 Task: Create a loan comparison table in Excel with columns for Loan Provider, Interest rate, Loan term, Amount, Monthly Payment, and Total amount. Input the data and format it as a table.
Action: Mouse moved to (500, 125)
Screenshot: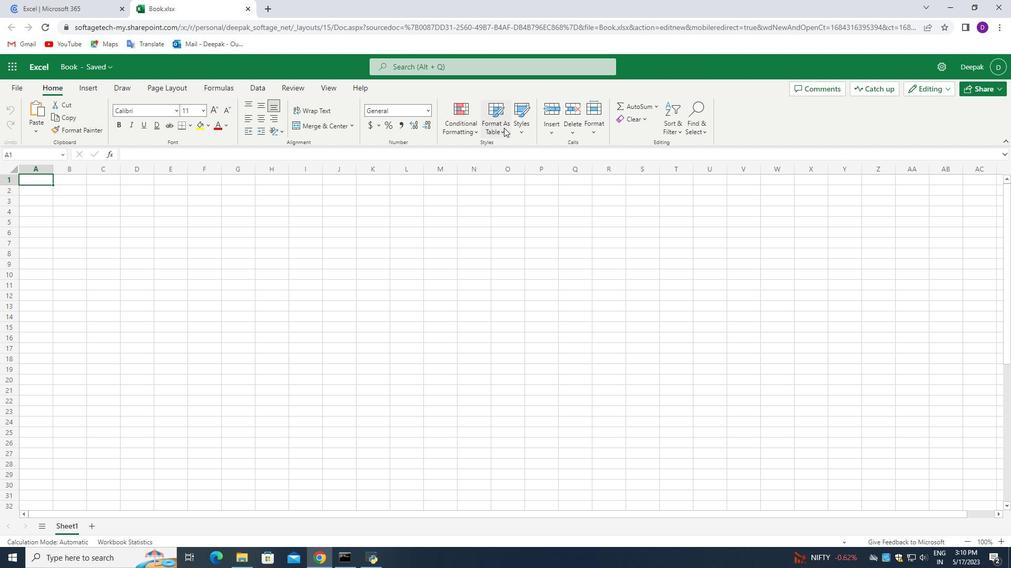 
Action: Mouse pressed left at (500, 125)
Screenshot: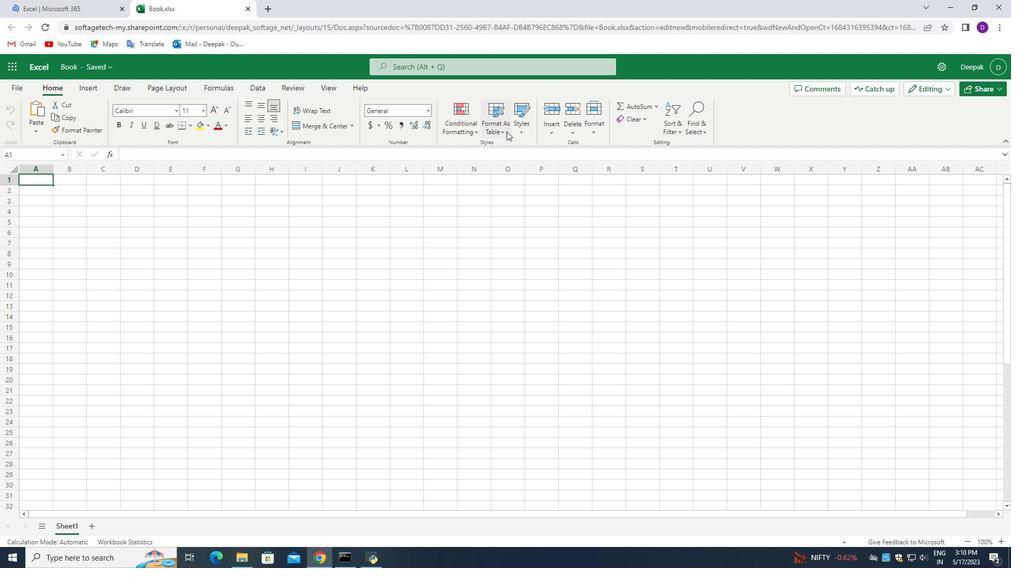 
Action: Mouse moved to (709, 279)
Screenshot: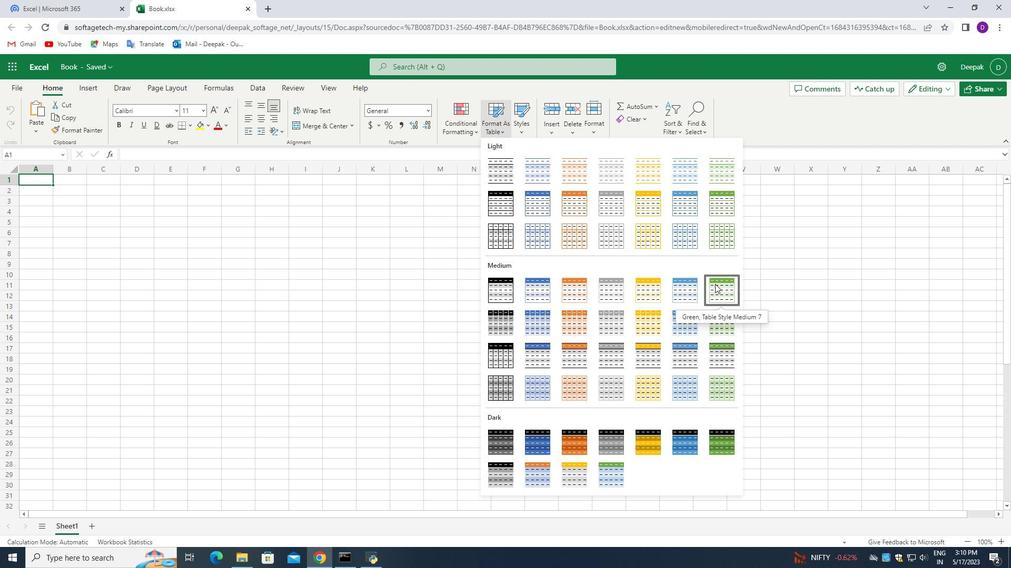 
Action: Mouse pressed left at (709, 279)
Screenshot: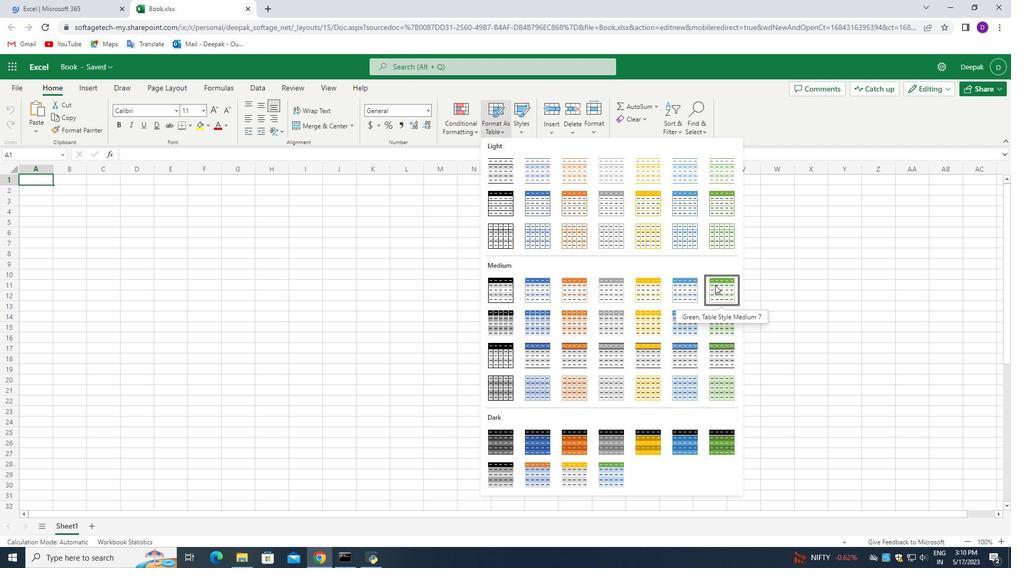 
Action: Mouse moved to (397, 299)
Screenshot: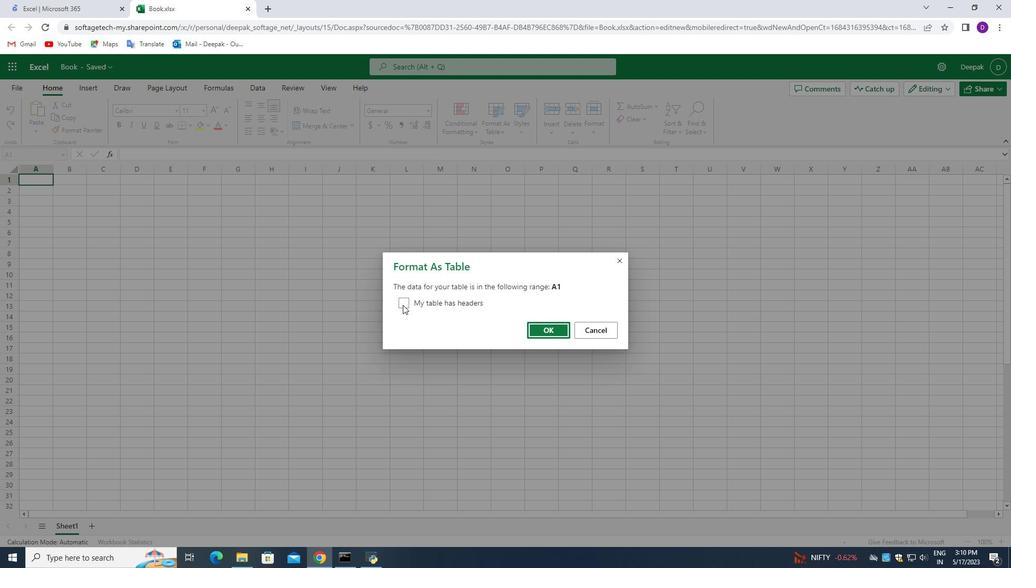
Action: Mouse pressed left at (397, 299)
Screenshot: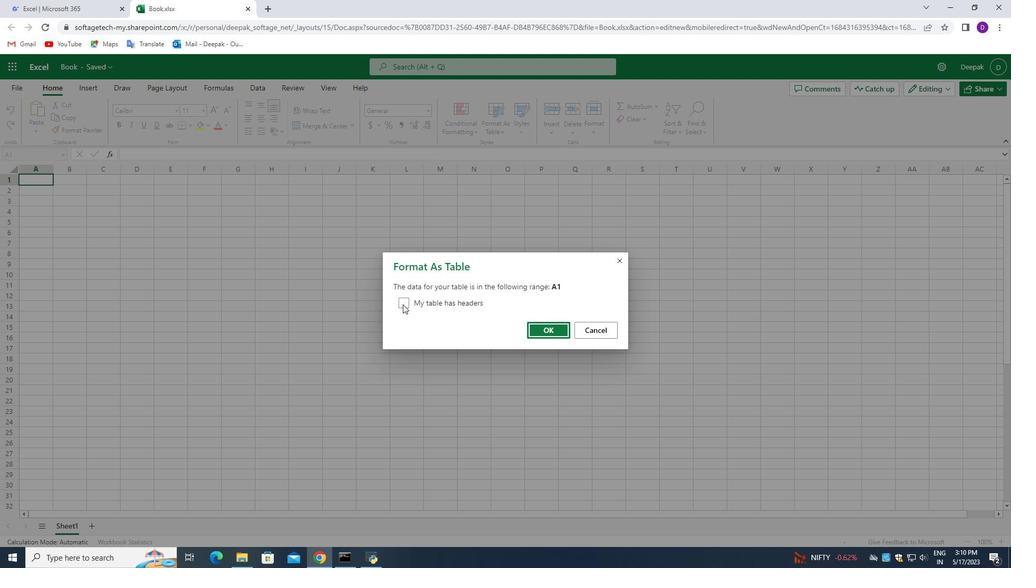 
Action: Mouse moved to (543, 325)
Screenshot: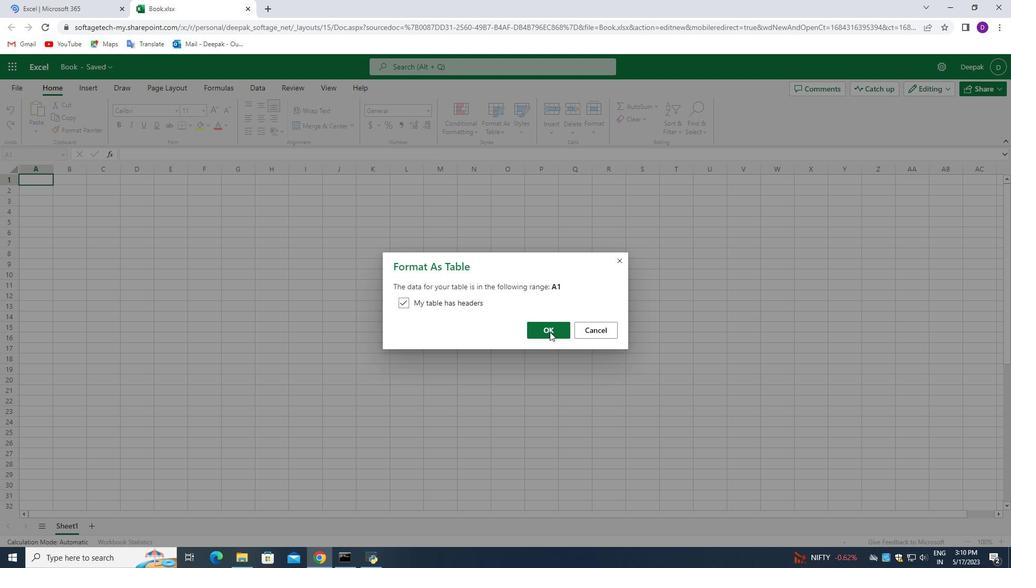 
Action: Mouse pressed left at (543, 325)
Screenshot: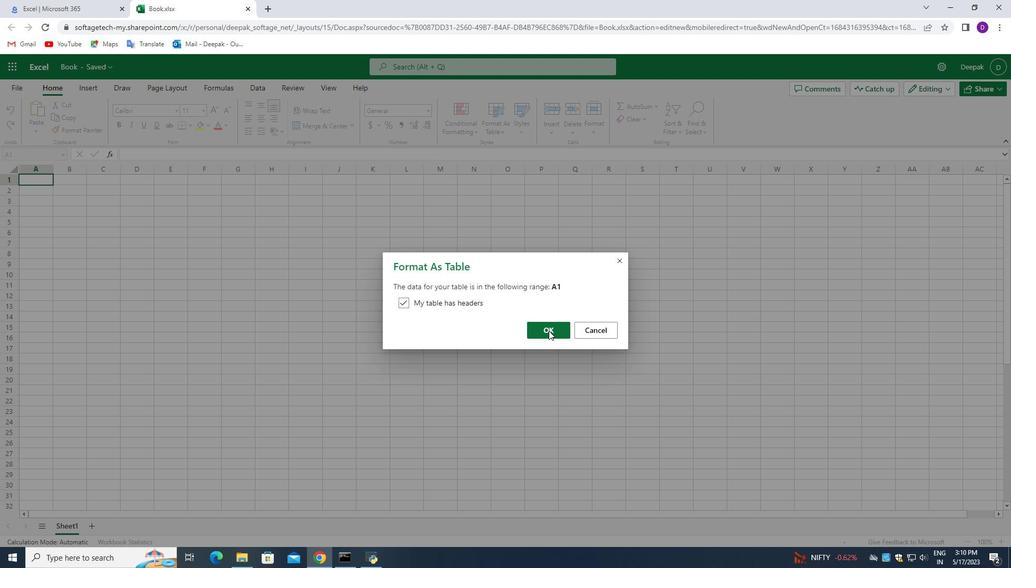 
Action: Mouse moved to (33, 182)
Screenshot: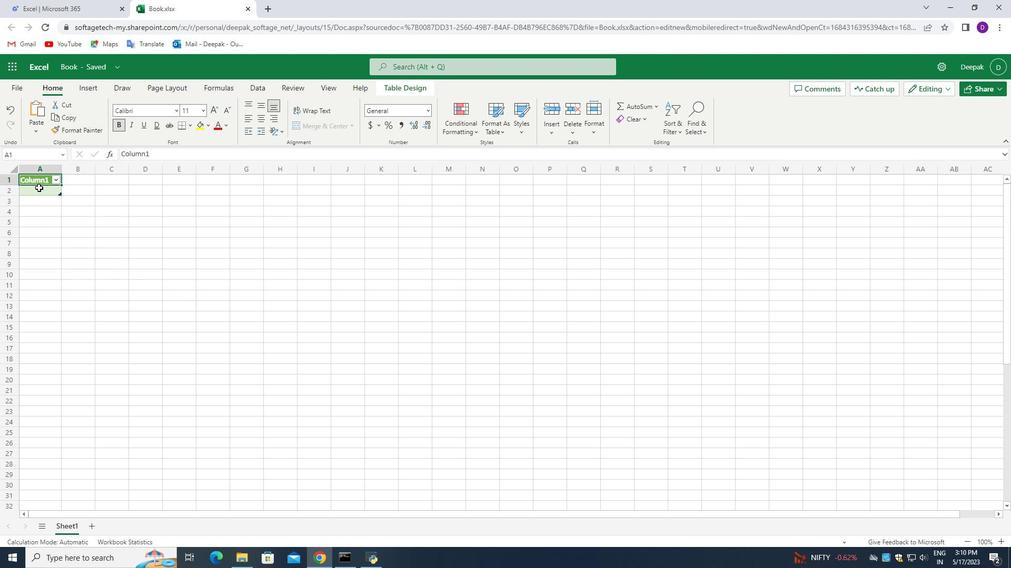
Action: Mouse pressed left at (33, 182)
Screenshot: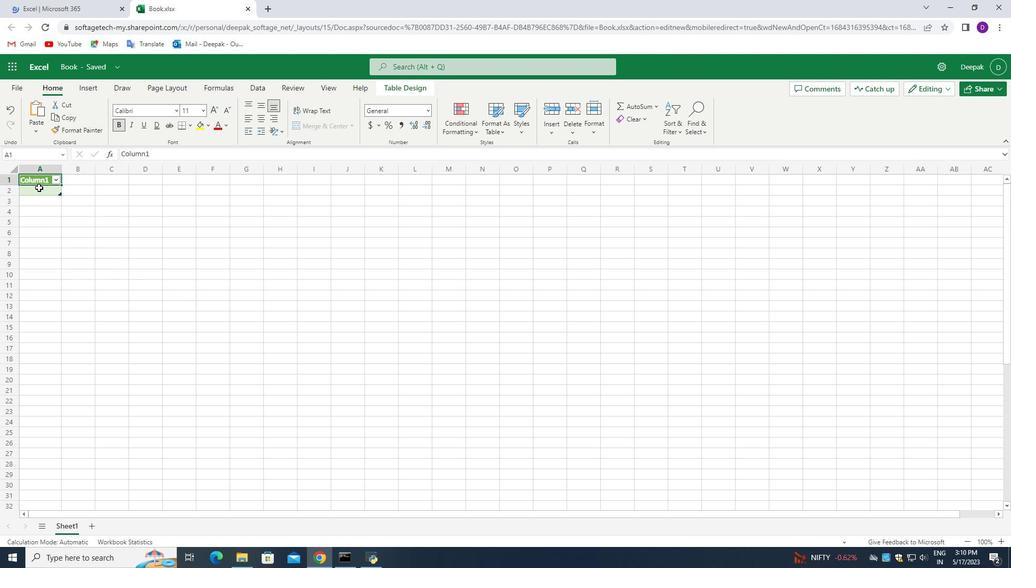 
Action: Mouse moved to (43, 174)
Screenshot: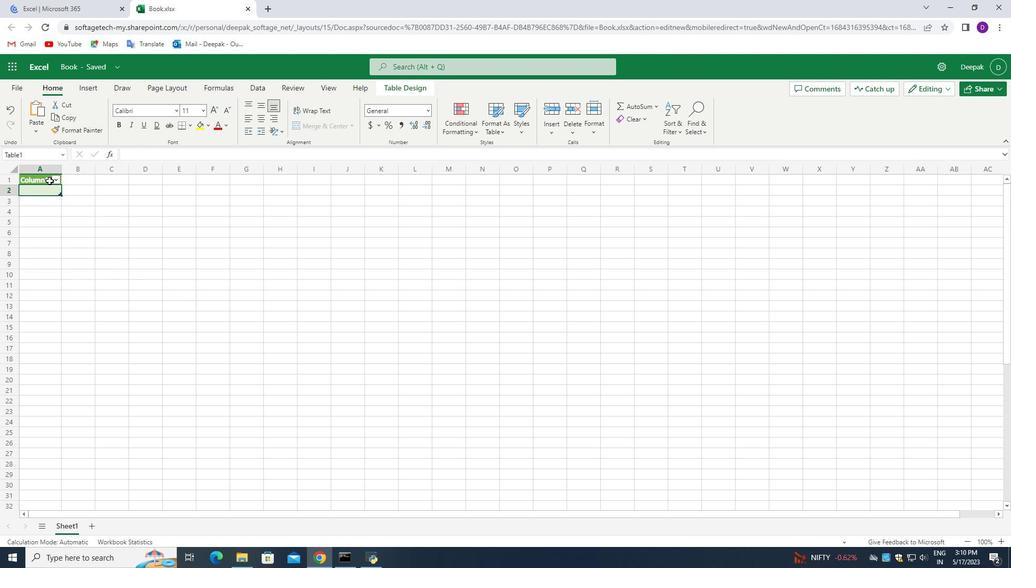 
Action: Mouse pressed left at (43, 174)
Screenshot: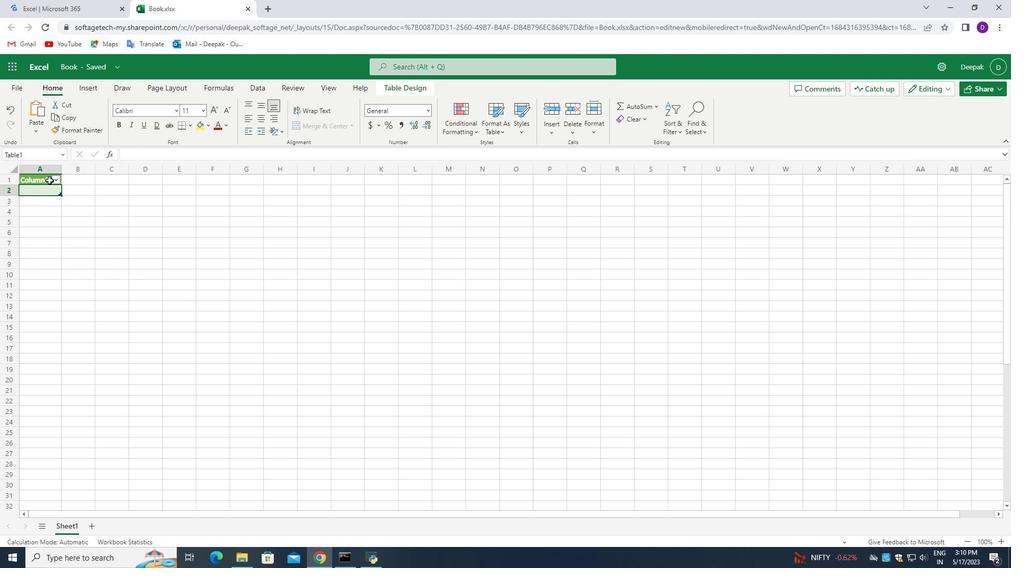 
Action: Mouse moved to (48, 199)
Screenshot: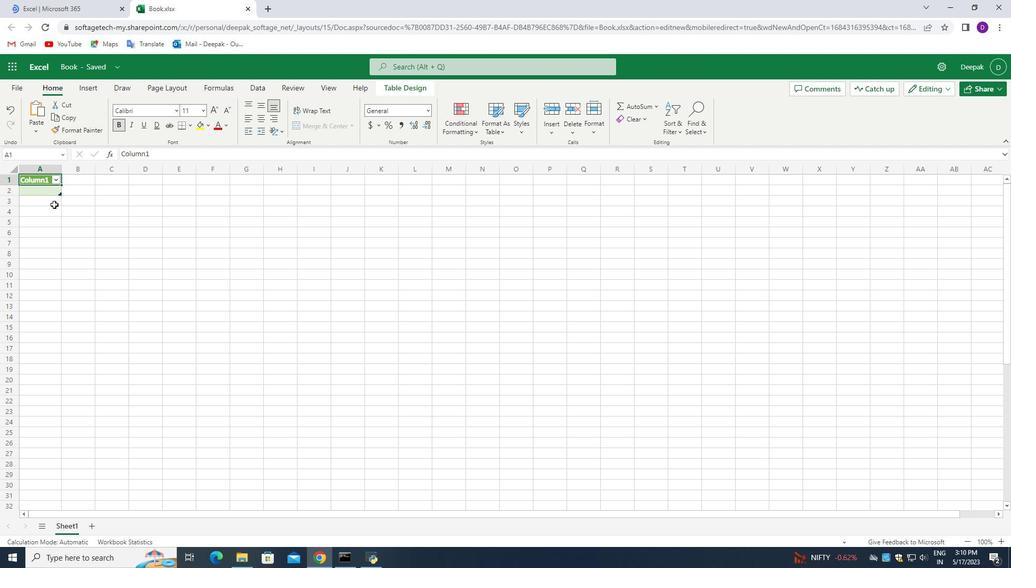 
Action: Key pressed f<Key.backspace><Key.shift>Loa
Screenshot: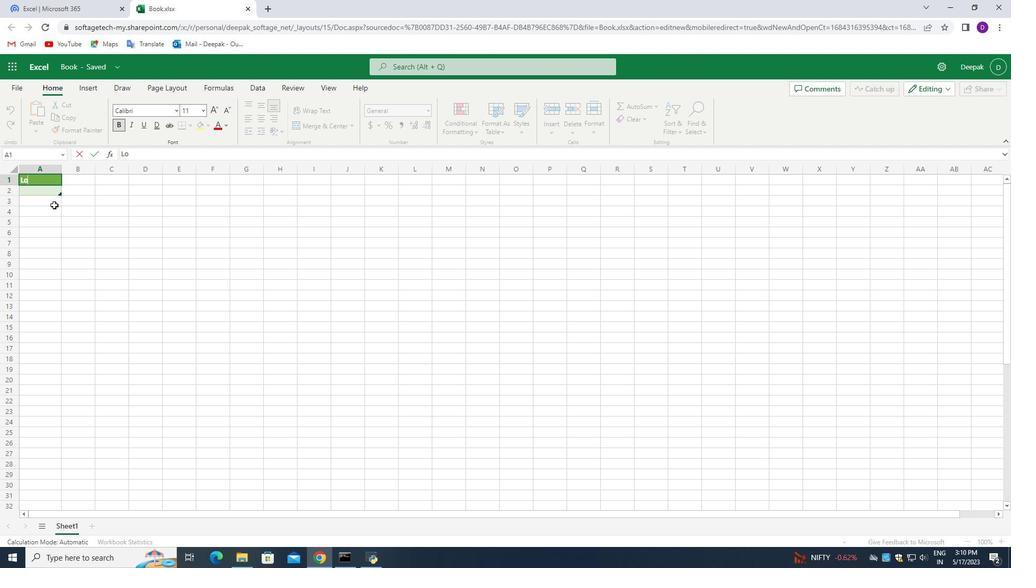 
Action: Mouse moved to (47, 200)
Screenshot: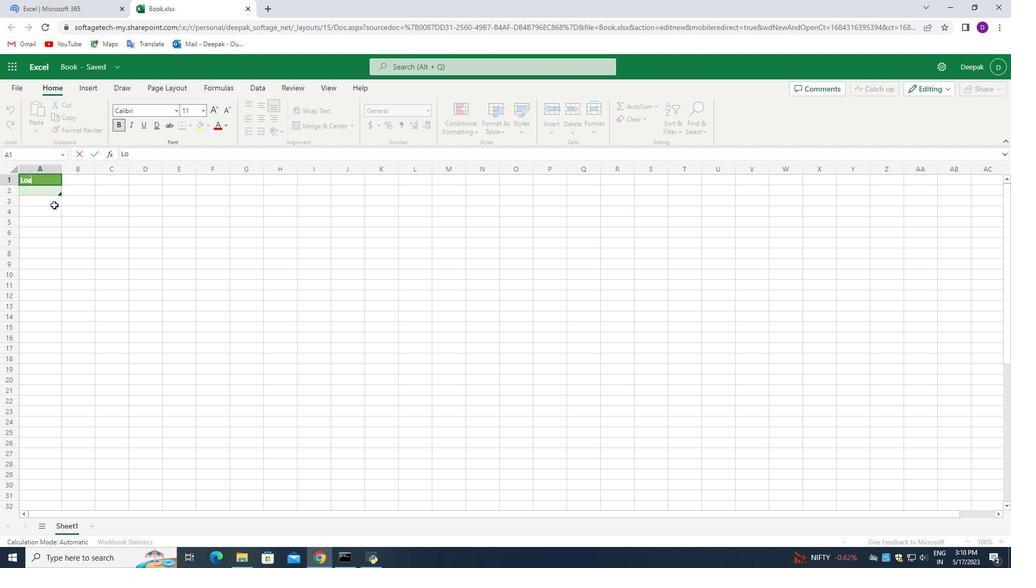 
Action: Key pressed n<Key.space>pr<Key.backspace><Key.backspace><Key.shift>Provider<Key.enter>
Screenshot: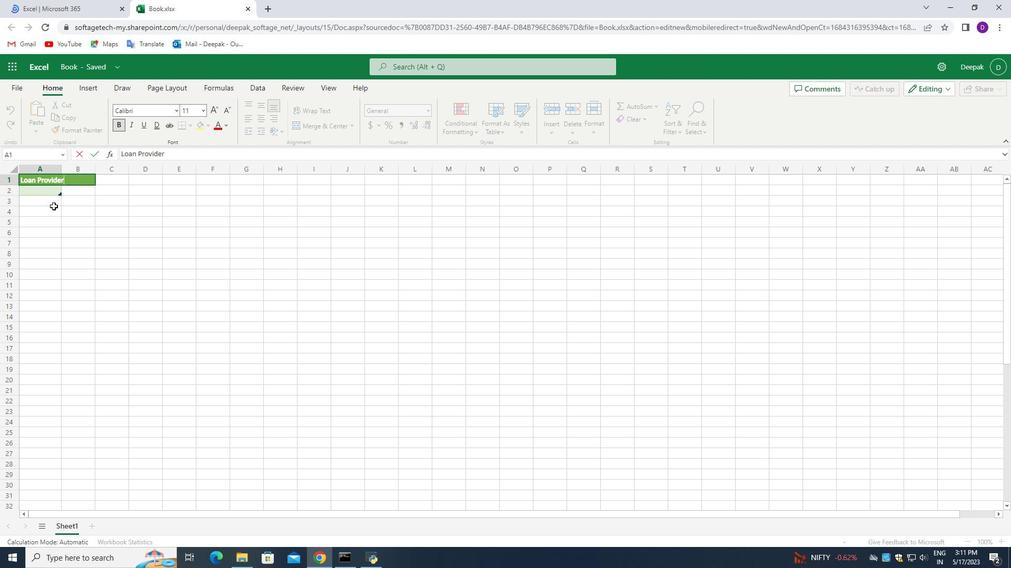 
Action: Mouse moved to (75, 176)
Screenshot: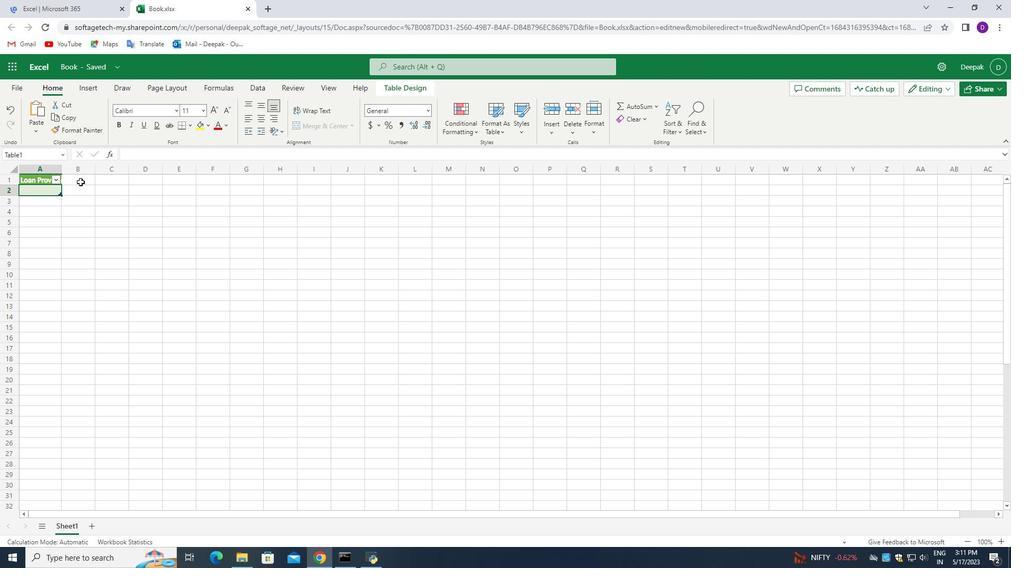 
Action: Mouse pressed left at (75, 176)
Screenshot: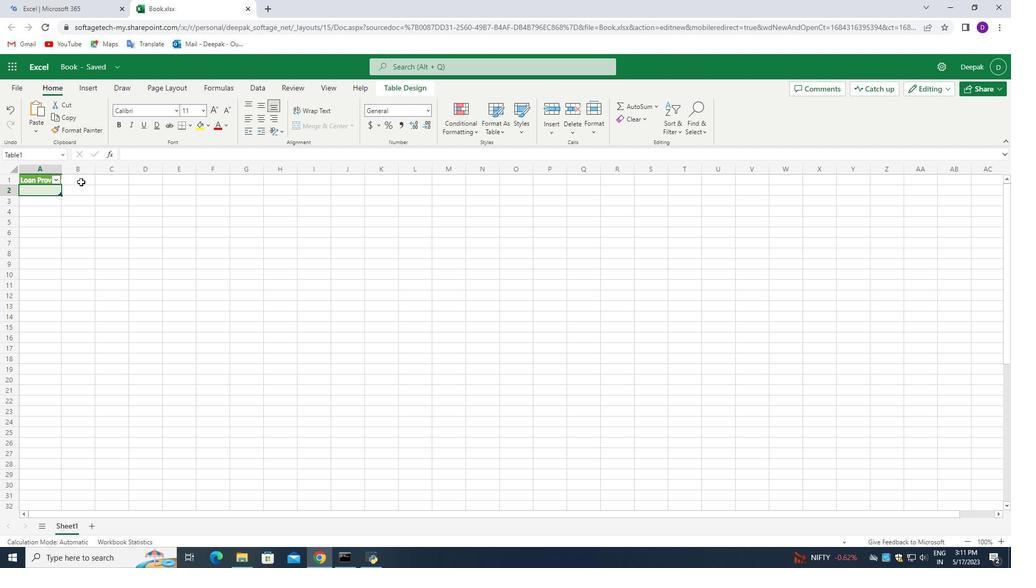 
Action: Mouse moved to (77, 177)
Screenshot: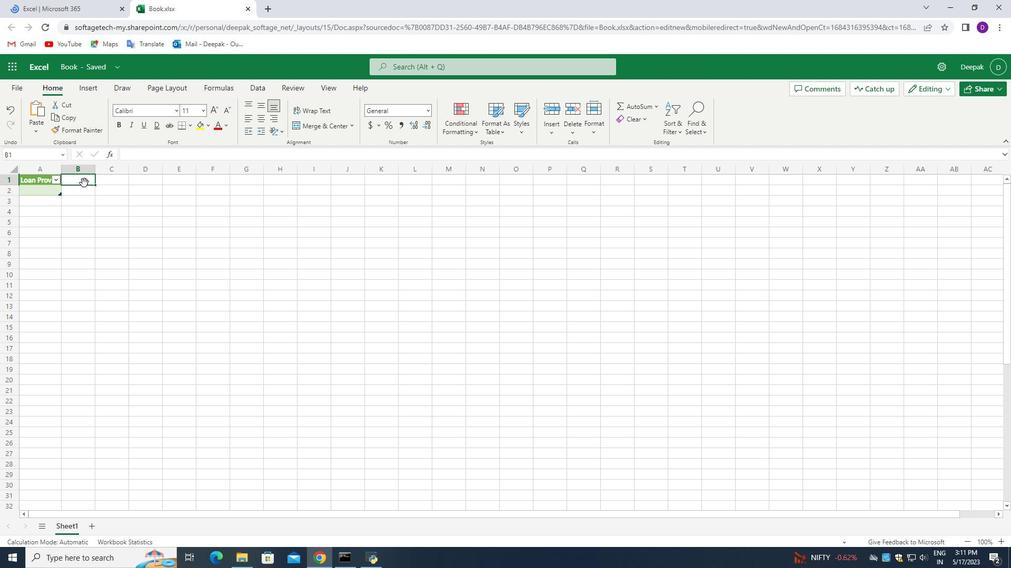 
Action: Mouse pressed left at (77, 177)
Screenshot: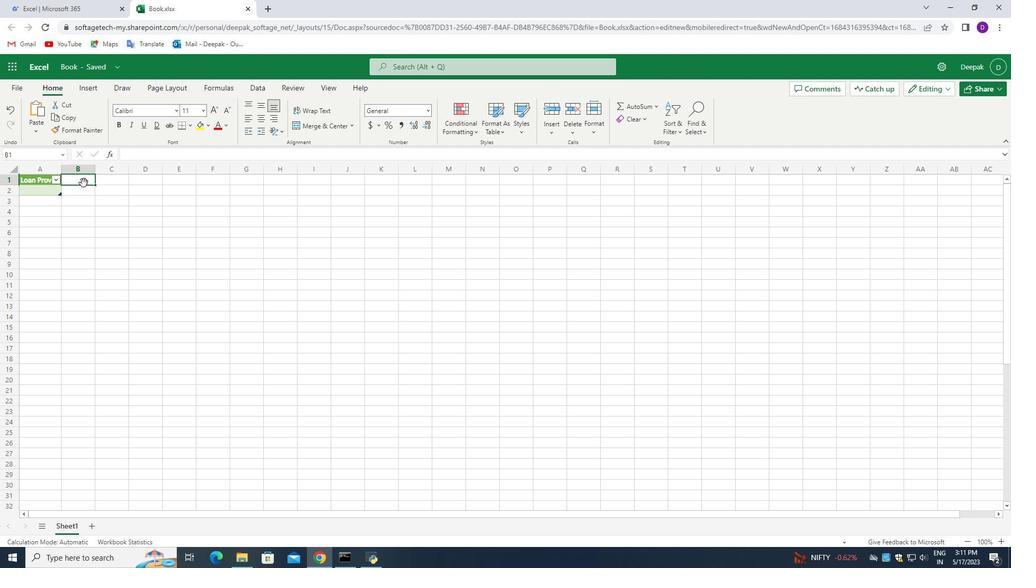 
Action: Key pressed k<Key.backspace>
Screenshot: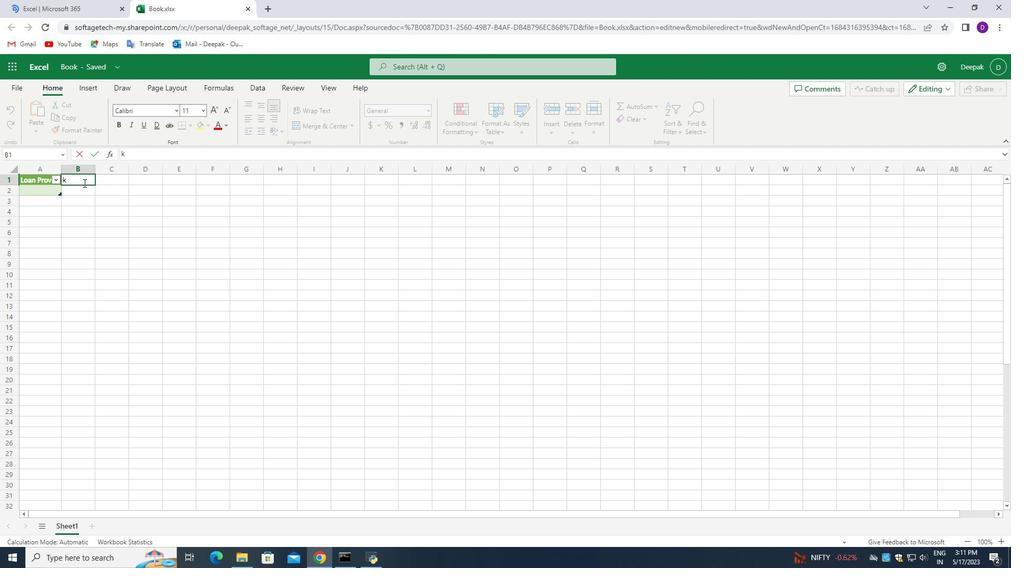 
Action: Mouse moved to (43, 187)
Screenshot: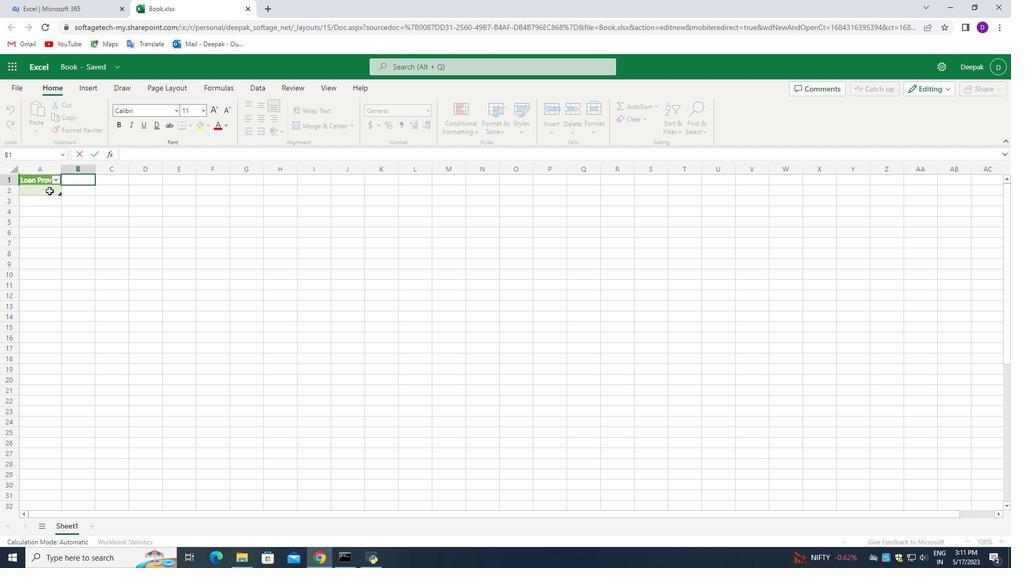 
Action: Mouse pressed left at (43, 187)
Screenshot: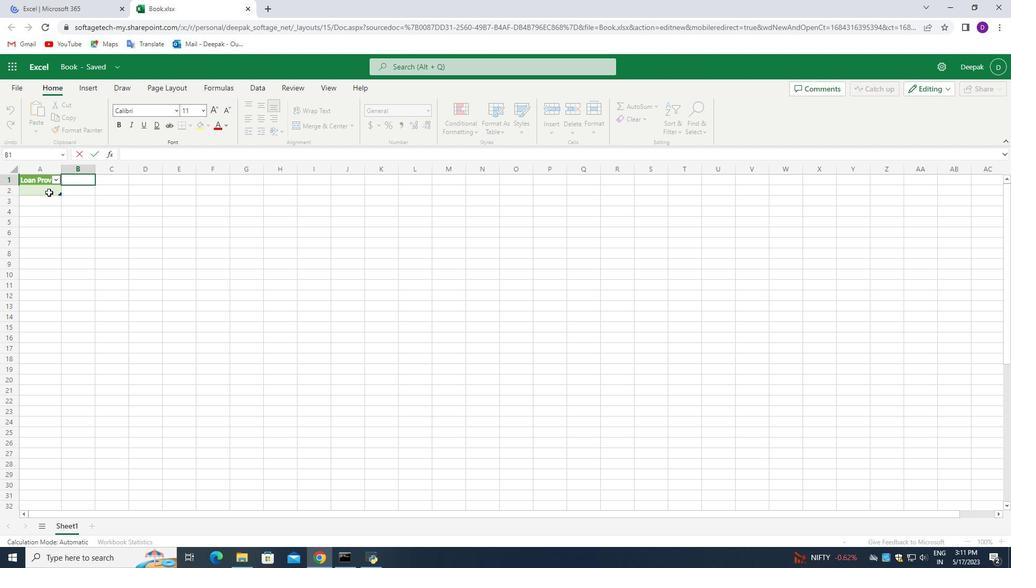 
Action: Mouse moved to (42, 188)
Screenshot: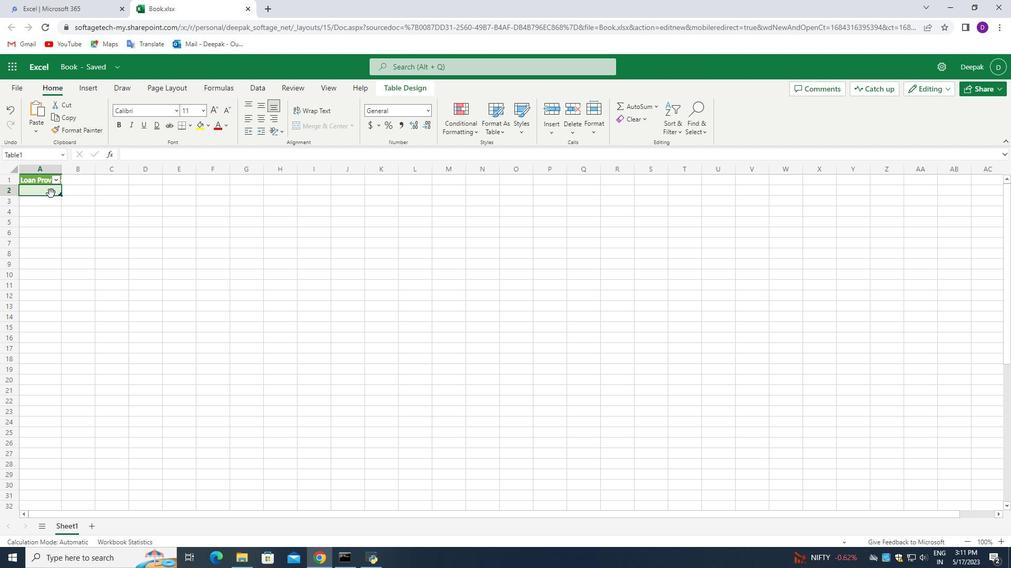 
Action: Mouse pressed left at (42, 188)
Screenshot: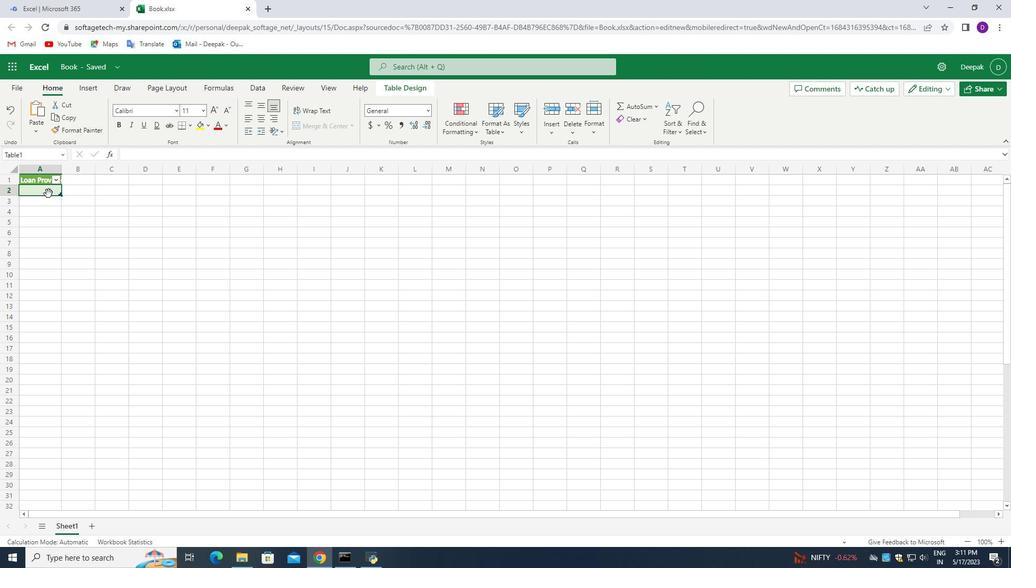 
Action: Mouse moved to (76, 176)
Screenshot: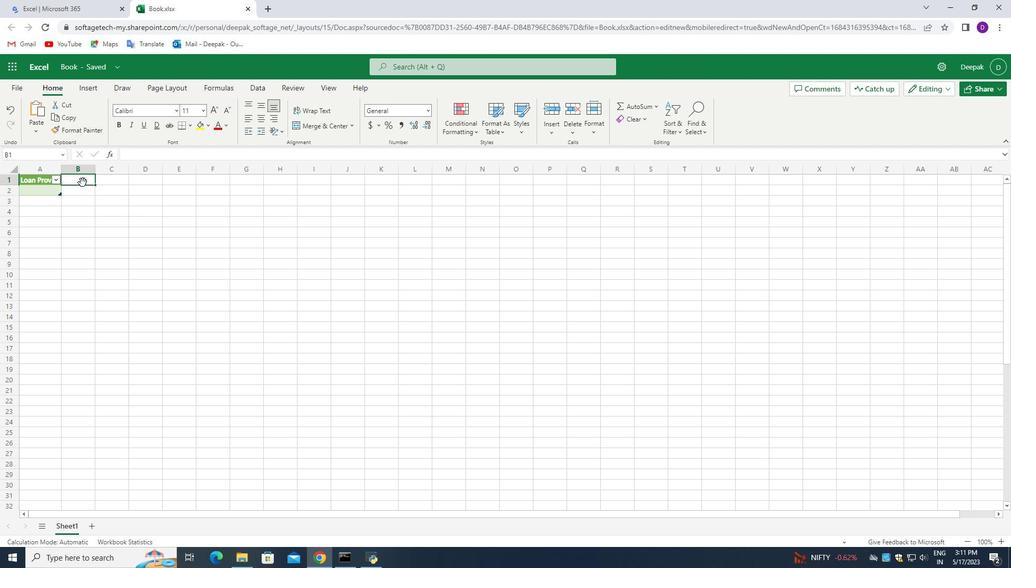 
Action: Mouse pressed left at (76, 176)
Screenshot: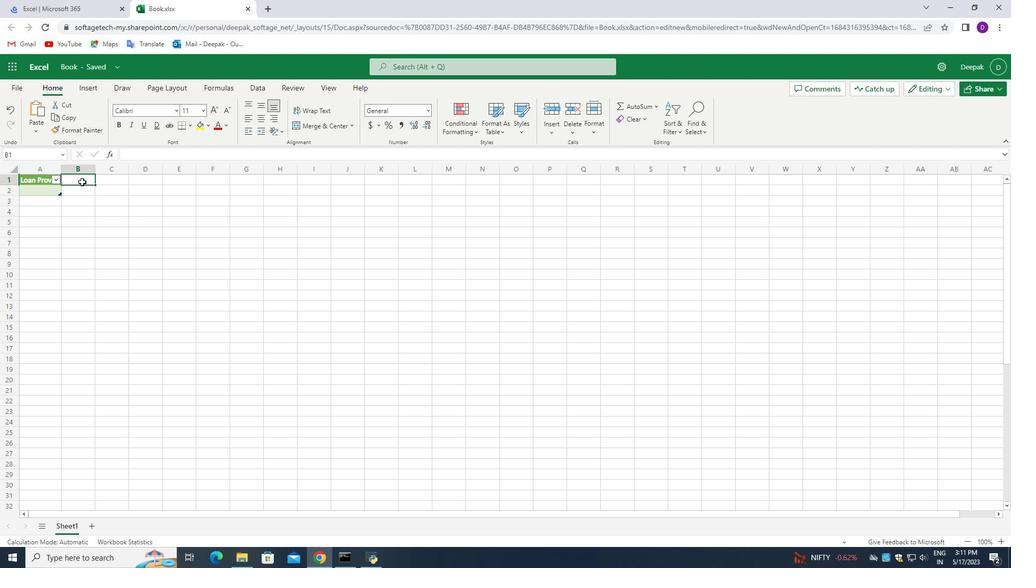 
Action: Mouse moved to (71, 175)
Screenshot: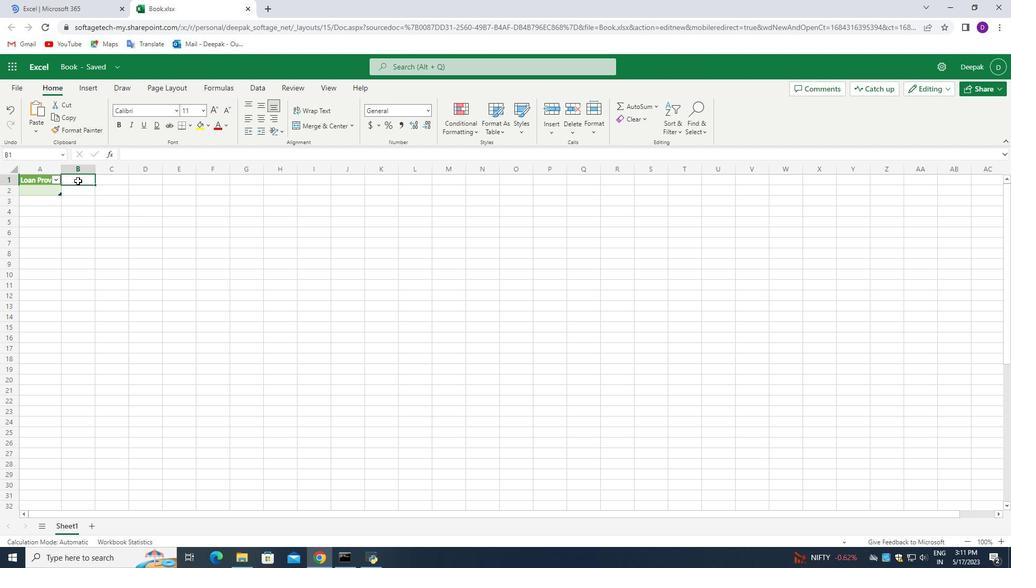 
Action: Mouse pressed left at (71, 175)
Screenshot: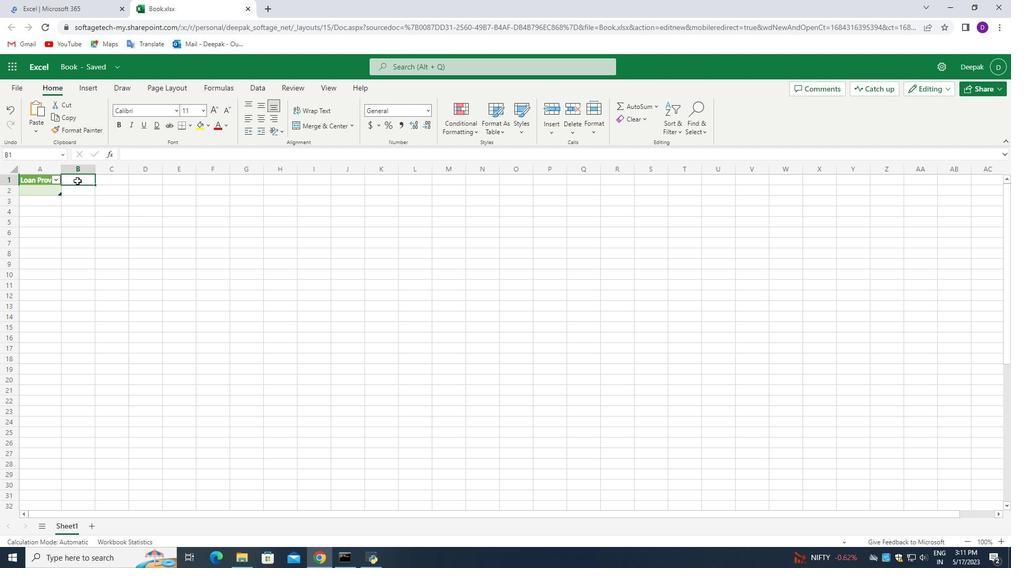
Action: Mouse pressed left at (71, 175)
Screenshot: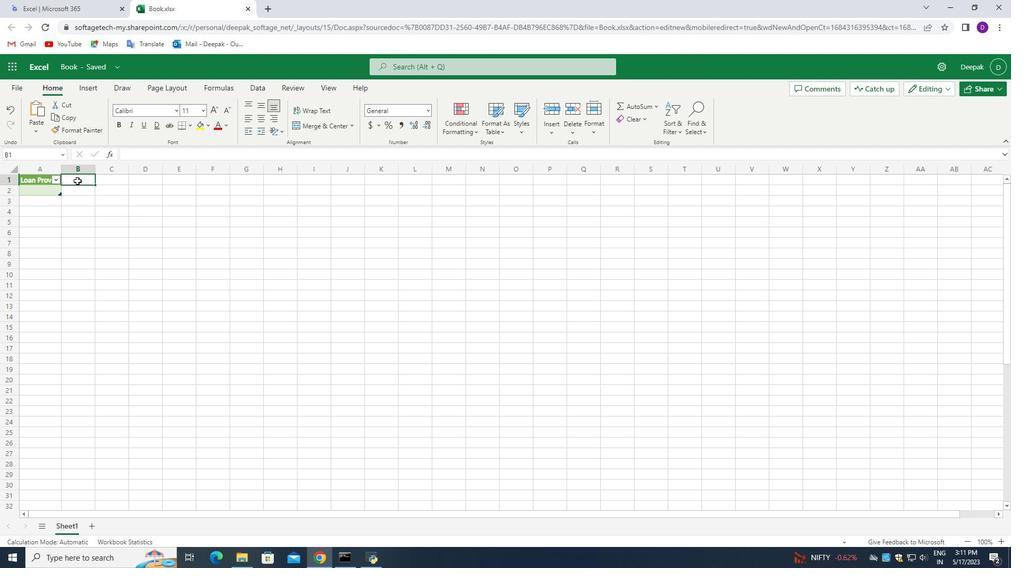 
Action: Mouse moved to (183, 179)
Screenshot: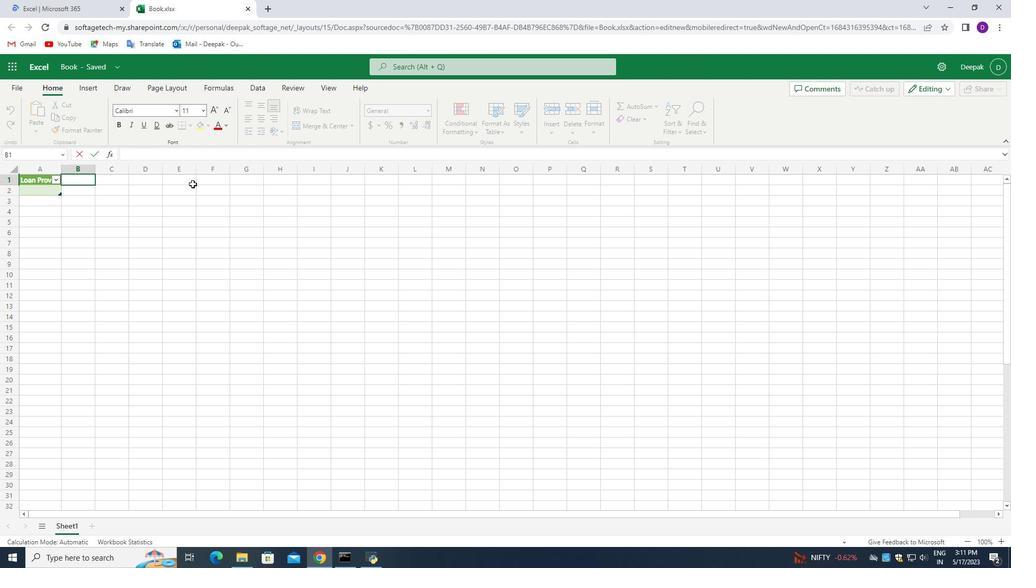 
Action: Key pressed <Key.shift>Interst<Key.backspace><Key.backspace>est<Key.space>provider<Key.space>
Screenshot: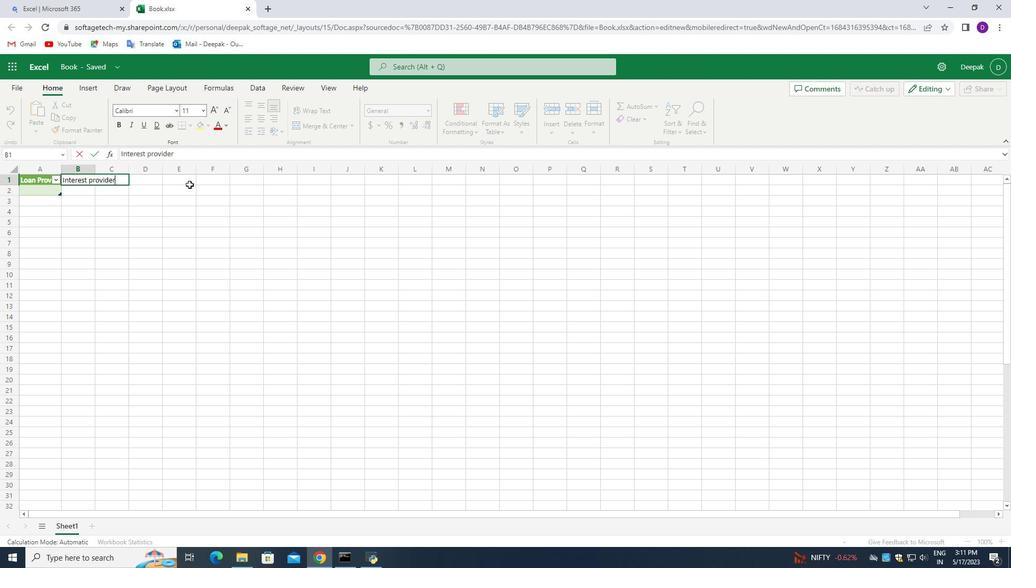 
Action: Mouse moved to (140, 178)
Screenshot: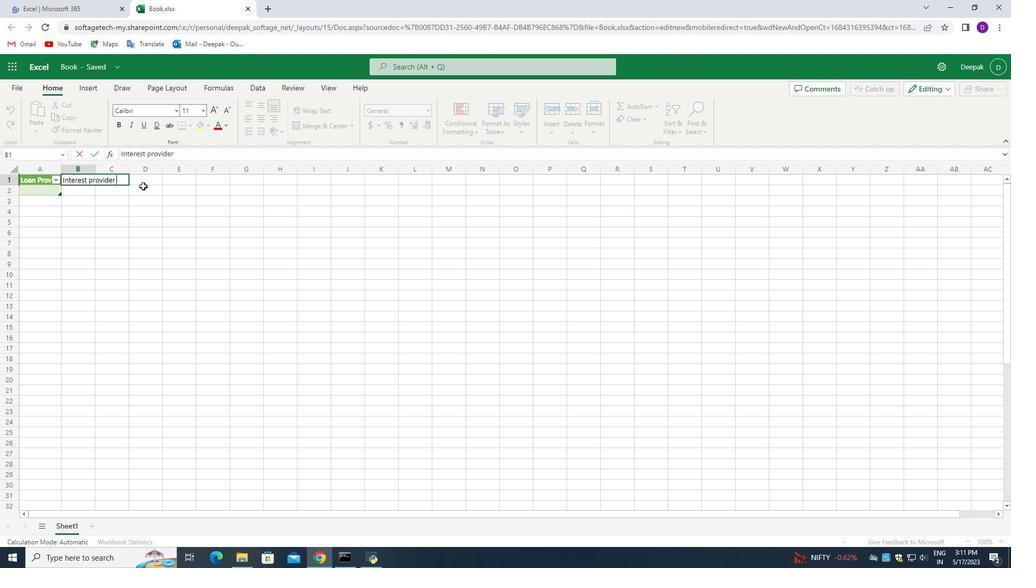 
Action: Mouse pressed left at (140, 178)
Screenshot: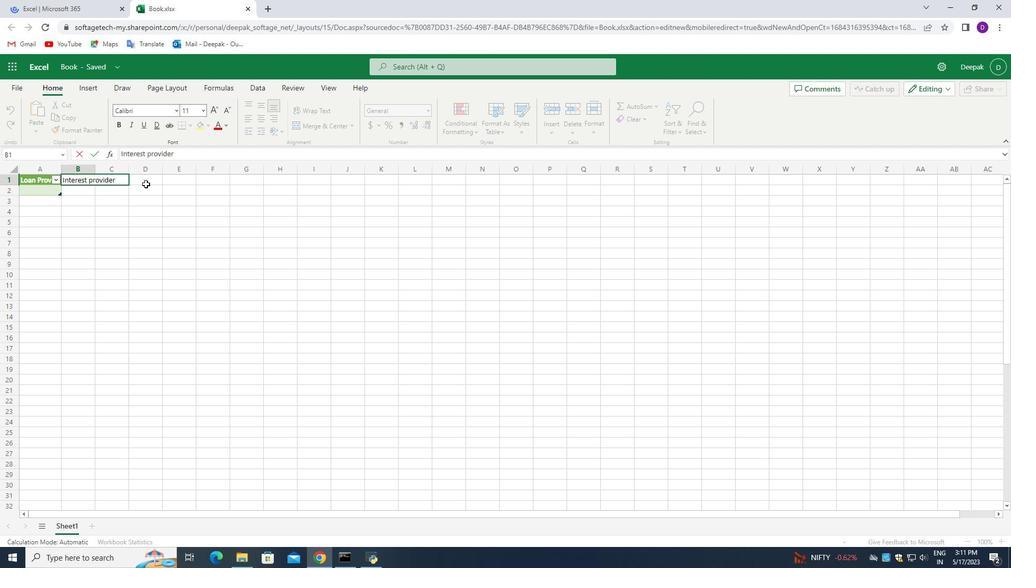 
Action: Mouse moved to (108, 174)
Screenshot: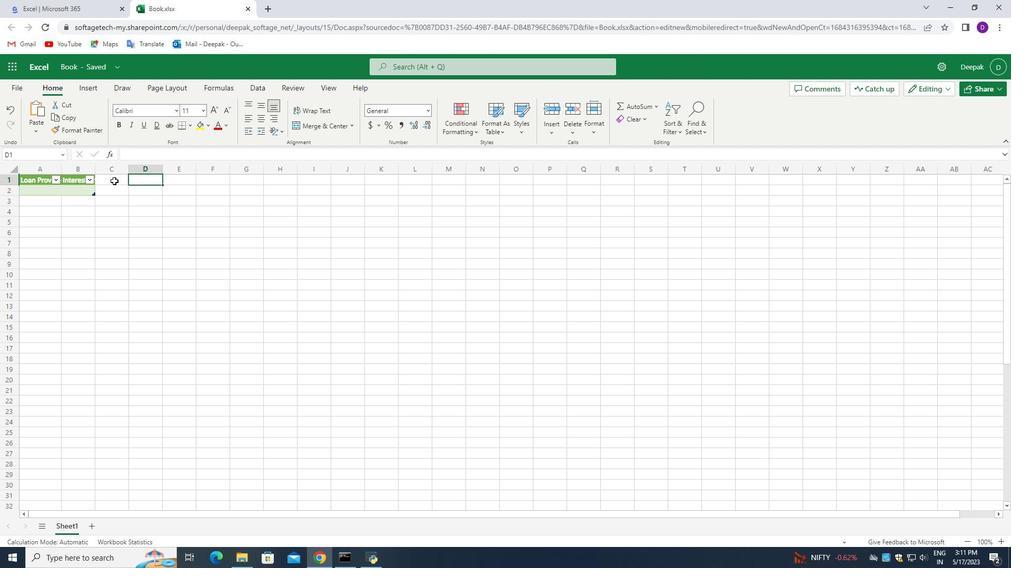 
Action: Mouse pressed left at (108, 174)
Screenshot: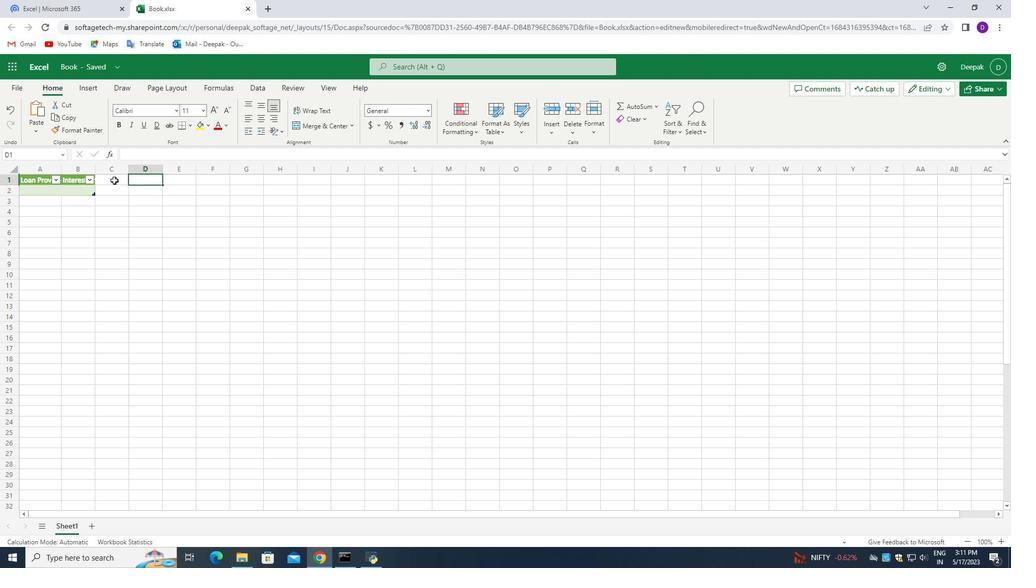 
Action: Mouse pressed left at (108, 174)
Screenshot: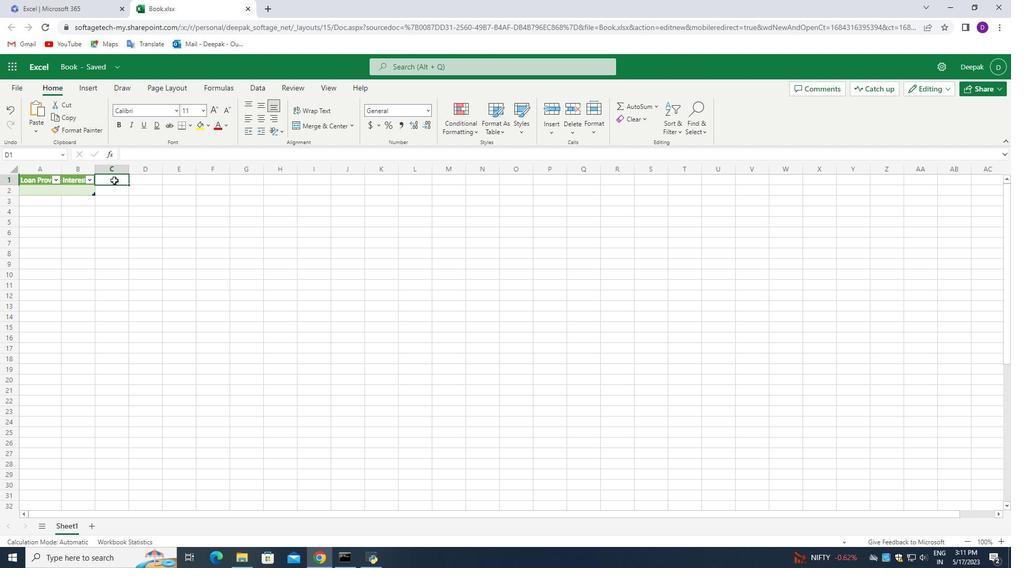 
Action: Mouse moved to (72, 173)
Screenshot: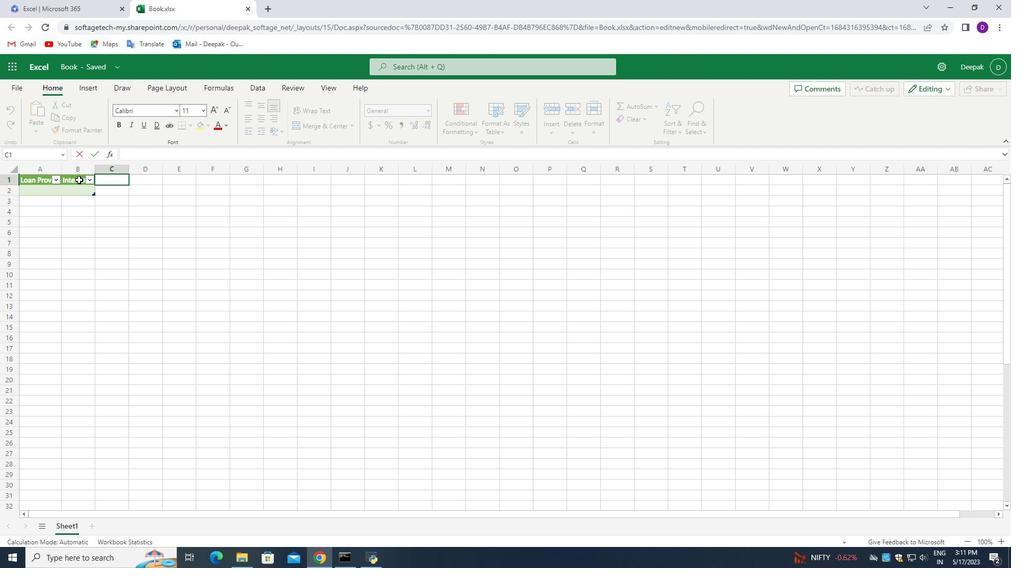 
Action: Mouse pressed left at (72, 173)
Screenshot: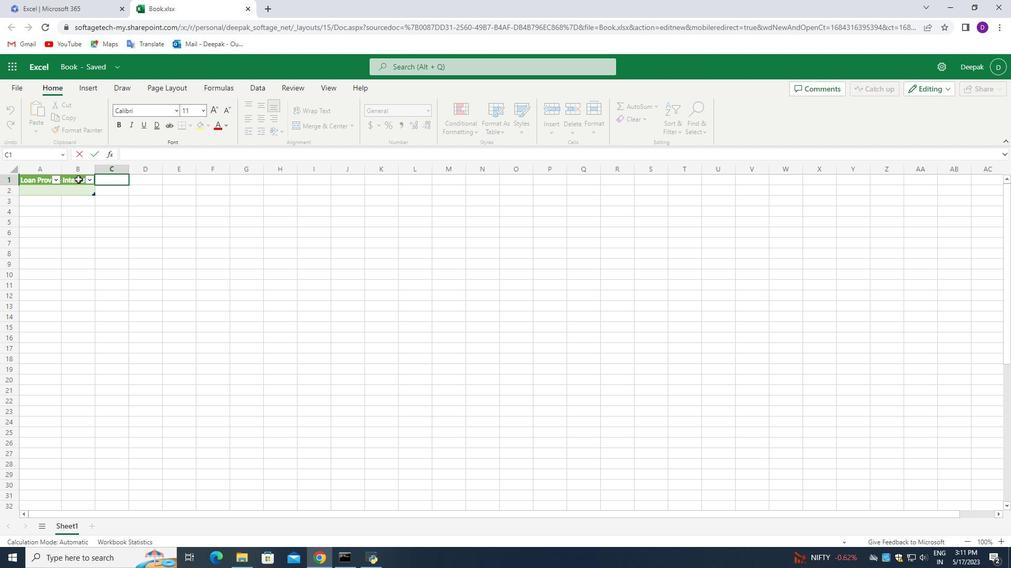 
Action: Mouse pressed left at (72, 173)
Screenshot: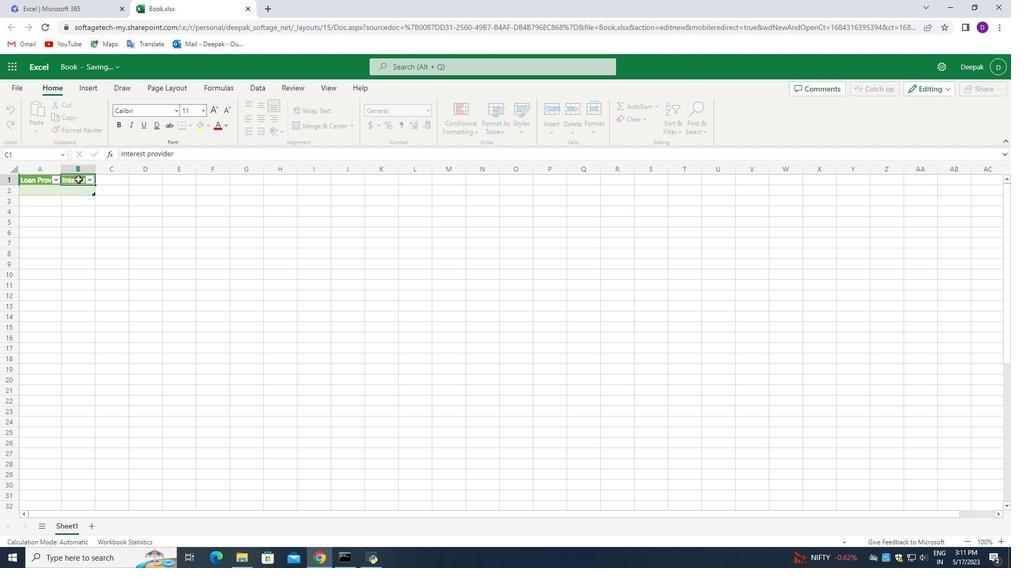 
Action: Mouse moved to (115, 175)
Screenshot: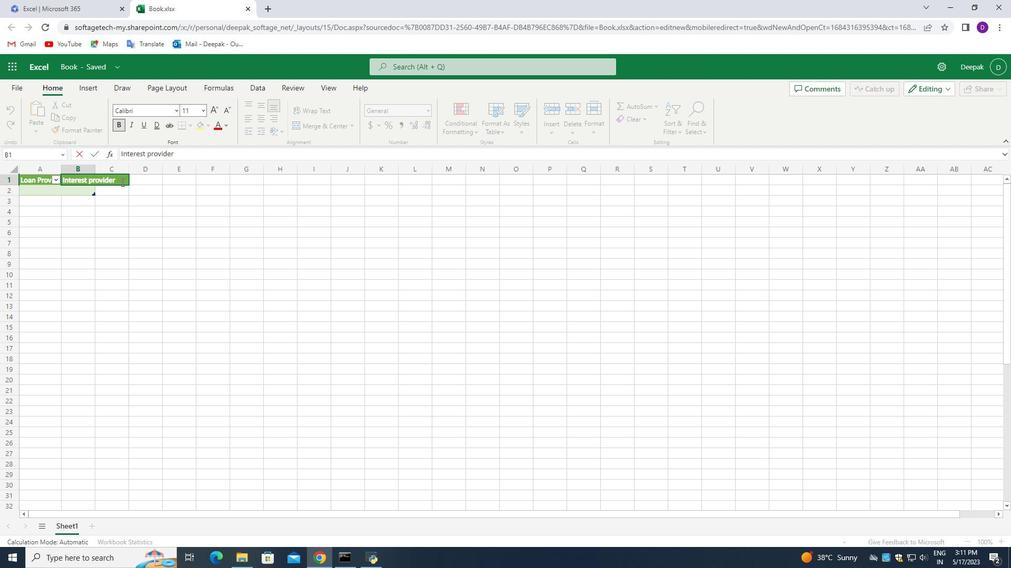 
Action: Key pressed <Key.backspace><Key.backspace><Key.backspace><Key.backspace><Key.backspace><Key.backspace><Key.backspace><Key.backspace><Key.backspace>rate
Screenshot: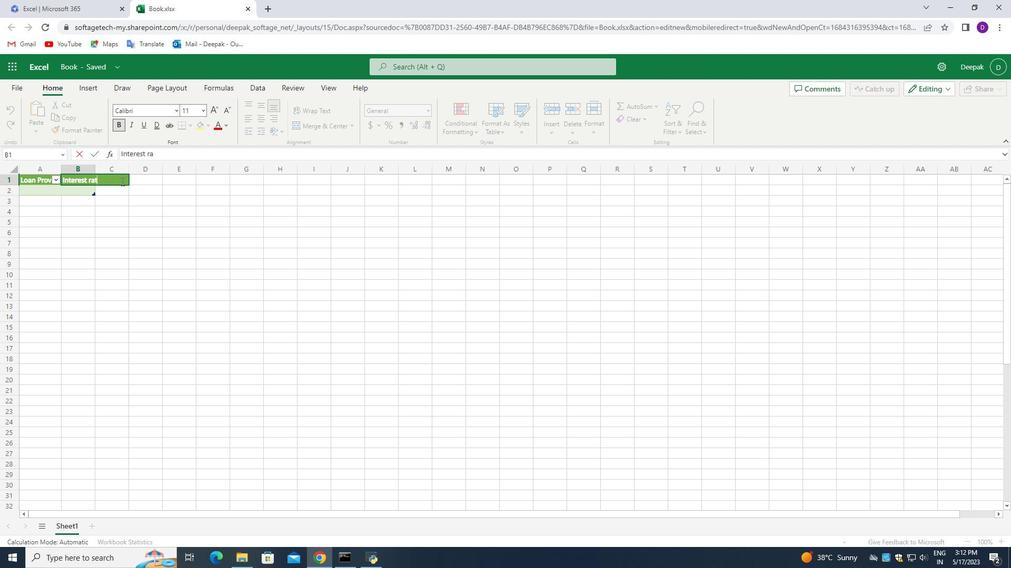 
Action: Mouse moved to (96, 187)
Screenshot: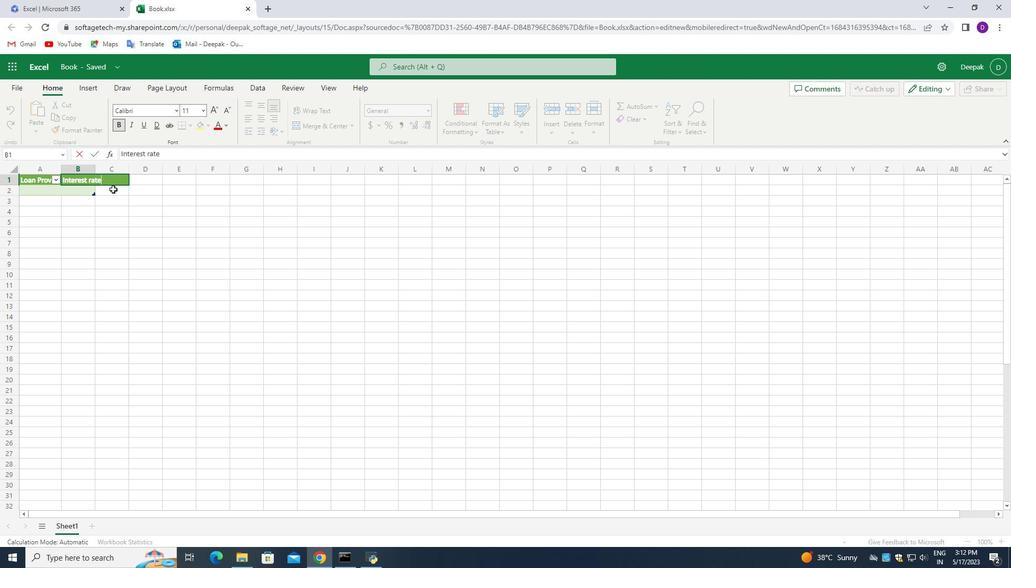 
Action: Mouse pressed left at (96, 187)
Screenshot: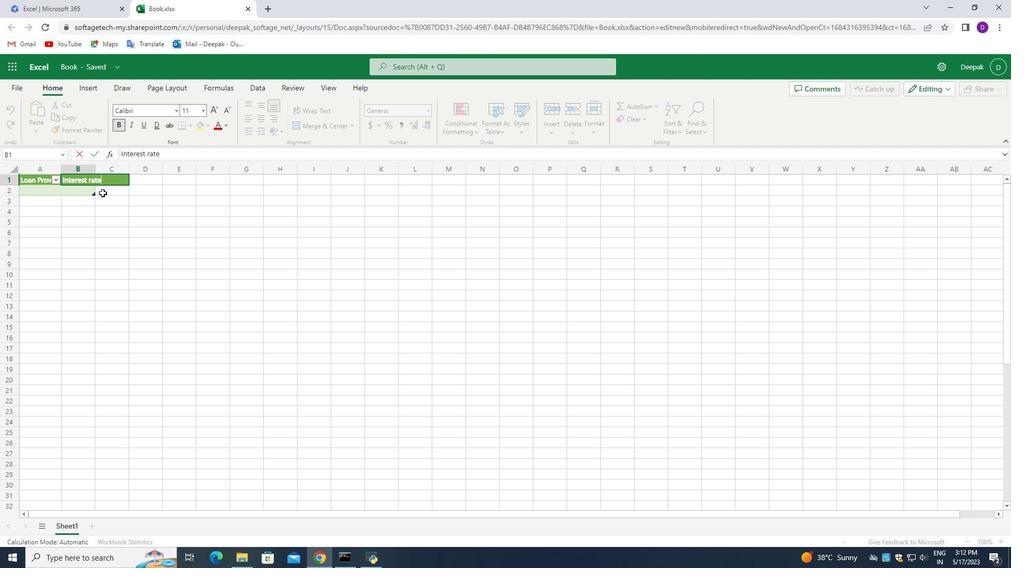 
Action: Mouse moved to (110, 175)
Screenshot: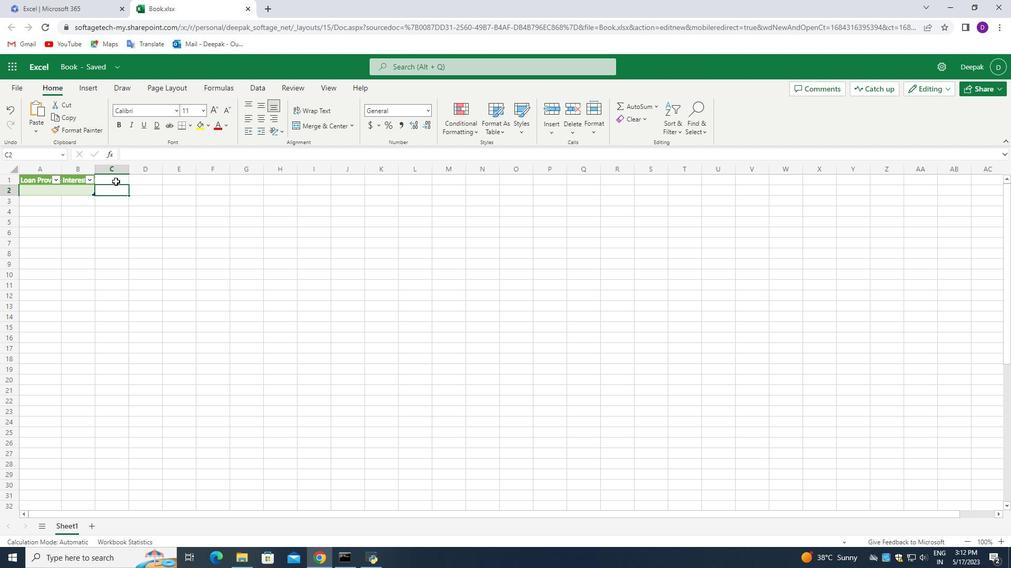 
Action: Mouse pressed left at (110, 175)
Screenshot: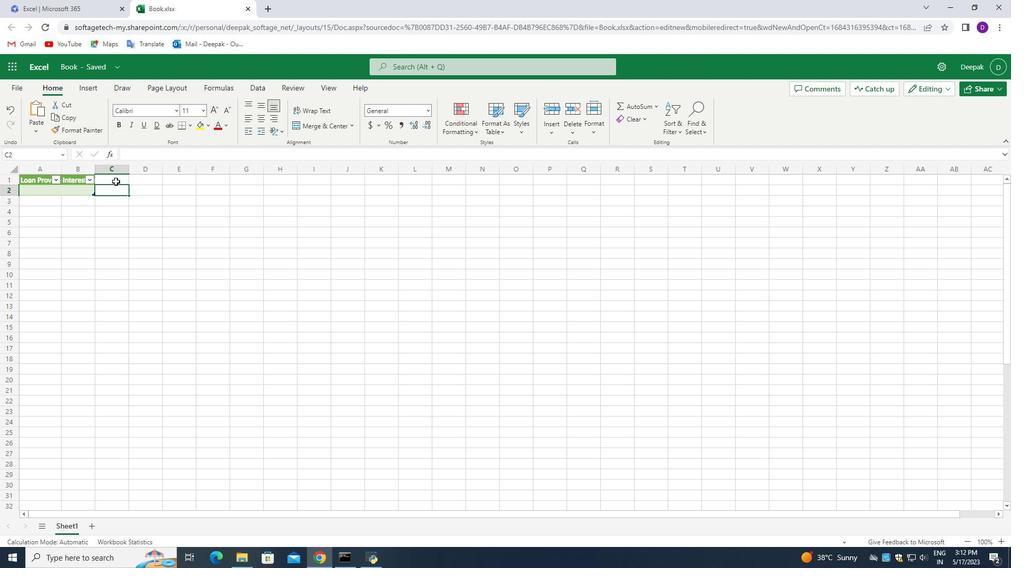
Action: Mouse pressed left at (110, 175)
Screenshot: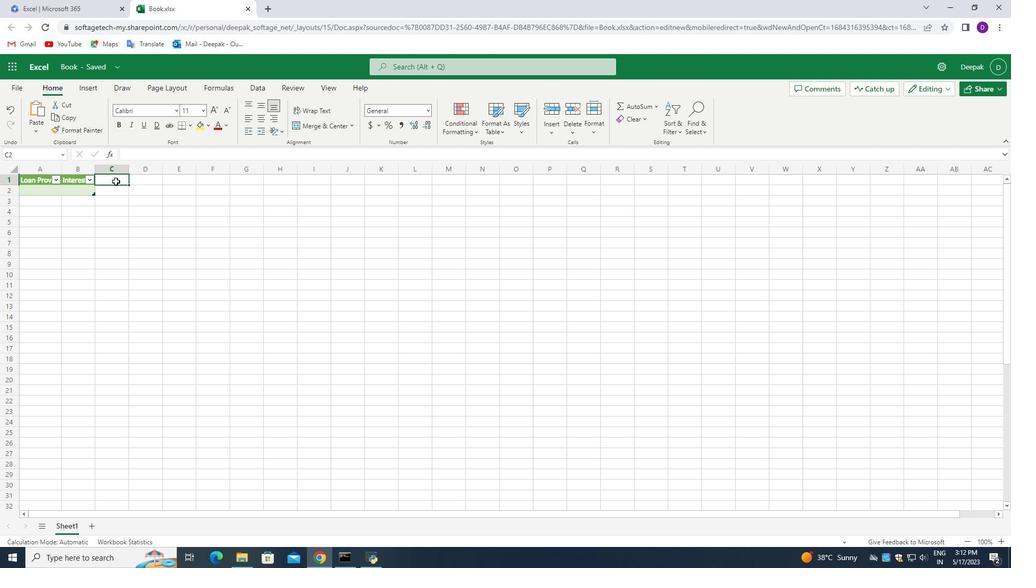 
Action: Mouse moved to (124, 176)
Screenshot: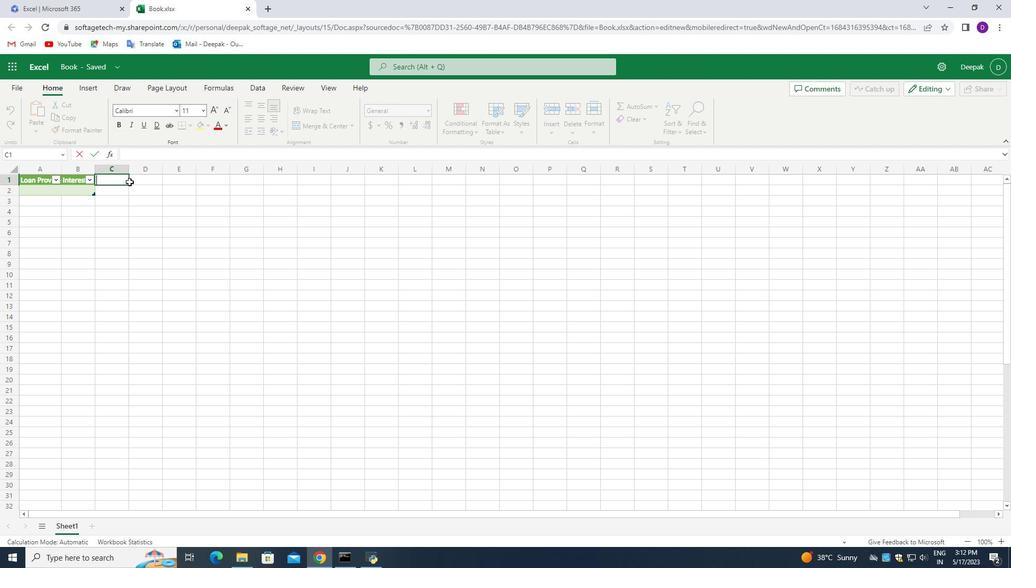 
Action: Key pressed <Key.shift>Loan<Key.space>term
Screenshot: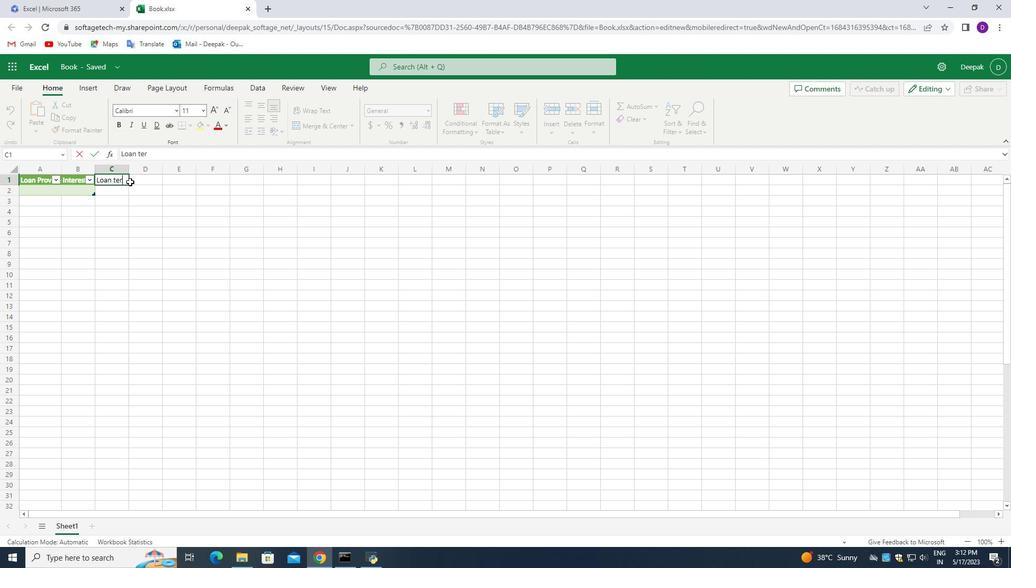 
Action: Mouse moved to (113, 184)
Screenshot: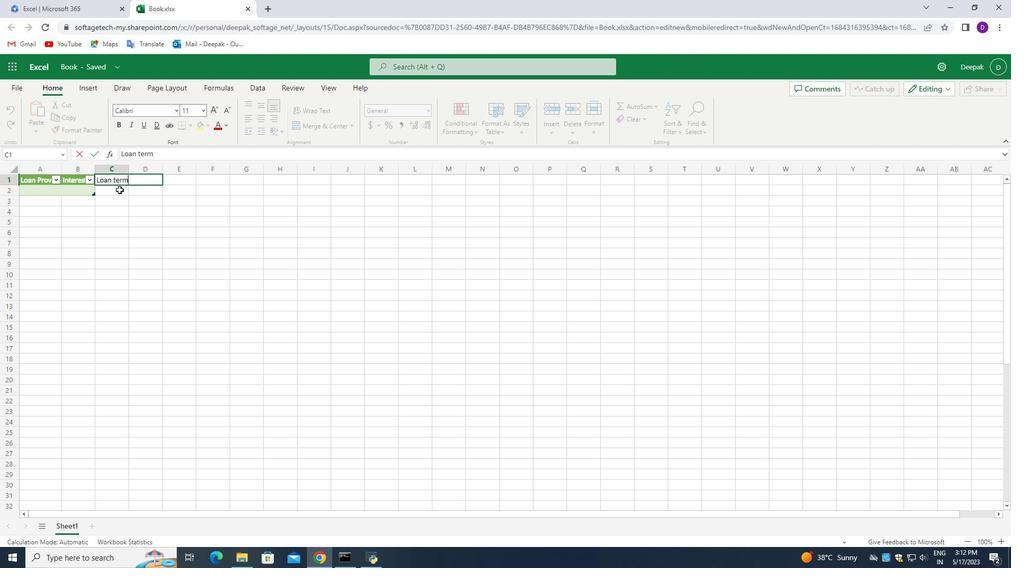 
Action: Mouse pressed left at (113, 184)
Screenshot: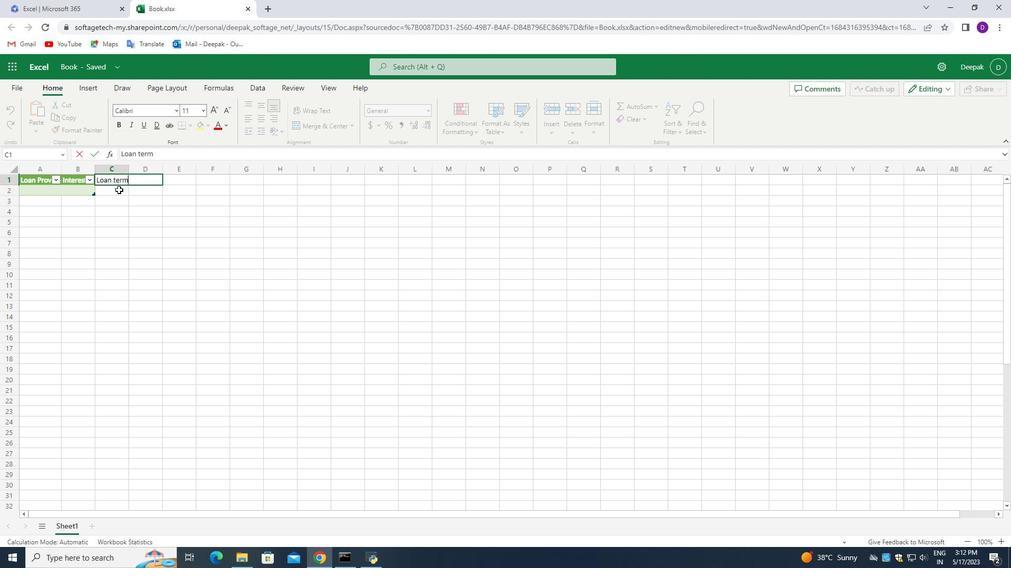 
Action: Mouse moved to (132, 175)
Screenshot: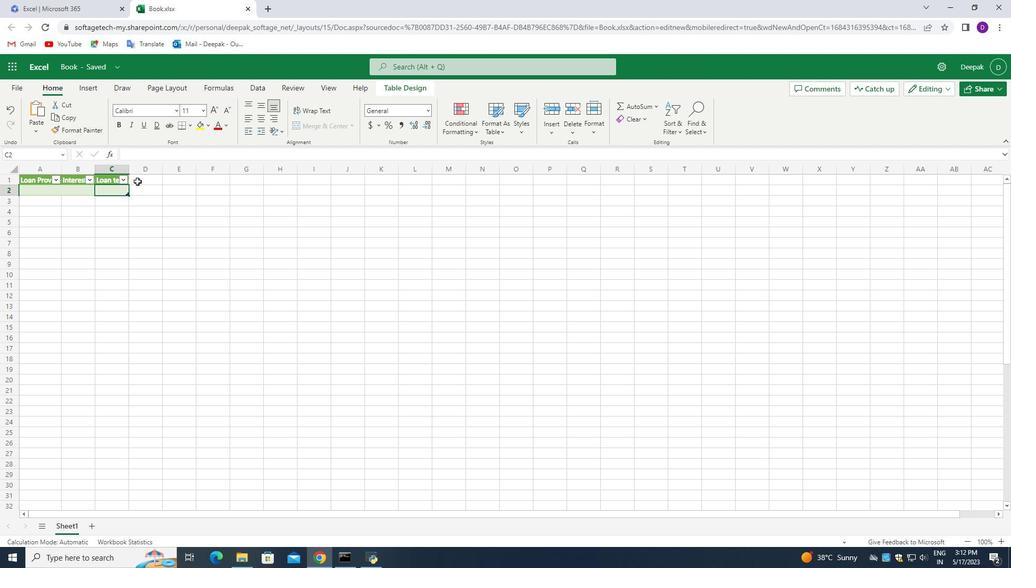 
Action: Mouse pressed left at (132, 175)
Screenshot: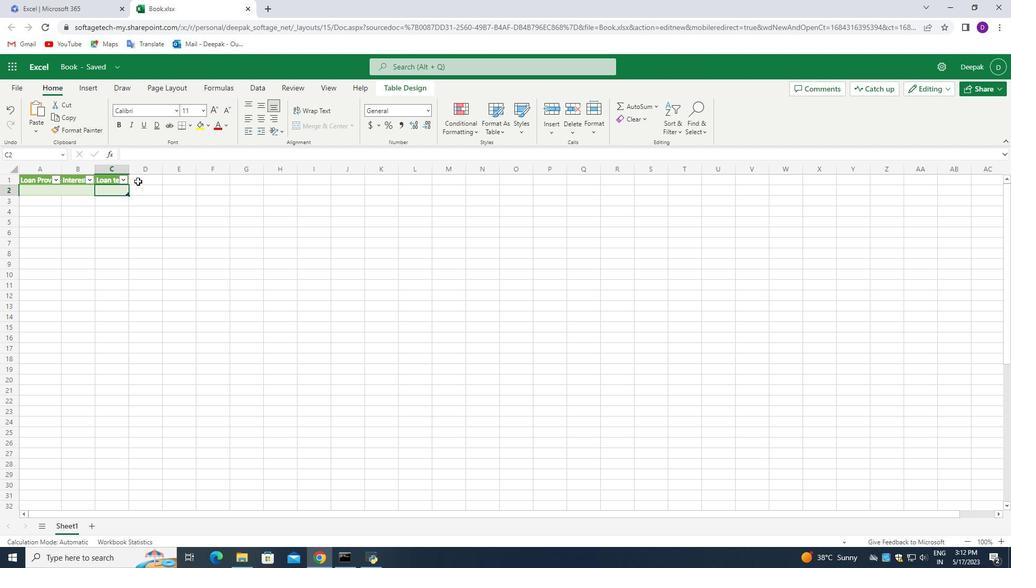 
Action: Mouse pressed left at (132, 175)
Screenshot: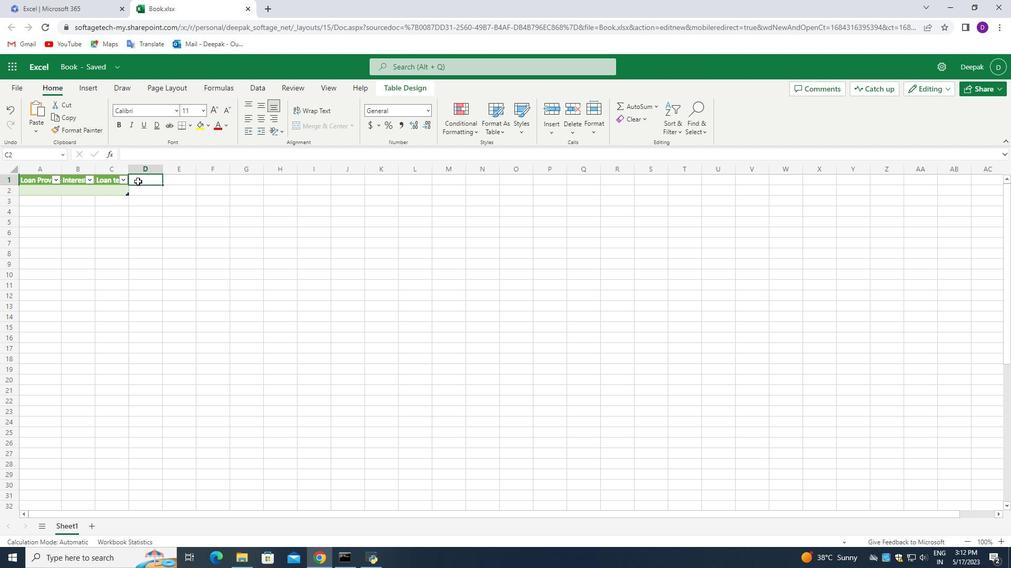 
Action: Mouse moved to (141, 175)
Screenshot: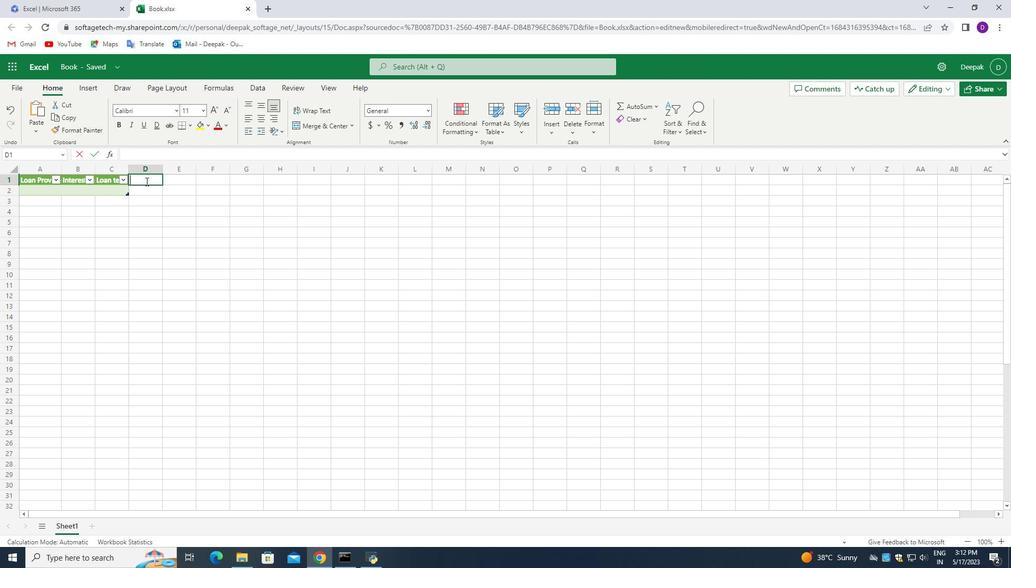 
Action: Key pressed <Key.shift_r>Amount
Screenshot: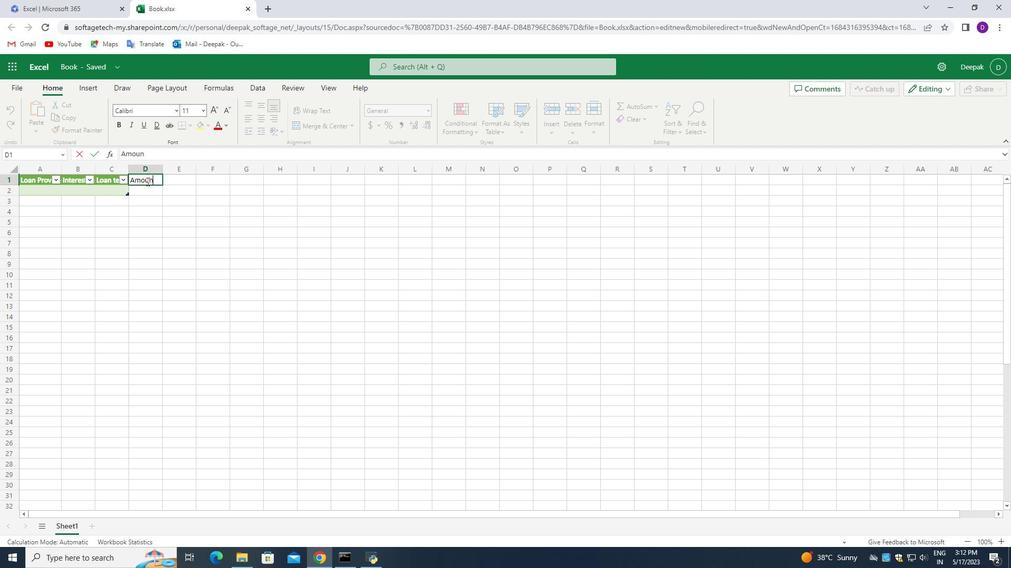 
Action: Mouse moved to (174, 176)
Screenshot: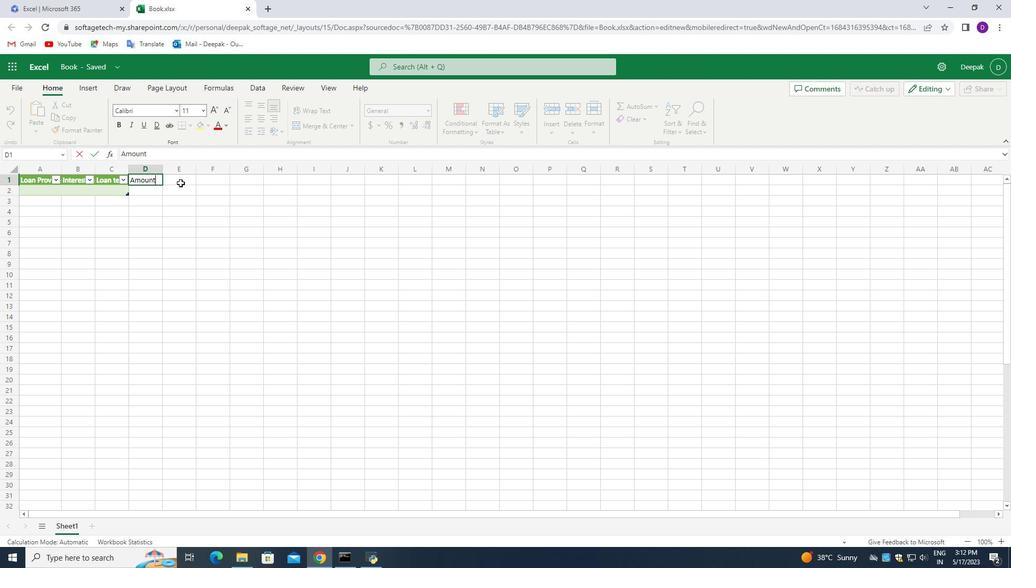 
Action: Mouse pressed left at (174, 176)
Screenshot: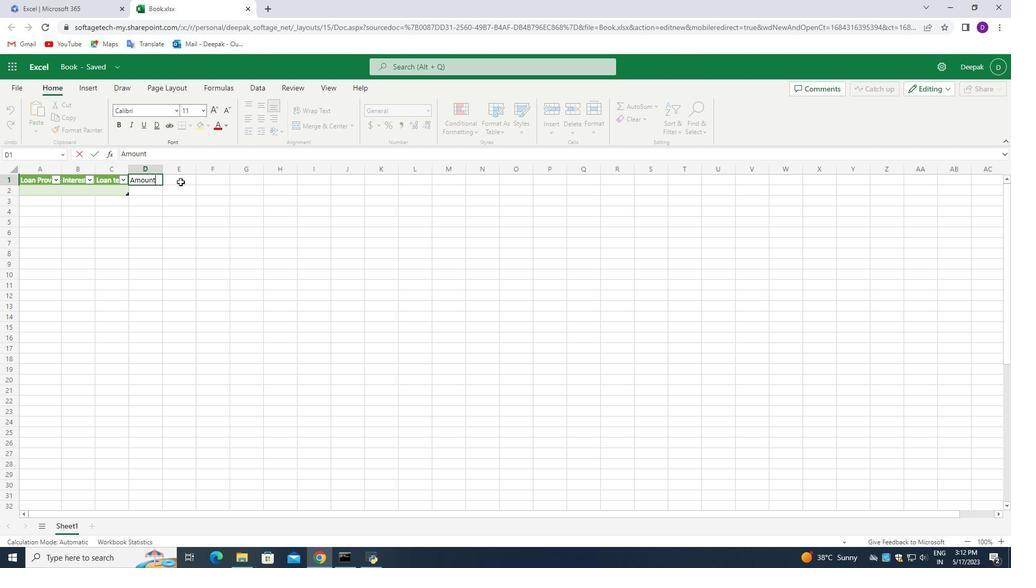 
Action: Mouse pressed left at (174, 176)
Screenshot: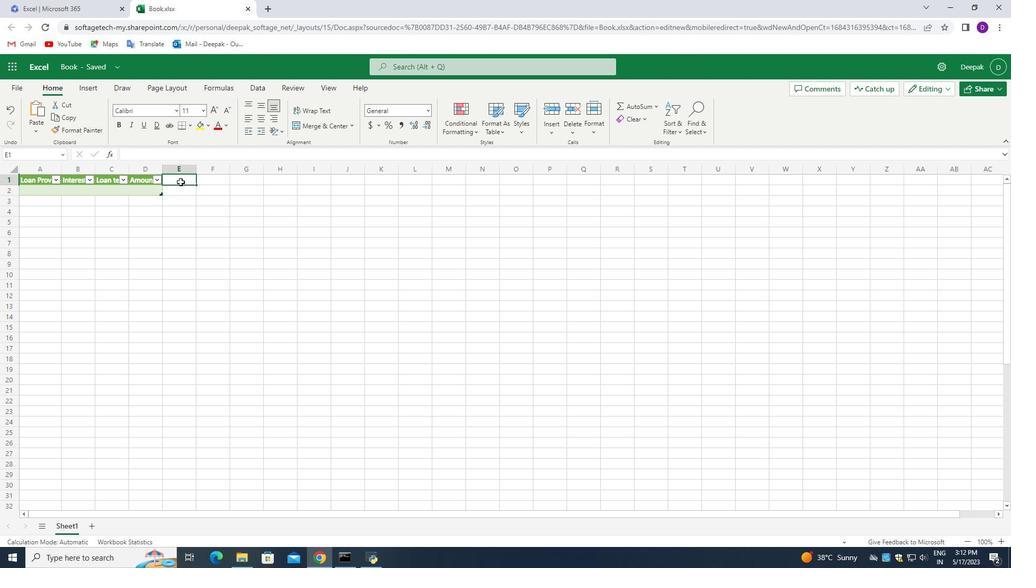 
Action: Mouse pressed left at (174, 176)
Screenshot: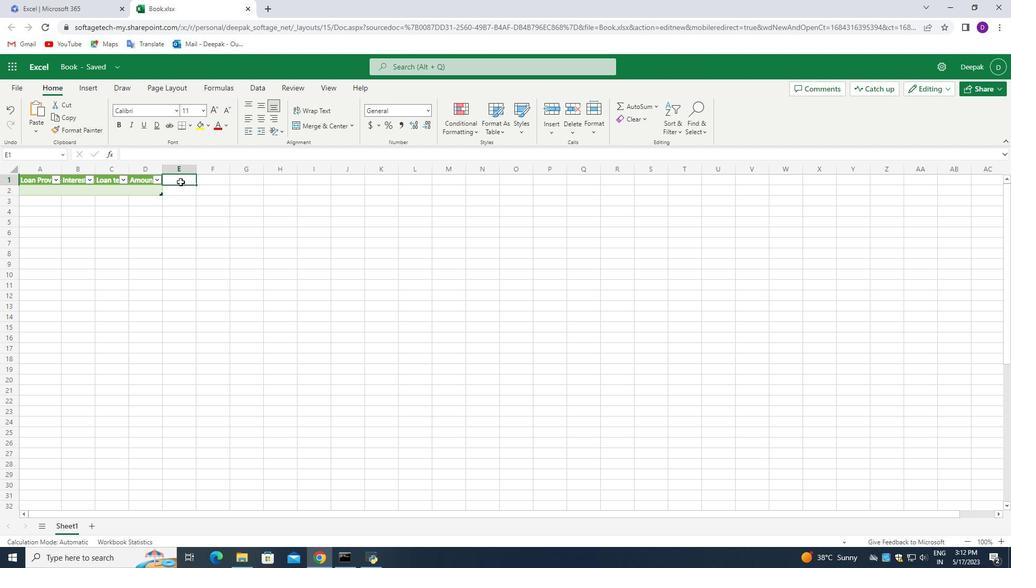 
Action: Mouse moved to (169, 211)
Screenshot: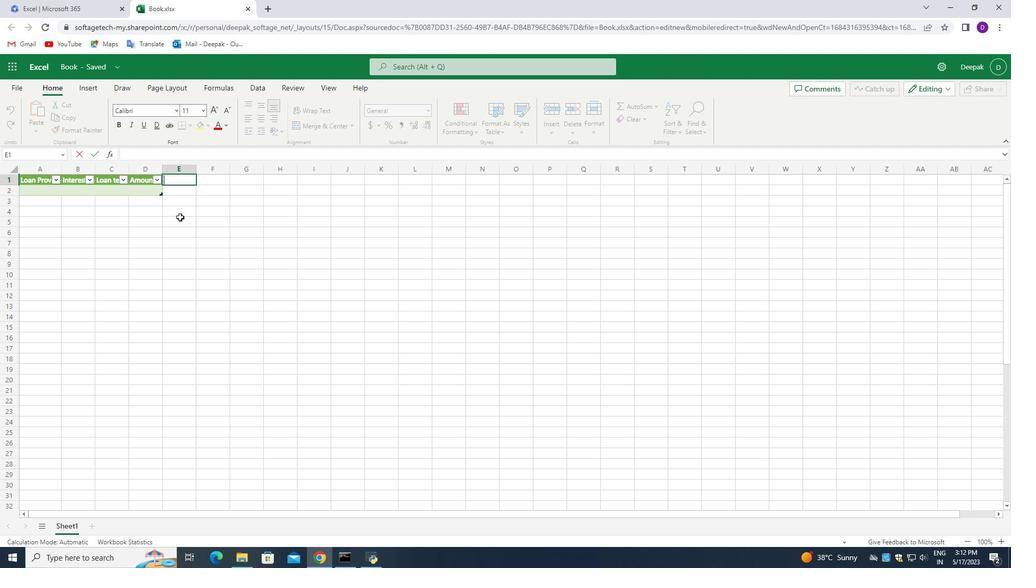 
Action: Key pressed <Key.shift>Monthly<Key.space><Key.shift>Payment
Screenshot: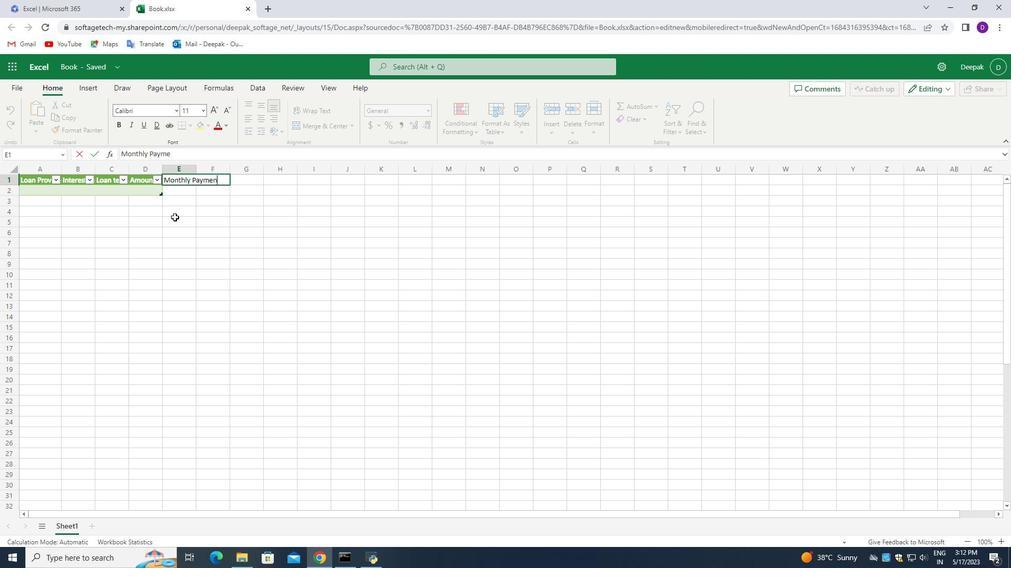 
Action: Mouse moved to (249, 179)
Screenshot: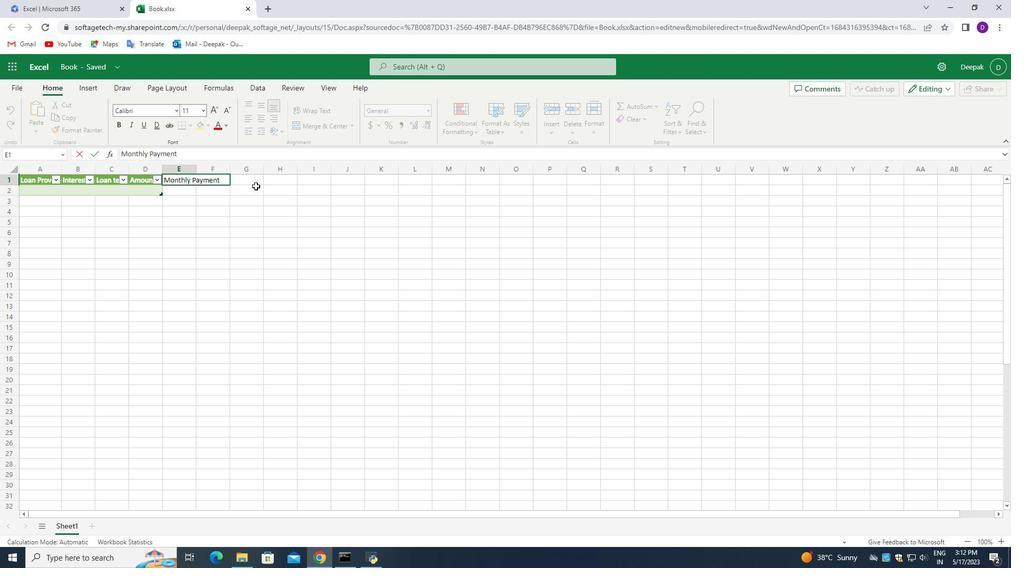 
Action: Mouse pressed left at (249, 179)
Screenshot: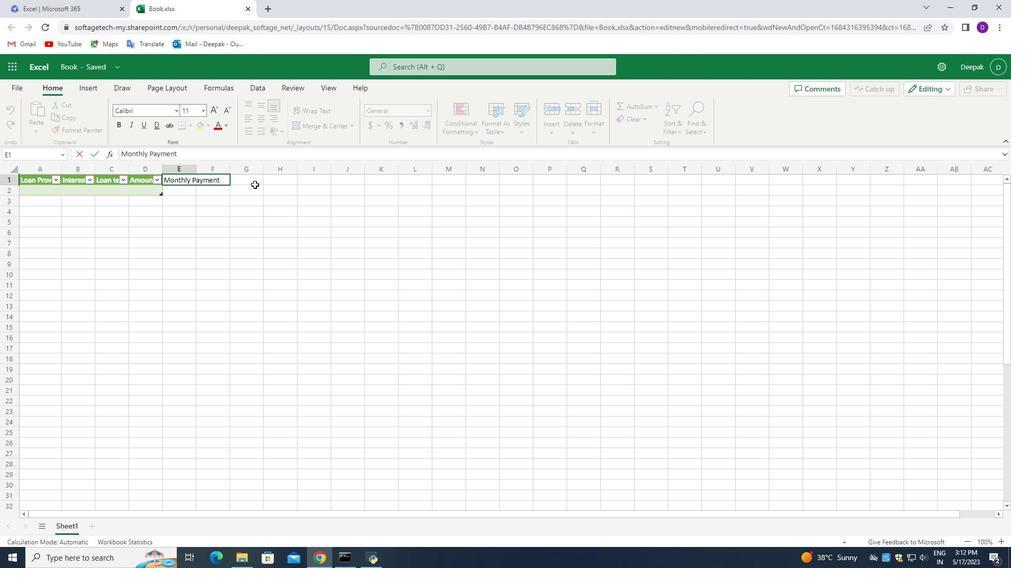 
Action: Mouse moved to (205, 174)
Screenshot: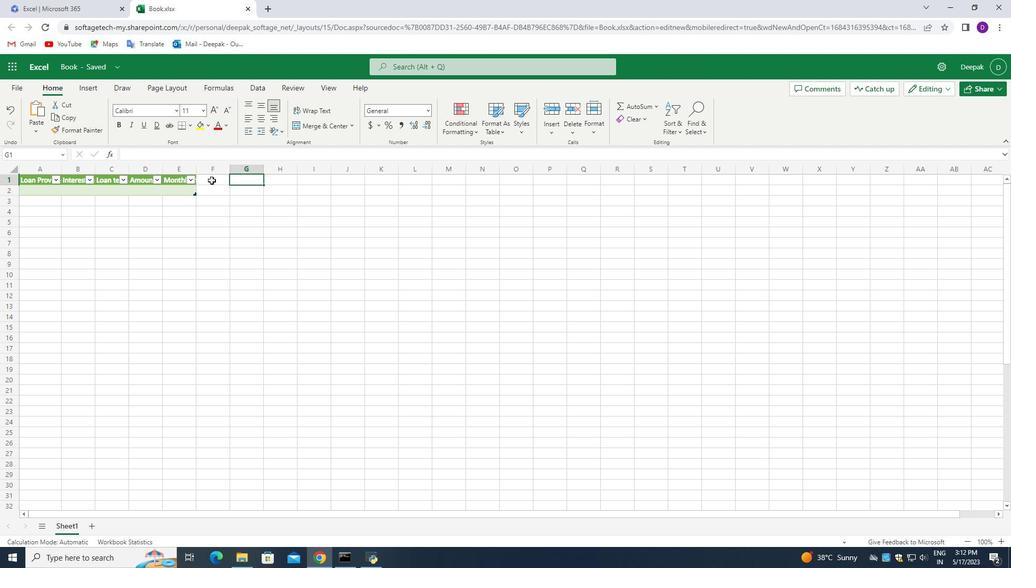 
Action: Mouse pressed left at (205, 174)
Screenshot: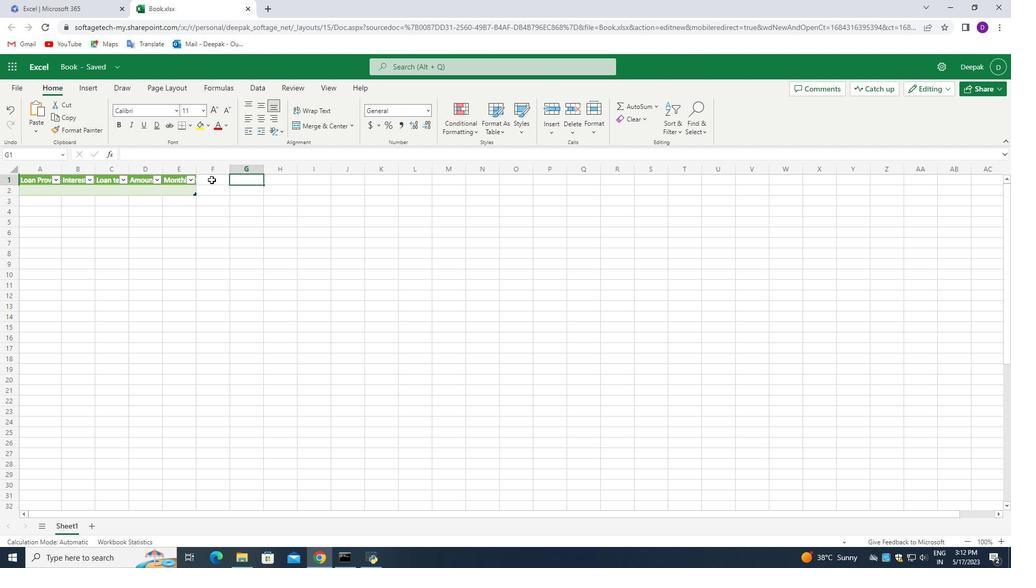 
Action: Mouse pressed left at (205, 174)
Screenshot: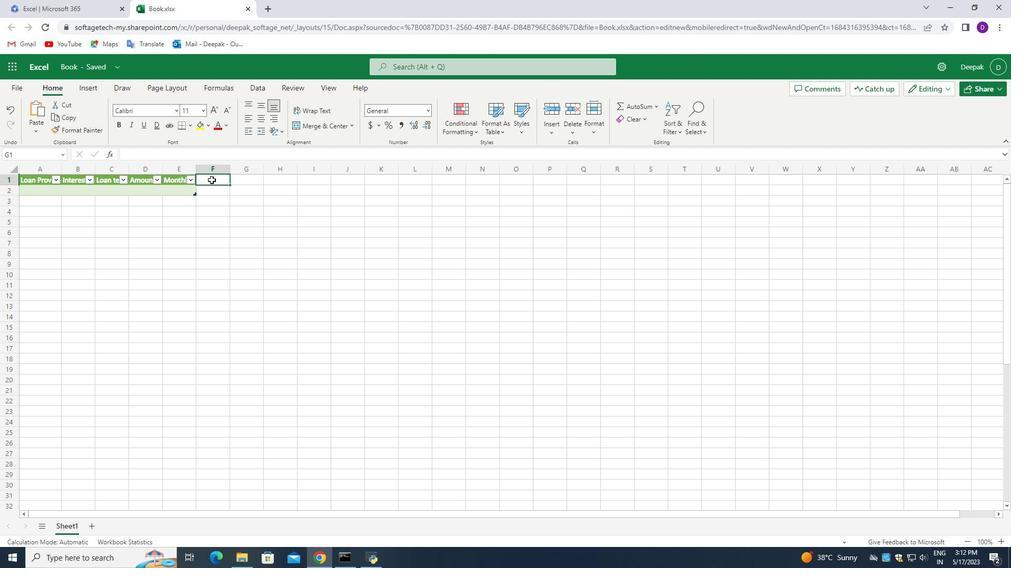 
Action: Mouse moved to (219, 207)
Screenshot: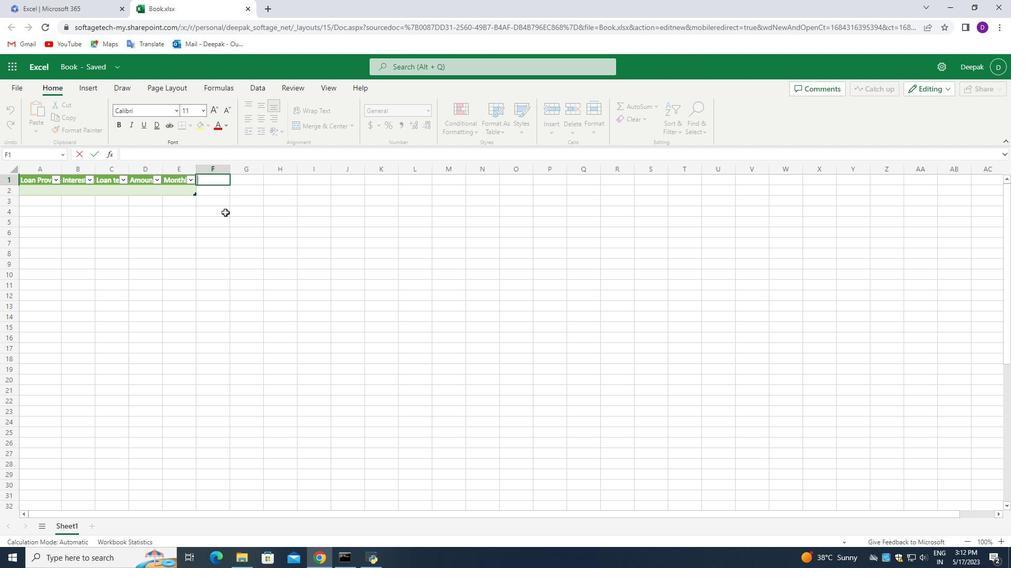 
Action: Key pressed <Key.shift_r>Total<Key.space><Key.shift>amount
Screenshot: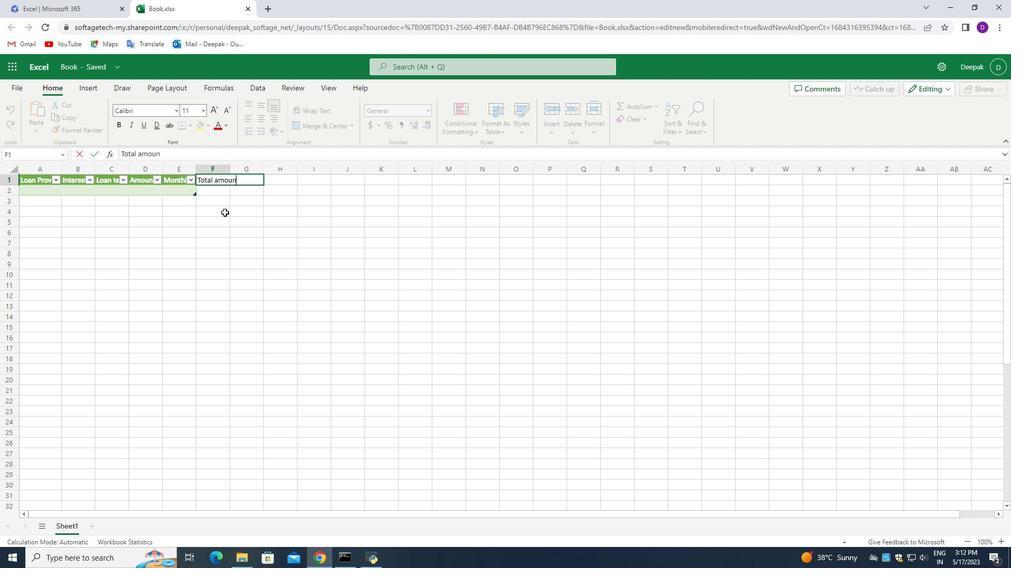 
Action: Mouse moved to (271, 175)
Screenshot: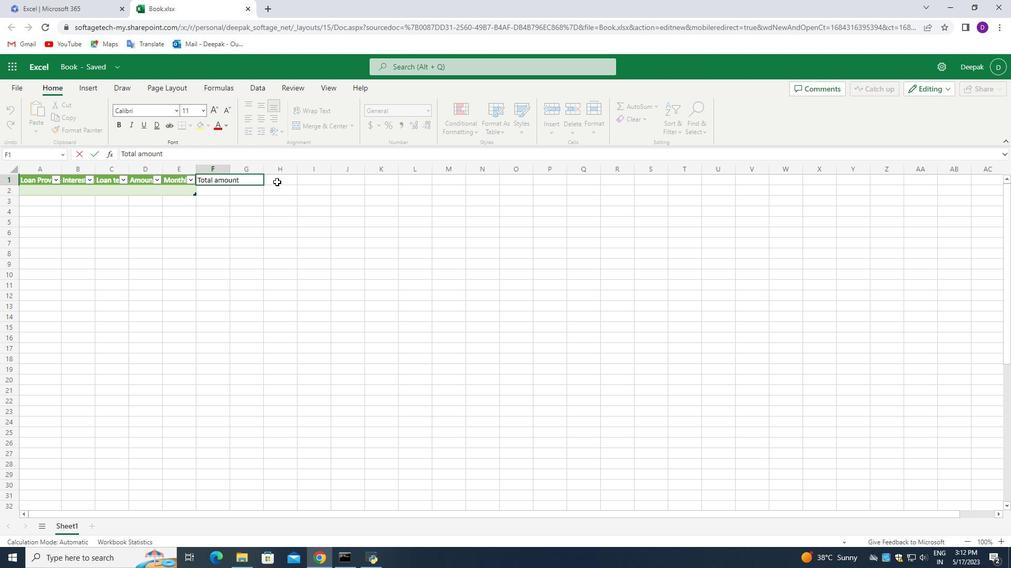 
Action: Mouse pressed left at (271, 175)
Screenshot: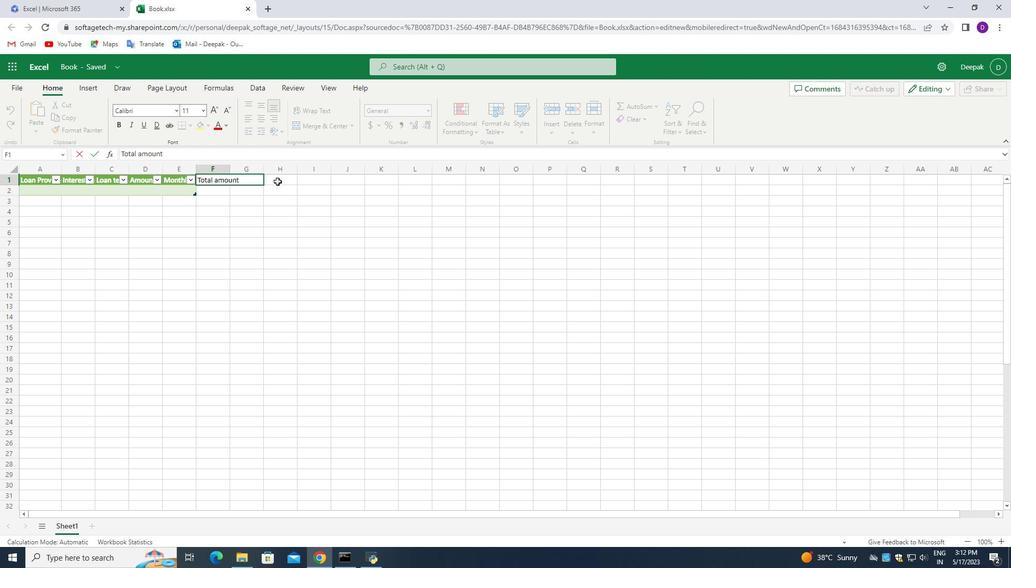 
Action: Mouse moved to (55, 164)
Screenshot: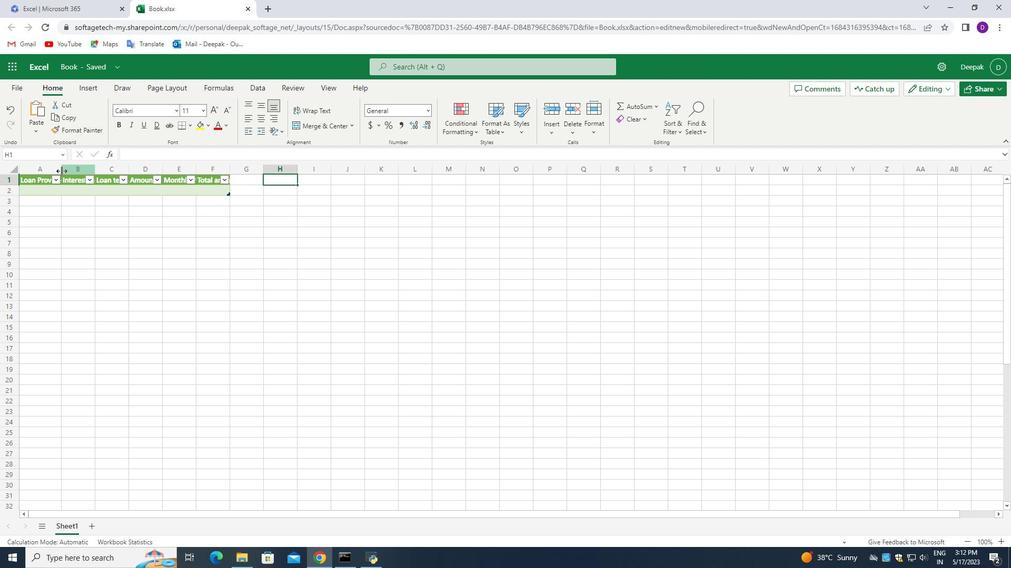 
Action: Mouse pressed left at (55, 164)
Screenshot: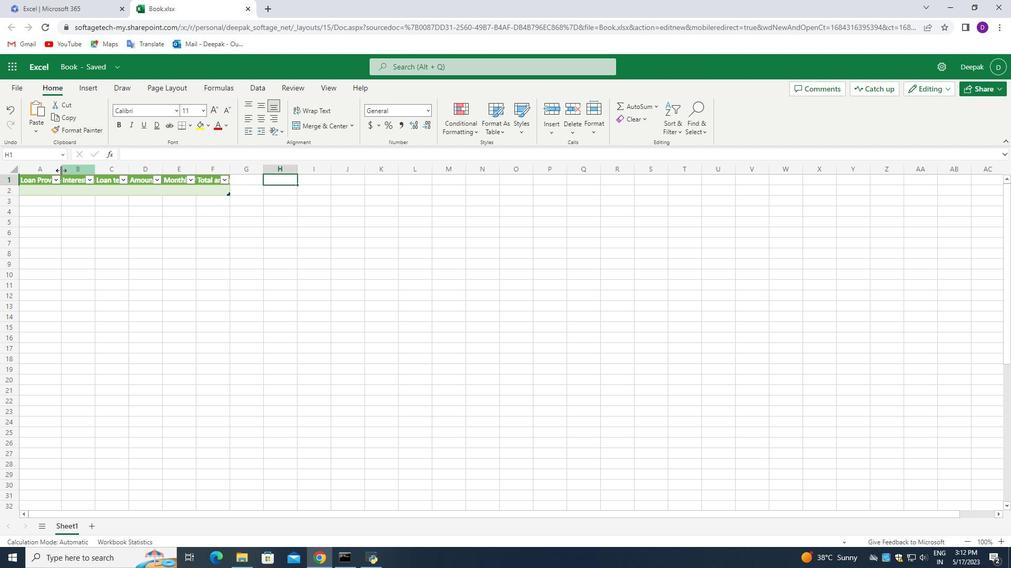 
Action: Mouse pressed left at (55, 164)
Screenshot: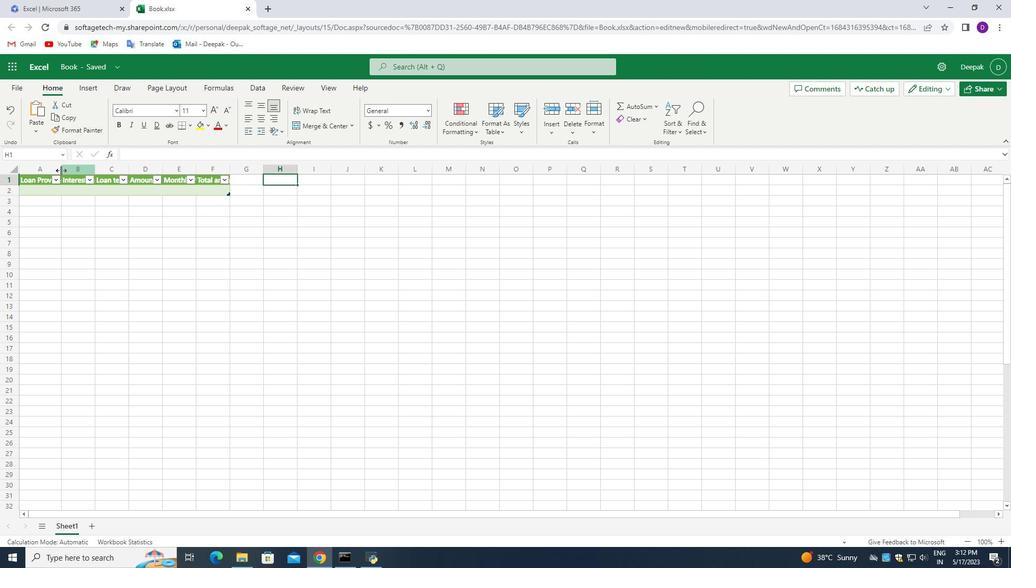 
Action: Mouse moved to (107, 163)
Screenshot: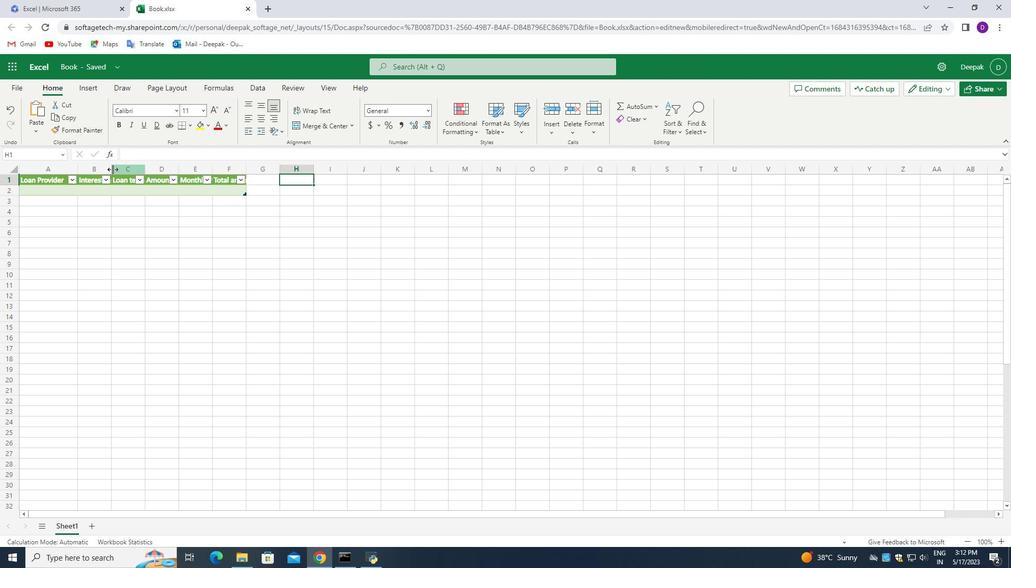 
Action: Mouse pressed left at (107, 163)
Screenshot: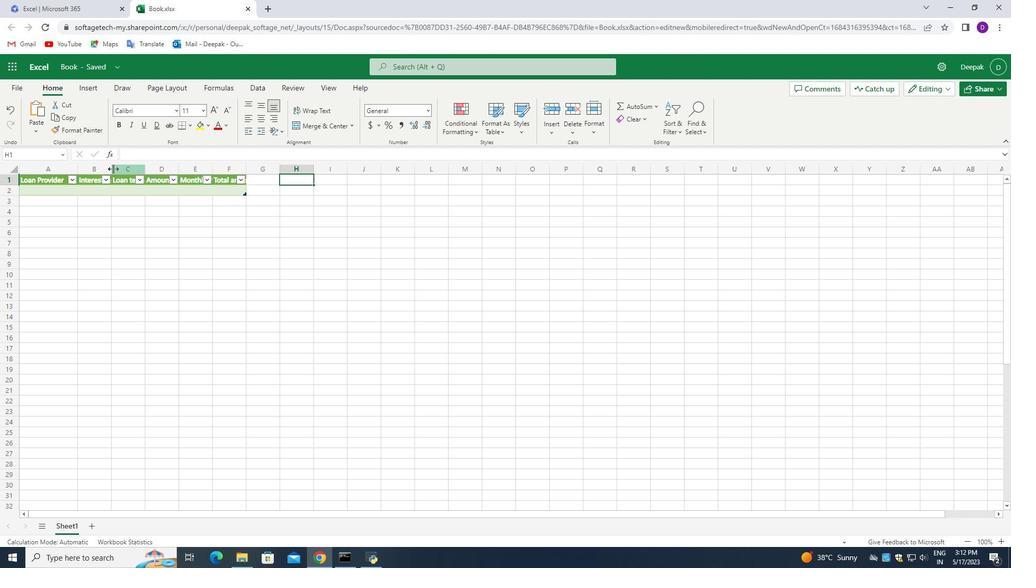 
Action: Mouse pressed left at (107, 163)
Screenshot: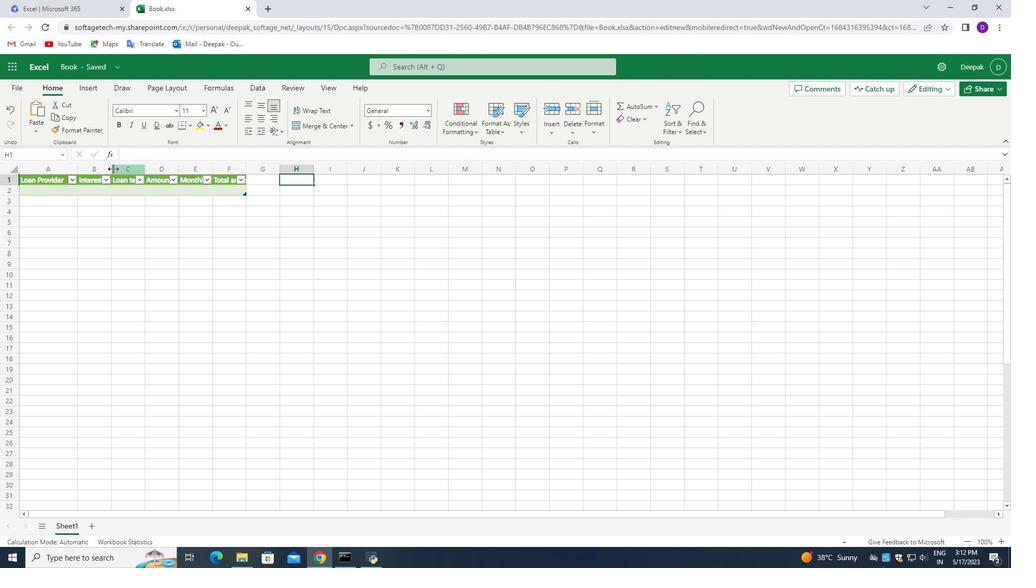 
Action: Mouse moved to (160, 160)
Screenshot: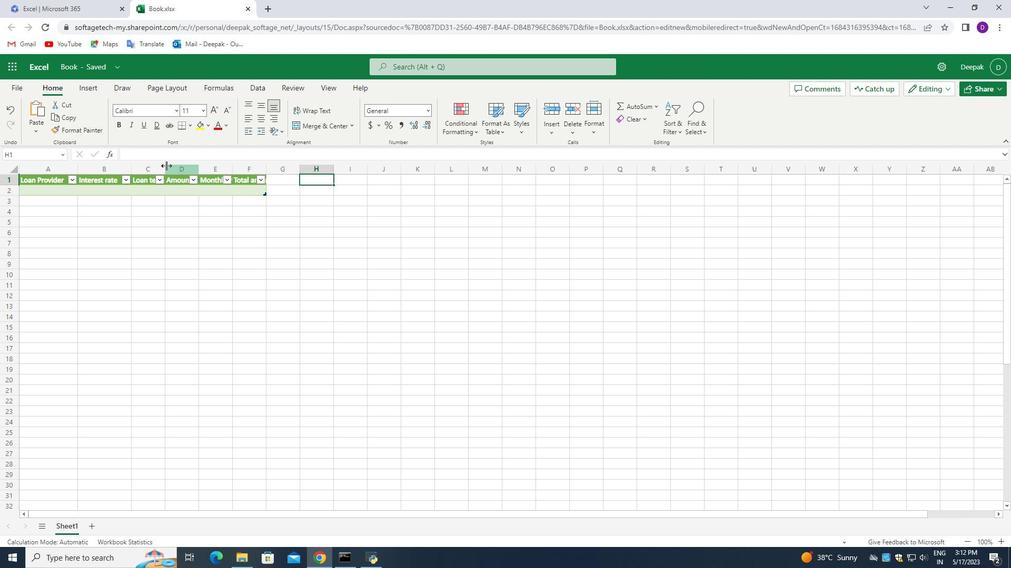 
Action: Mouse pressed left at (160, 160)
Screenshot: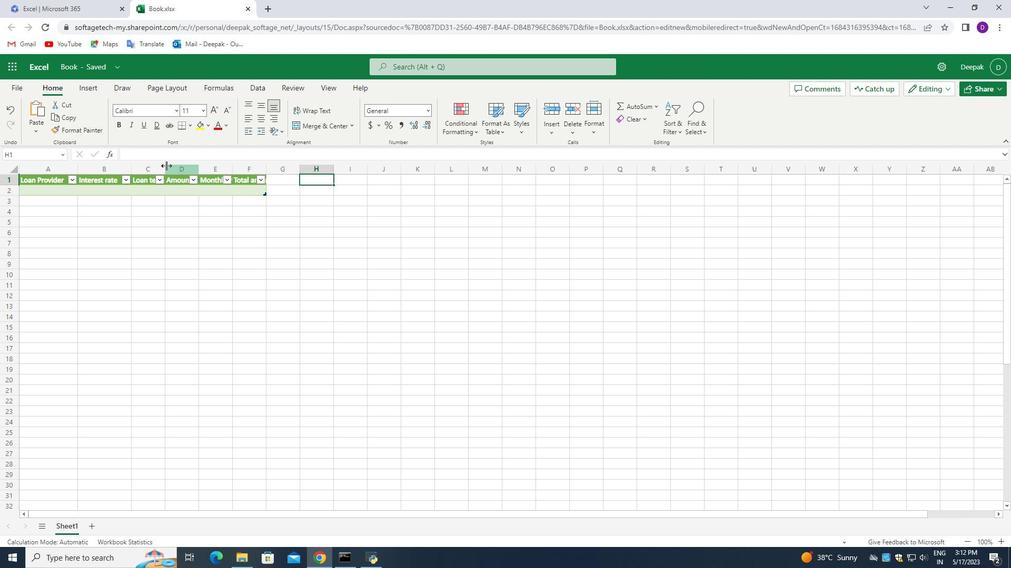
Action: Mouse pressed left at (160, 160)
Screenshot: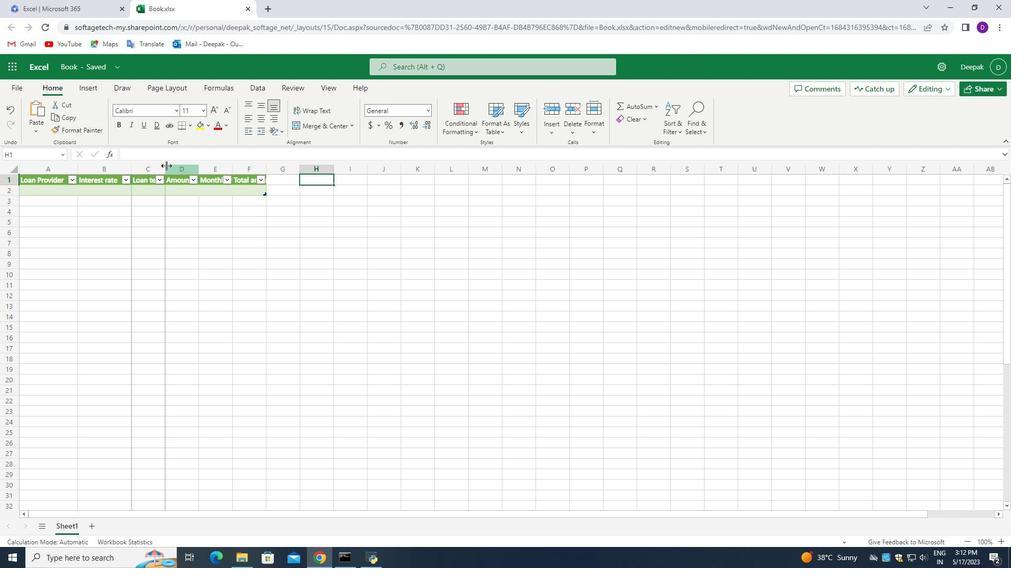 
Action: Mouse moved to (205, 163)
Screenshot: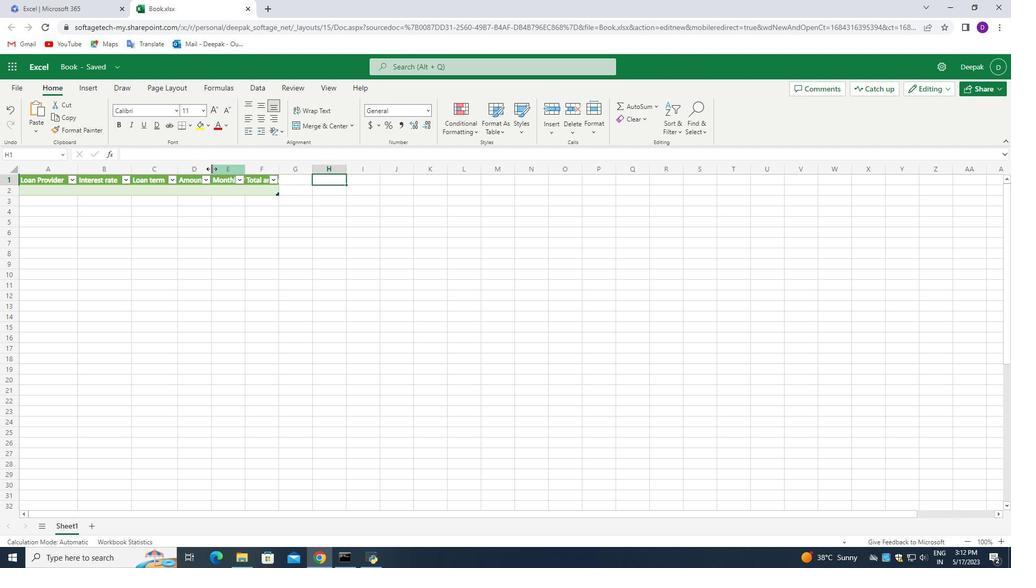 
Action: Mouse pressed left at (205, 163)
Screenshot: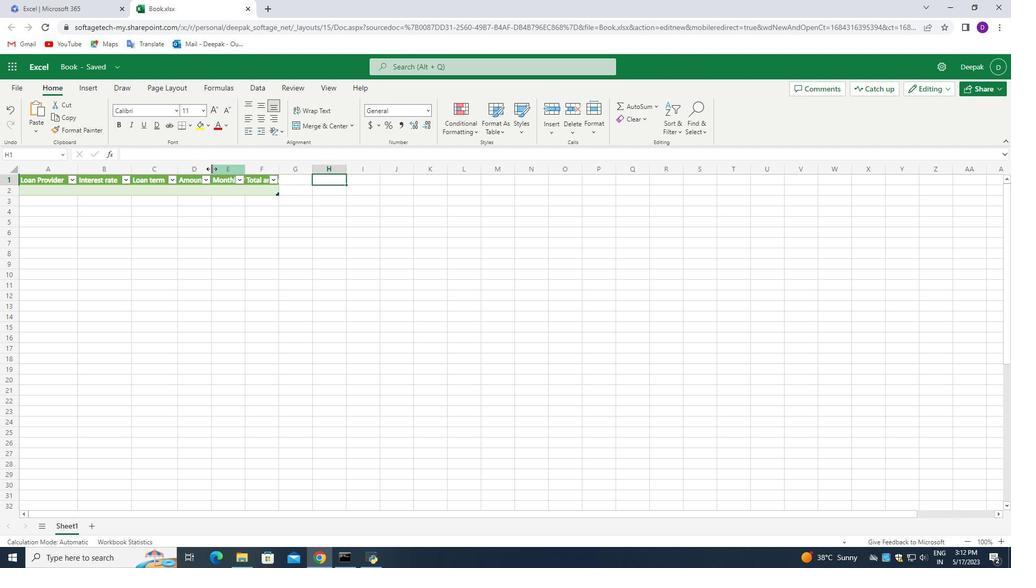 
Action: Mouse pressed left at (205, 163)
Screenshot: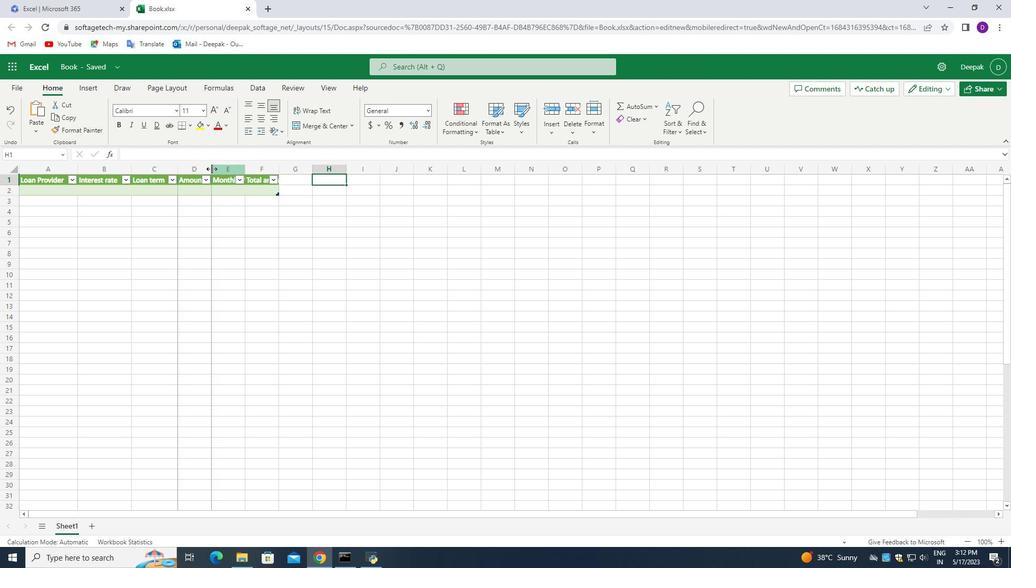 
Action: Mouse moved to (243, 162)
Screenshot: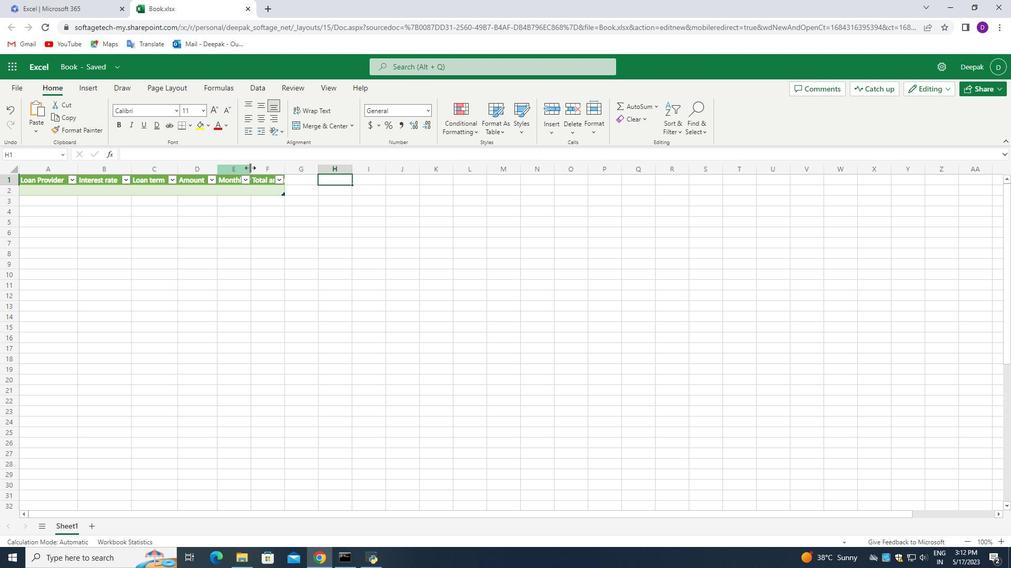 
Action: Mouse pressed left at (243, 162)
Screenshot: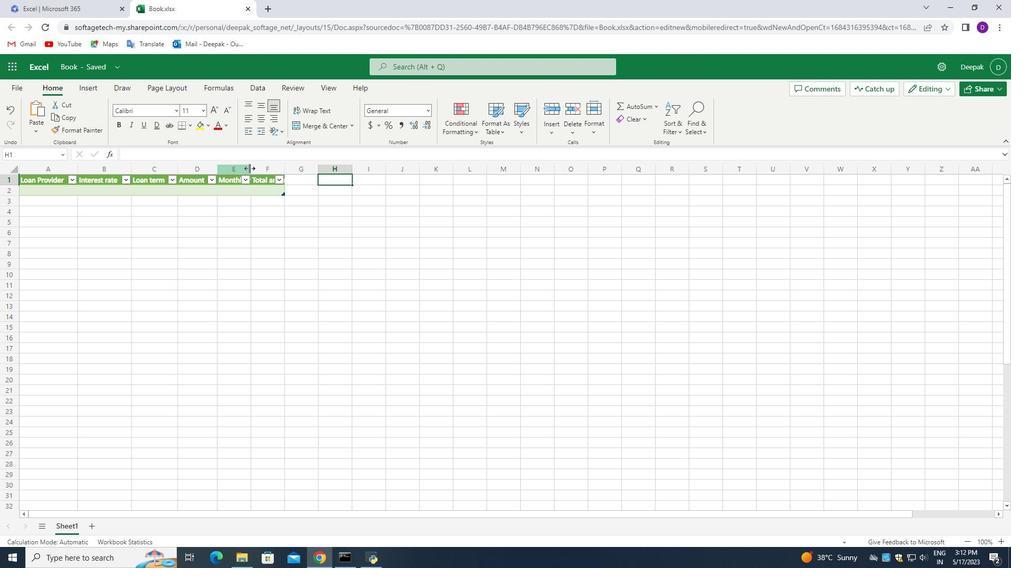 
Action: Mouse pressed left at (243, 162)
Screenshot: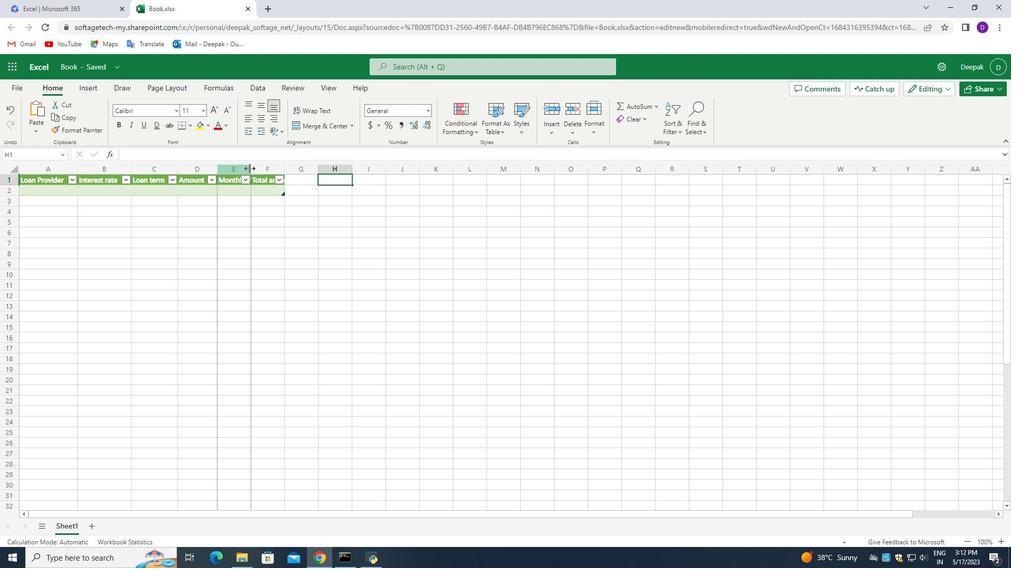 
Action: Mouse moved to (318, 163)
Screenshot: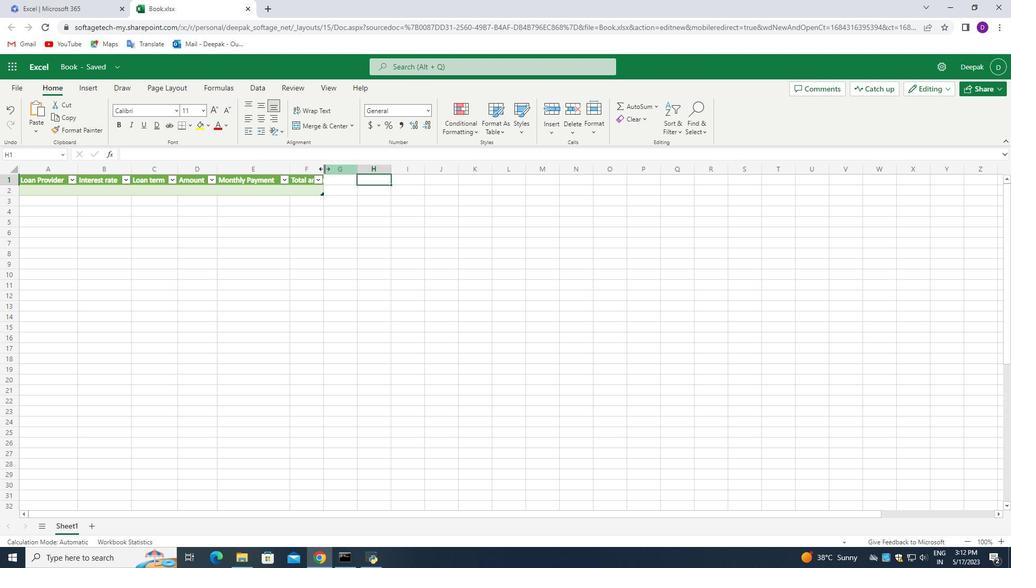 
Action: Mouse pressed left at (318, 163)
Screenshot: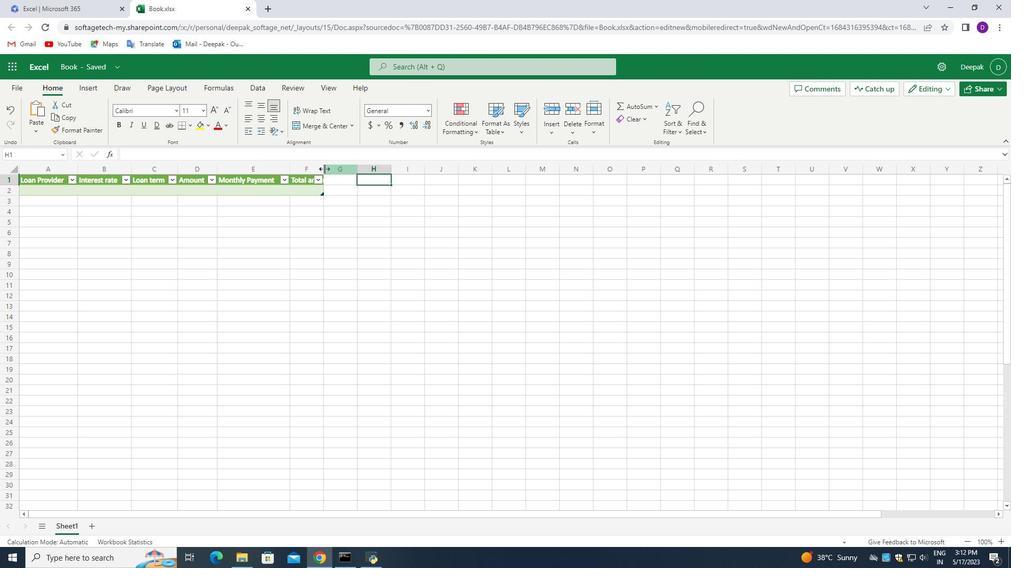 
Action: Mouse pressed left at (318, 163)
Screenshot: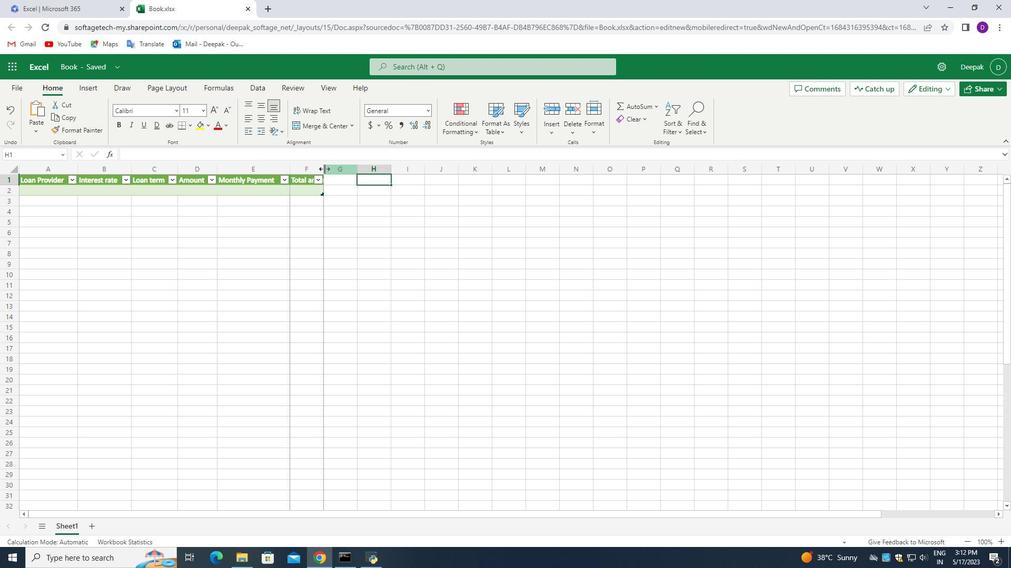
Action: Mouse moved to (34, 188)
Screenshot: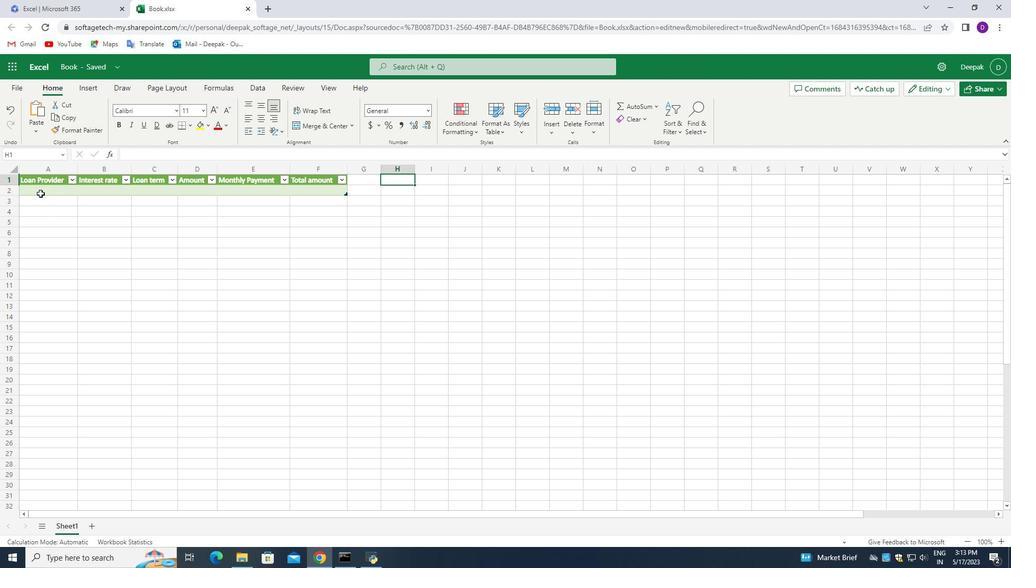 
Action: Mouse pressed left at (34, 188)
Screenshot: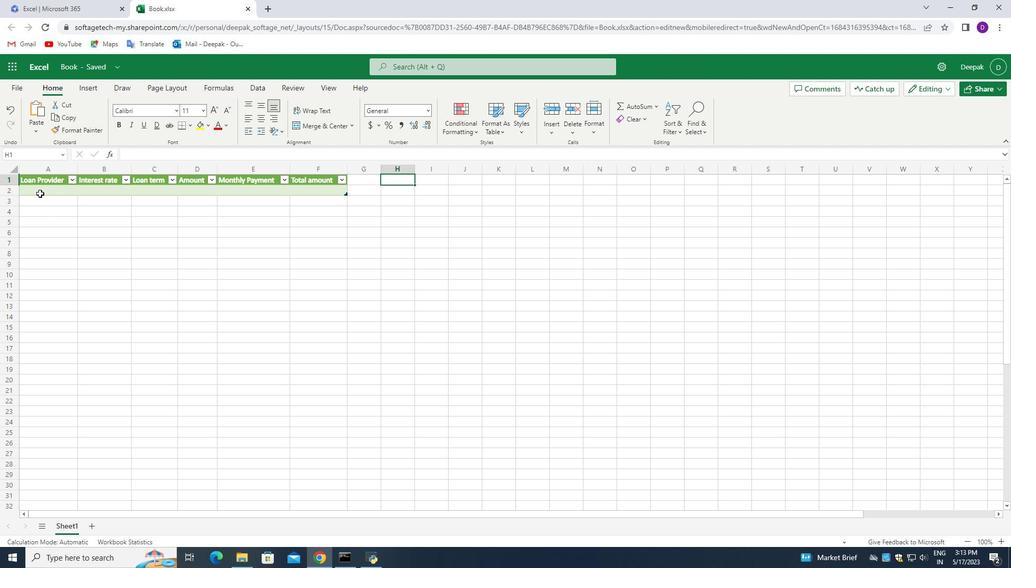 
Action: Mouse pressed left at (34, 188)
Screenshot: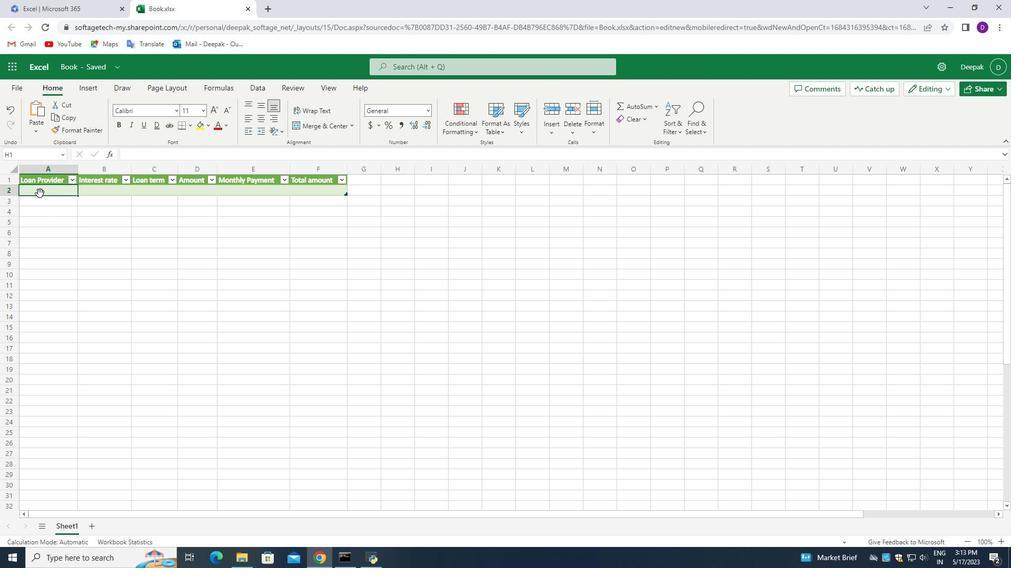 
Action: Mouse moved to (50, 233)
Screenshot: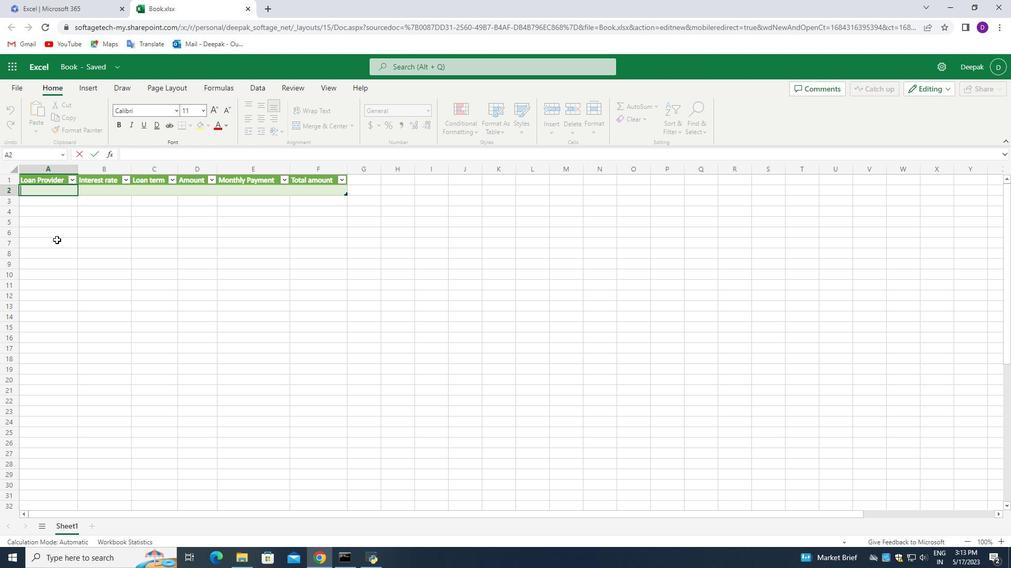
Action: Key pressed <Key.shift>Hd<Key.backspace><Key.shift_r>DFC<Key.space><Key.shift>Bank
Screenshot: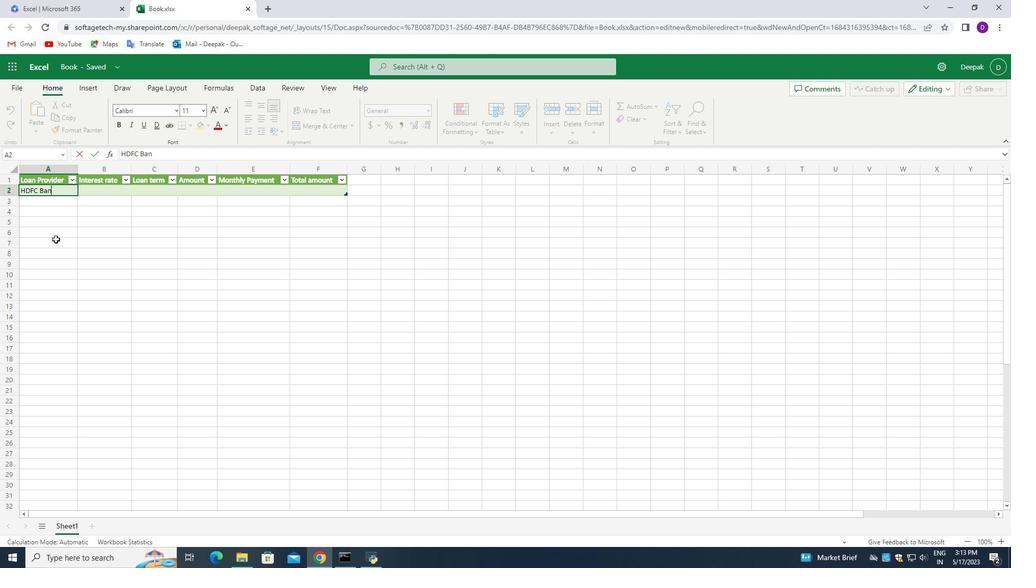 
Action: Mouse moved to (37, 198)
Screenshot: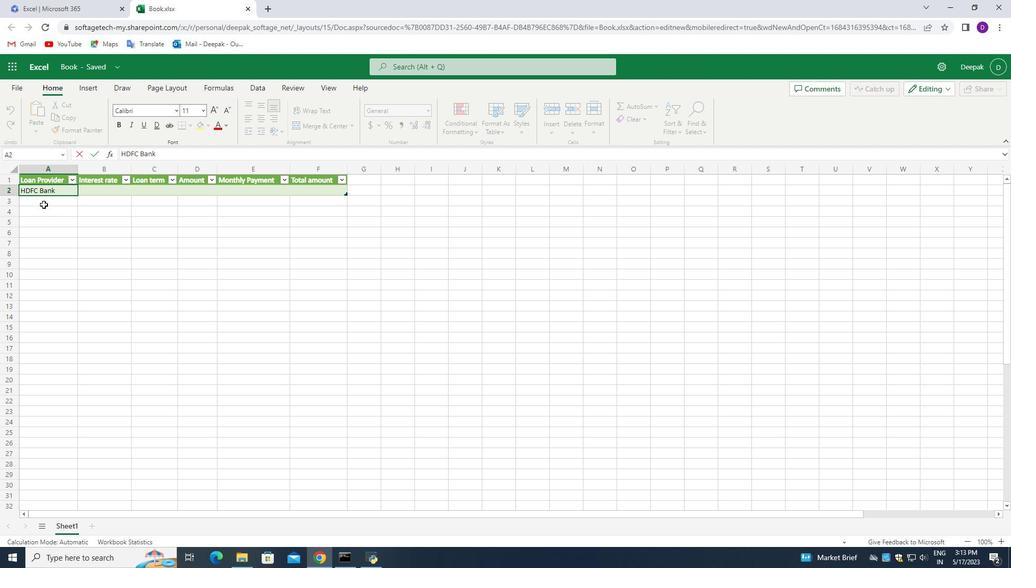 
Action: Mouse pressed left at (37, 198)
Screenshot: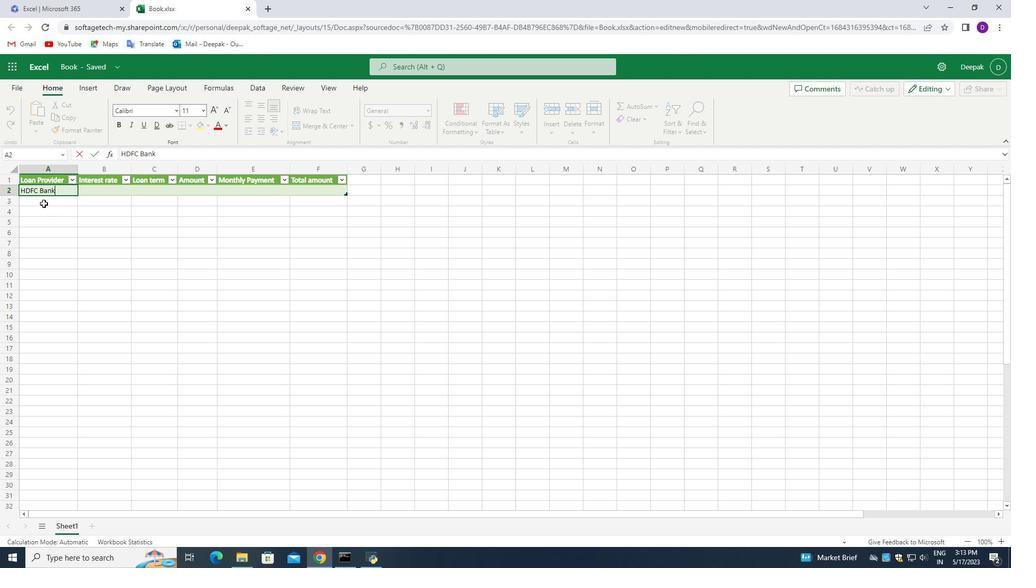 
Action: Mouse moved to (49, 203)
Screenshot: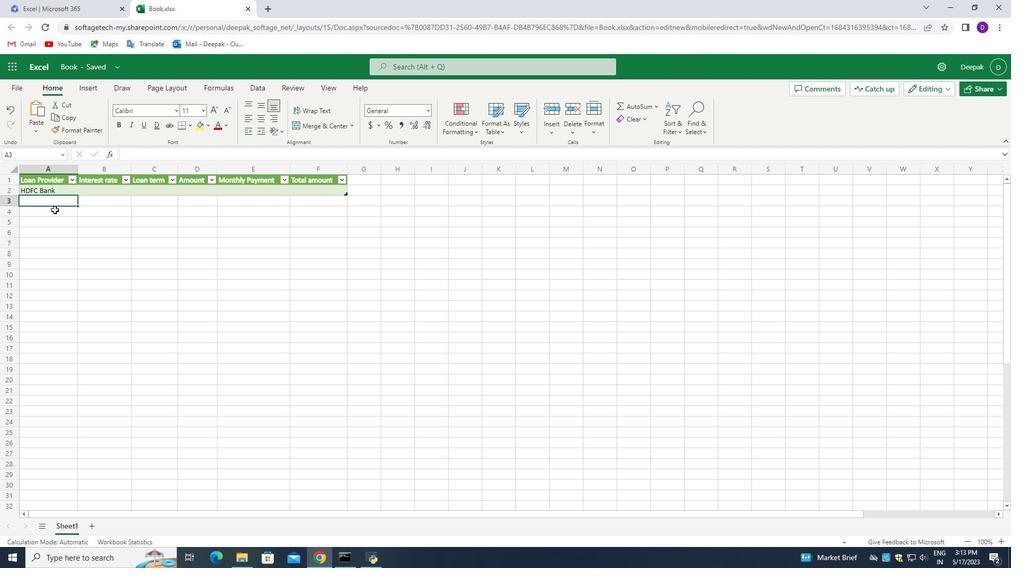 
Action: Key pressed <Key.shift>IDFC<Key.space><Key.shift>Bank<Key.space><Key.enter><Key.shift>axis<Key.space><Key.backspace><Key.backspace><Key.backspace><Key.backspace><Key.backspace><Key.shift><Key.shift><Key.shift>Azis<Key.backspace><Key.backspace><Key.backspace><Key.shift><Key.shift><Key.shift><Key.shift><Key.shift><Key.shift><Key.shift><Key.shift>xis<Key.space><Key.shift>Bank<Key.space><Key.enter>
Screenshot: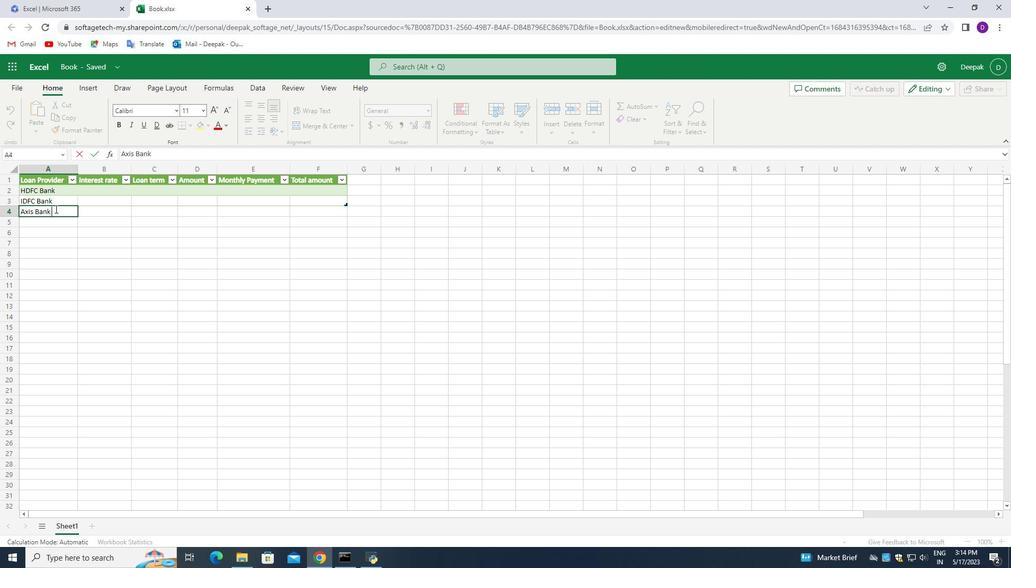 
Action: Mouse moved to (53, 221)
Screenshot: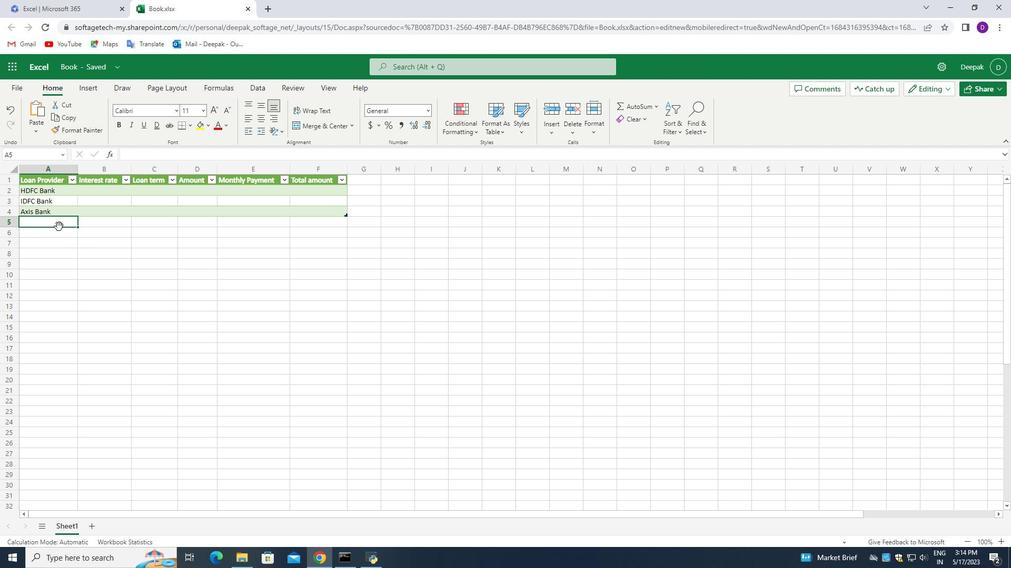 
Action: Key pressed <Key.shift>IIFL<Key.space><Key.enter><Key.shift>Cred<Key.backspace><Key.backspace><Key.backspace><Key.backspace><Key.shift>Kreditbee<Key.enter><Key.shift>Cashe<Key.enter>
Screenshot: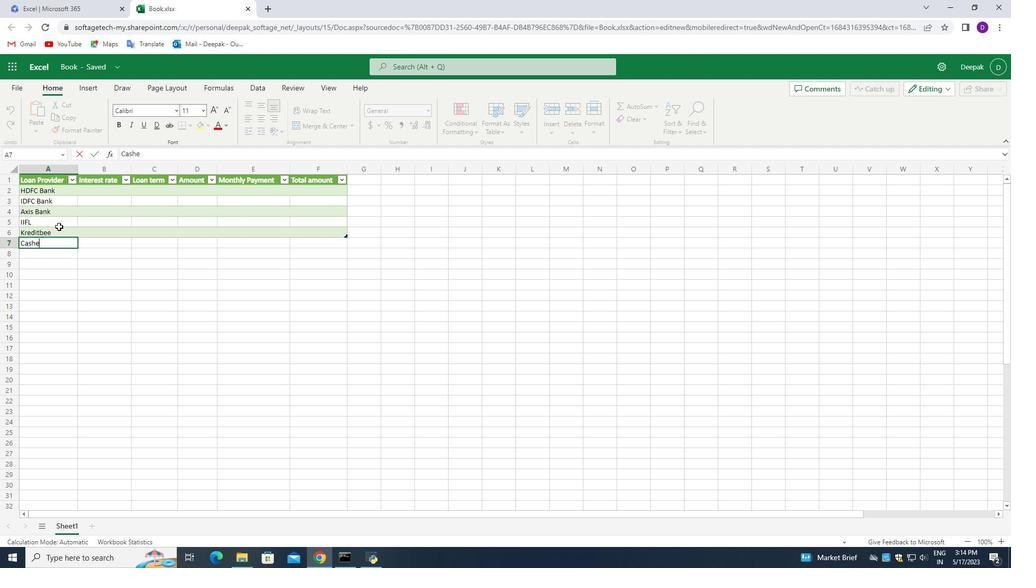 
Action: Mouse moved to (92, 184)
Screenshot: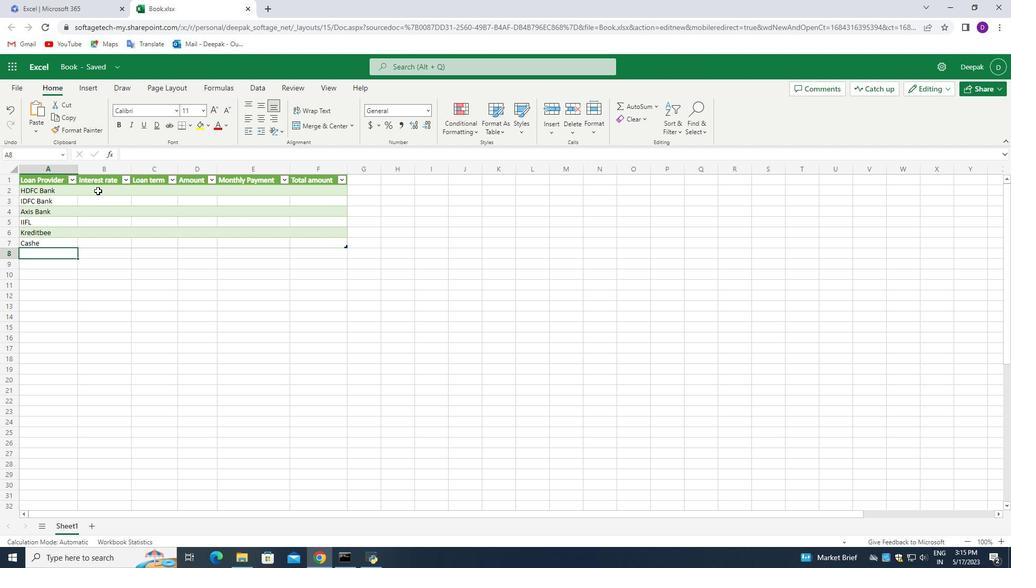 
Action: Mouse pressed left at (92, 184)
Screenshot: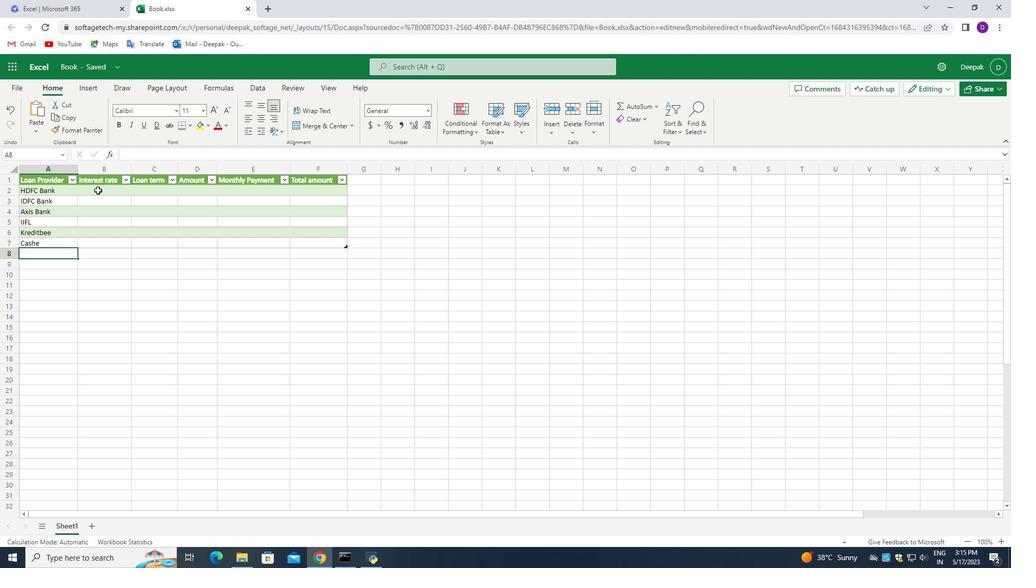 
Action: Mouse pressed left at (92, 184)
Screenshot: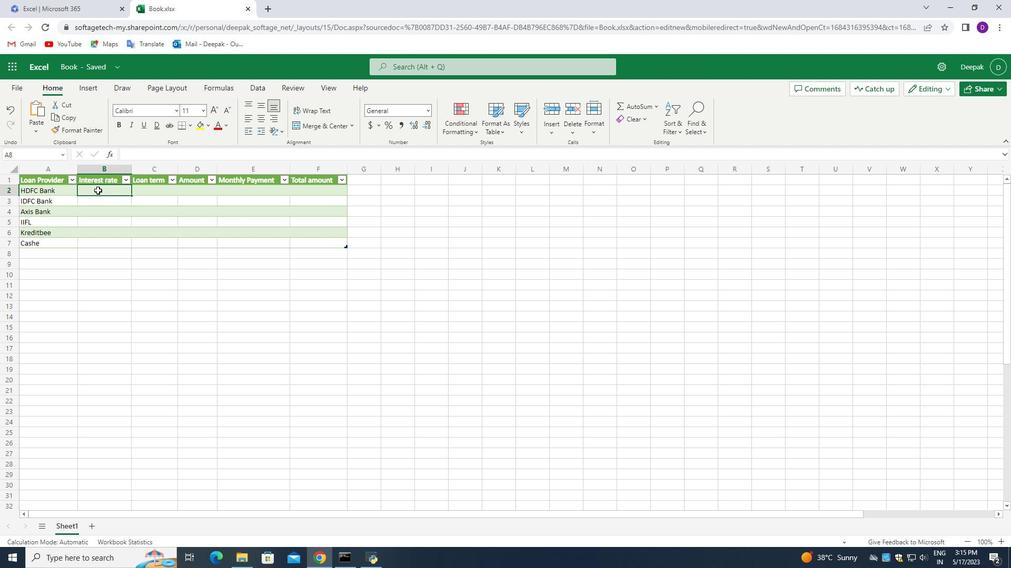 
Action: Mouse moved to (92, 190)
Screenshot: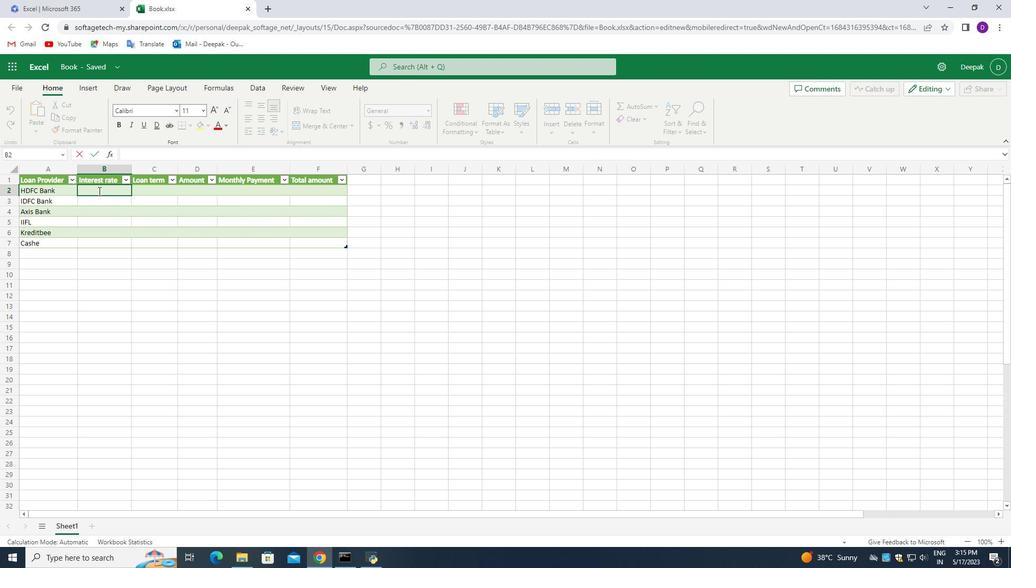 
Action: Key pressed 10.25
Screenshot: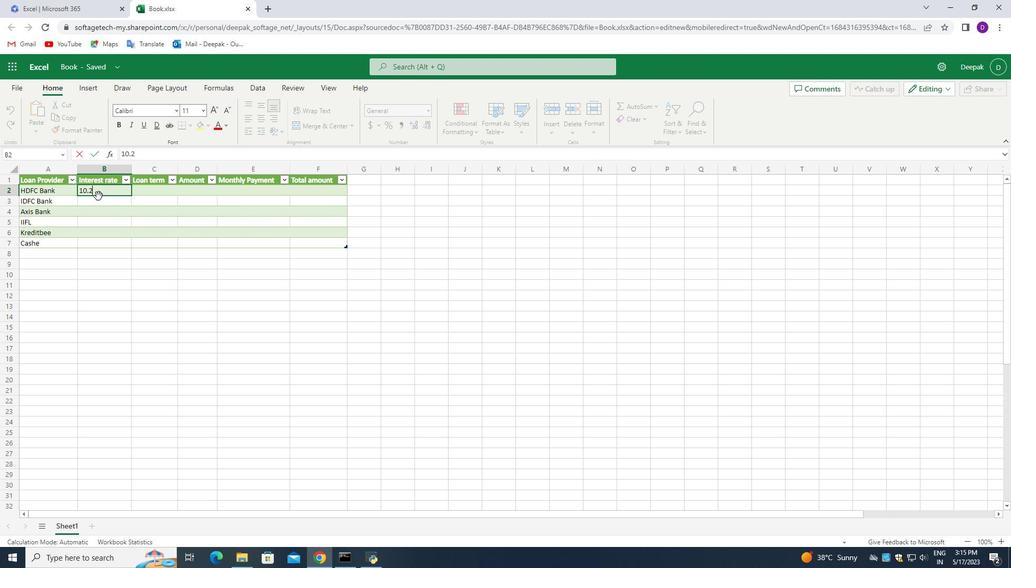
Action: Mouse moved to (92, 191)
Screenshot: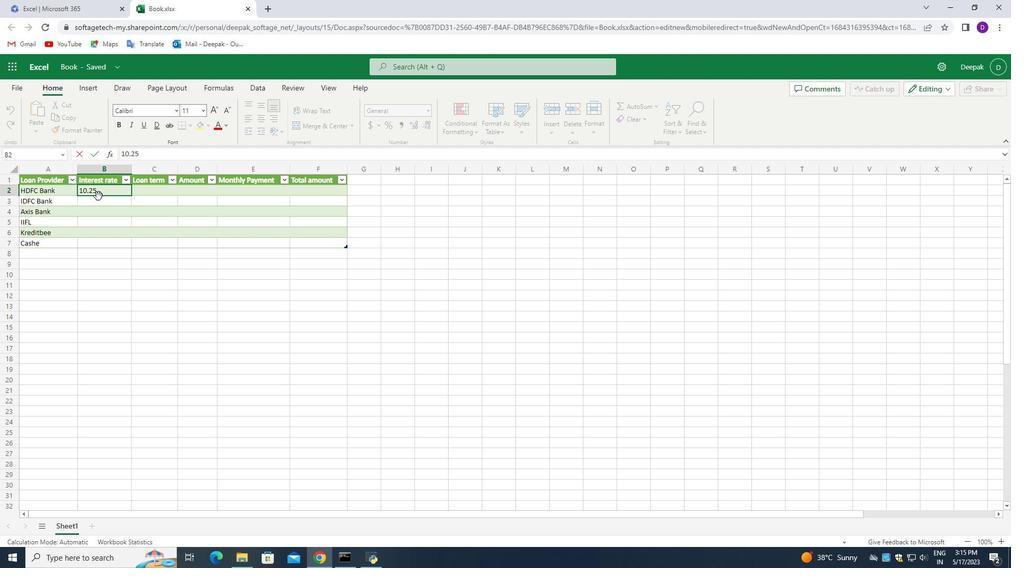 
Action: Key pressed <Key.shift>%
Screenshot: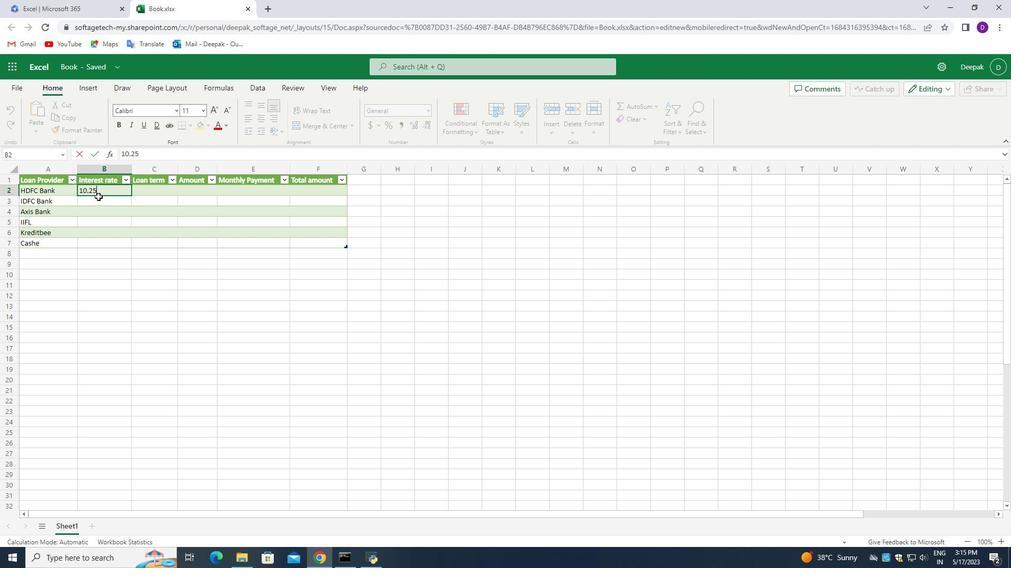 
Action: Mouse moved to (96, 195)
Screenshot: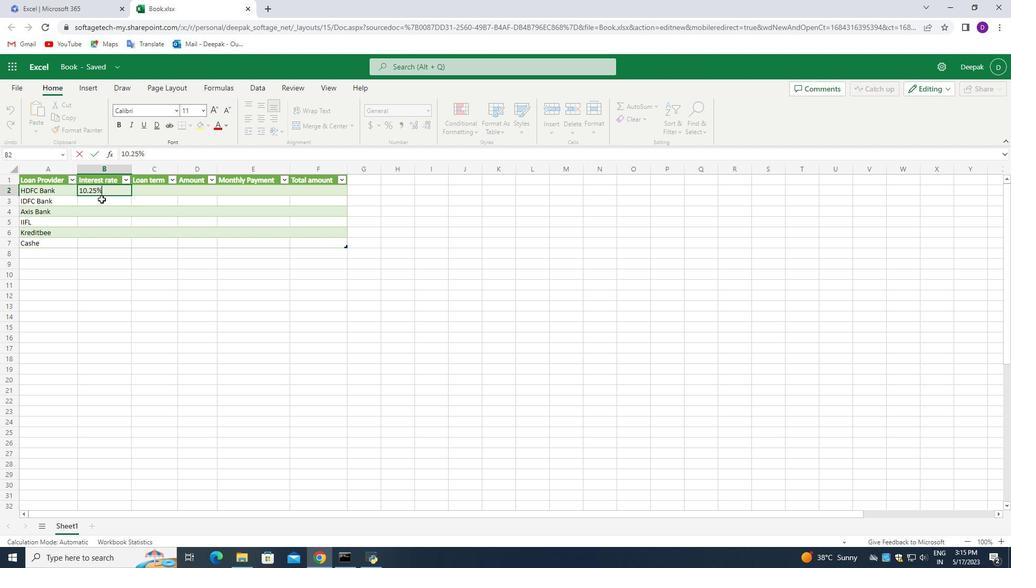 
Action: Mouse pressed left at (96, 195)
Screenshot: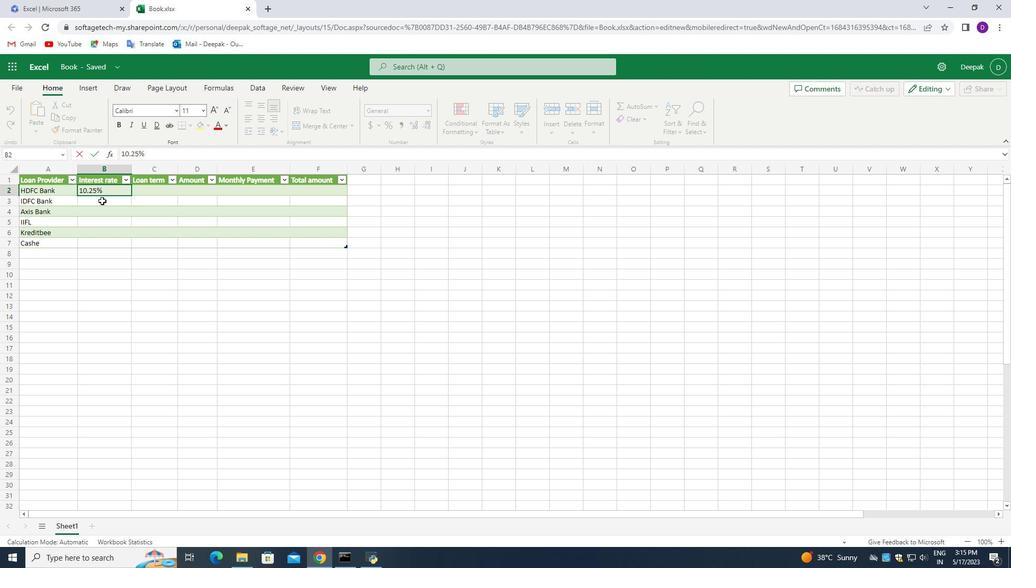 
Action: Mouse moved to (102, 185)
Screenshot: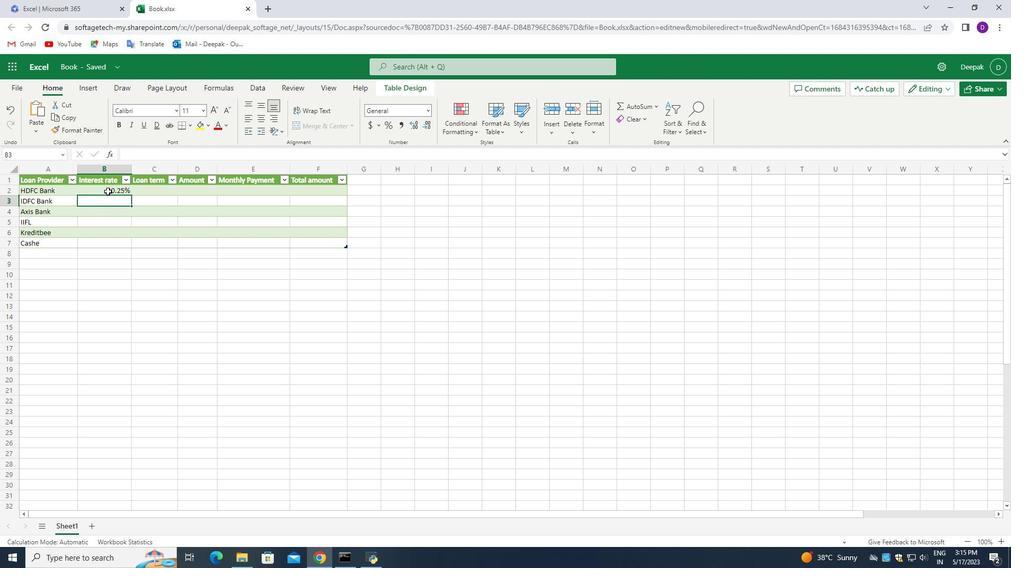 
Action: Mouse pressed left at (102, 185)
Screenshot: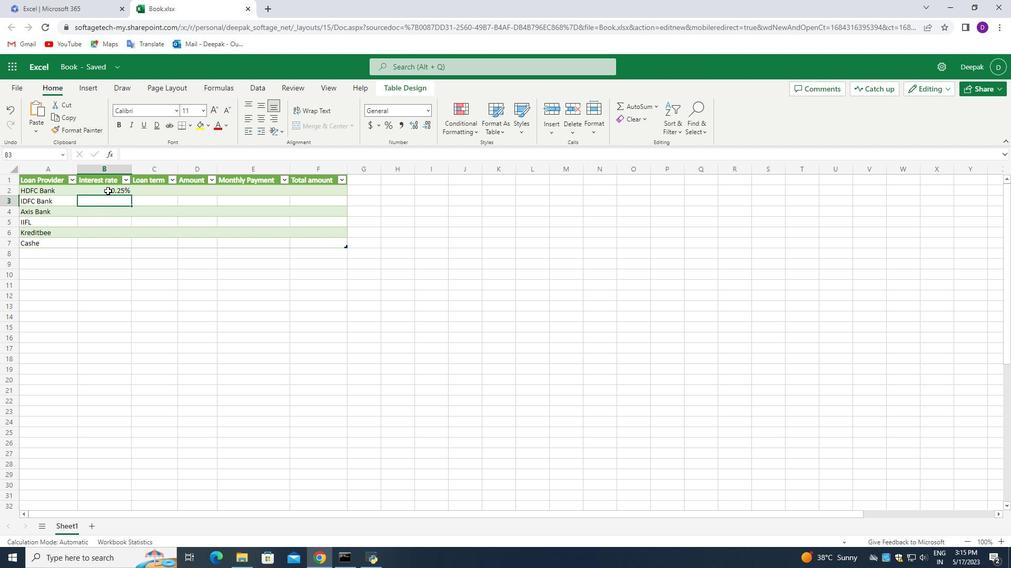 
Action: Mouse moved to (124, 190)
Screenshot: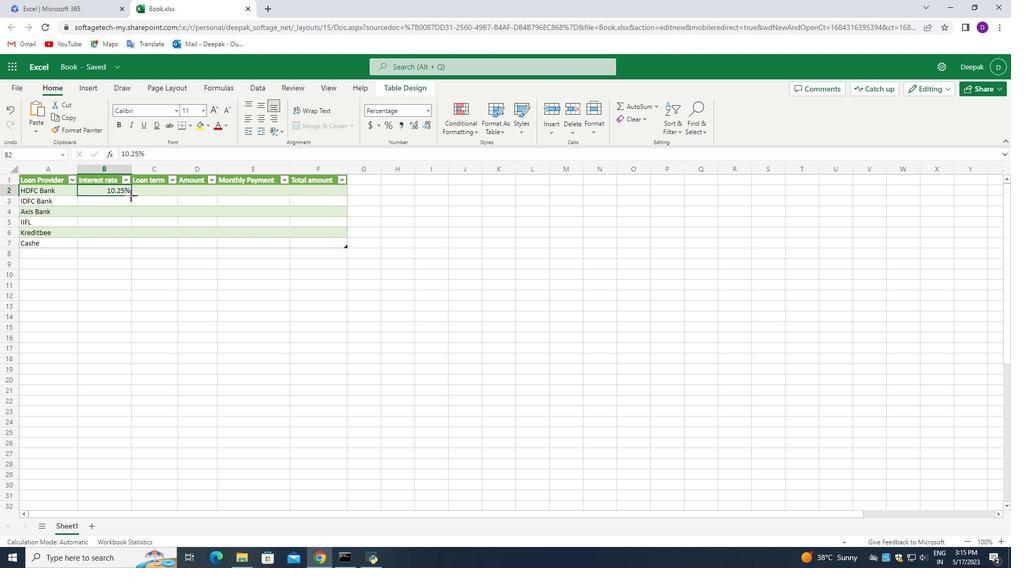 
Action: Mouse pressed left at (124, 190)
Screenshot: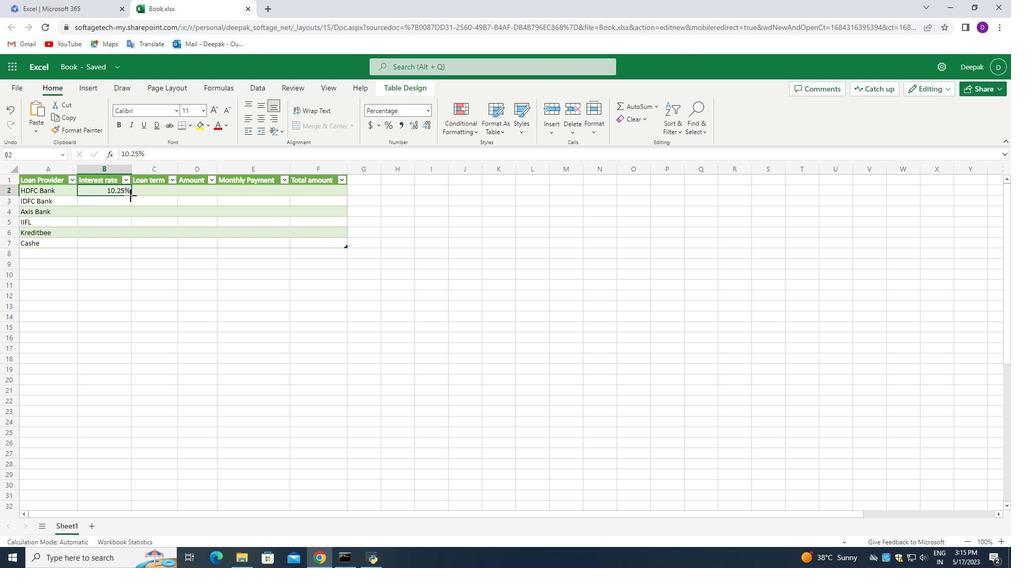 
Action: Mouse moved to (105, 217)
Screenshot: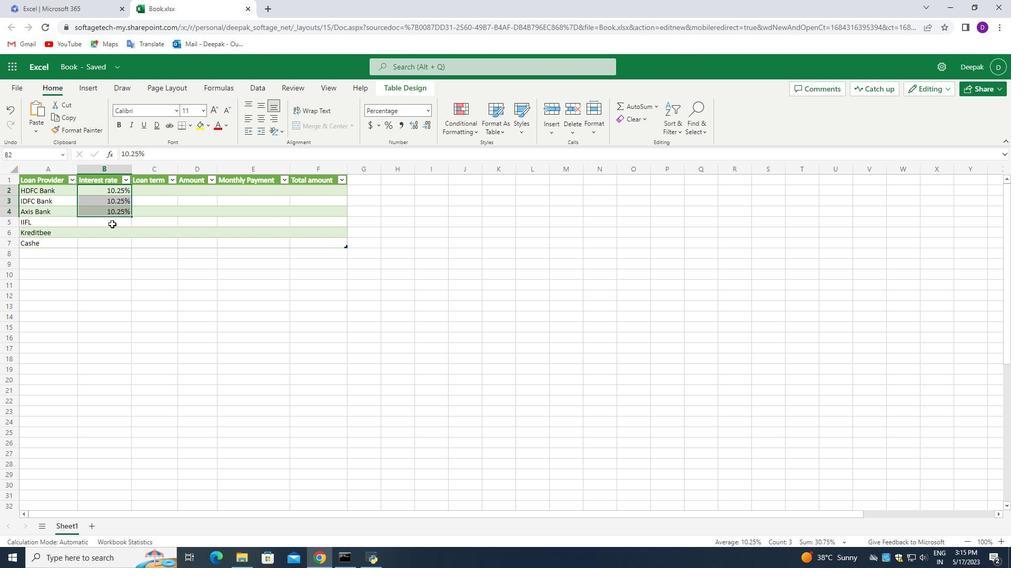 
Action: Mouse pressed left at (105, 217)
Screenshot: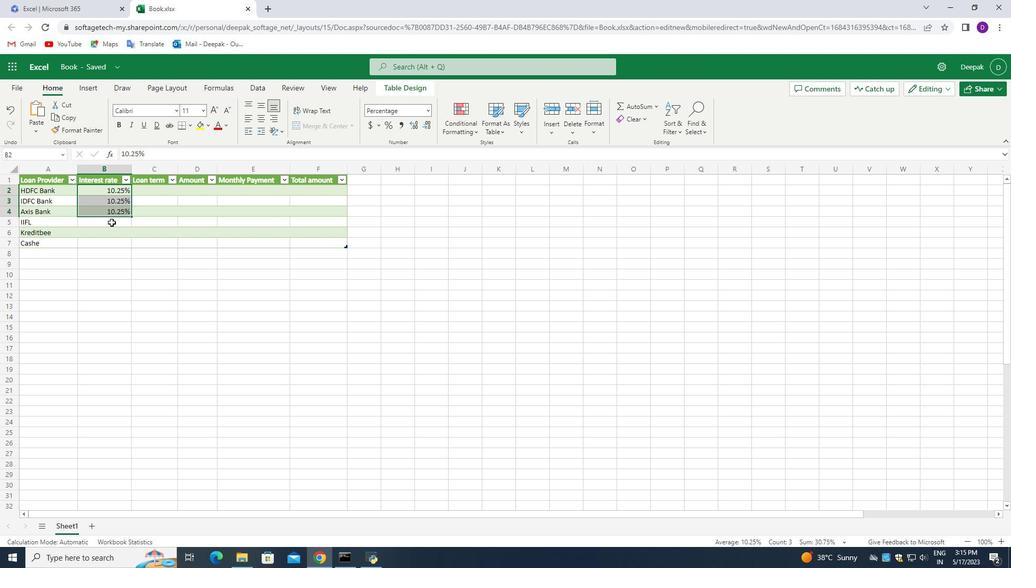 
Action: Mouse pressed left at (105, 217)
Screenshot: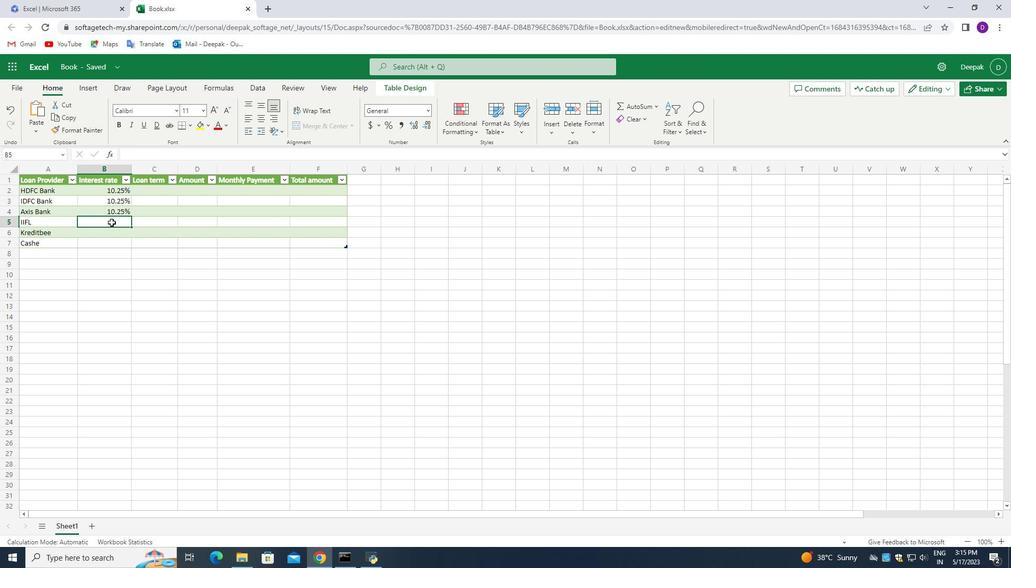 
Action: Mouse pressed left at (105, 217)
Screenshot: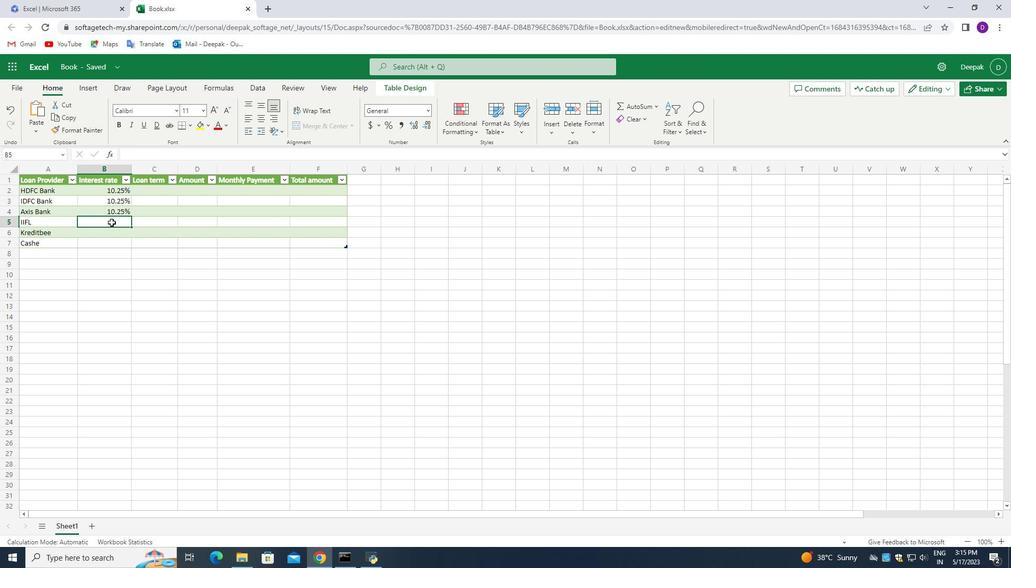 
Action: Mouse moved to (105, 216)
Screenshot: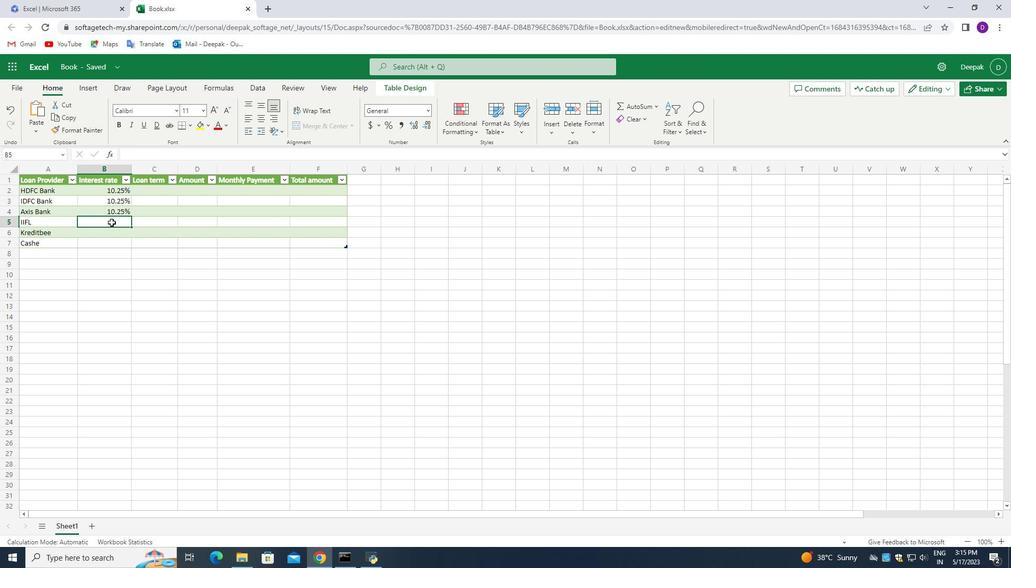
Action: Key pressed 12.75<Key.shift>%
Screenshot: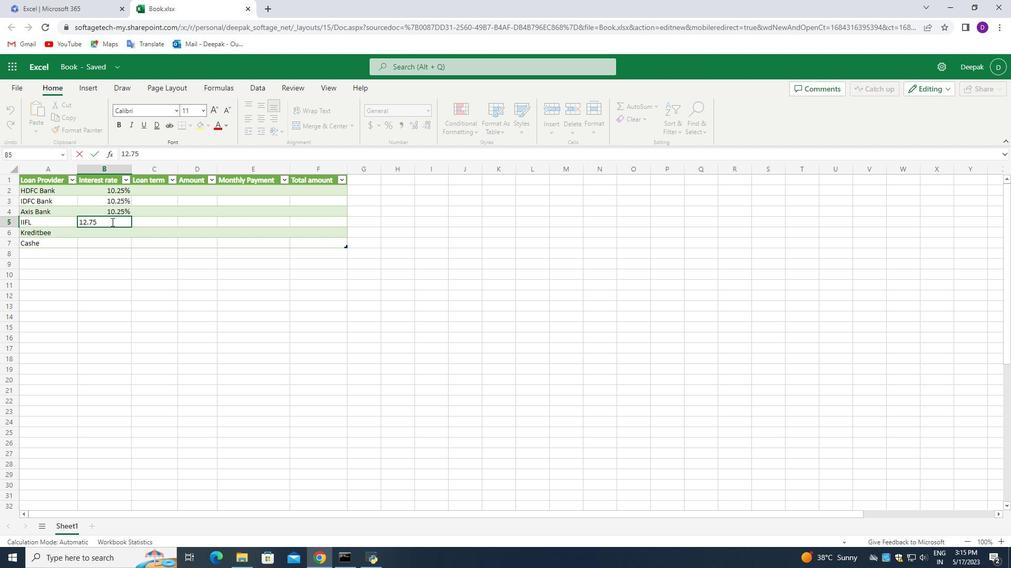 
Action: Mouse moved to (100, 226)
Screenshot: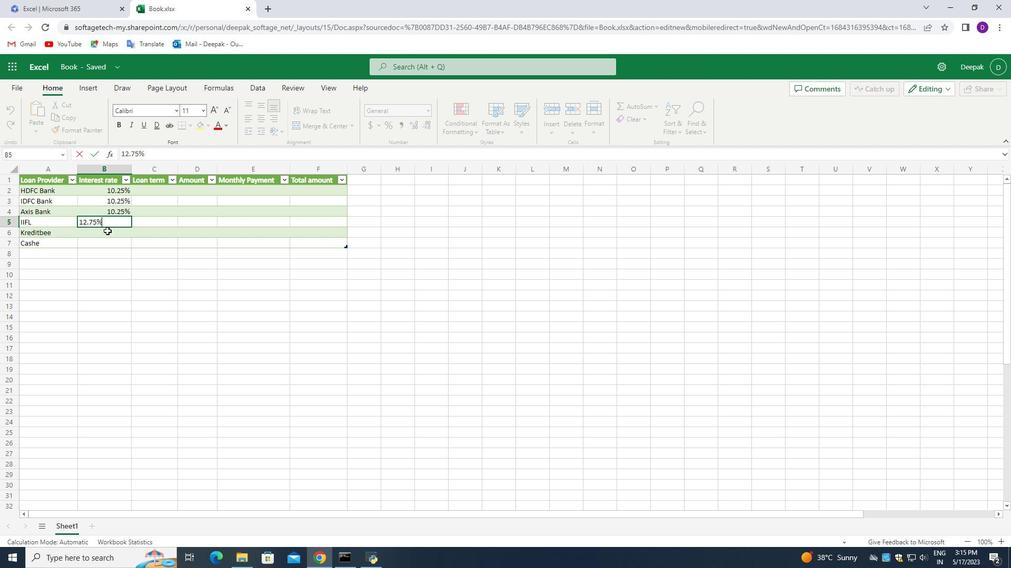 
Action: Mouse pressed left at (100, 226)
Screenshot: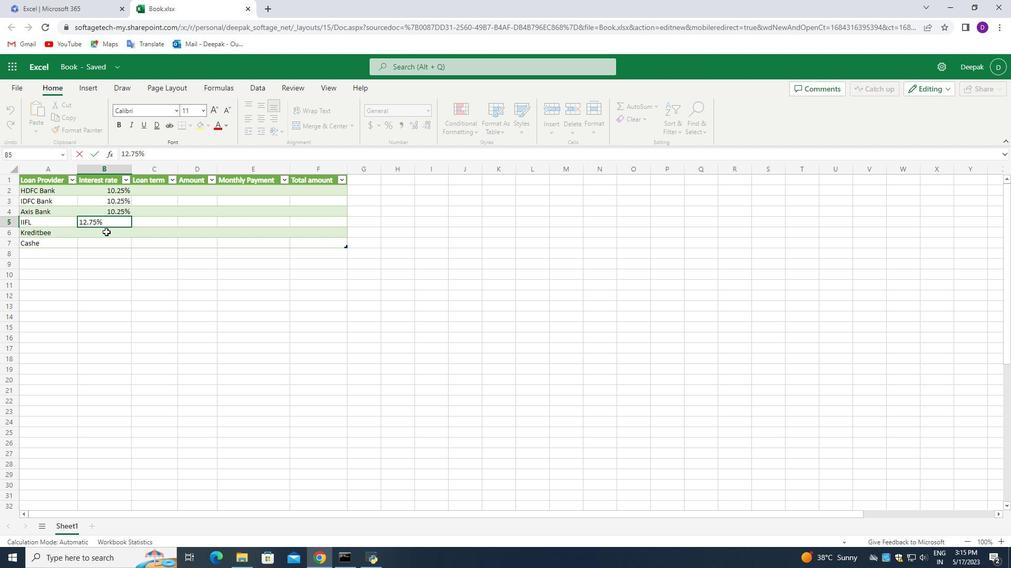 
Action: Mouse moved to (97, 228)
Screenshot: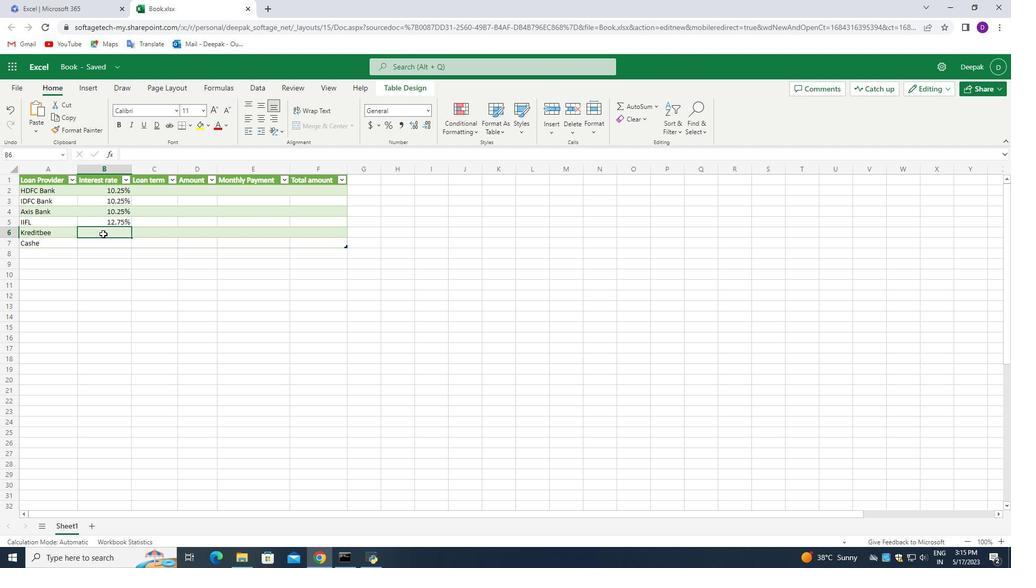 
Action: Mouse pressed left at (97, 228)
Screenshot: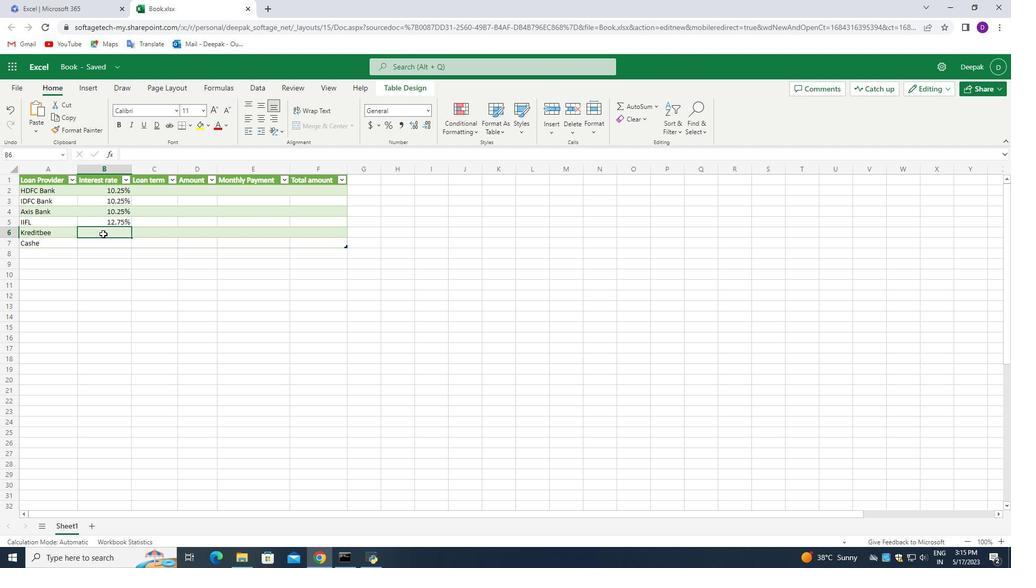 
Action: Mouse pressed left at (97, 228)
Screenshot: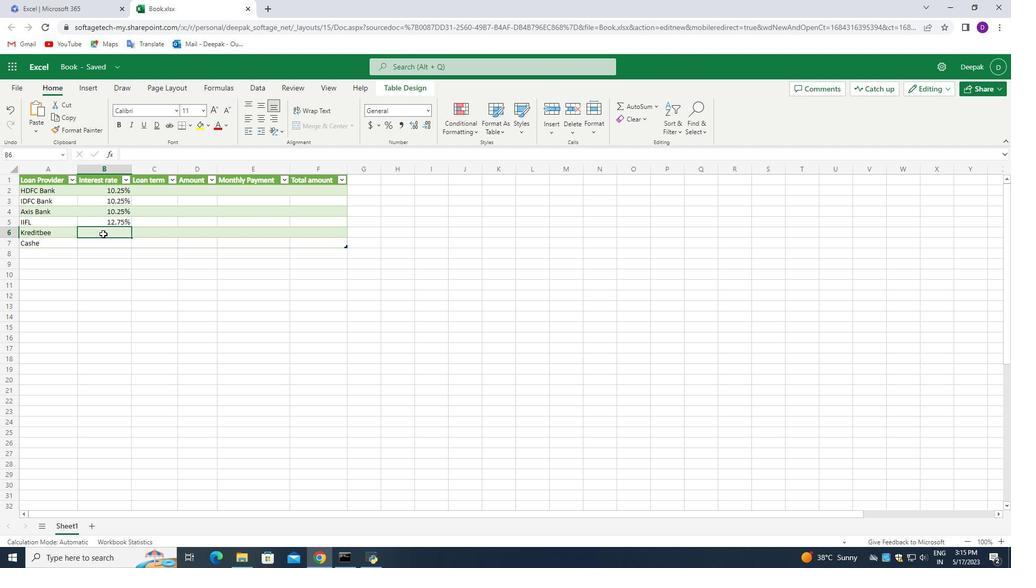 
Action: Key pressed 24.<Key.backspace><Key.shift>$
Screenshot: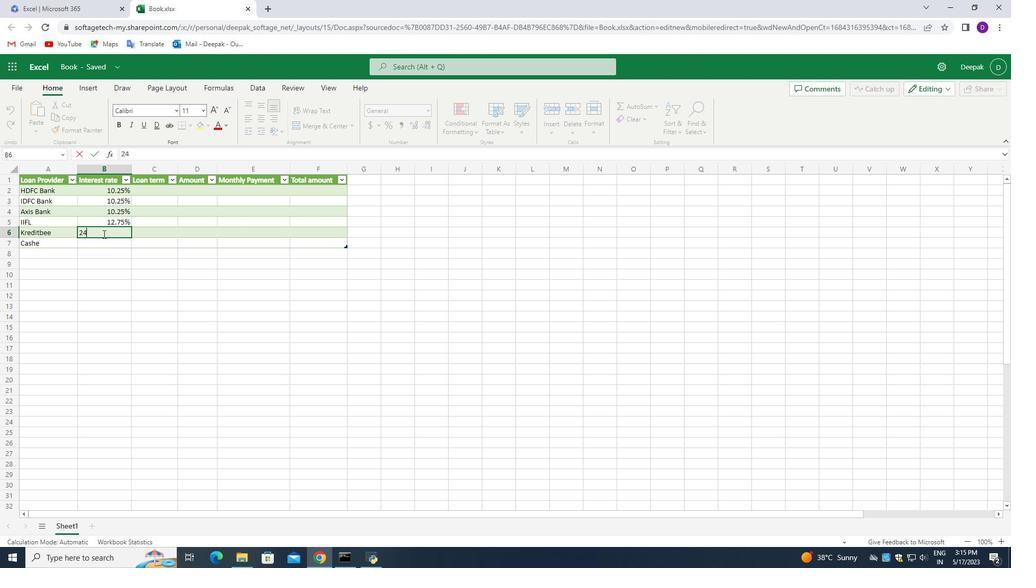 
Action: Mouse moved to (97, 228)
Screenshot: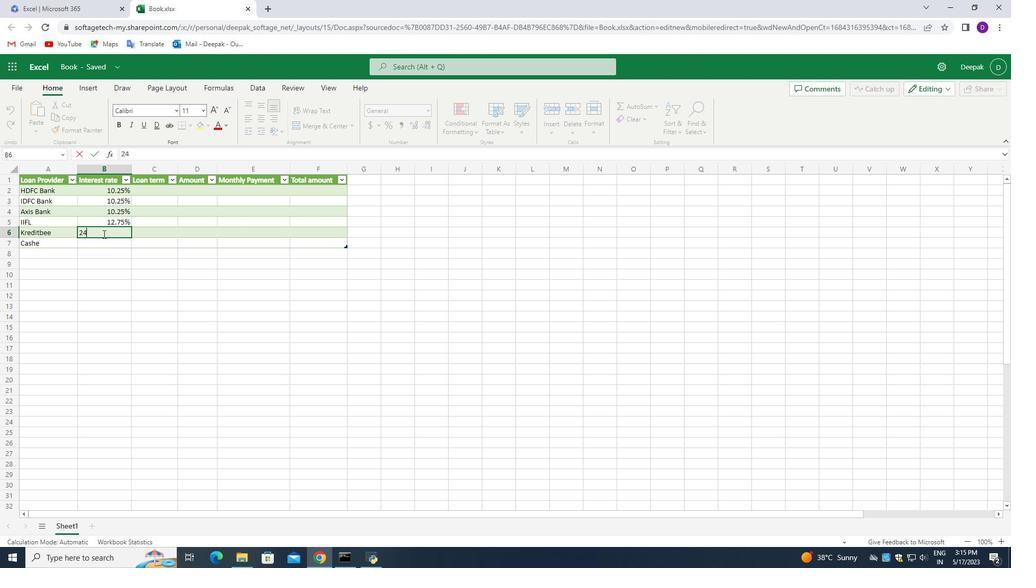 
Action: Key pressed <Key.backspace><Key.shift>%
Screenshot: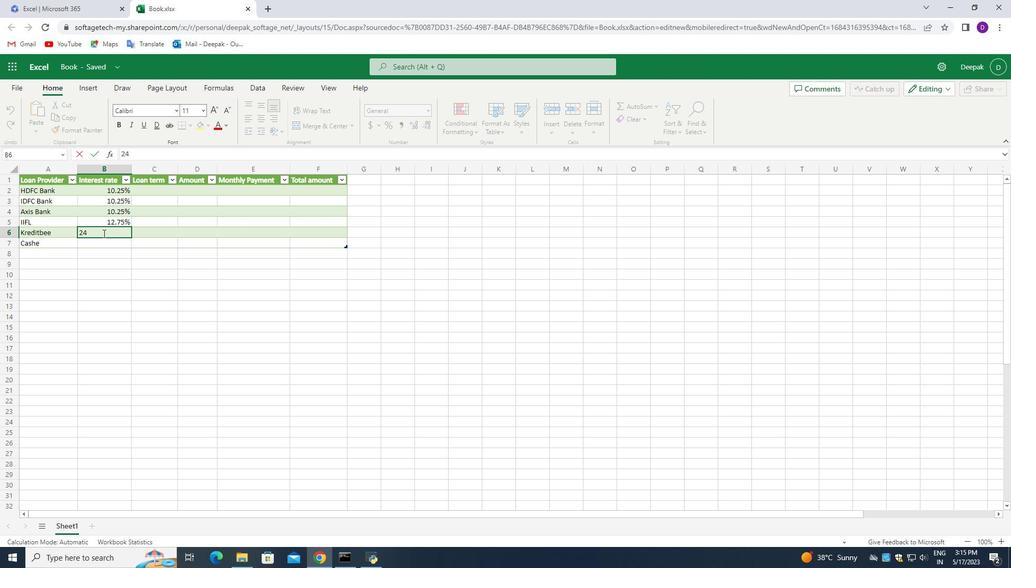 
Action: Mouse moved to (91, 239)
Screenshot: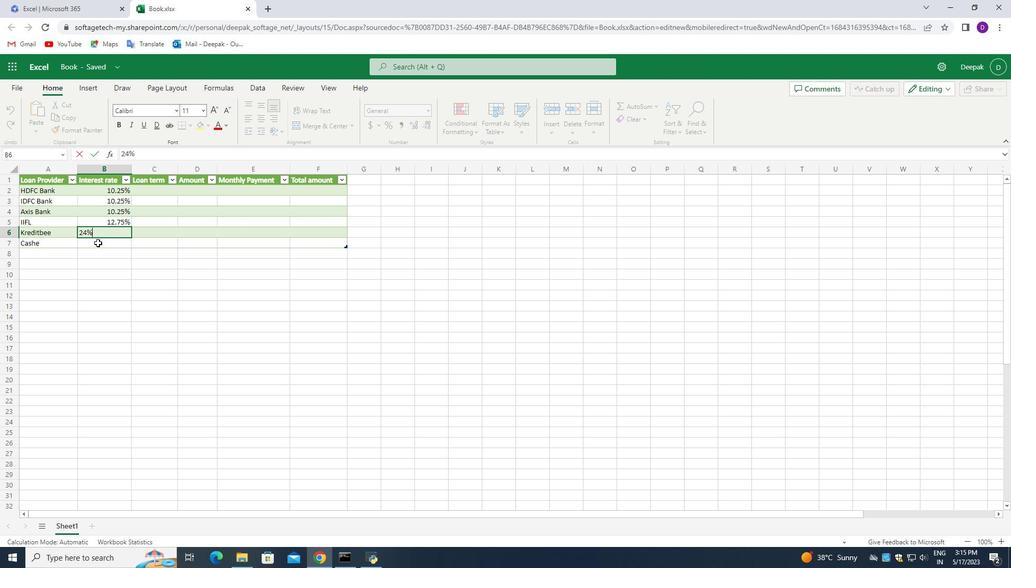 
Action: Mouse pressed left at (91, 239)
Screenshot: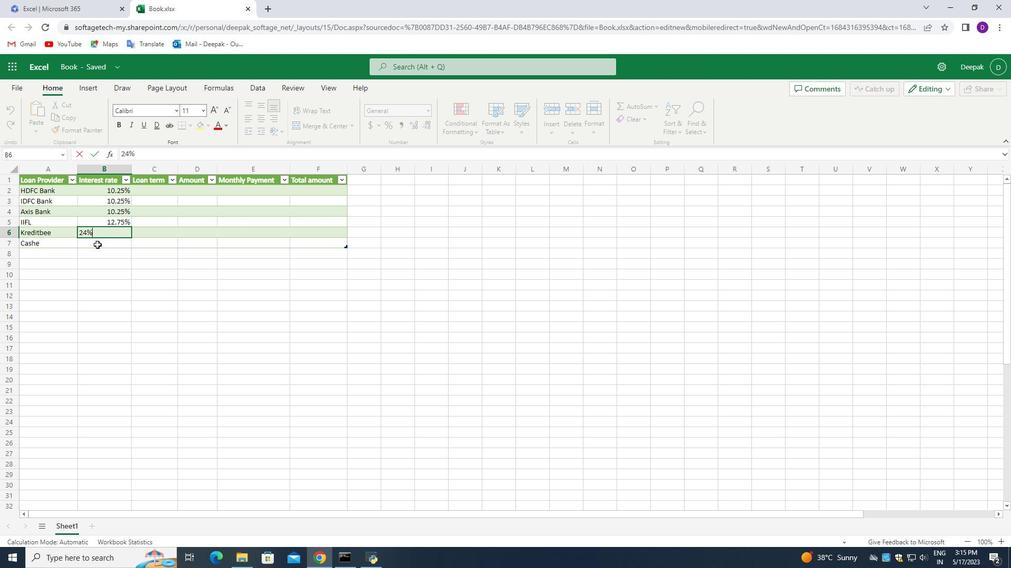 
Action: Mouse moved to (110, 228)
Screenshot: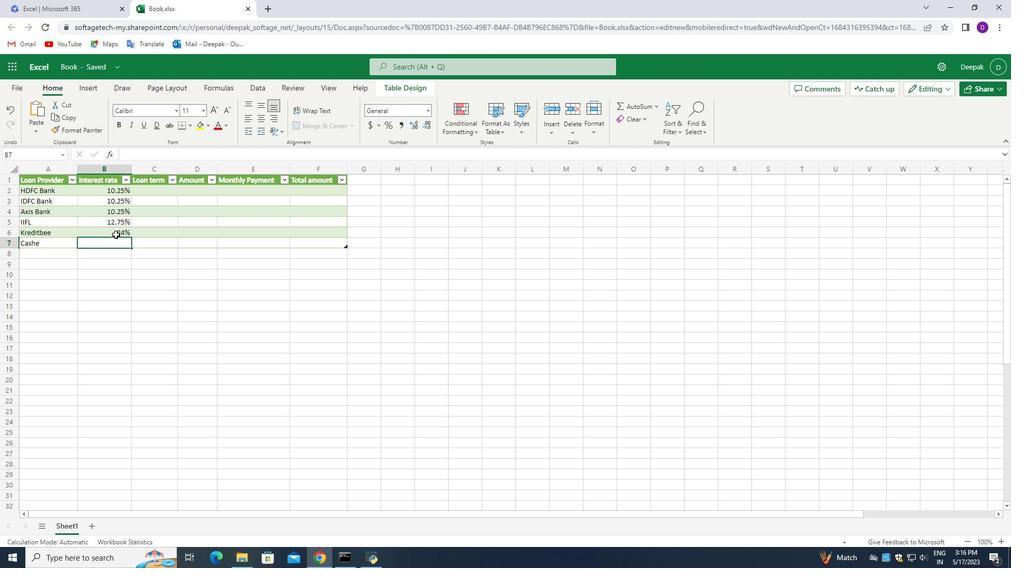 
Action: Mouse pressed left at (110, 228)
Screenshot: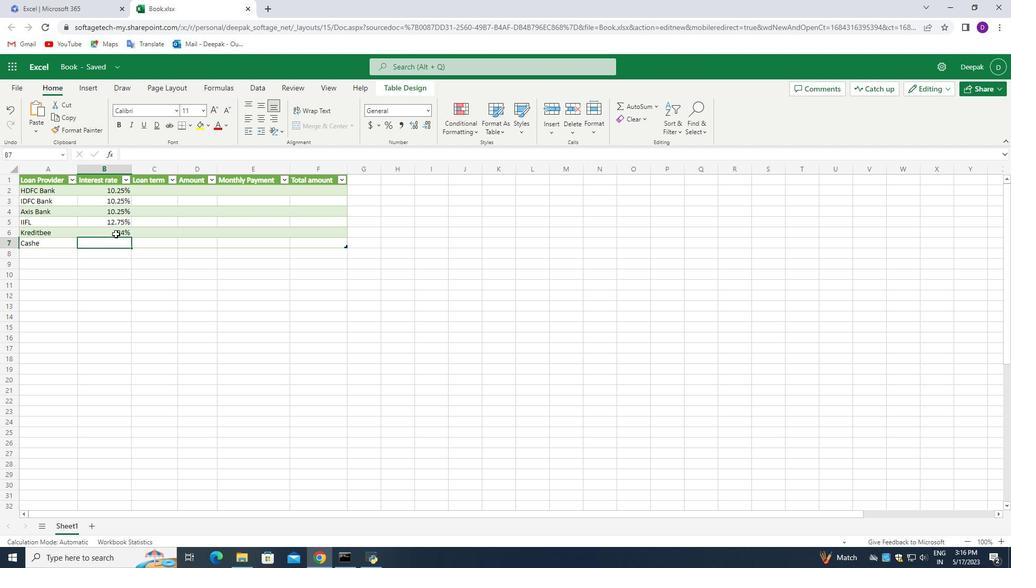 
Action: Mouse pressed left at (110, 228)
Screenshot: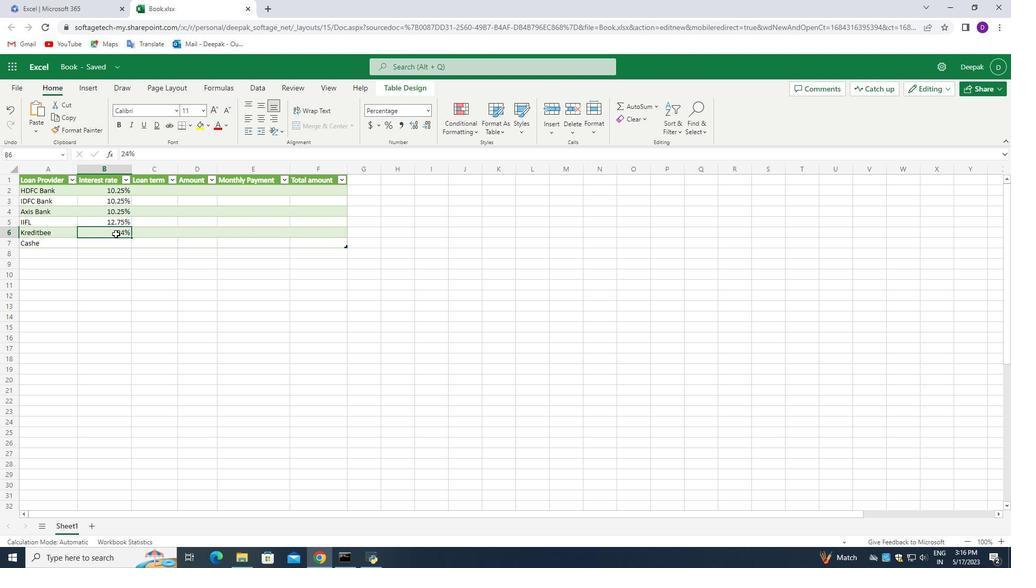 
Action: Mouse moved to (110, 229)
Screenshot: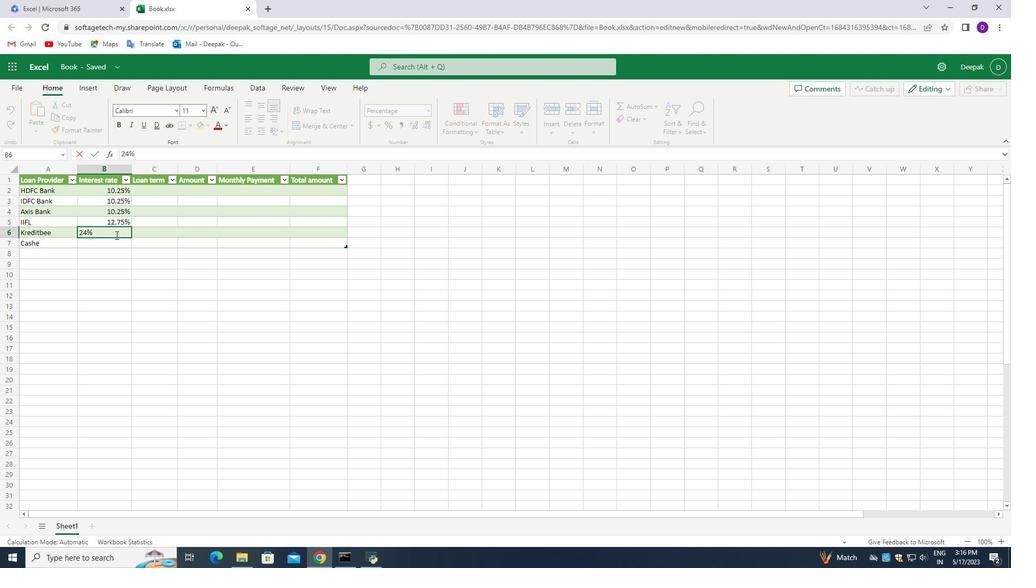 
Action: Key pressed <Key.backspace><Key.backspace><Key.backspace>14<Key.shift>%
Screenshot: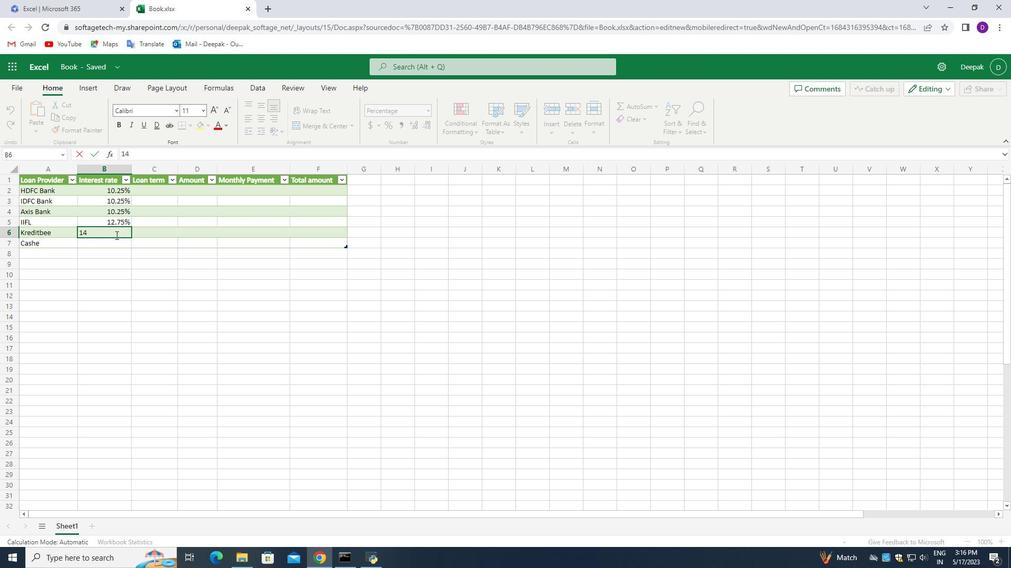 
Action: Mouse moved to (109, 240)
Screenshot: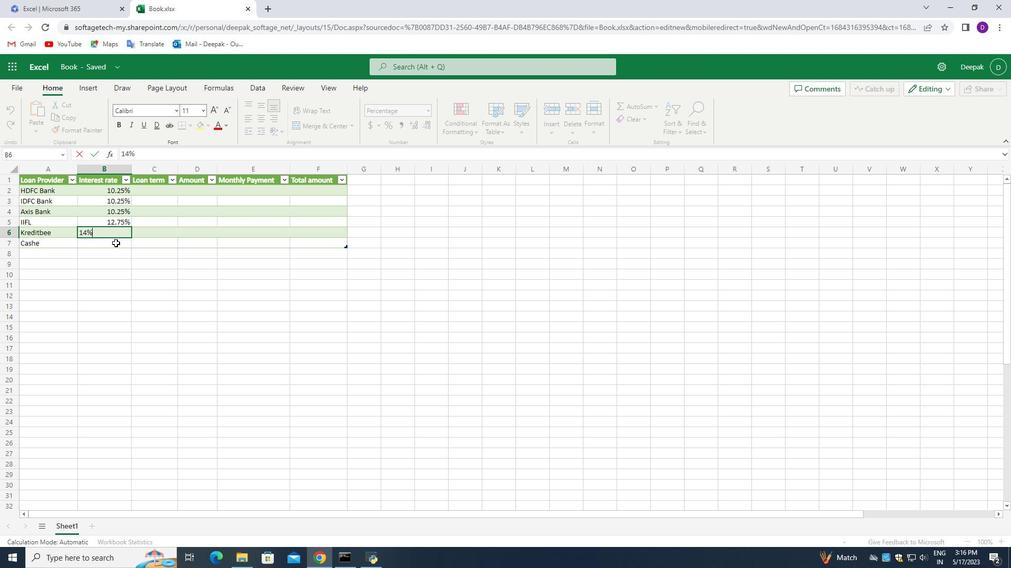
Action: Mouse pressed left at (109, 240)
Screenshot: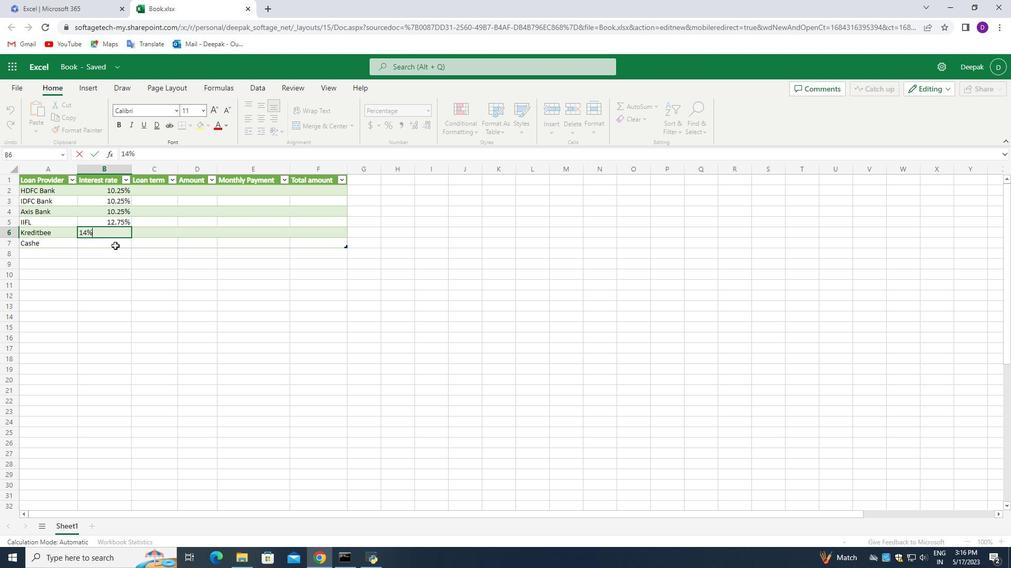 
Action: Mouse moved to (110, 238)
Screenshot: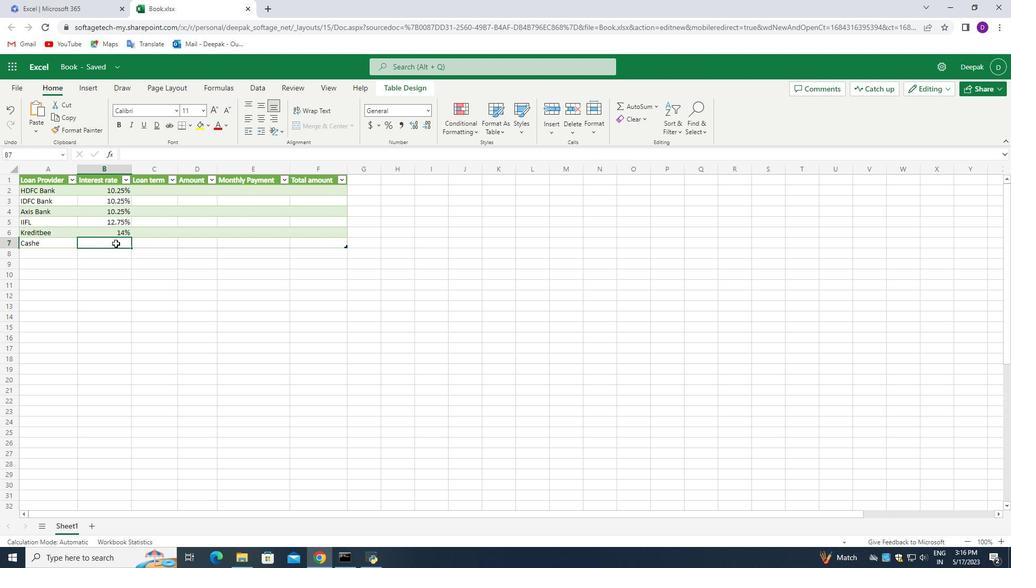 
Action: Mouse pressed left at (110, 238)
Screenshot: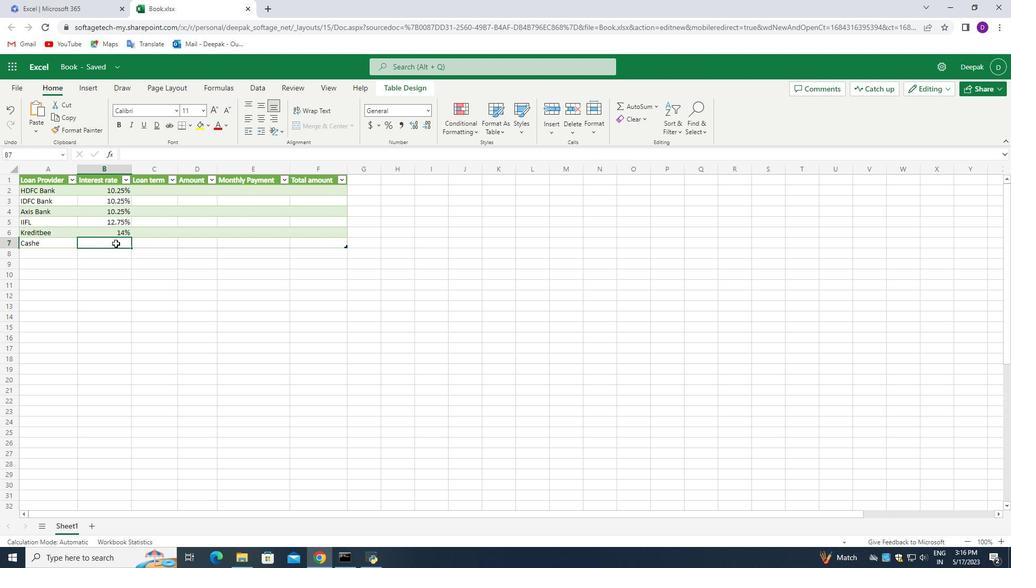 
Action: Mouse pressed left at (110, 238)
Screenshot: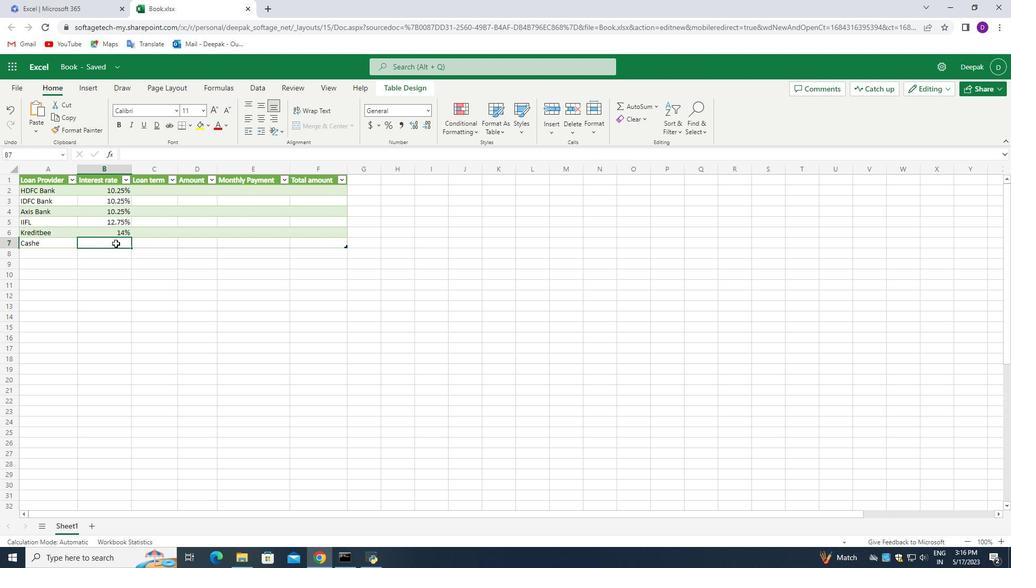 
Action: Mouse moved to (110, 237)
Screenshot: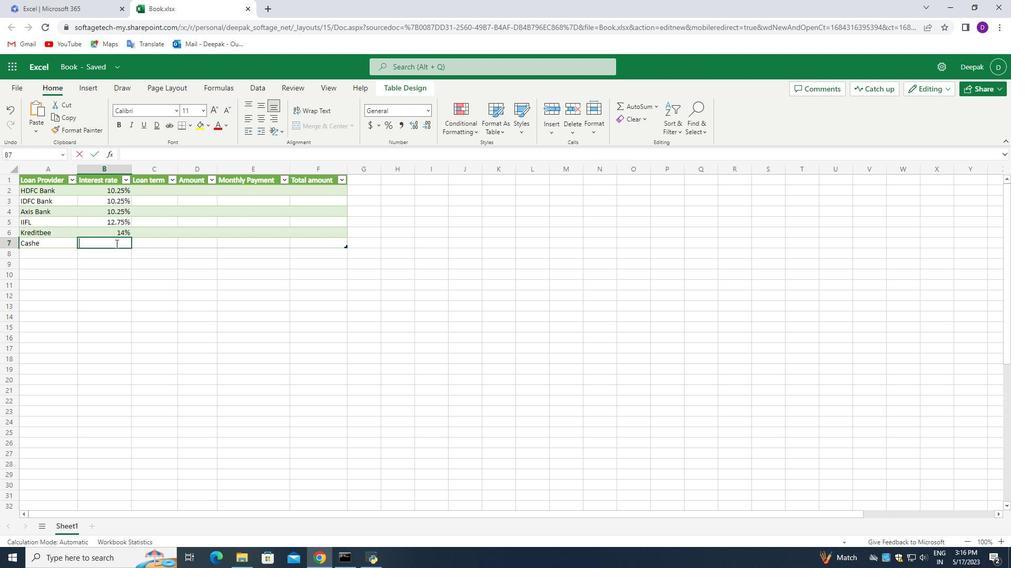 
Action: Key pressed 13.255<Key.backspace><Key.shift>%
Screenshot: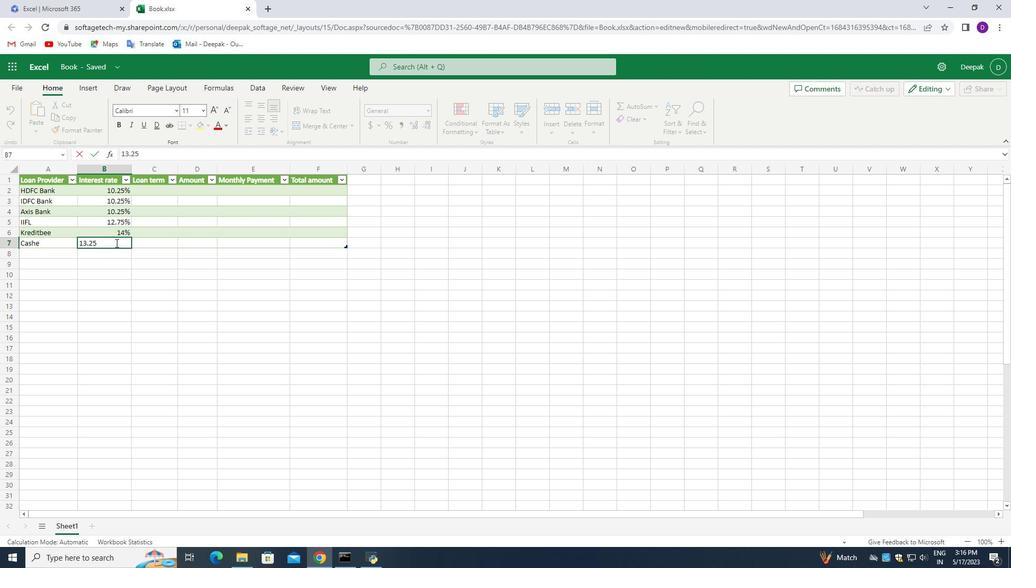
Action: Mouse moved to (101, 245)
Screenshot: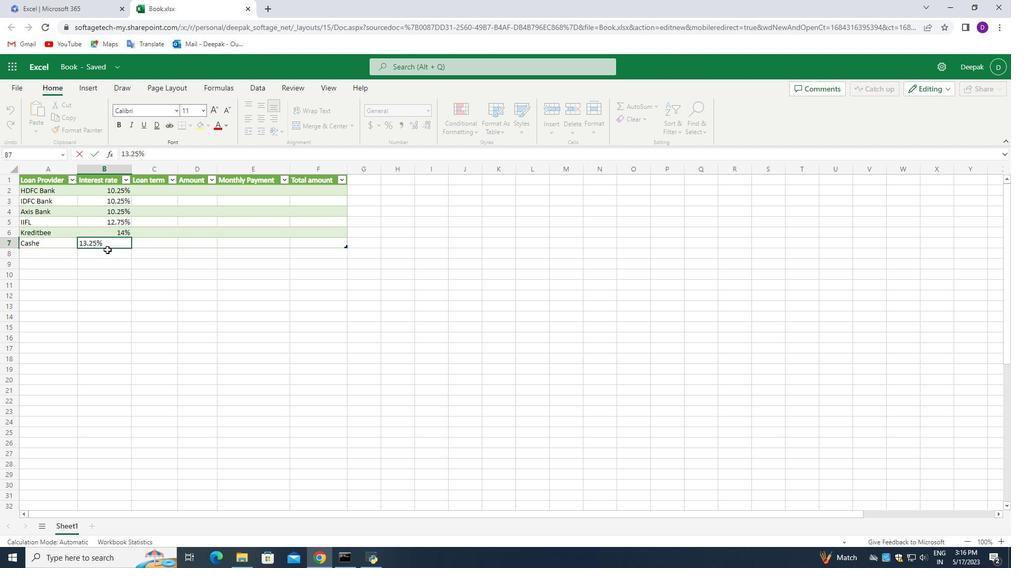 
Action: Mouse pressed left at (101, 245)
Screenshot: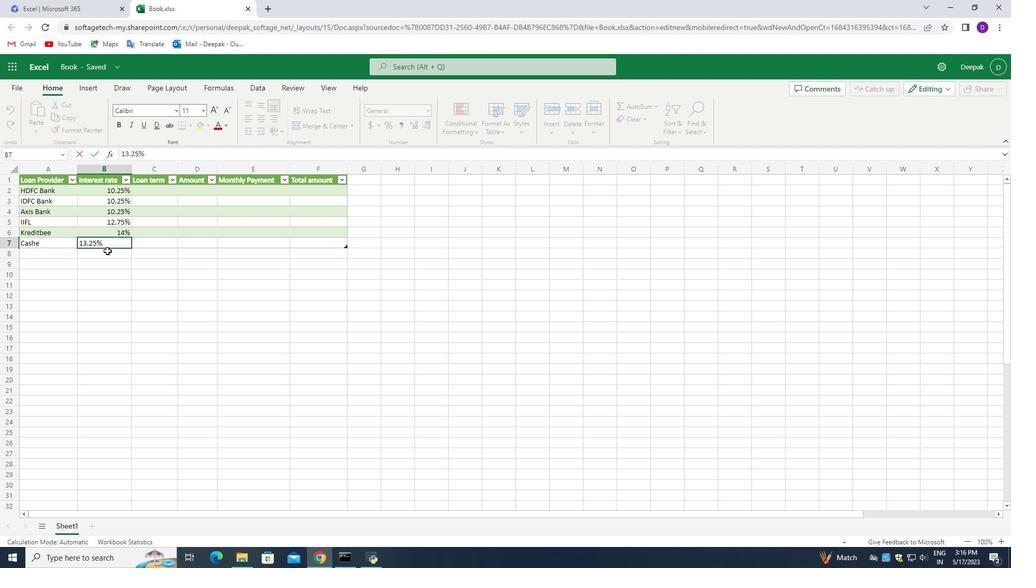 
Action: Mouse moved to (164, 257)
Screenshot: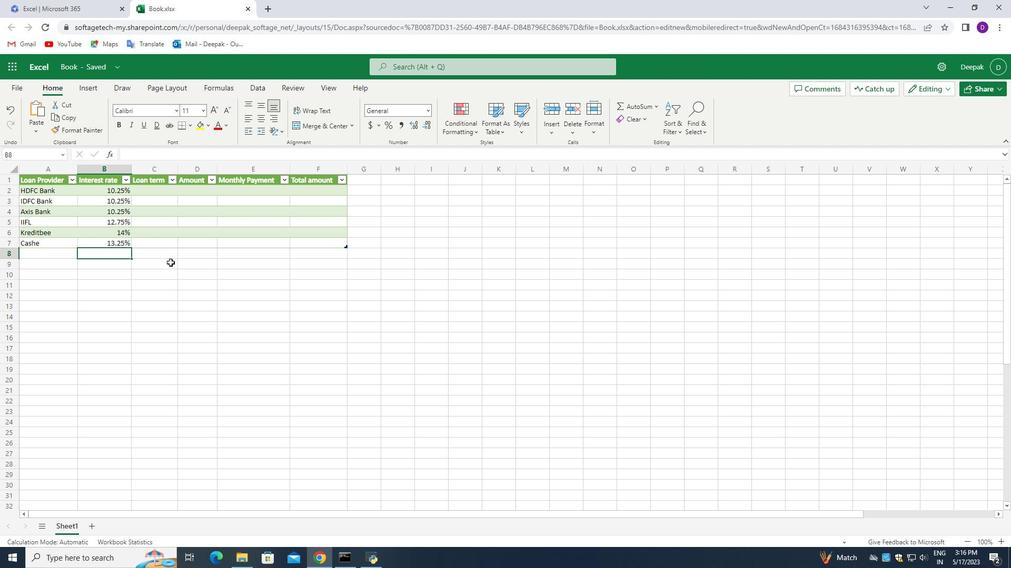 
Action: Mouse scrolled (164, 256) with delta (0, 0)
Screenshot: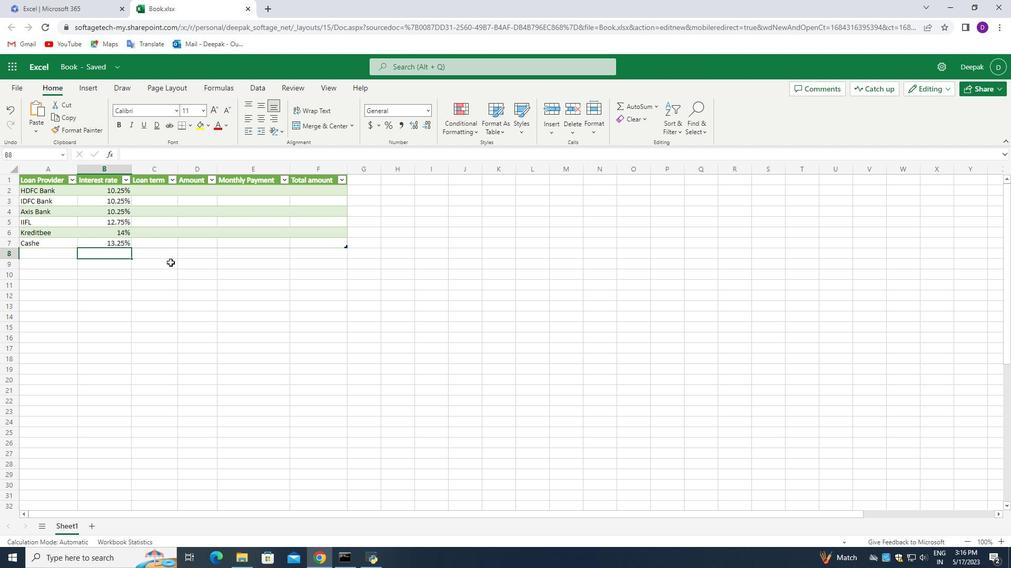
Action: Mouse moved to (146, 176)
Screenshot: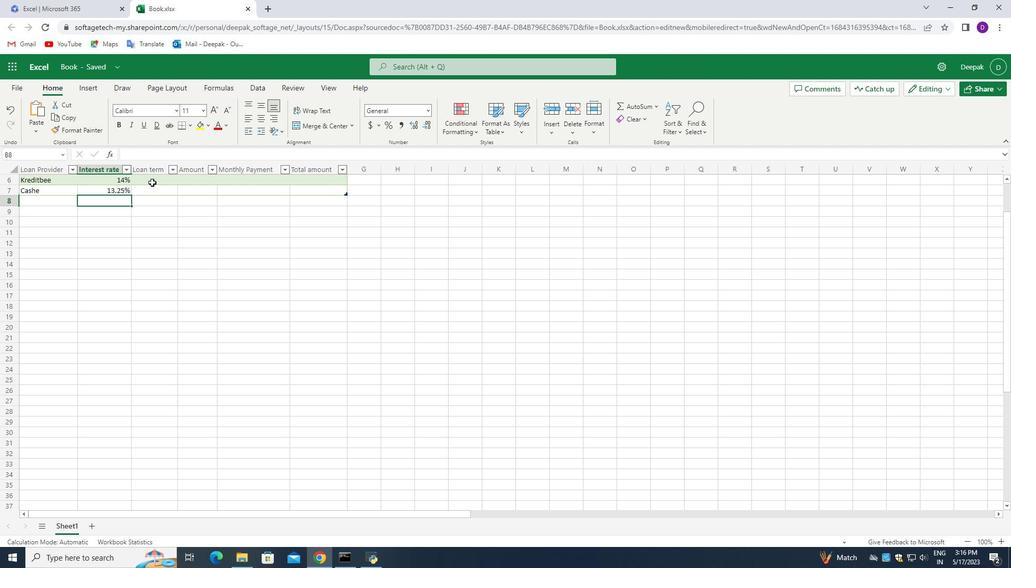 
Action: Mouse pressed left at (146, 176)
Screenshot: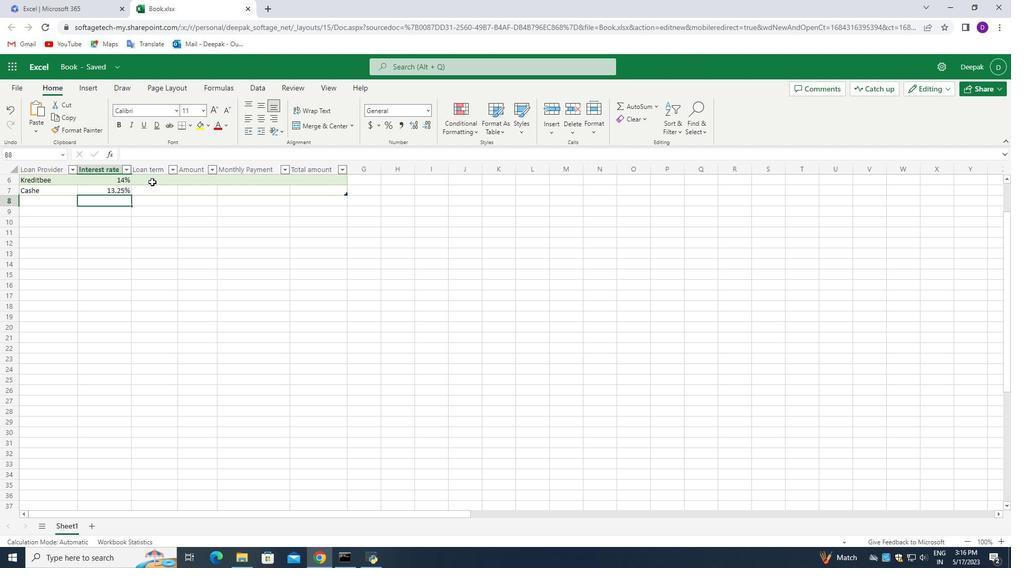 
Action: Mouse moved to (155, 222)
Screenshot: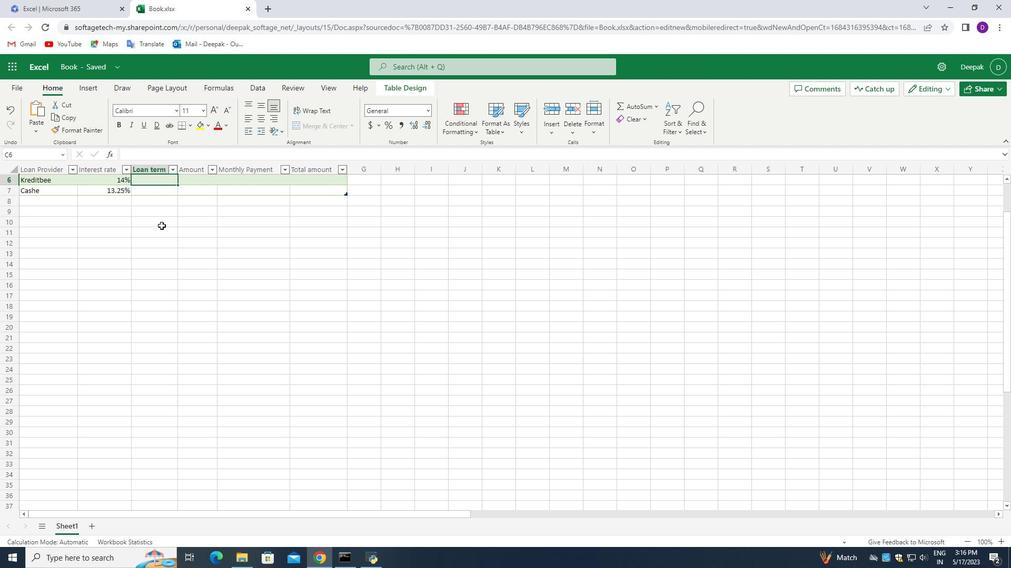 
Action: Mouse scrolled (155, 222) with delta (0, 0)
Screenshot: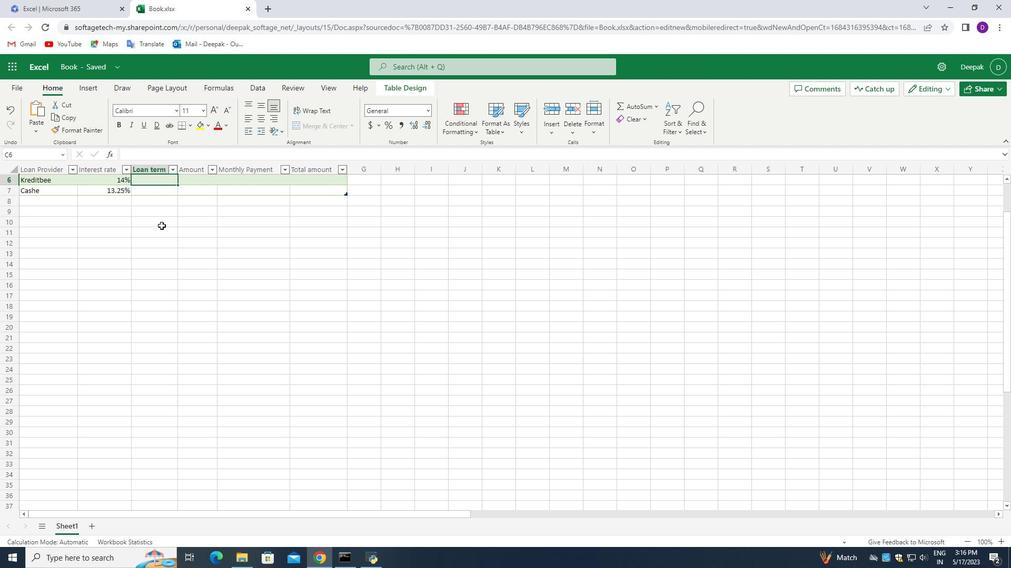 
Action: Mouse moved to (156, 225)
Screenshot: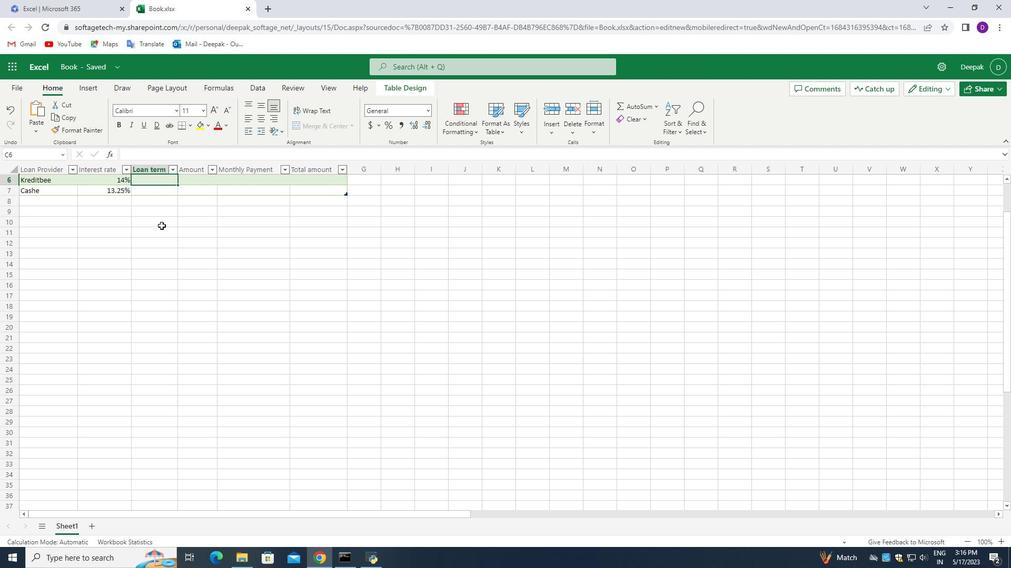 
Action: Mouse scrolled (156, 226) with delta (0, 0)
Screenshot: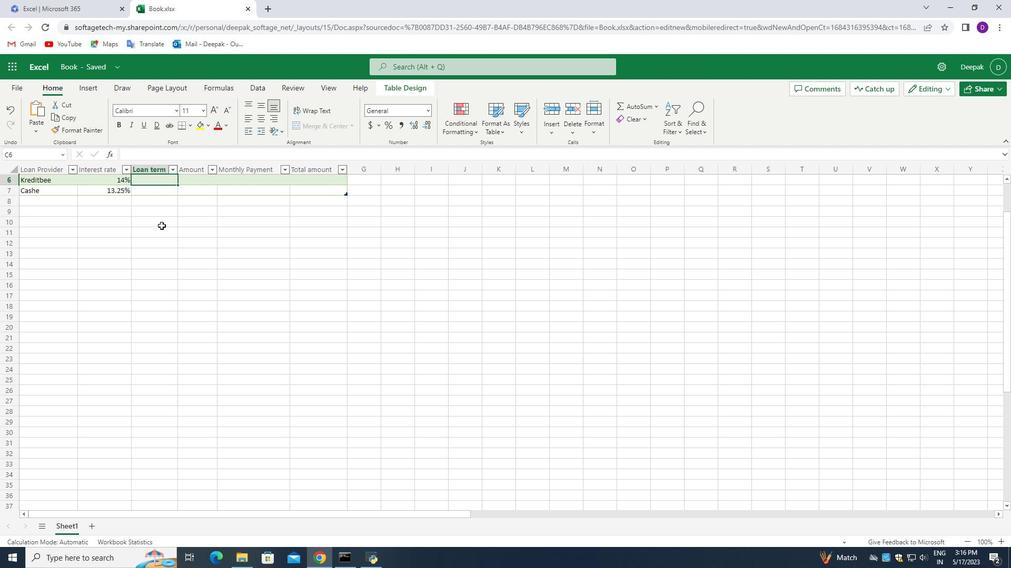 
Action: Mouse moved to (157, 228)
Screenshot: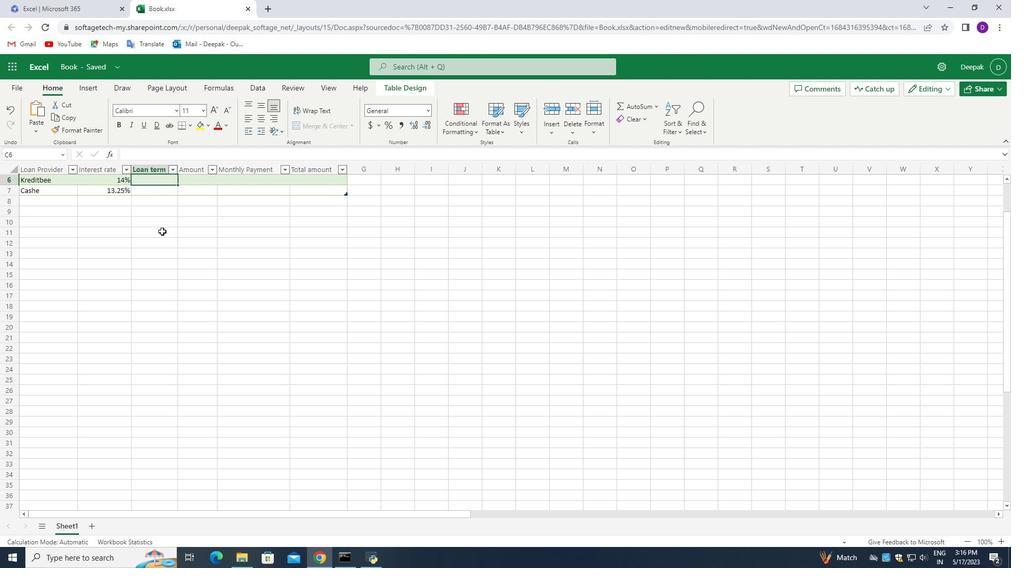 
Action: Mouse scrolled (157, 228) with delta (0, 0)
Screenshot: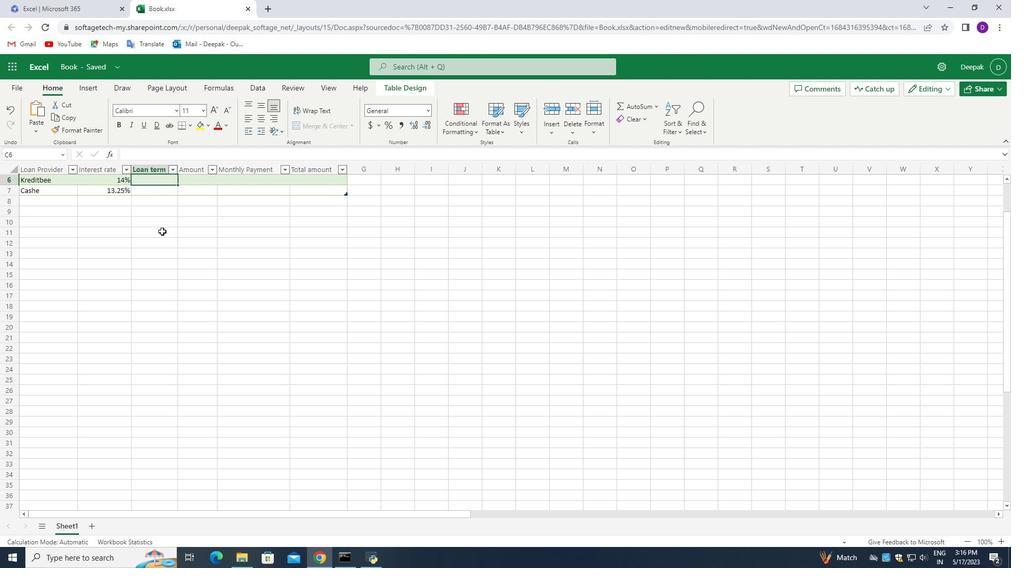 
Action: Mouse moved to (157, 228)
Screenshot: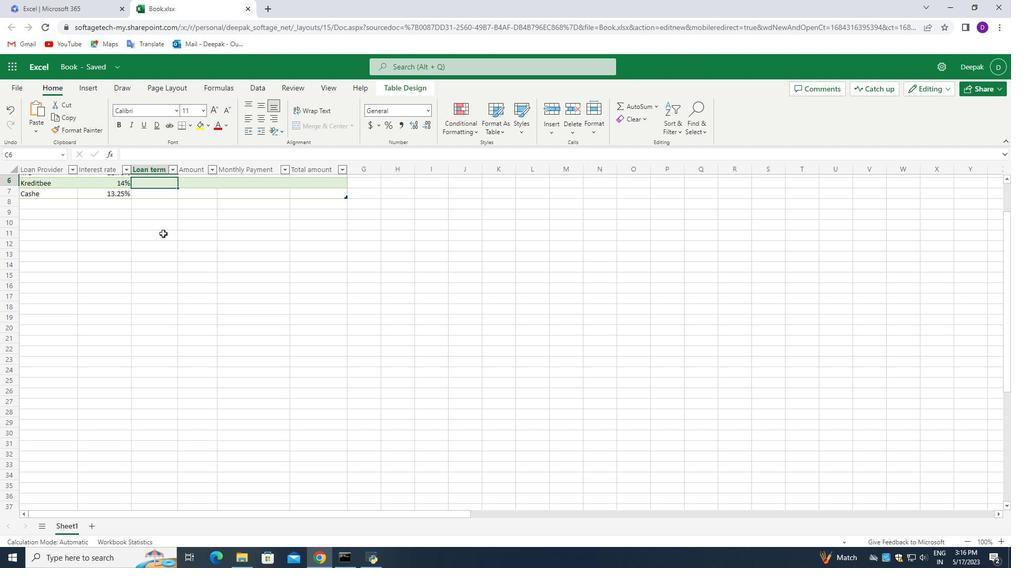 
Action: Mouse scrolled (157, 228) with delta (0, 0)
Screenshot: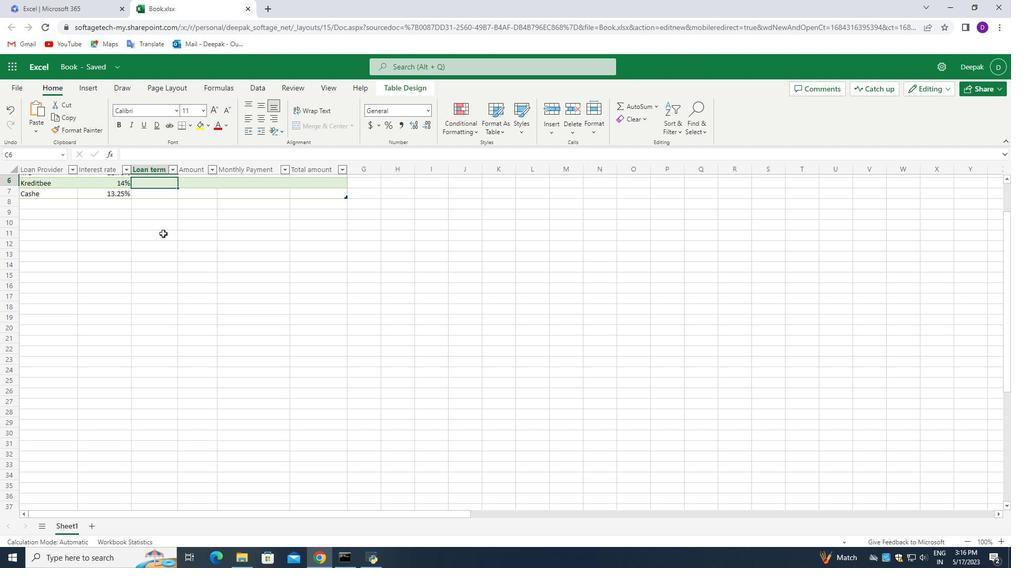 
Action: Mouse moved to (141, 185)
Screenshot: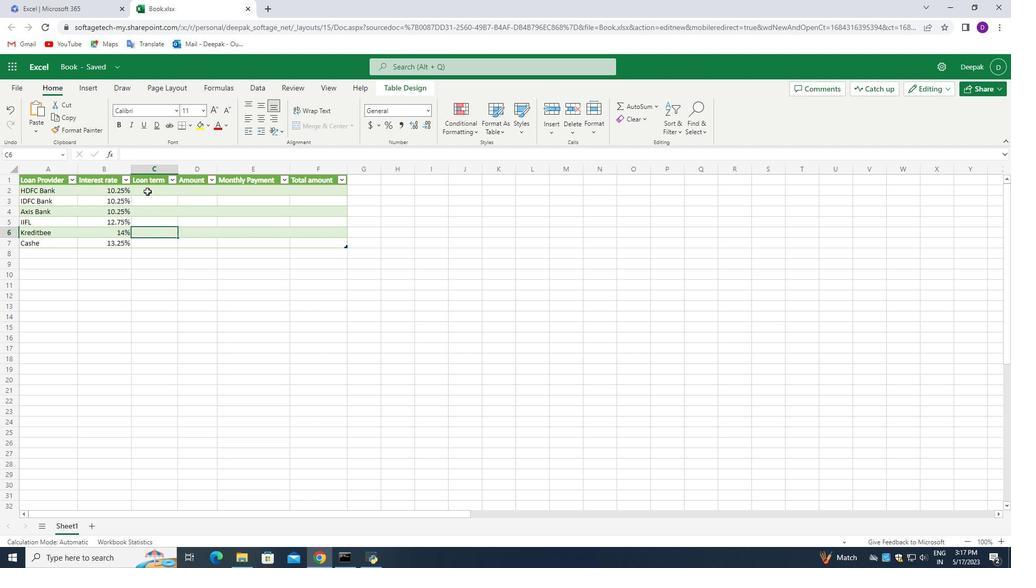 
Action: Mouse pressed left at (141, 185)
Screenshot: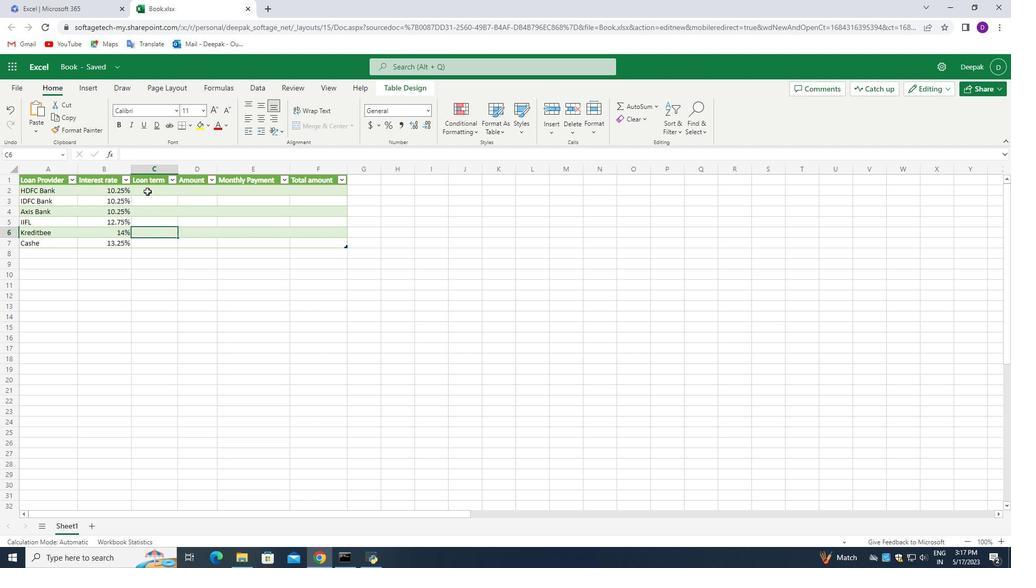 
Action: Mouse pressed left at (141, 185)
Screenshot: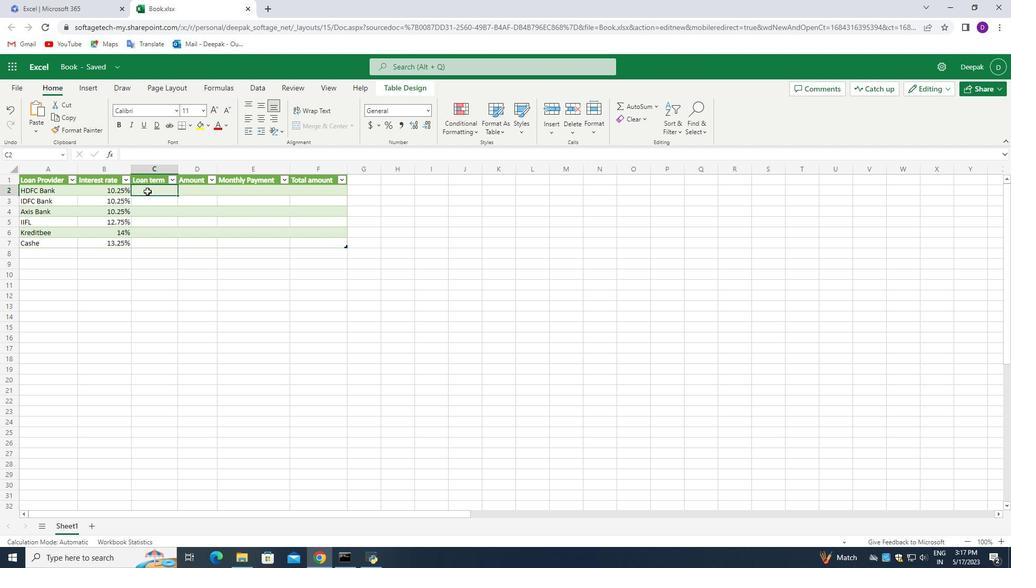 
Action: Mouse pressed left at (141, 185)
Screenshot: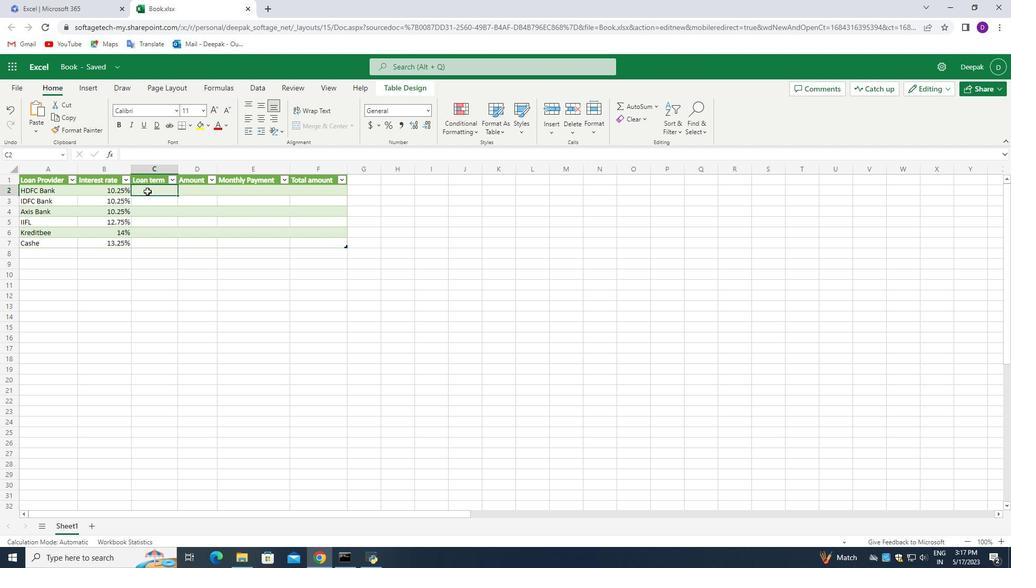 
Action: Mouse moved to (148, 184)
Screenshot: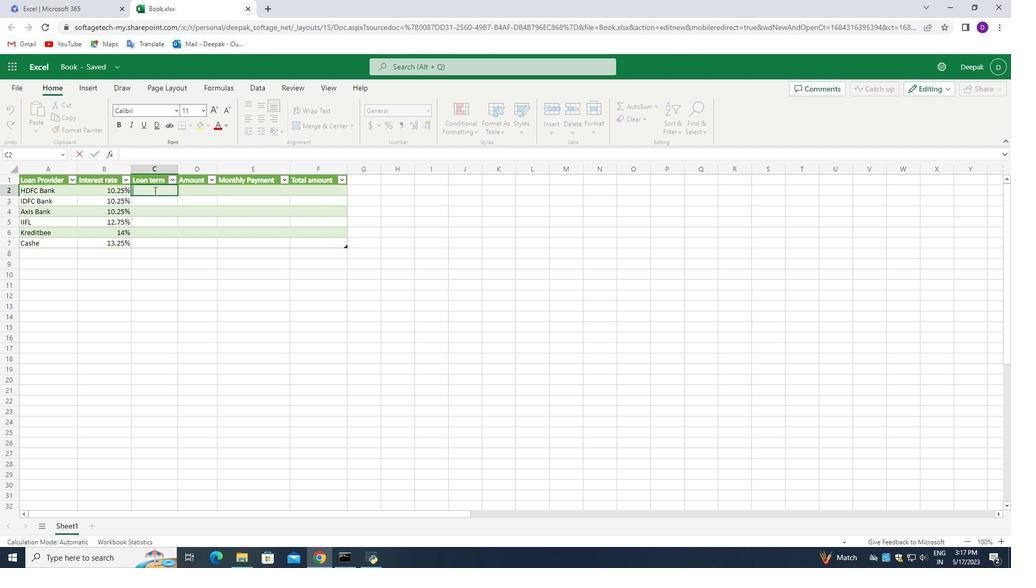 
Action: Key pressed 1<Key.space><Key.shift>Moi<Key.backspace>nth
Screenshot: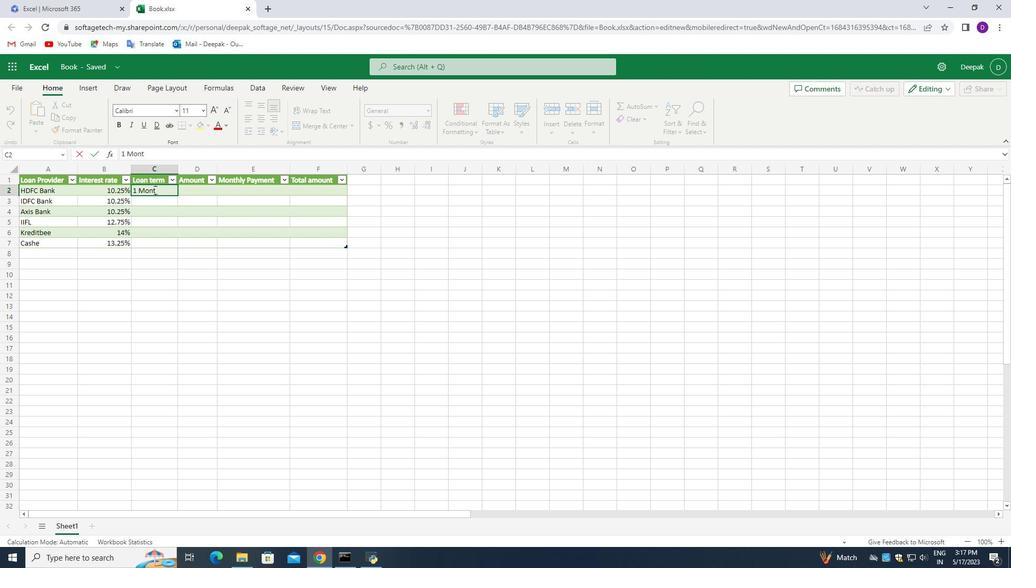 
Action: Mouse moved to (166, 193)
Screenshot: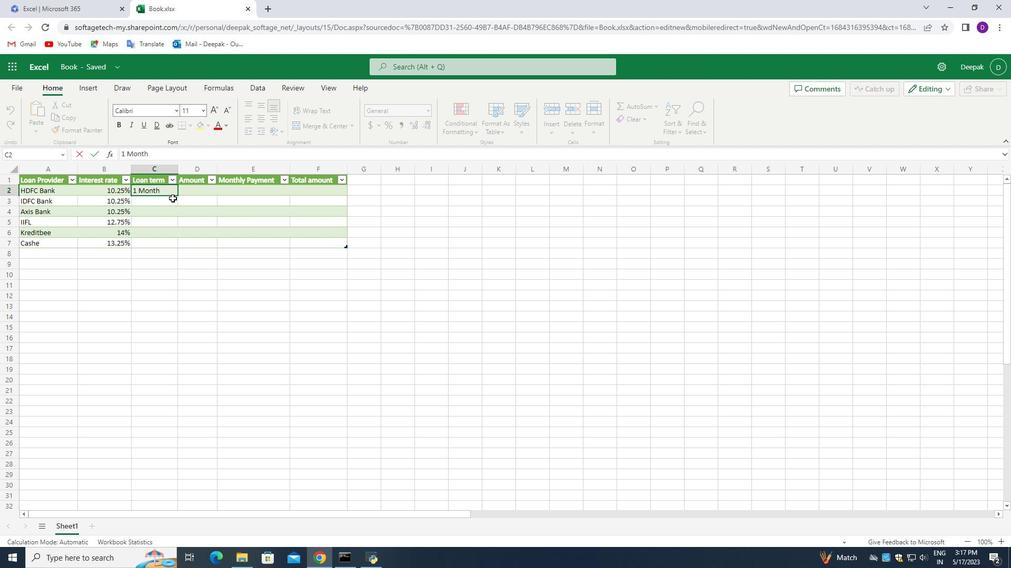 
Action: Mouse pressed left at (166, 193)
Screenshot: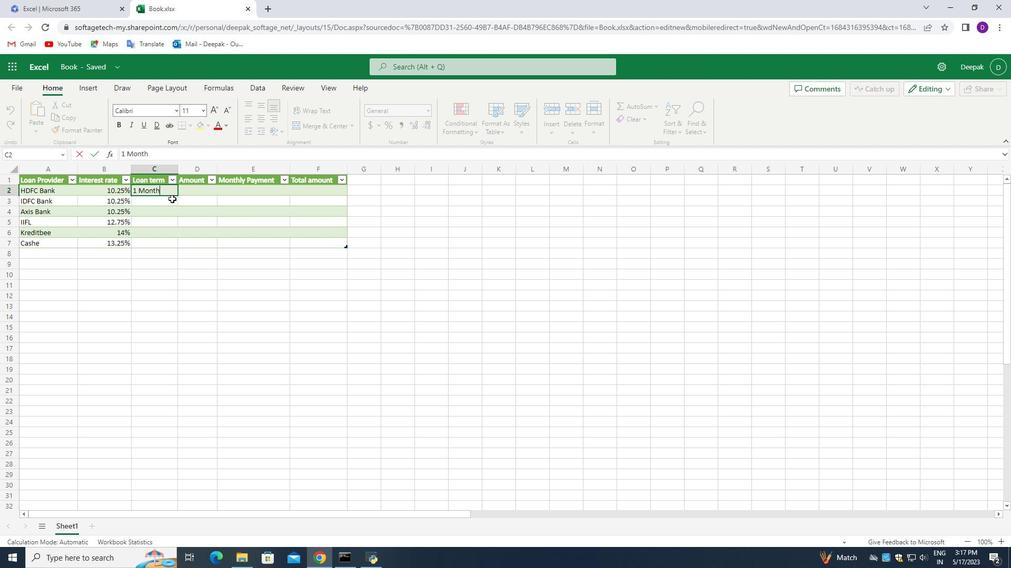 
Action: Mouse moved to (164, 187)
Screenshot: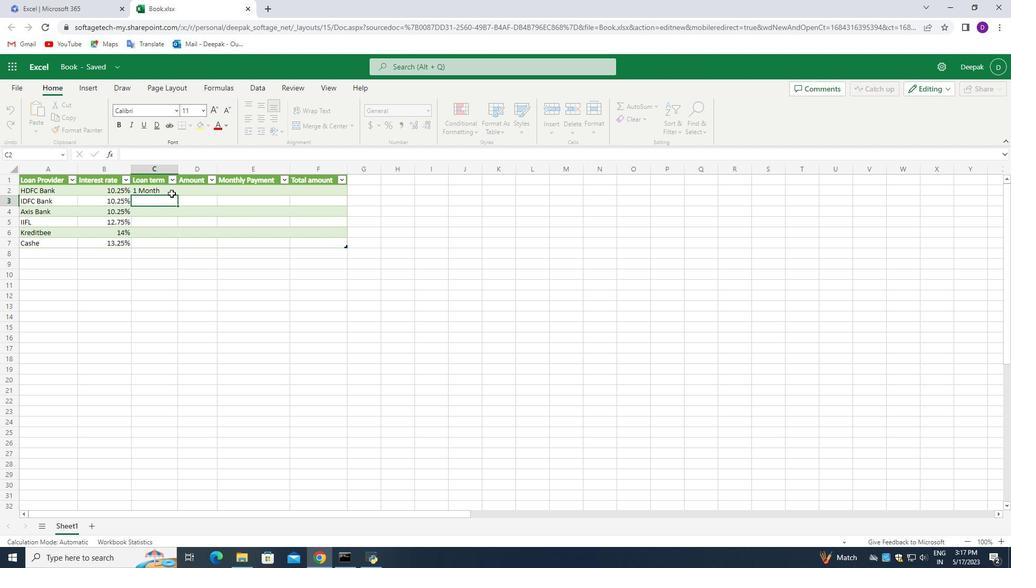 
Action: Mouse pressed left at (164, 187)
Screenshot: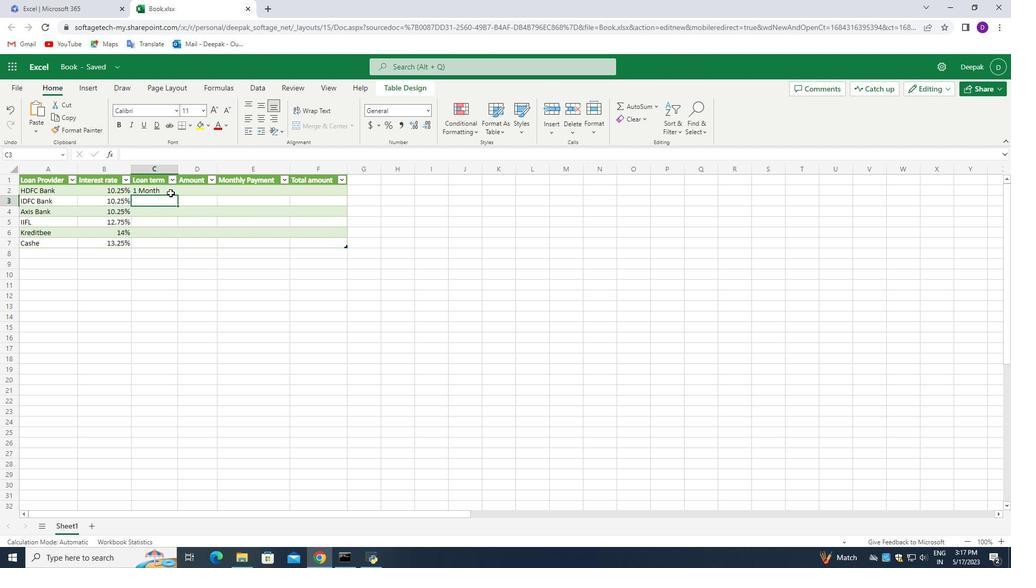 
Action: Mouse moved to (172, 191)
Screenshot: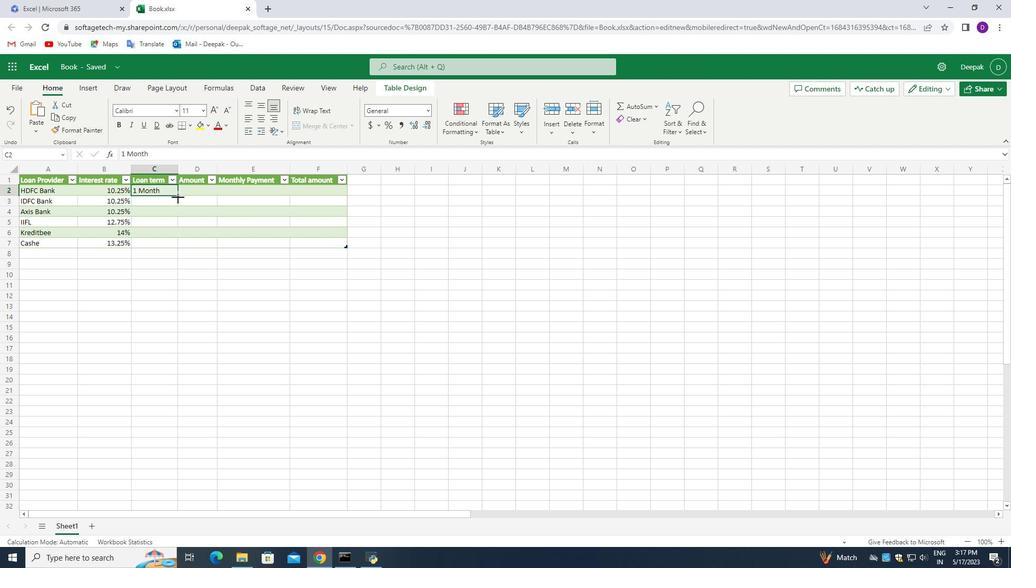 
Action: Mouse pressed left at (172, 191)
Screenshot: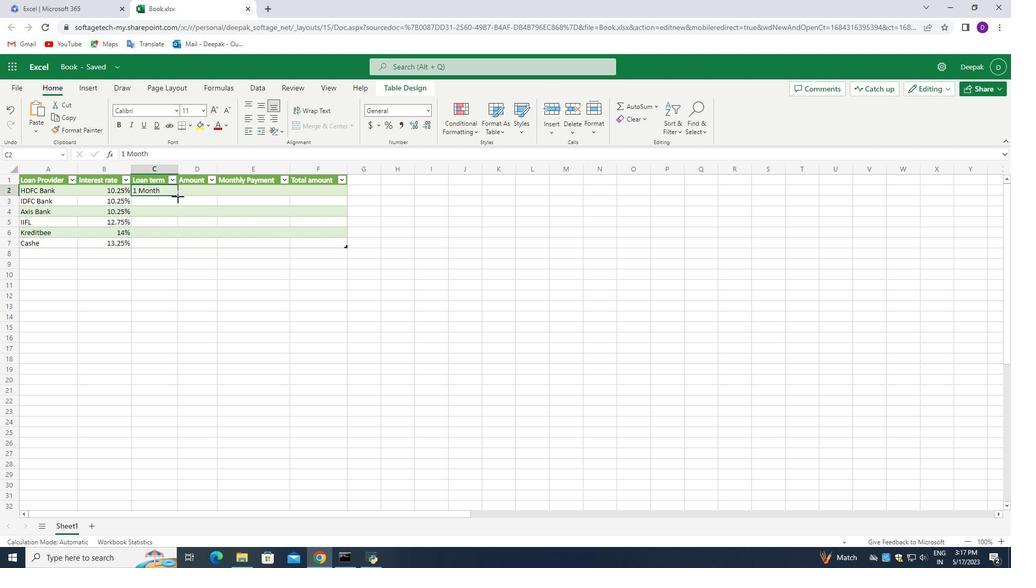 
Action: Mouse moved to (193, 184)
Screenshot: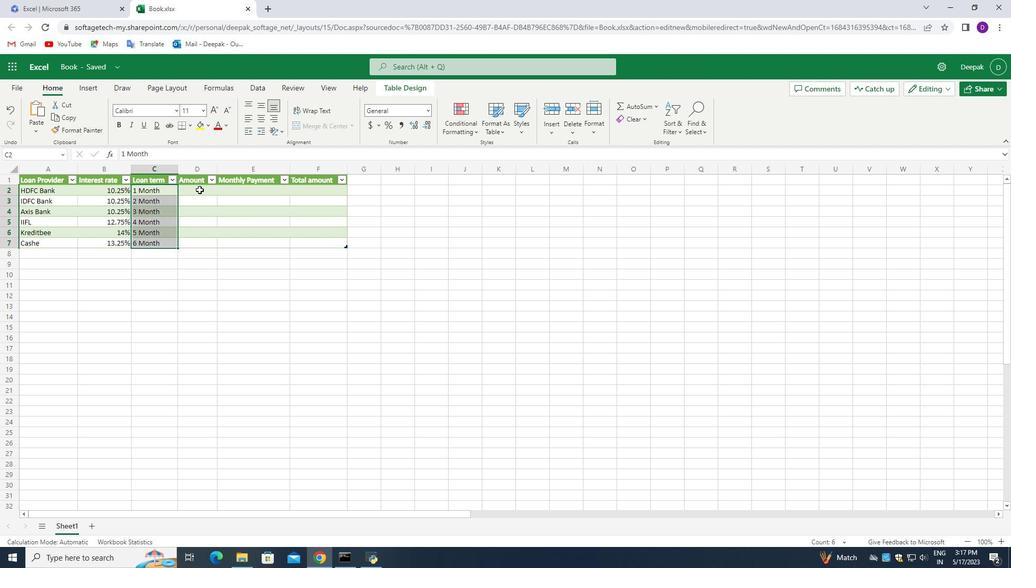 
Action: Mouse pressed left at (193, 184)
Screenshot: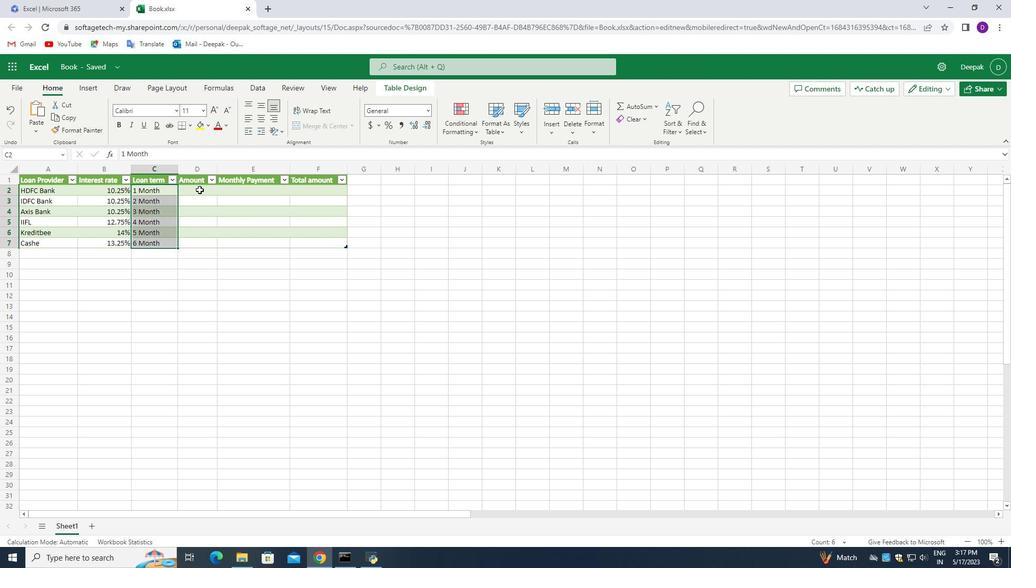 
Action: Mouse moved to (132, 197)
Screenshot: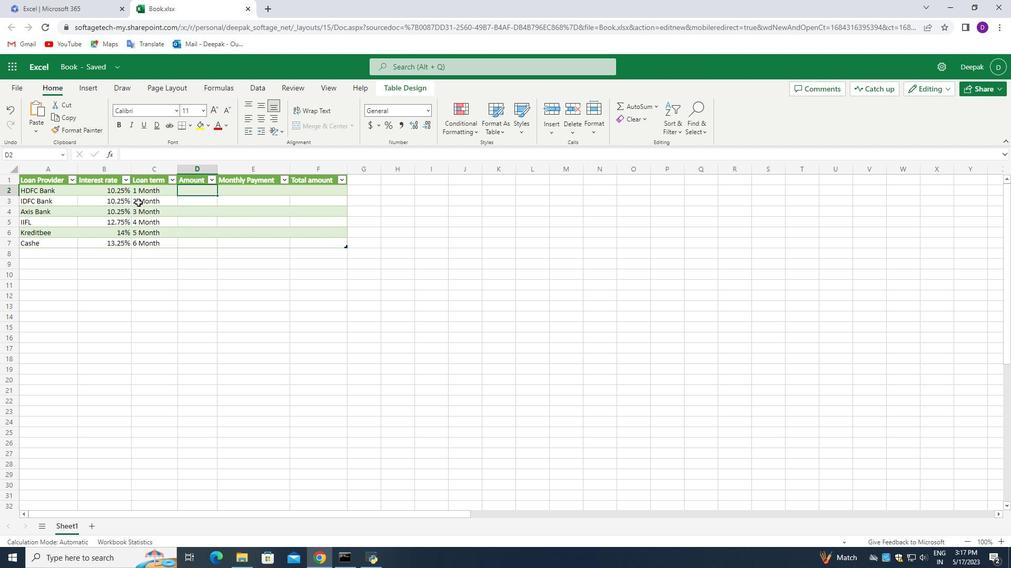 
Action: Mouse pressed left at (132, 197)
Screenshot: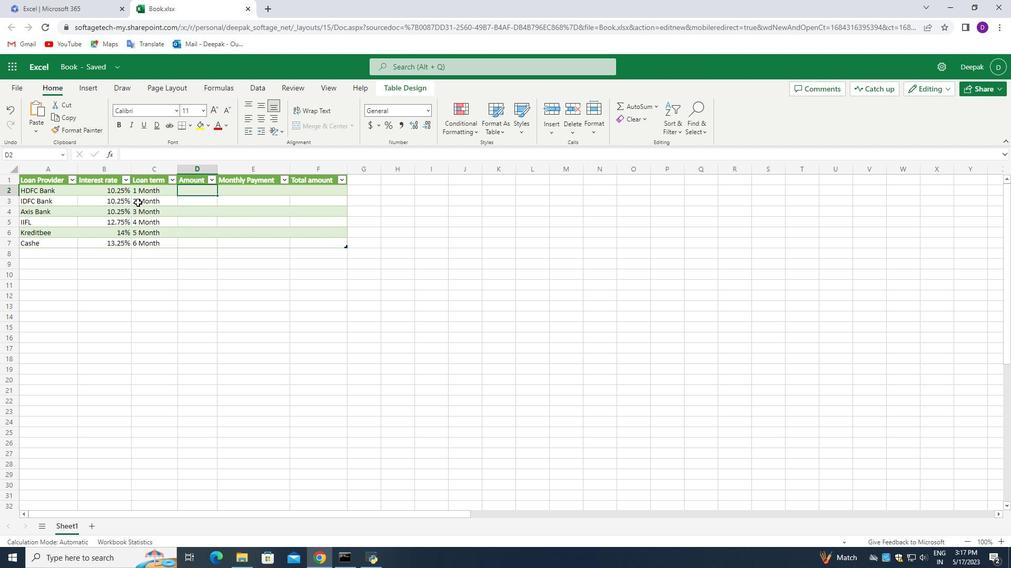 
Action: Mouse moved to (131, 197)
Screenshot: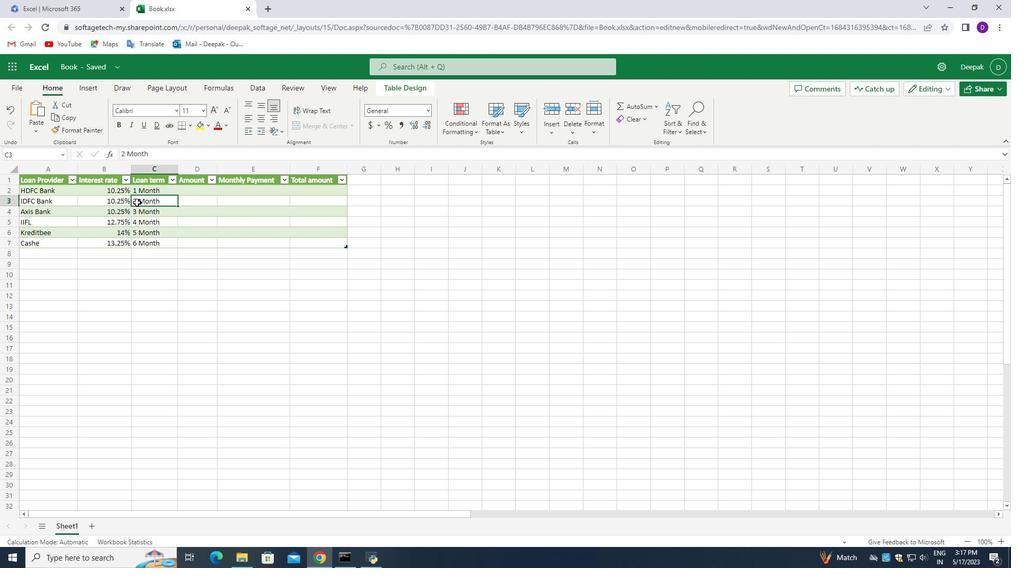 
Action: Mouse pressed left at (131, 197)
Screenshot: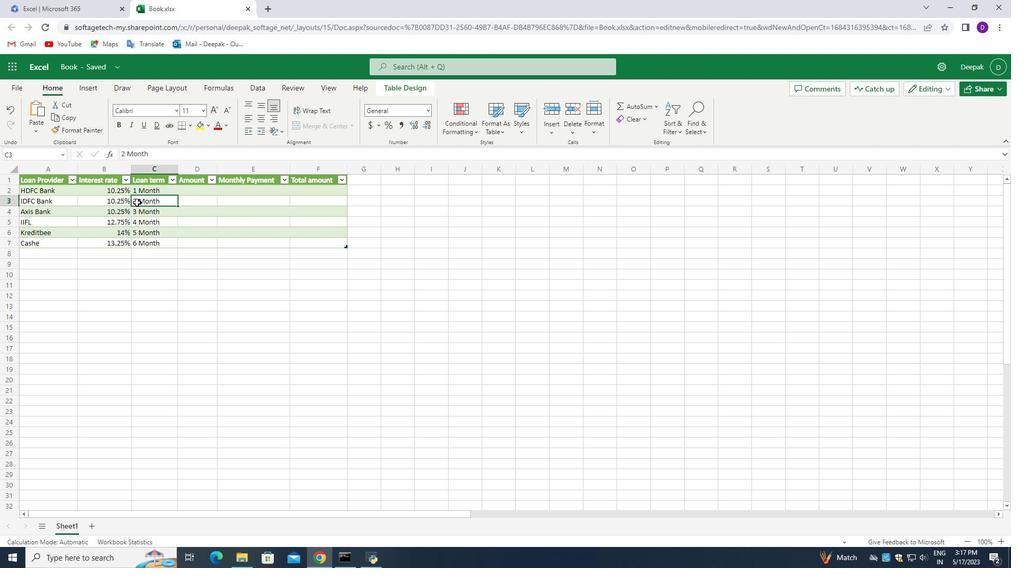 
Action: Mouse pressed left at (131, 197)
Screenshot: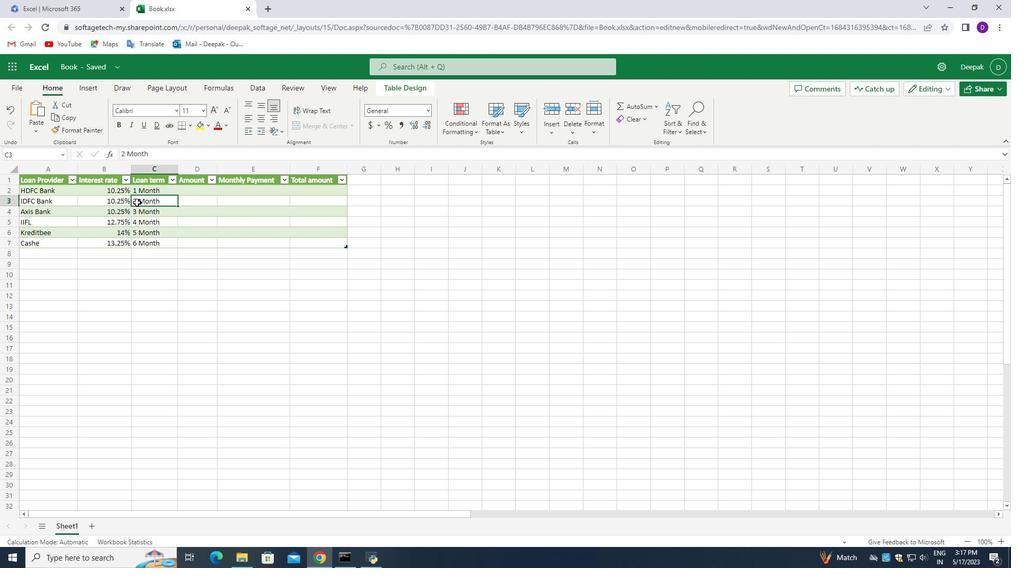 
Action: Mouse moved to (131, 197)
Screenshot: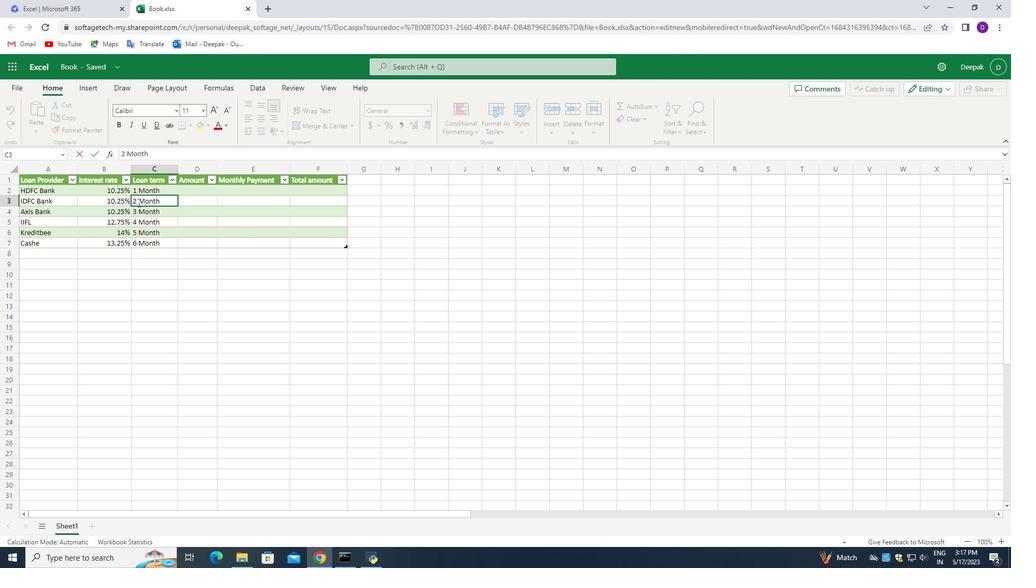 
Action: Mouse pressed left at (131, 197)
Screenshot: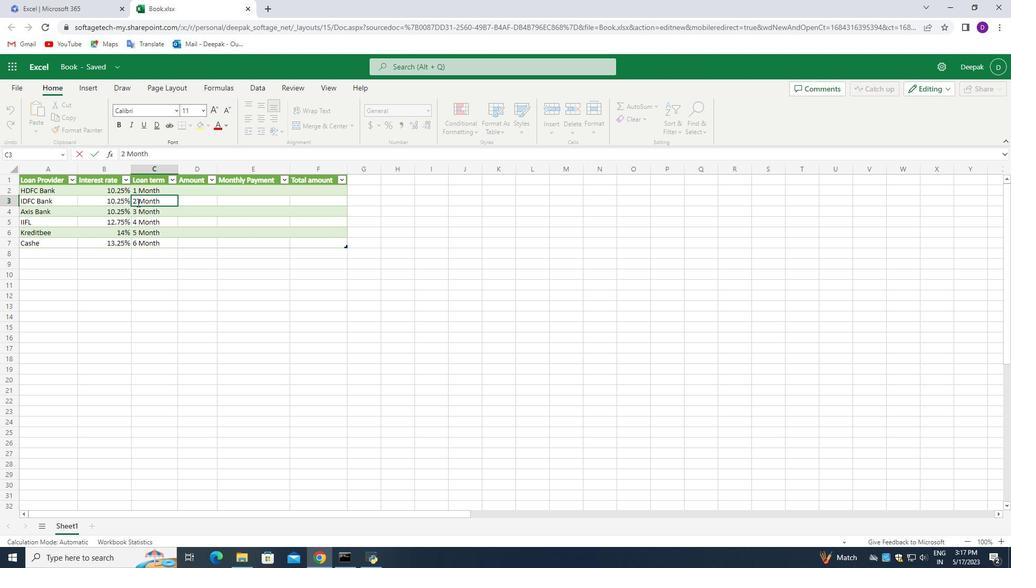 
Action: Mouse moved to (153, 202)
Screenshot: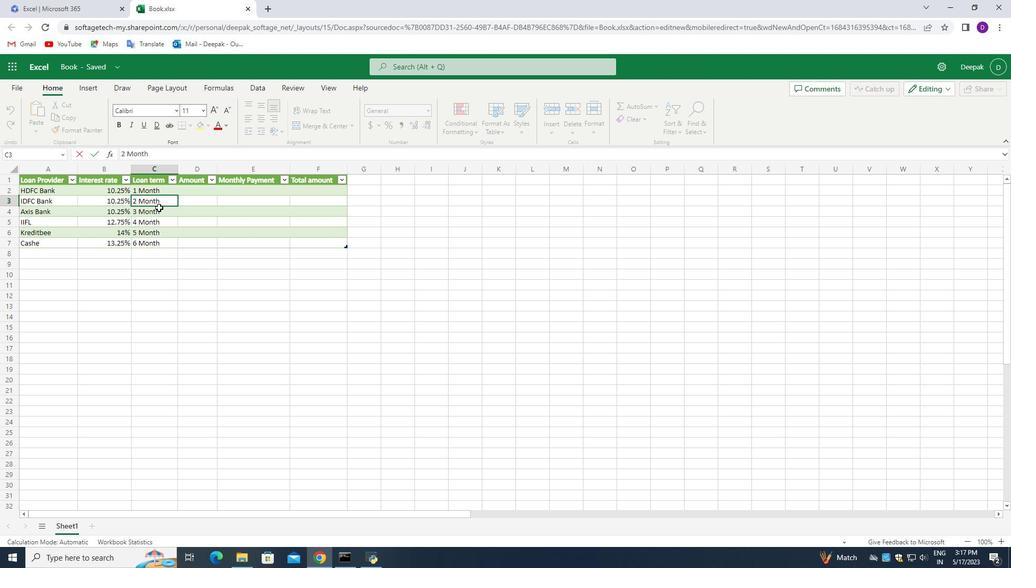 
Action: Key pressed <Key.backspace>1
Screenshot: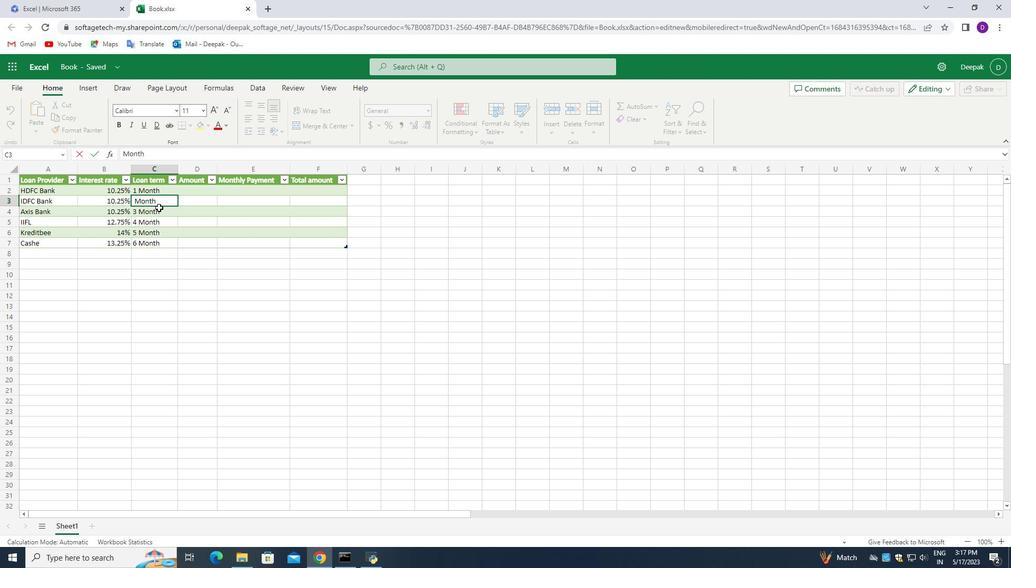 
Action: Mouse moved to (132, 207)
Screenshot: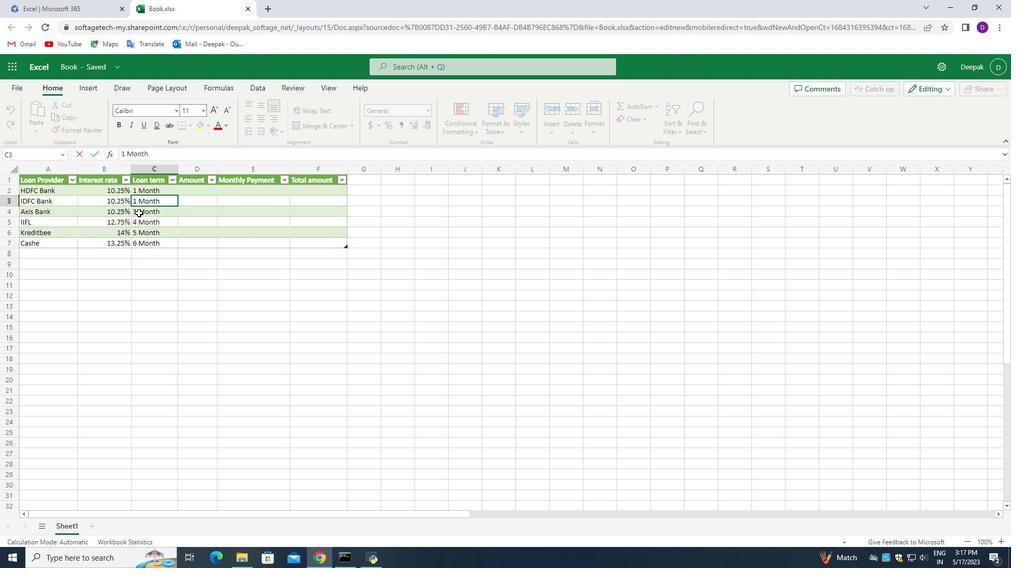 
Action: Mouse pressed left at (132, 207)
Screenshot: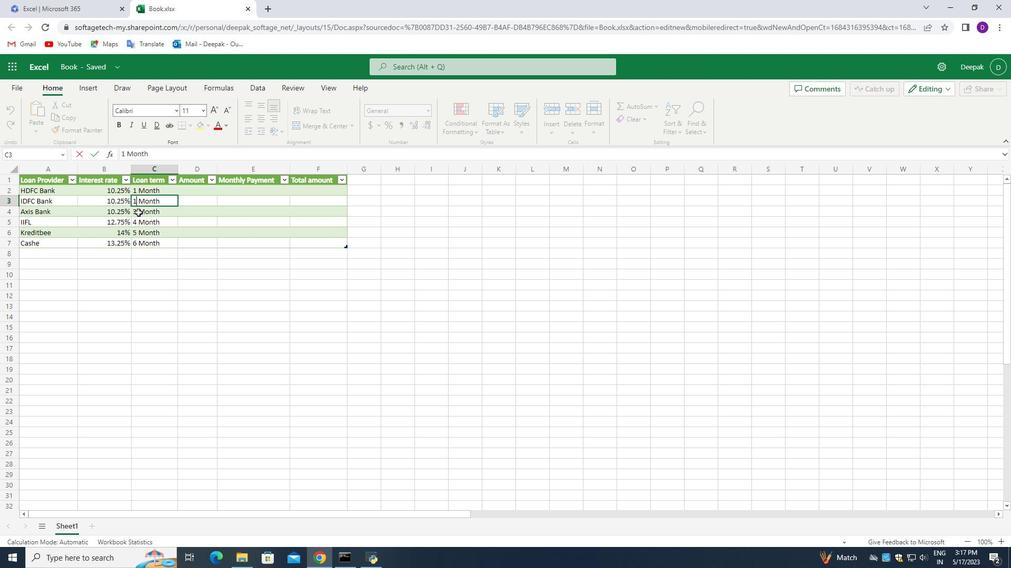 
Action: Mouse moved to (132, 204)
Screenshot: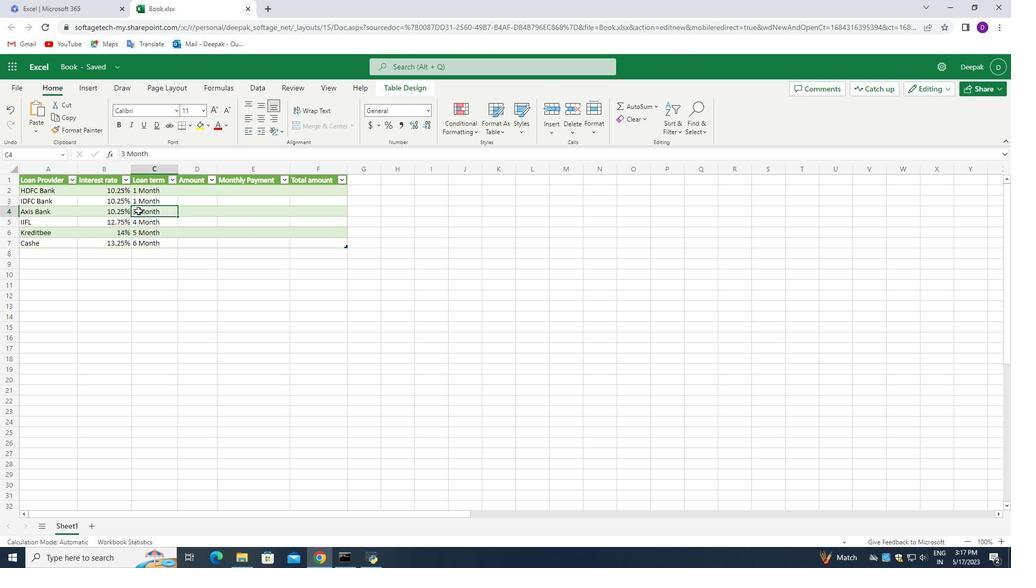 
Action: Mouse pressed left at (132, 204)
Screenshot: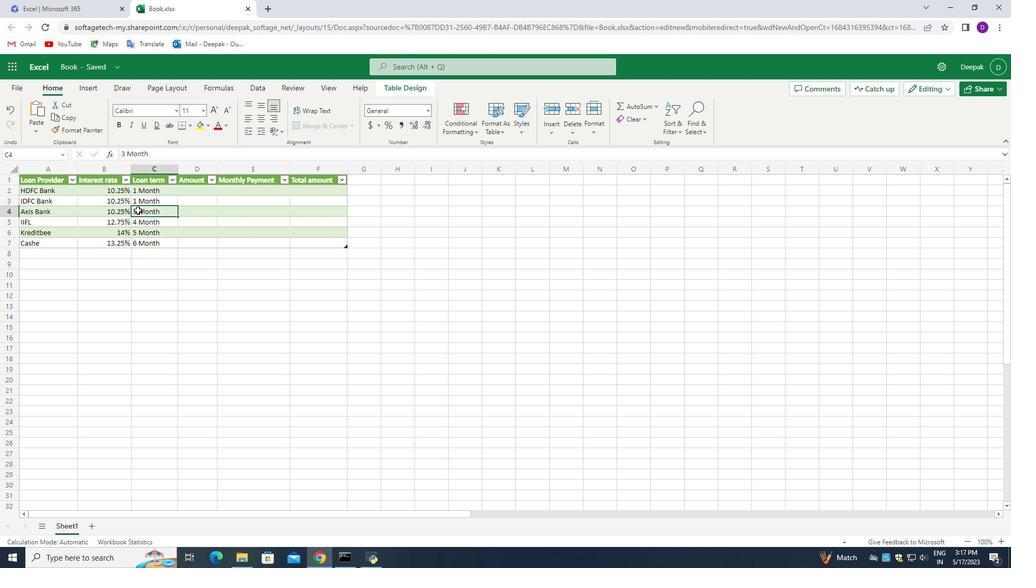 
Action: Mouse pressed left at (132, 204)
Screenshot: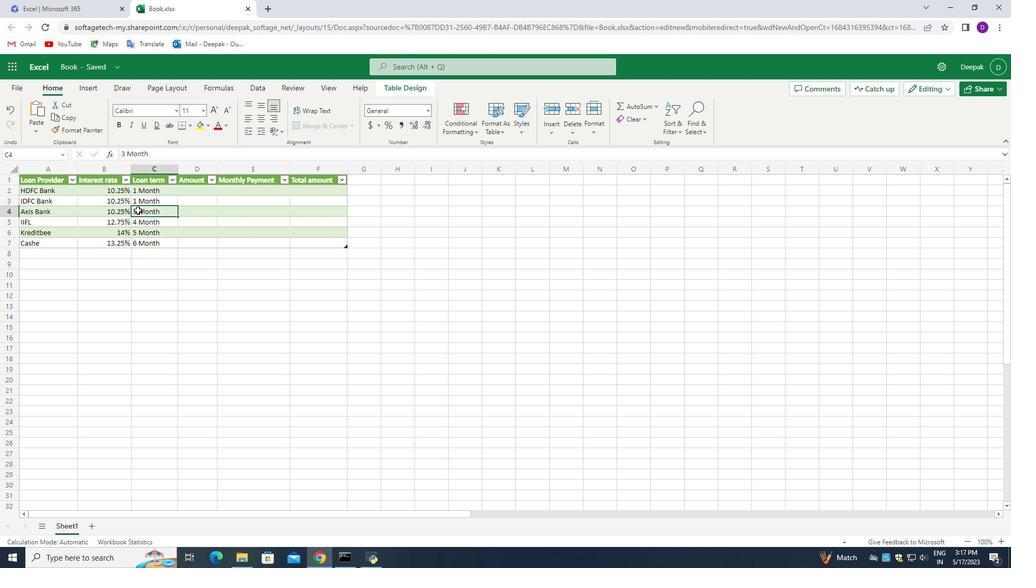 
Action: Mouse moved to (130, 205)
Screenshot: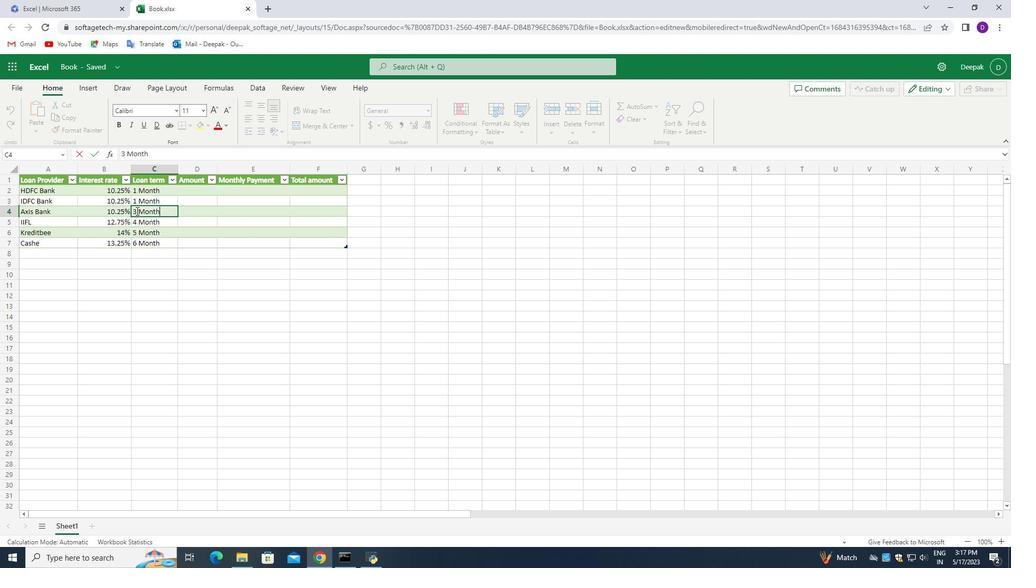 
Action: Mouse pressed left at (130, 205)
Screenshot: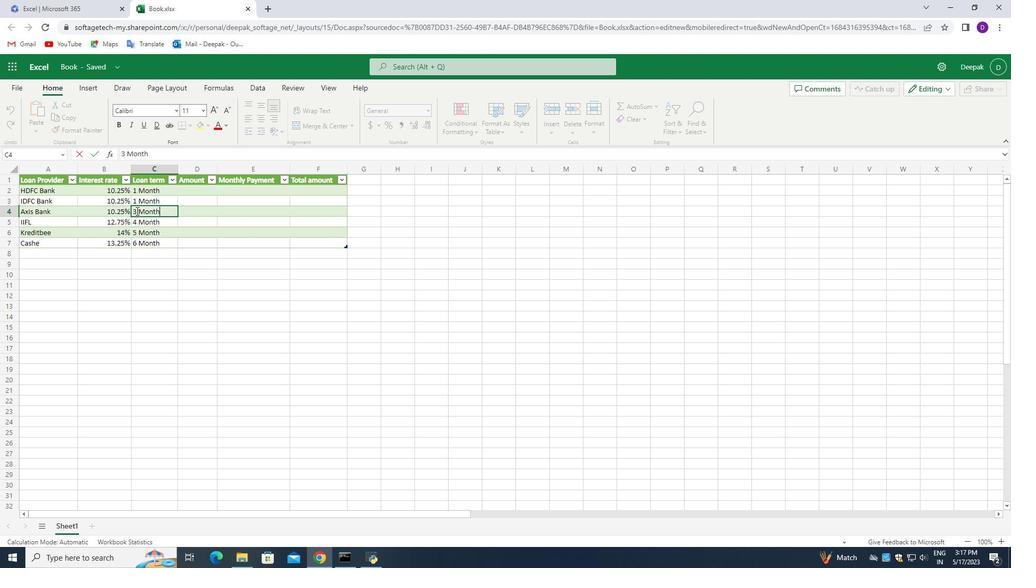 
Action: Mouse moved to (153, 201)
Screenshot: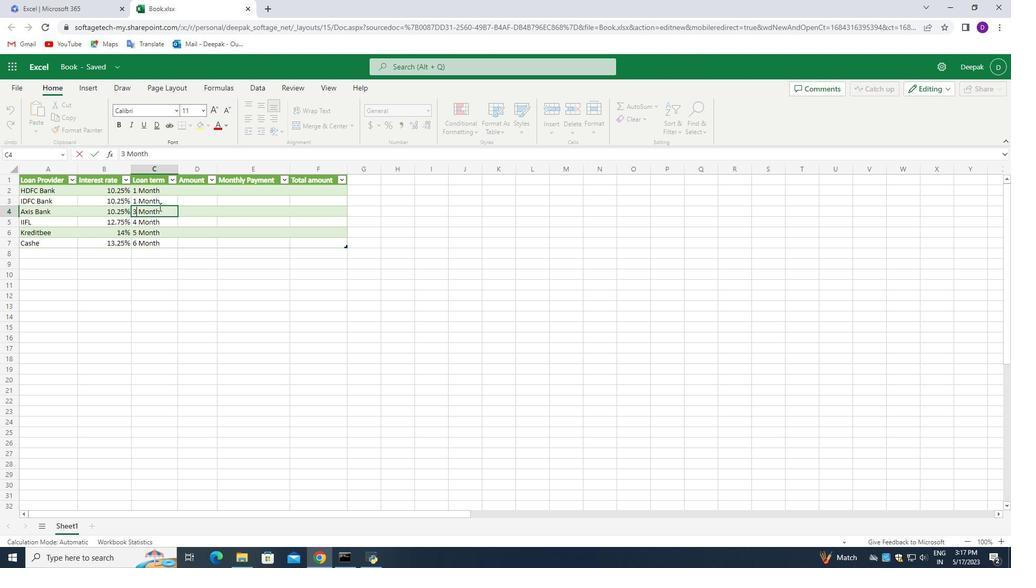 
Action: Key pressed <Key.backspace>
Screenshot: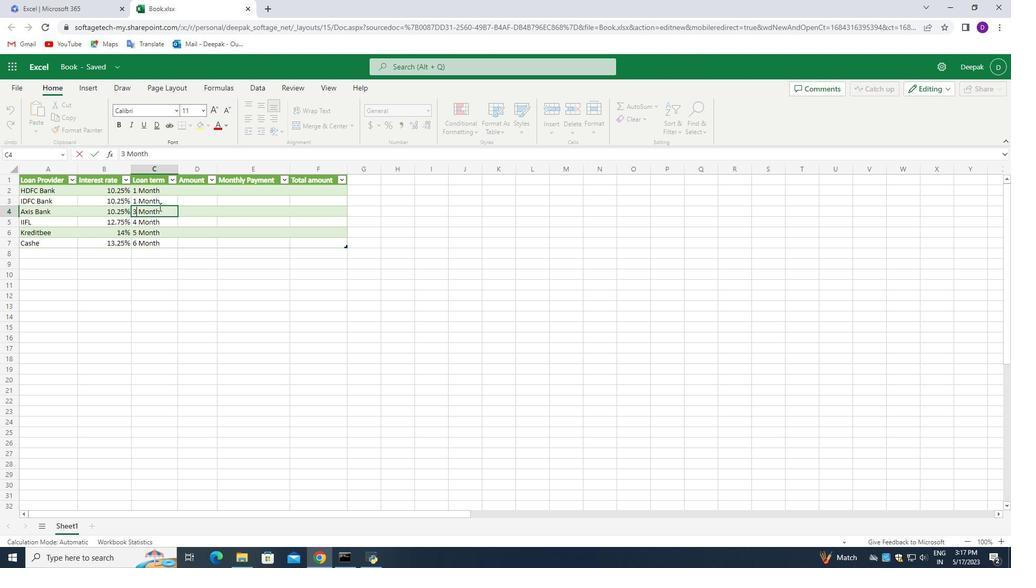 
Action: Mouse moved to (153, 202)
Screenshot: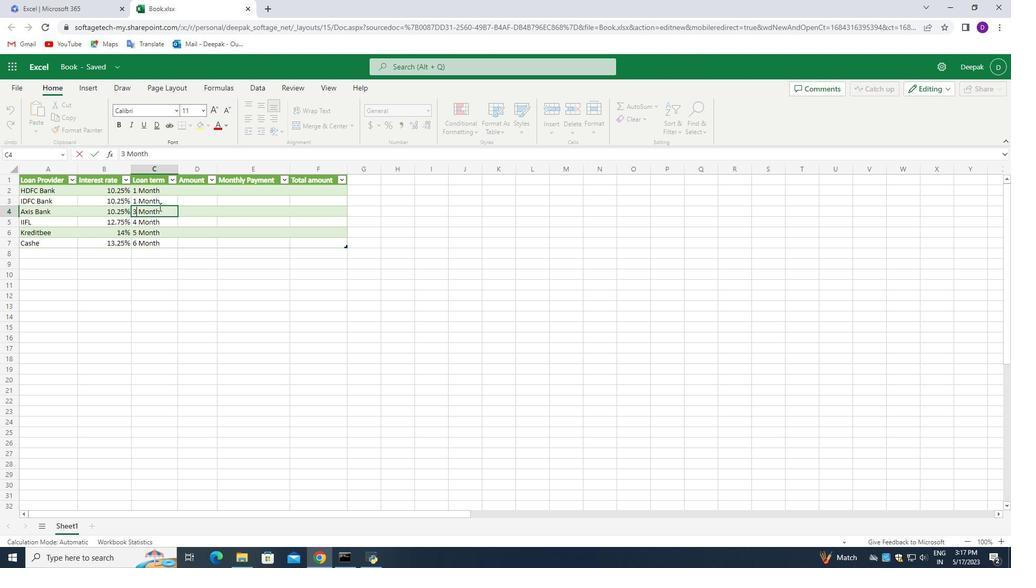 
Action: Key pressed 1
Screenshot: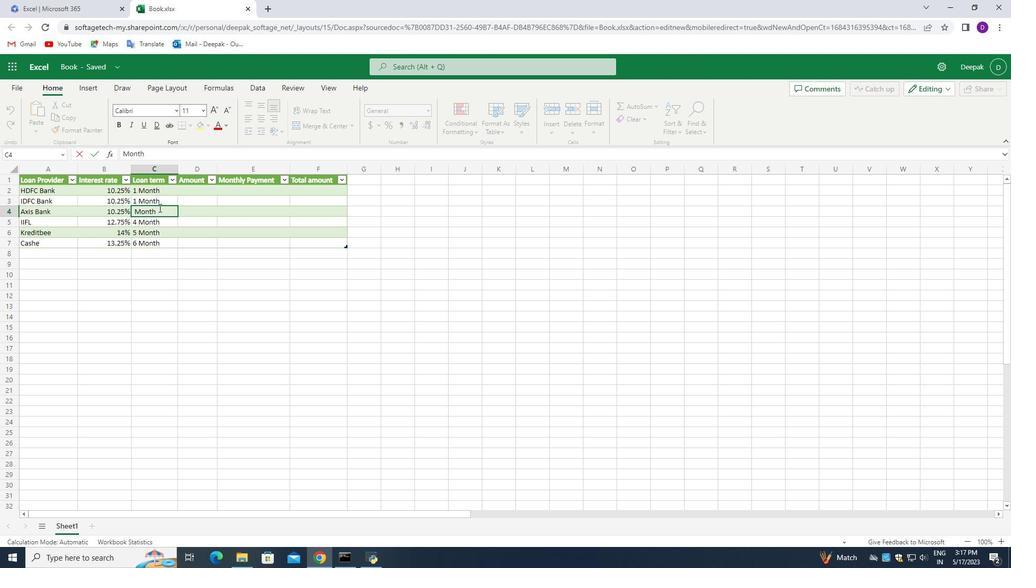 
Action: Mouse moved to (154, 221)
Screenshot: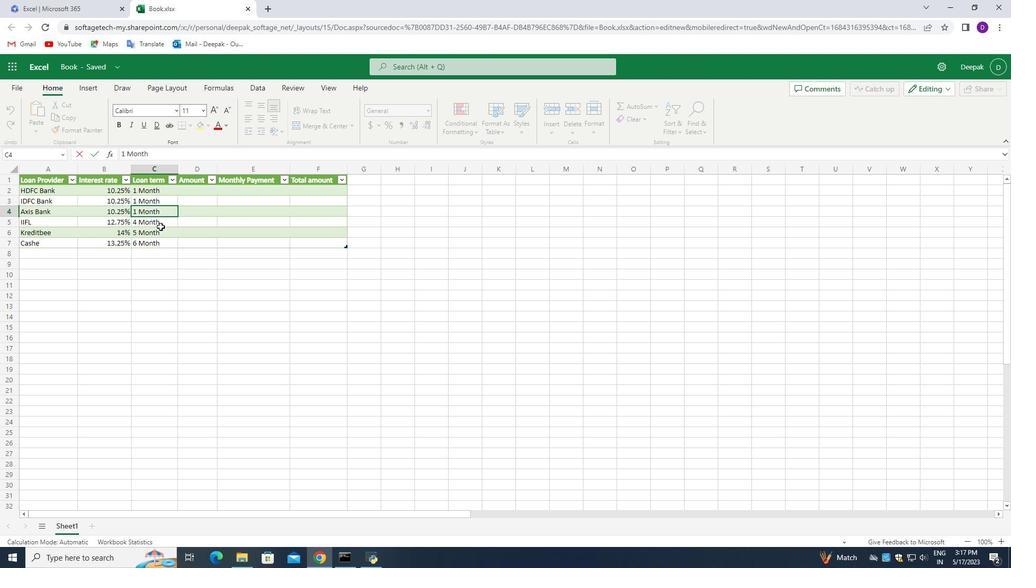 
Action: Mouse pressed left at (154, 221)
Screenshot: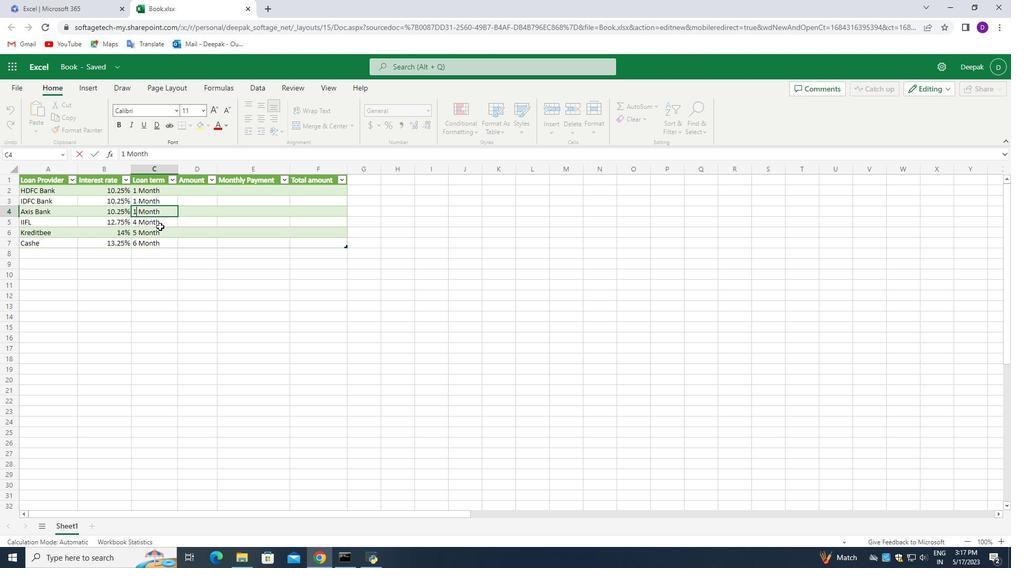 
Action: Mouse moved to (134, 218)
Screenshot: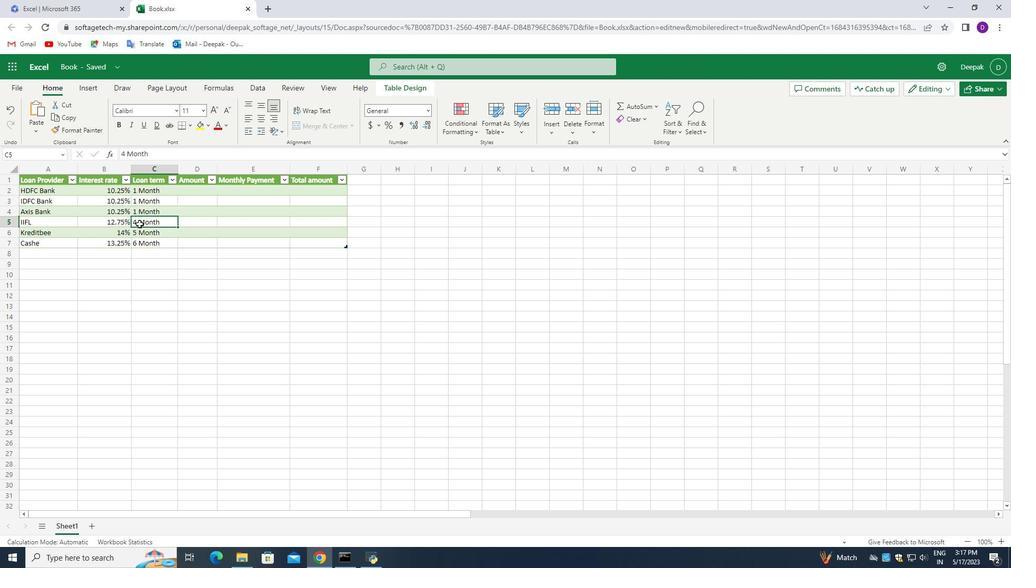
Action: Mouse pressed left at (134, 218)
Screenshot: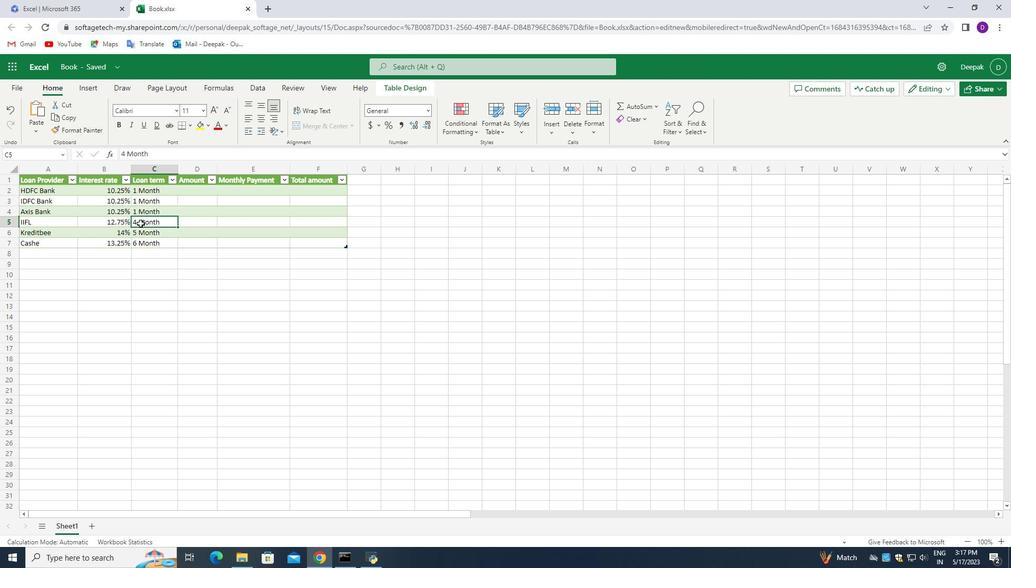
Action: Mouse pressed left at (134, 218)
Screenshot: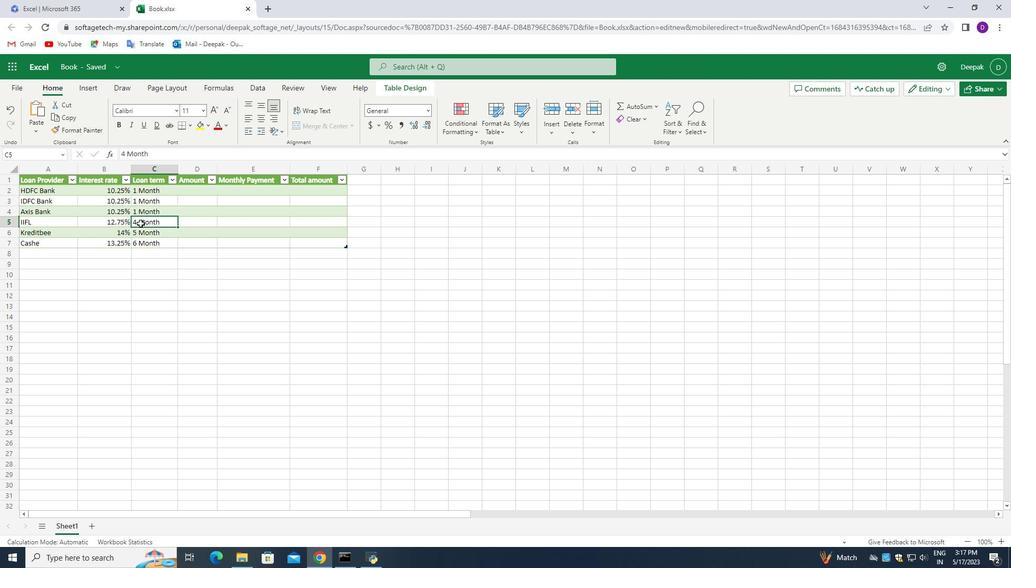 
Action: Mouse moved to (133, 216)
Screenshot: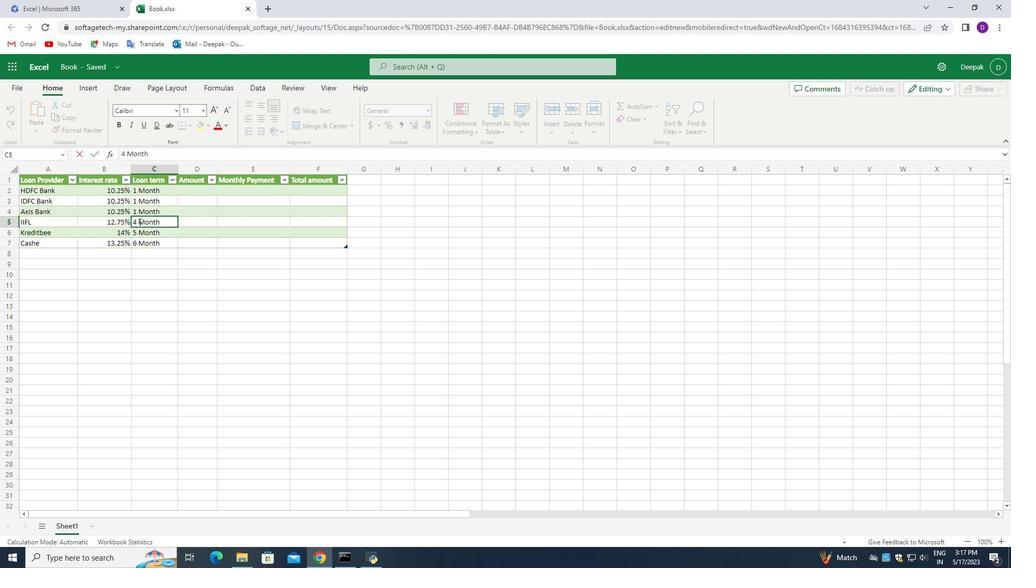 
Action: Mouse pressed left at (133, 216)
Screenshot: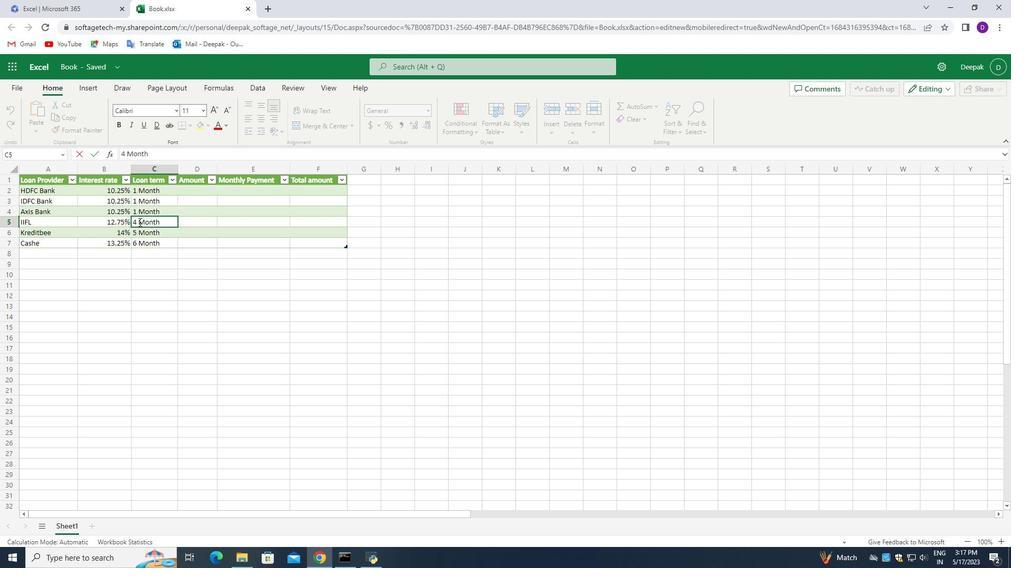 
Action: Mouse moved to (159, 215)
Screenshot: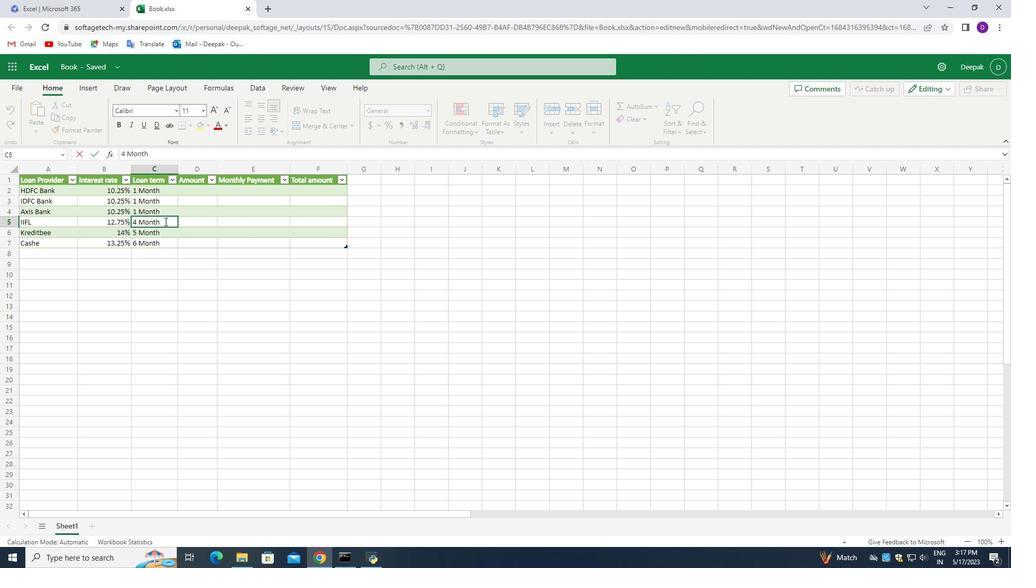 
Action: Key pressed <Key.backspace><Key.backspace>1
Screenshot: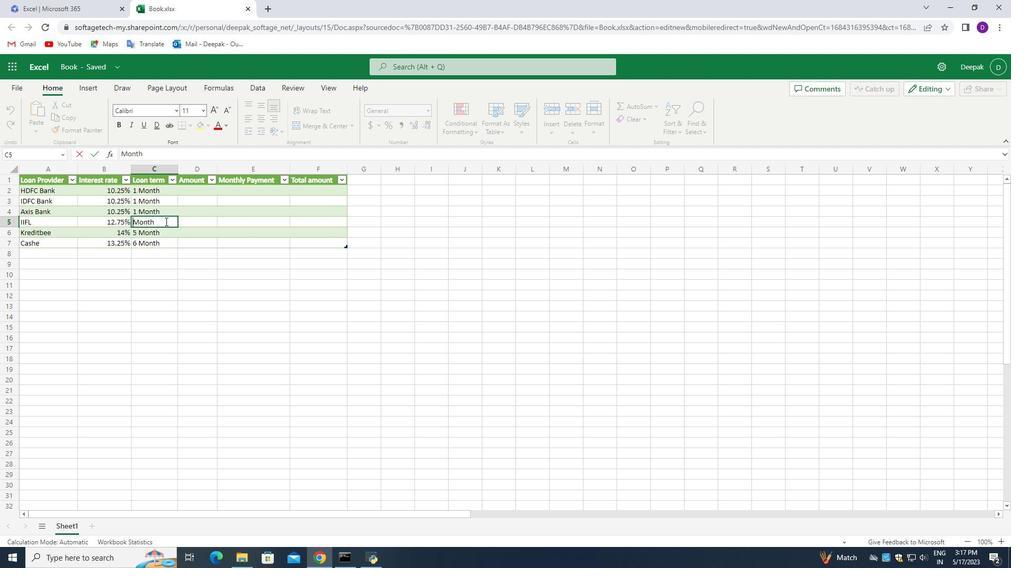 
Action: Mouse moved to (155, 227)
Screenshot: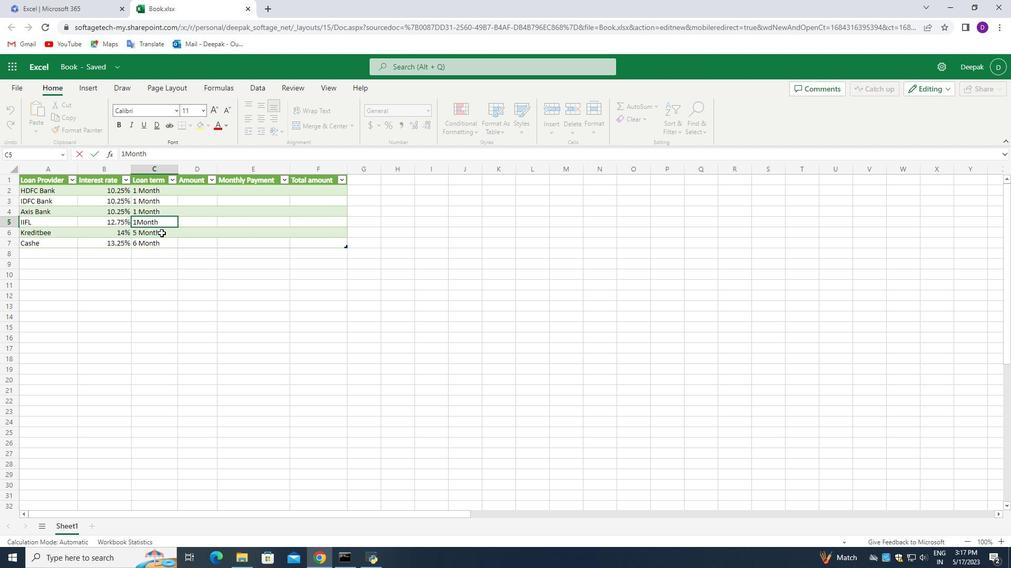 
Action: Mouse pressed left at (155, 227)
Screenshot: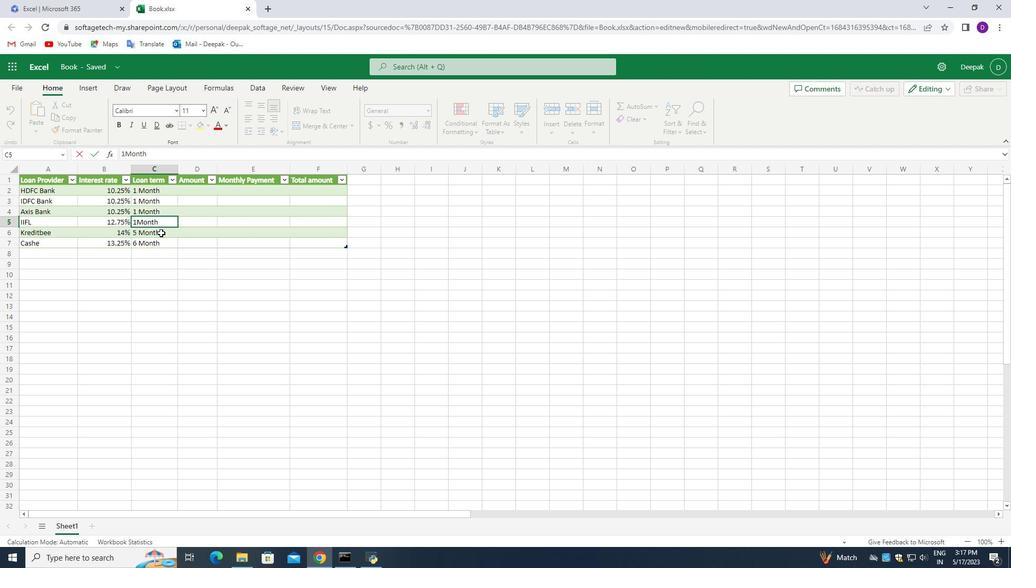 
Action: Mouse moved to (133, 219)
Screenshot: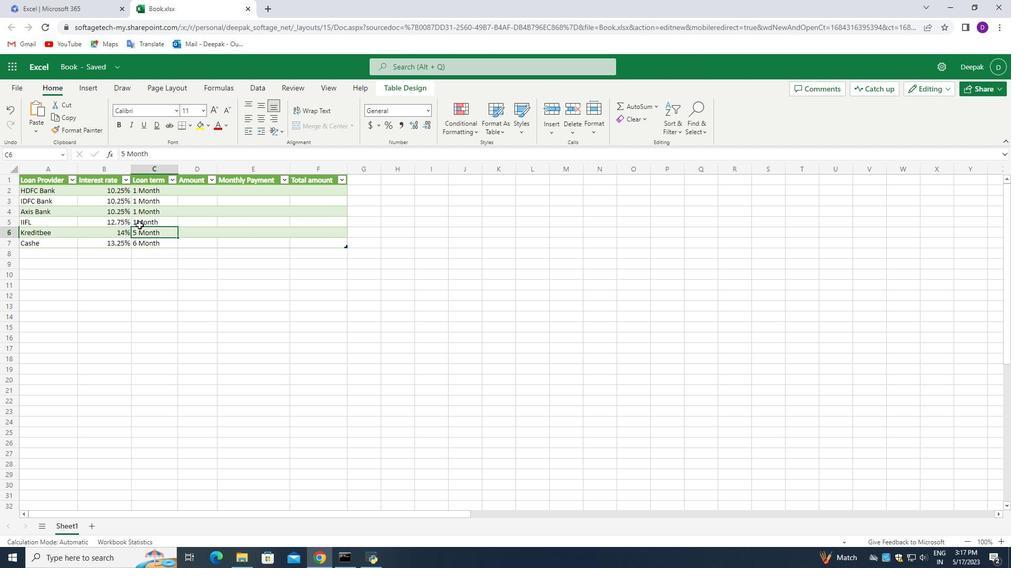 
Action: Mouse pressed left at (133, 219)
Screenshot: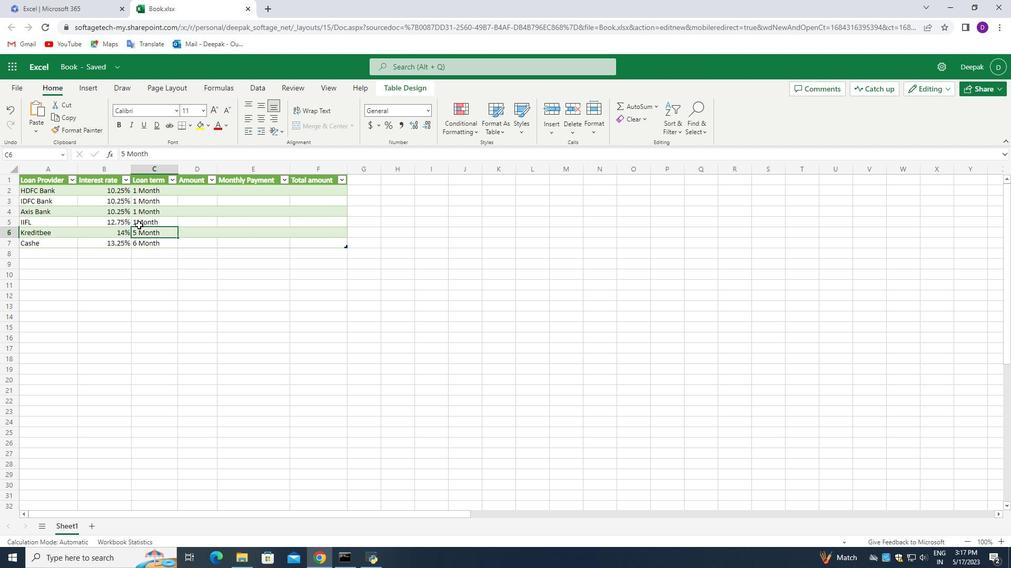 
Action: Mouse pressed left at (133, 219)
Screenshot: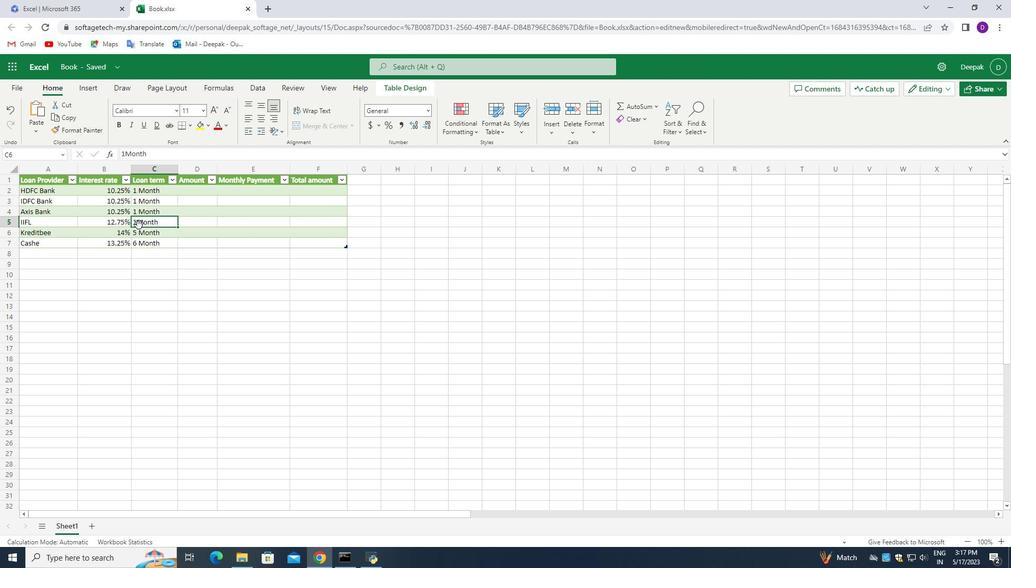 
Action: Mouse moved to (132, 218)
Screenshot: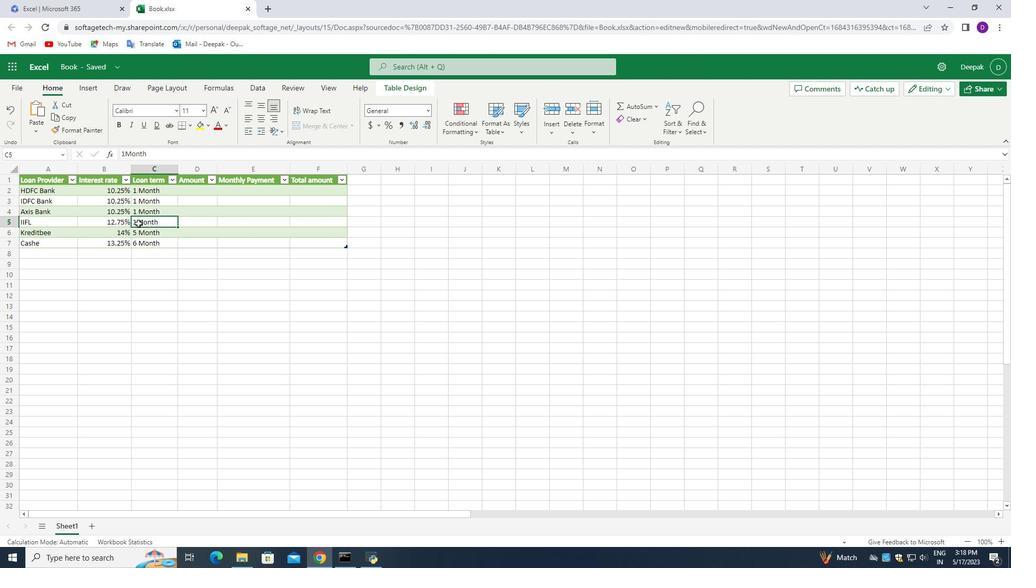 
Action: Mouse pressed left at (132, 218)
Screenshot: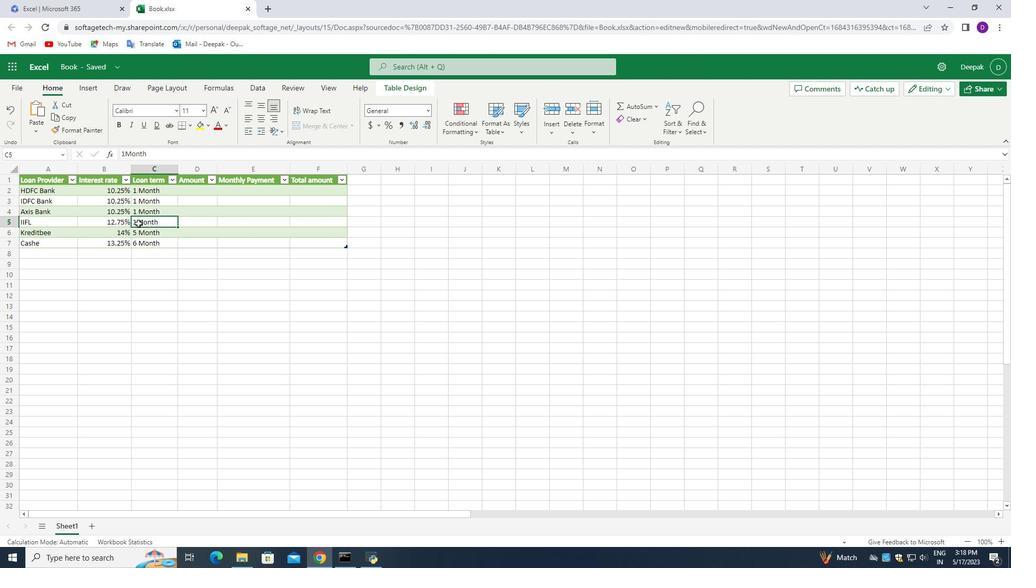 
Action: Mouse pressed left at (132, 218)
Screenshot: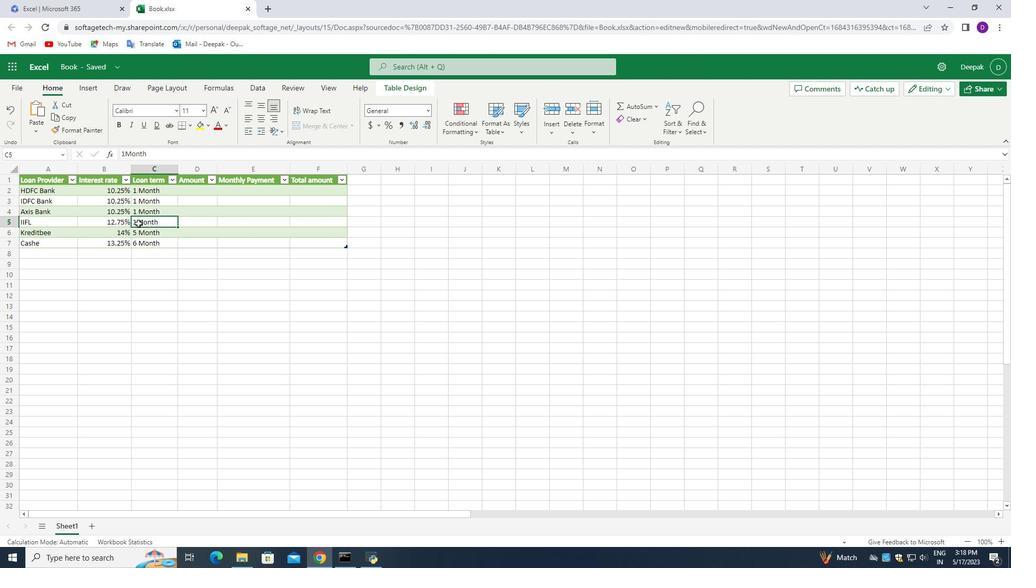 
Action: Mouse moved to (133, 217)
Screenshot: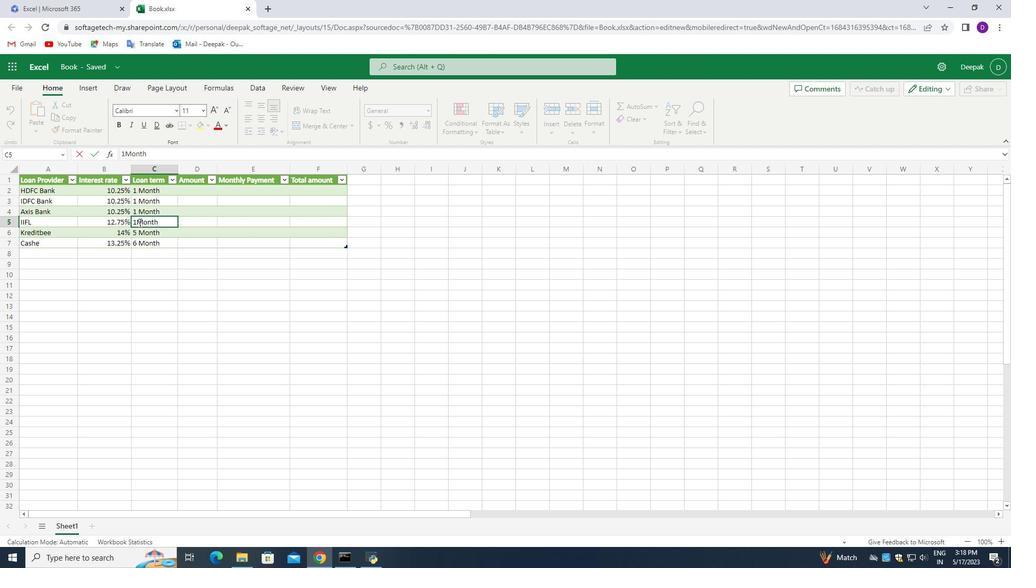 
Action: Mouse pressed left at (133, 217)
Screenshot: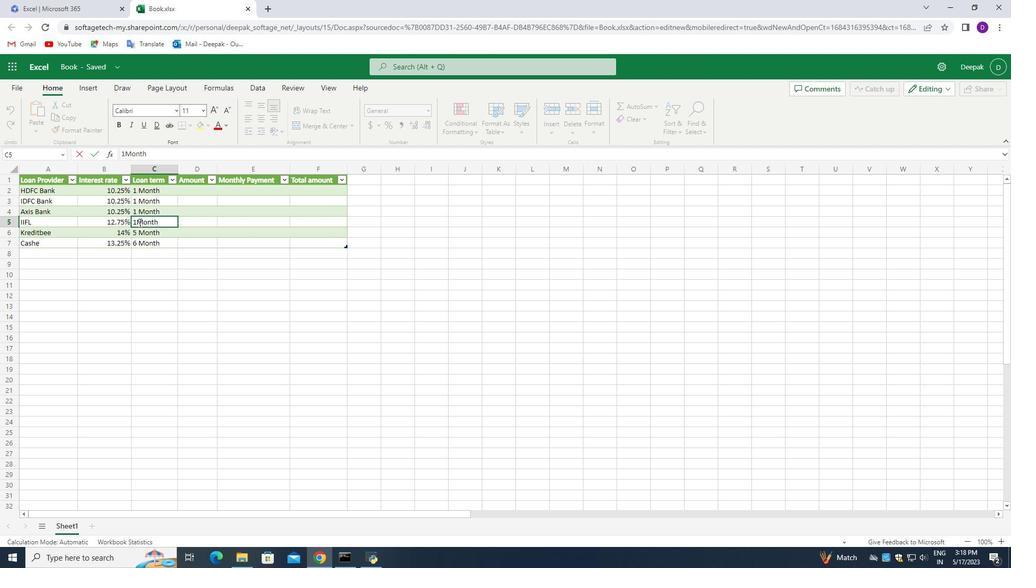 
Action: Mouse moved to (148, 218)
Screenshot: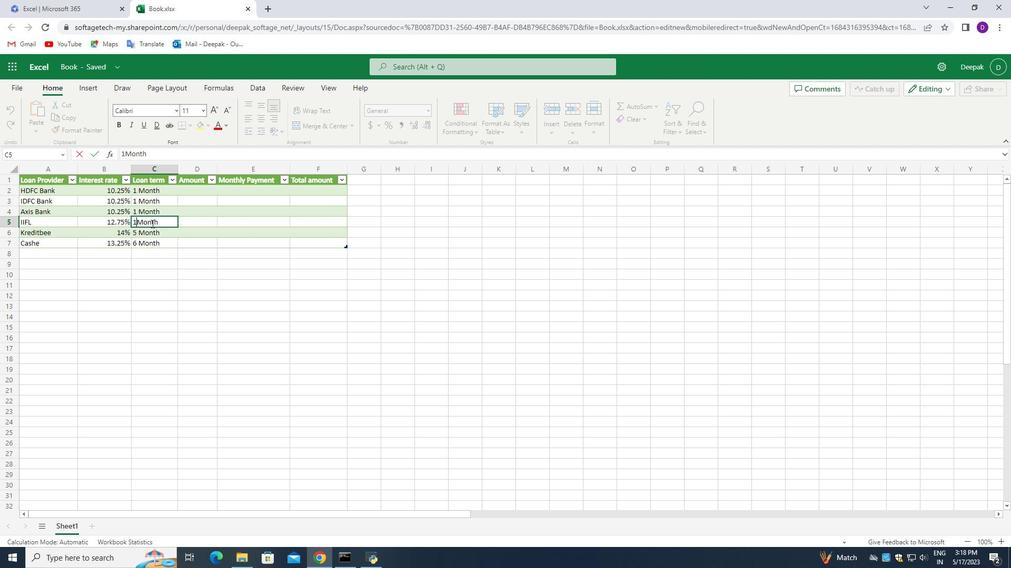 
Action: Key pressed <Key.space>
Screenshot: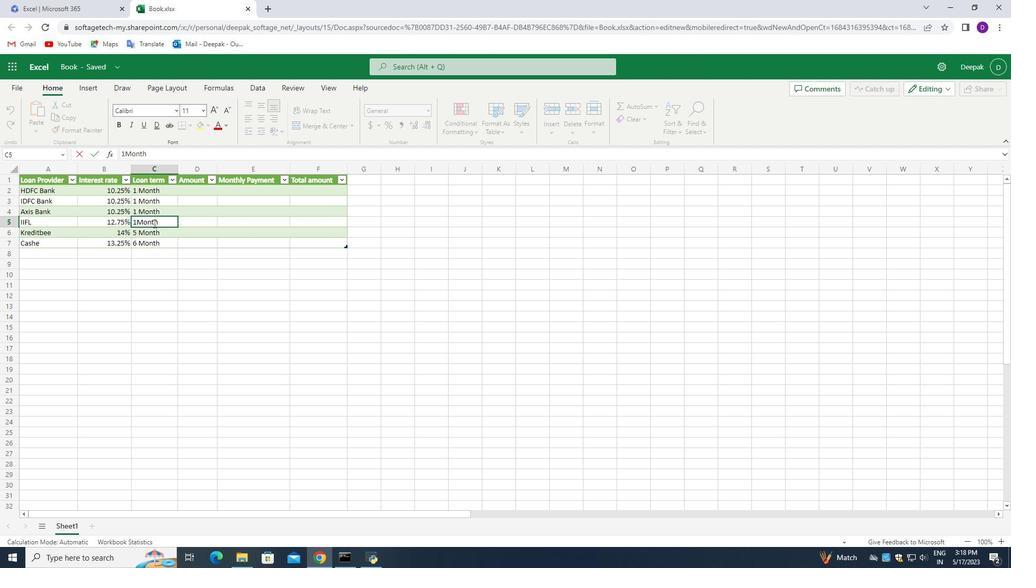 
Action: Mouse moved to (133, 228)
Screenshot: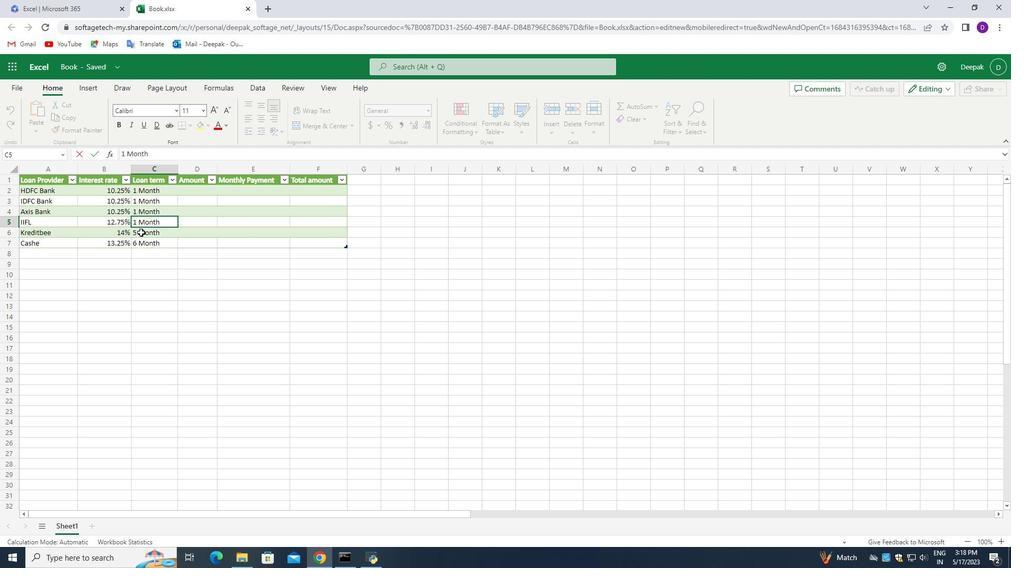 
Action: Mouse pressed left at (133, 228)
Screenshot: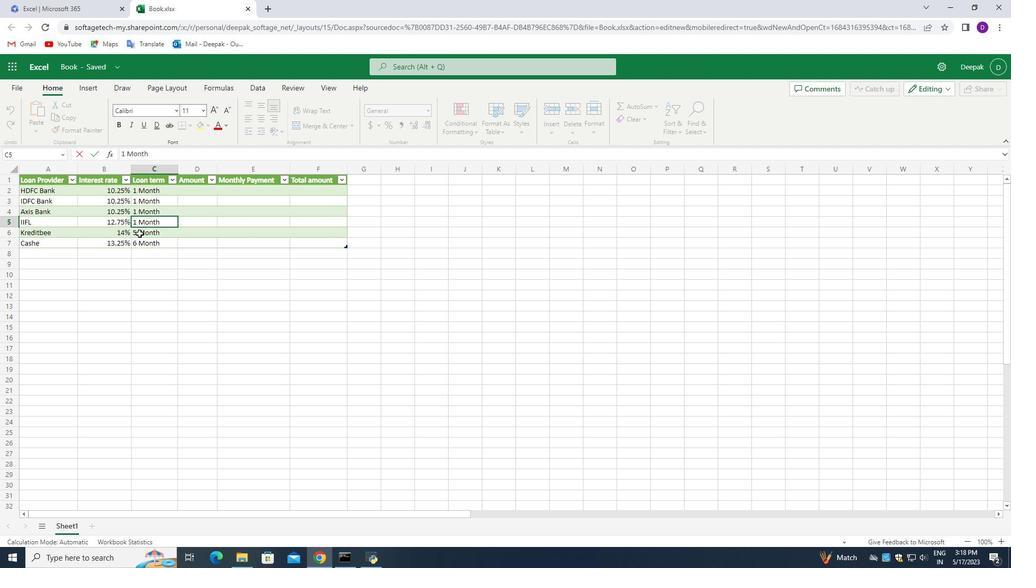 
Action: Mouse moved to (133, 228)
Screenshot: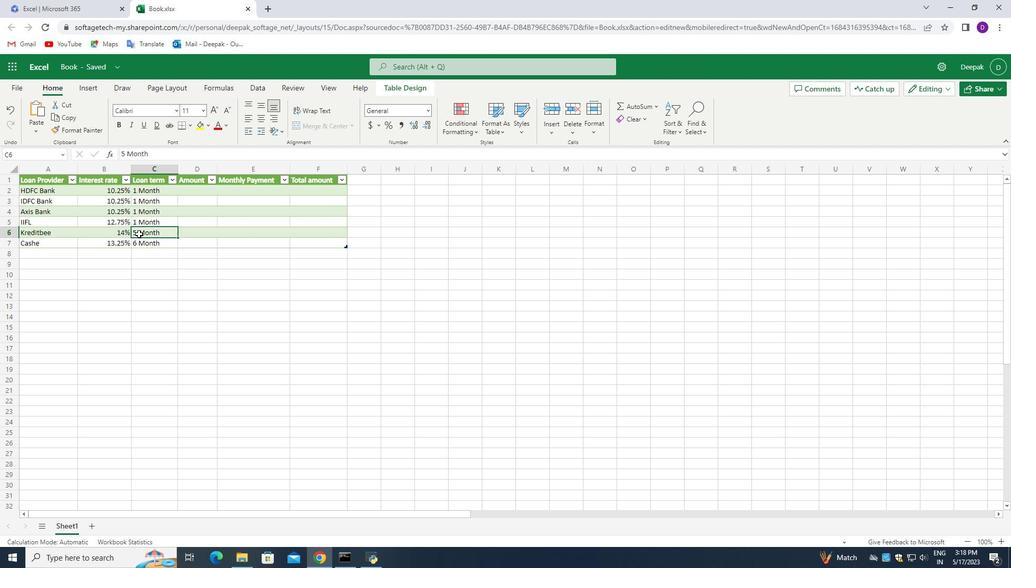 
Action: Mouse pressed left at (133, 228)
Screenshot: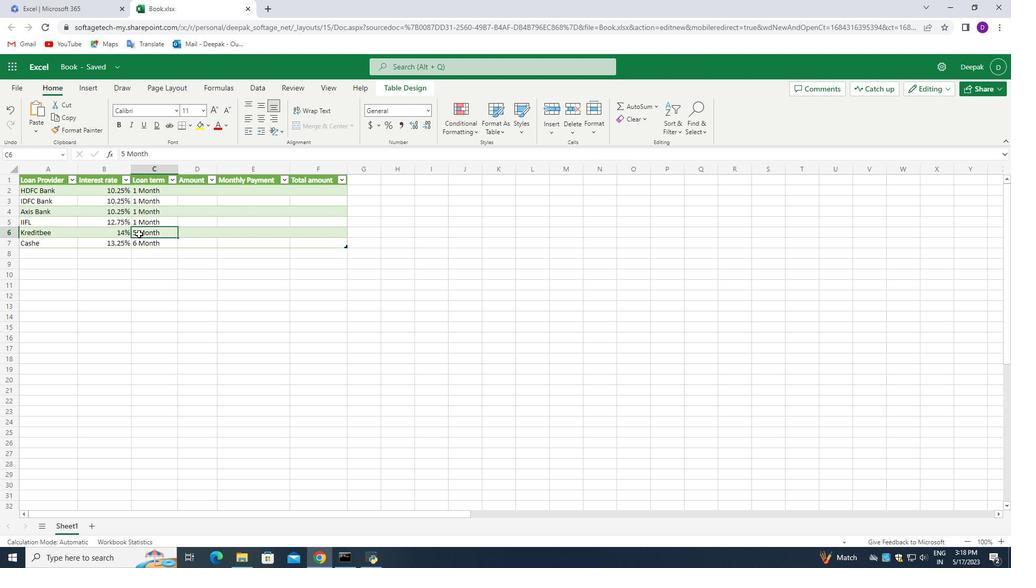 
Action: Mouse pressed left at (133, 228)
Screenshot: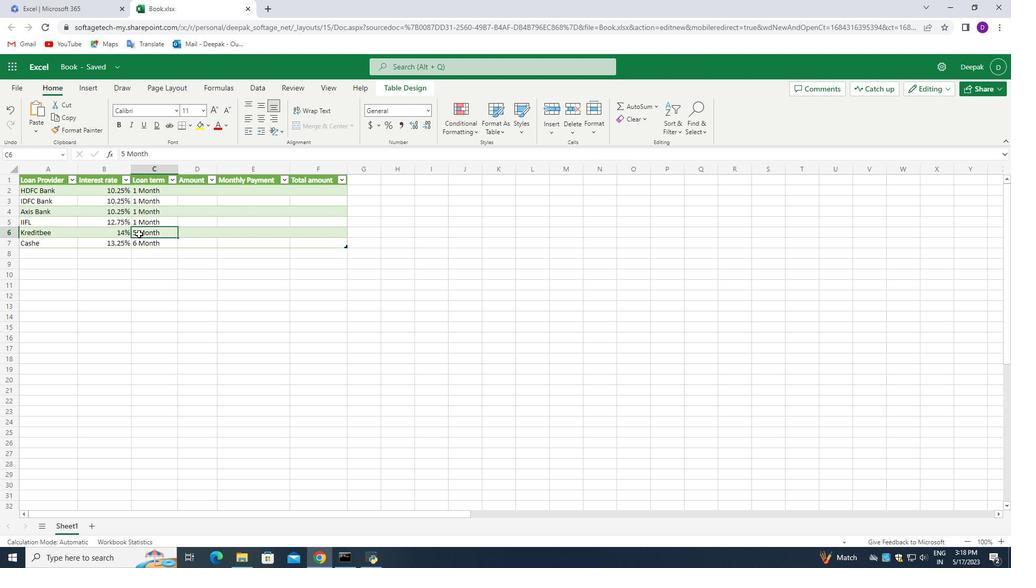 
Action: Mouse moved to (154, 224)
Screenshot: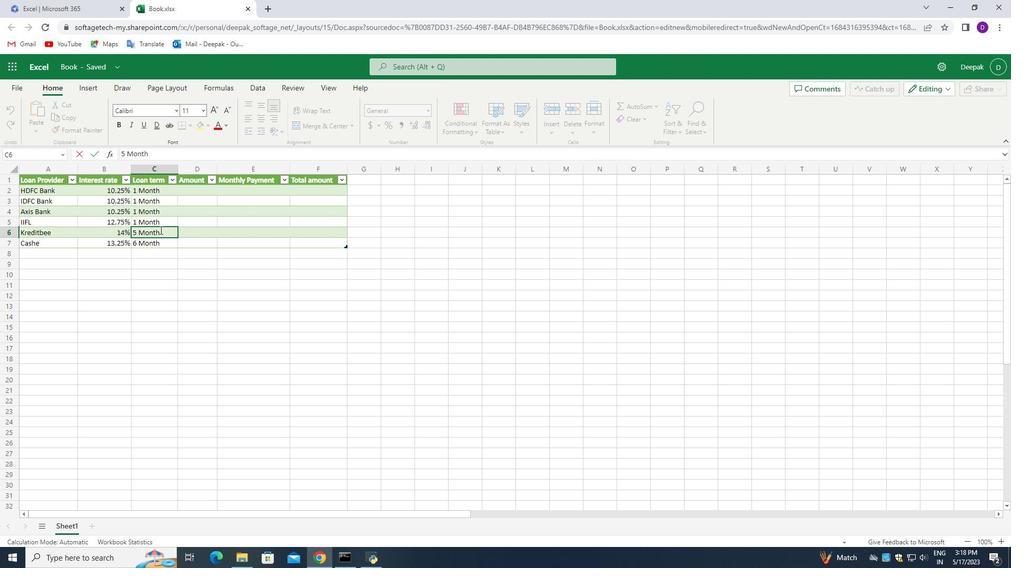 
Action: Mouse pressed left at (154, 224)
Screenshot: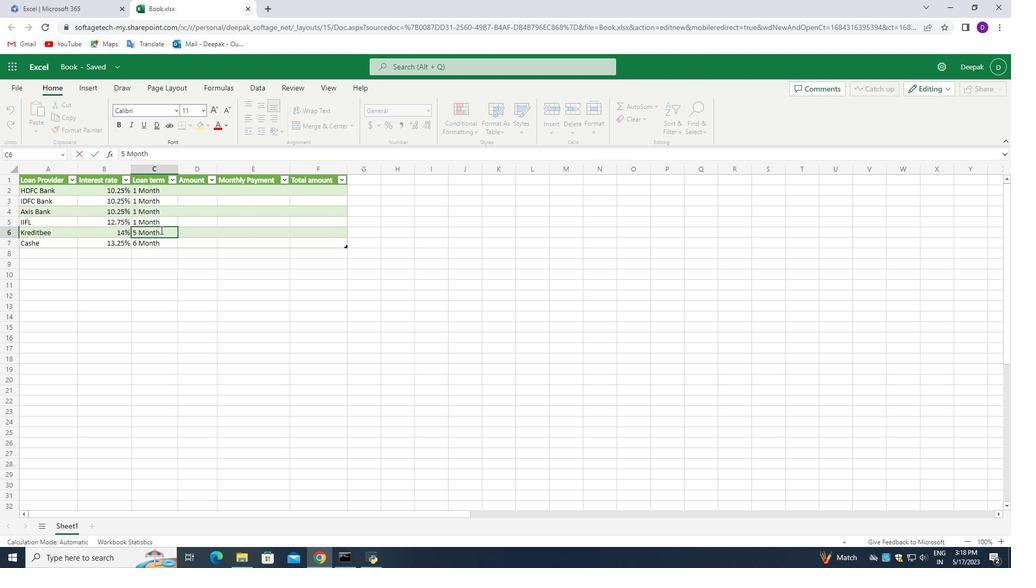 
Action: Mouse moved to (160, 187)
Screenshot: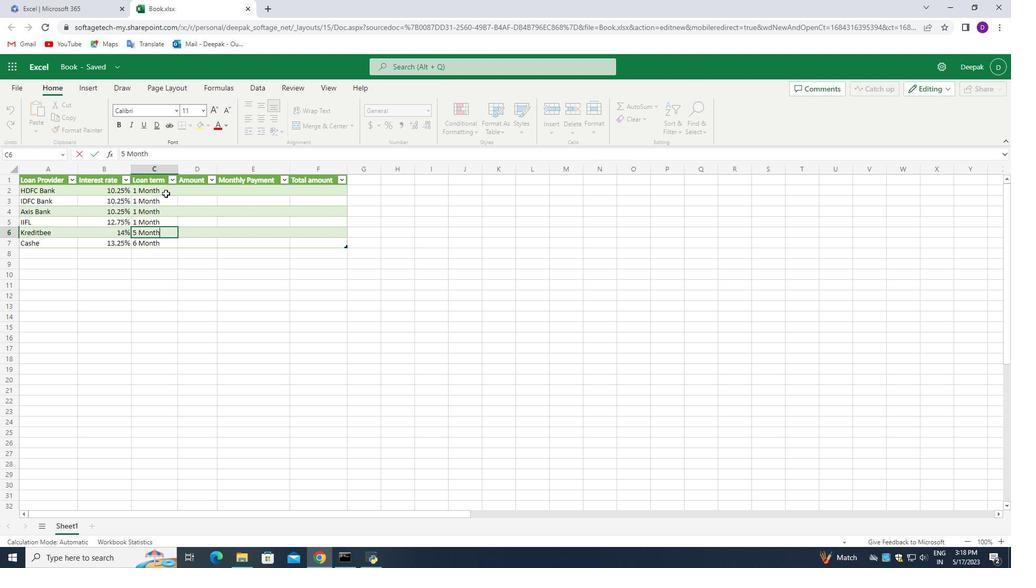 
Action: Mouse pressed left at (160, 187)
Screenshot: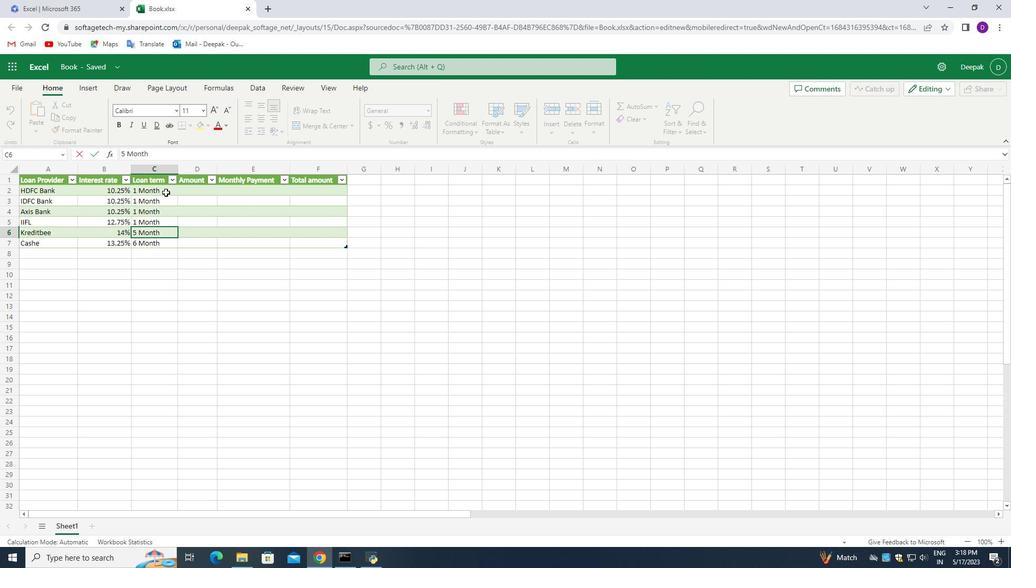 
Action: Mouse moved to (173, 190)
Screenshot: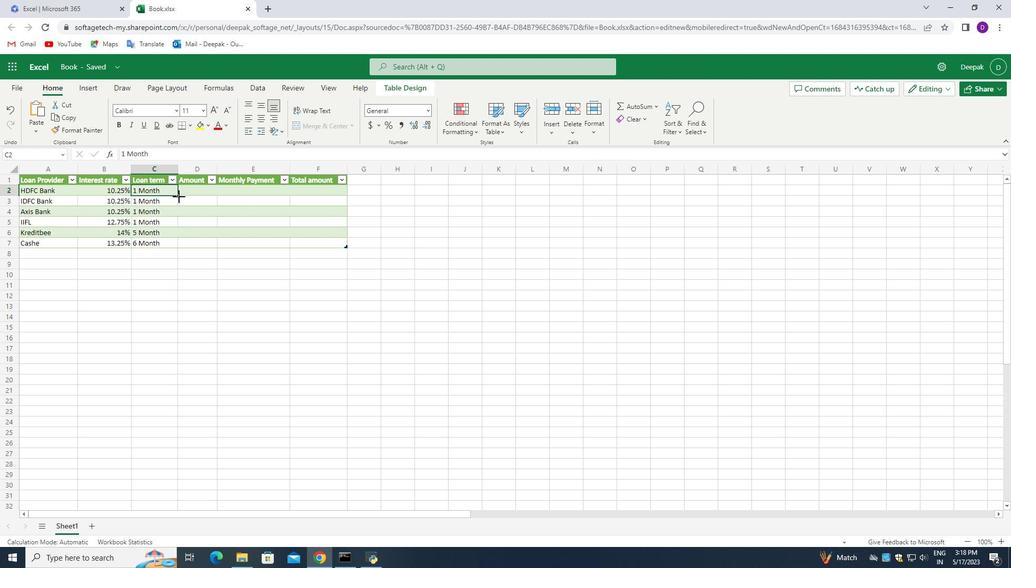 
Action: Mouse pressed left at (173, 190)
Screenshot: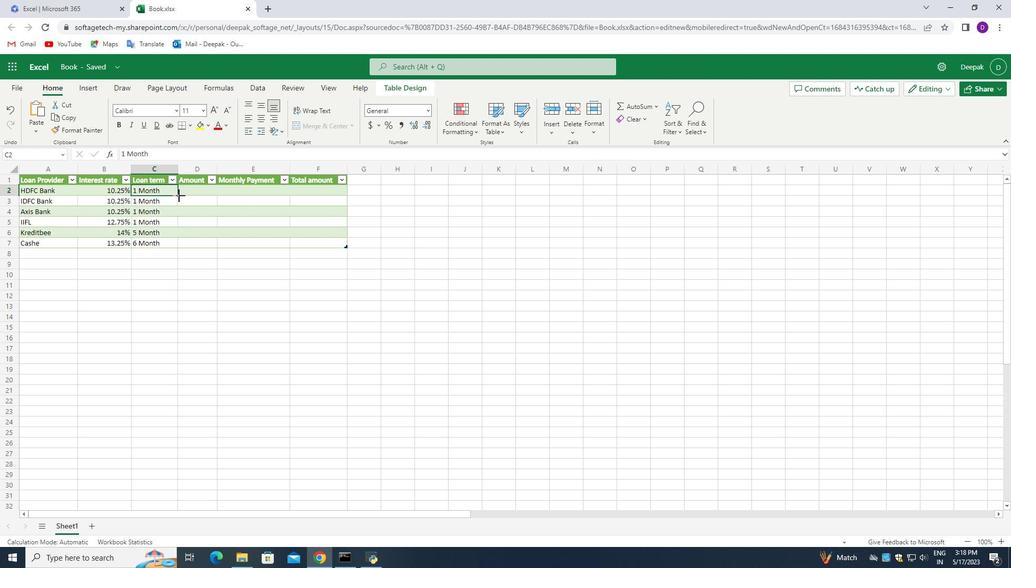 
Action: Mouse moved to (189, 195)
Screenshot: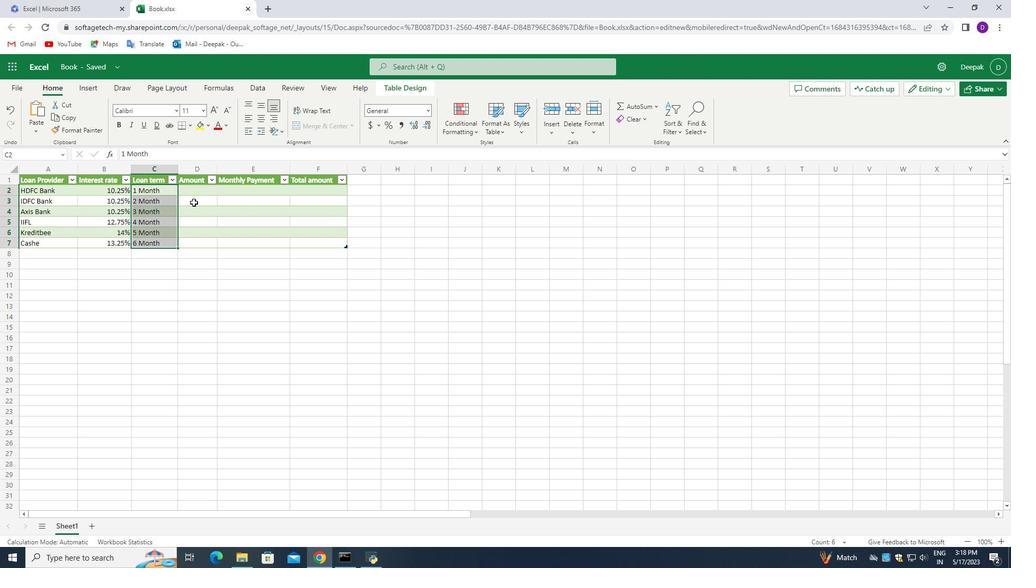 
Action: Mouse pressed left at (189, 195)
Screenshot: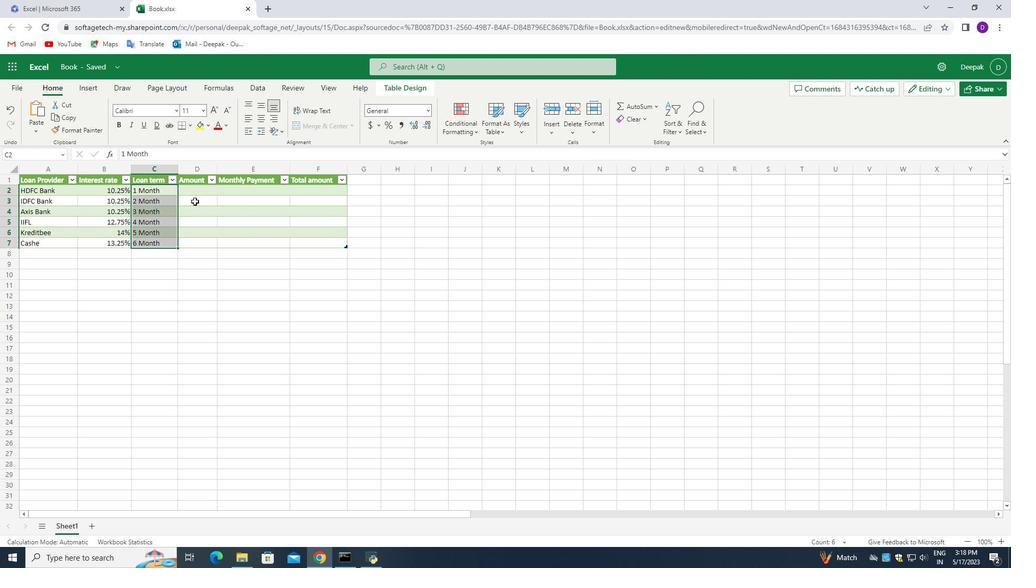 
Action: Mouse moved to (189, 186)
Screenshot: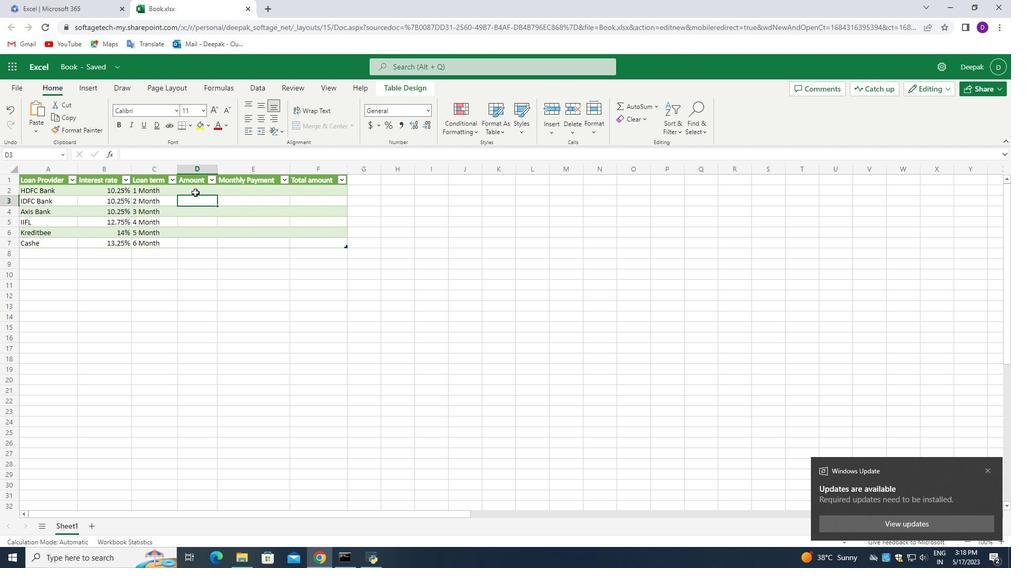 
Action: Mouse pressed left at (189, 186)
Screenshot: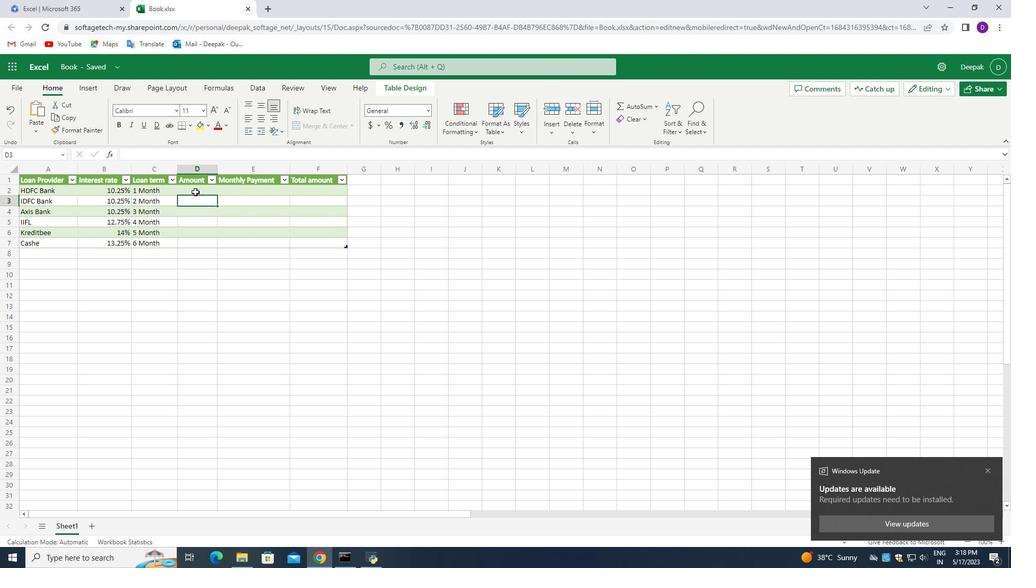 
Action: Mouse pressed left at (189, 186)
Screenshot: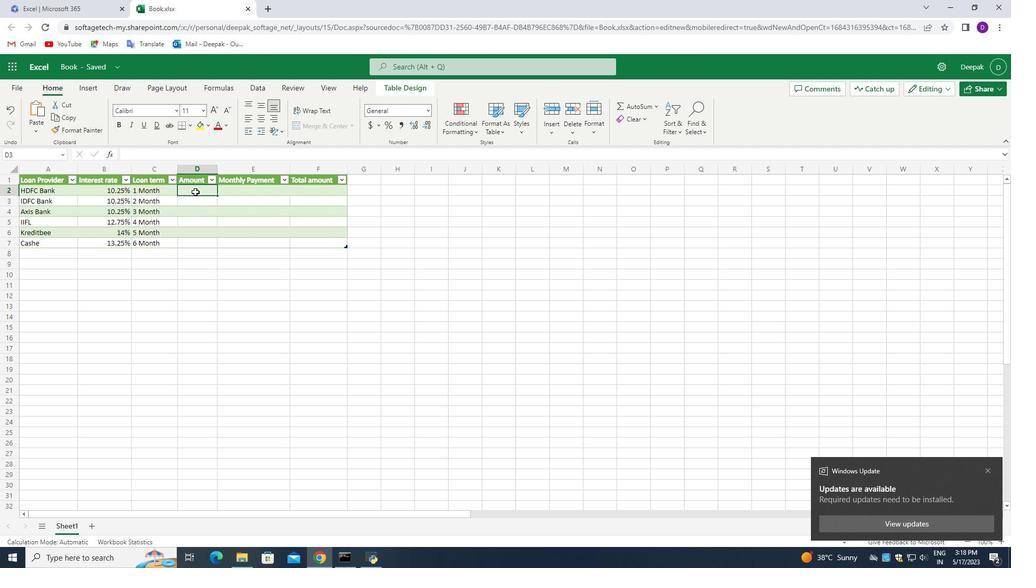 
Action: Mouse moved to (189, 187)
Screenshot: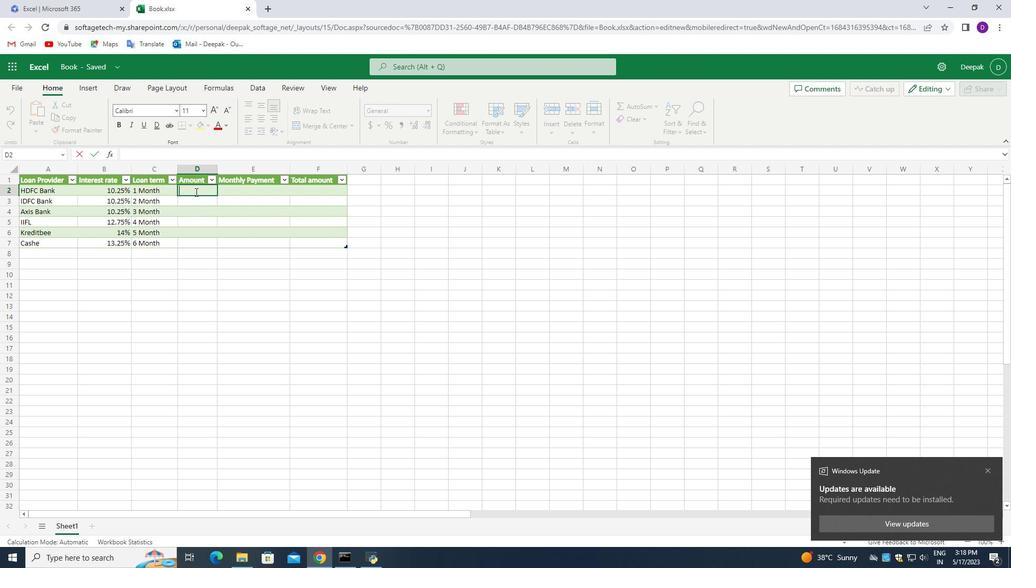 
Action: Key pressed 100000
Screenshot: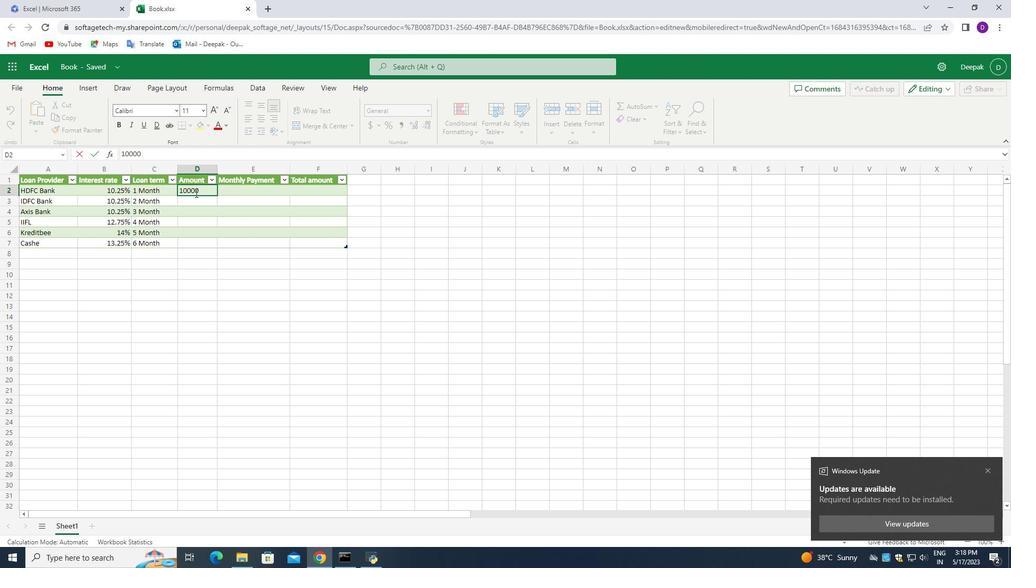 
Action: Mouse moved to (199, 196)
Screenshot: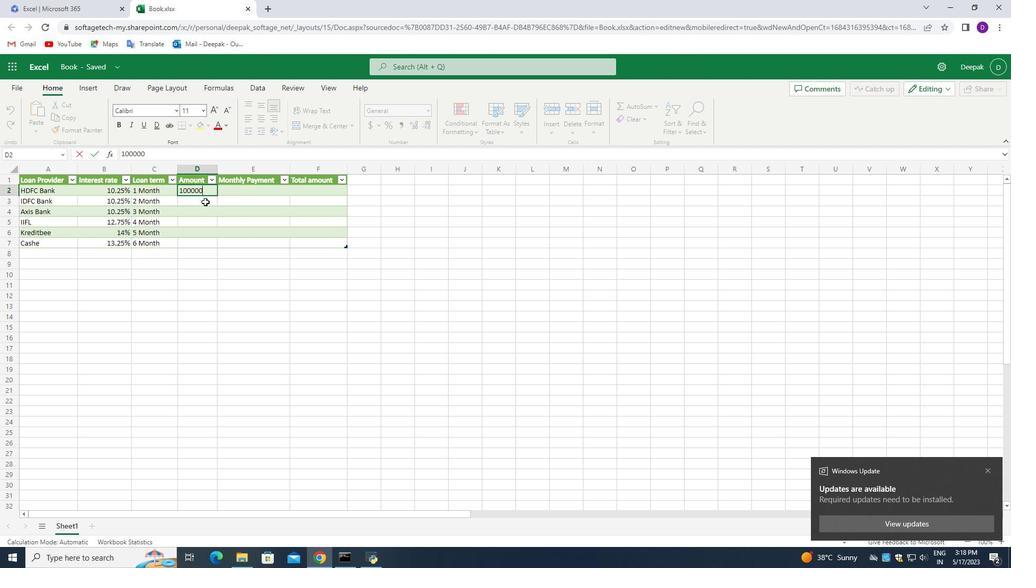 
Action: Mouse pressed left at (199, 196)
Screenshot: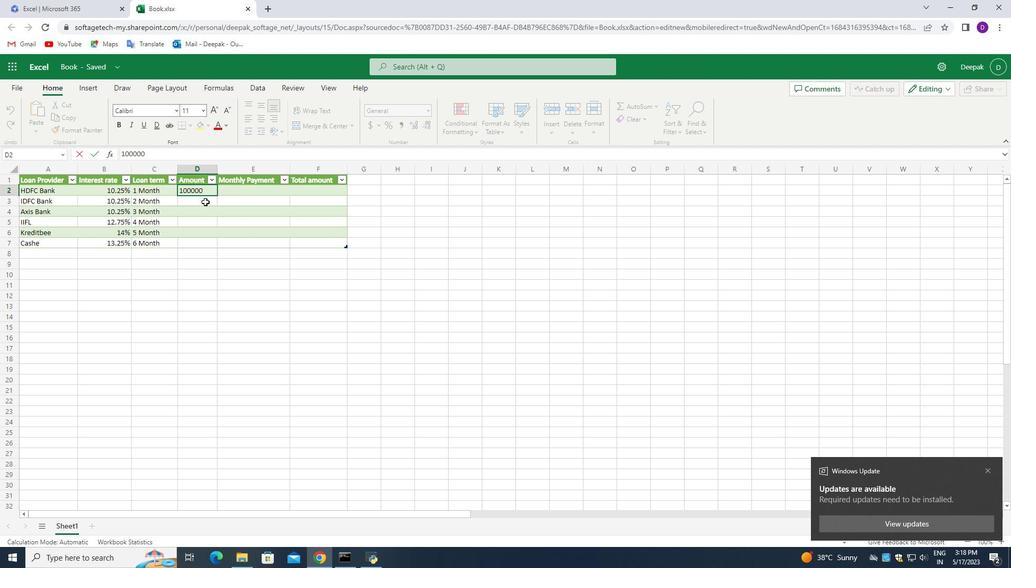 
Action: Mouse moved to (191, 194)
Screenshot: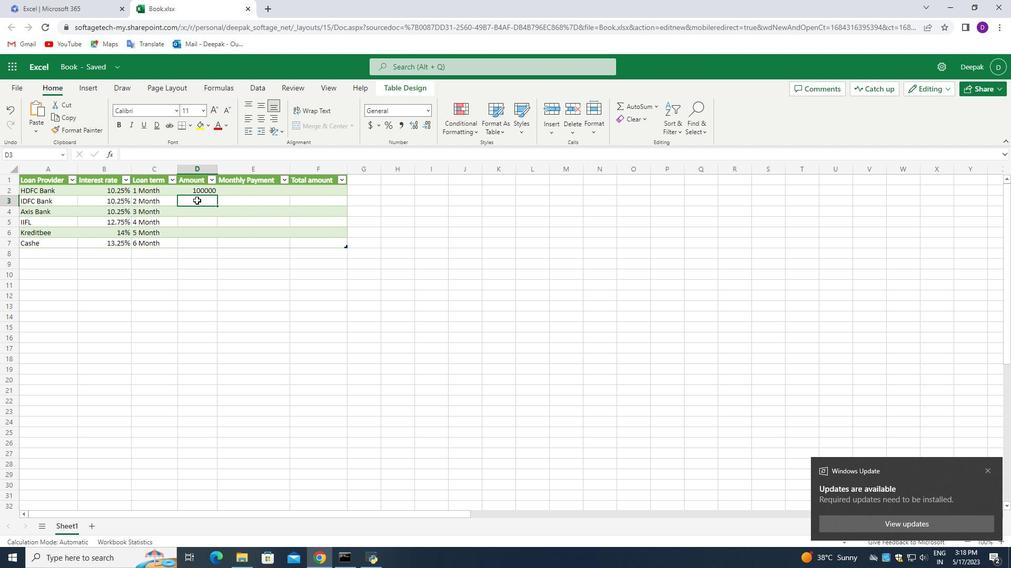 
Action: Mouse pressed left at (191, 194)
Screenshot: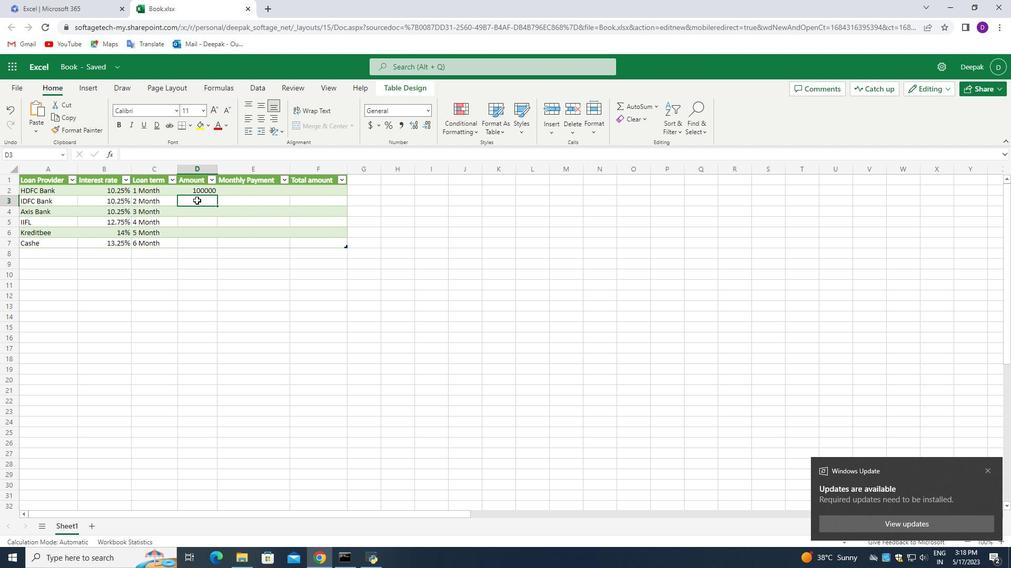 
Action: Mouse moved to (191, 194)
Screenshot: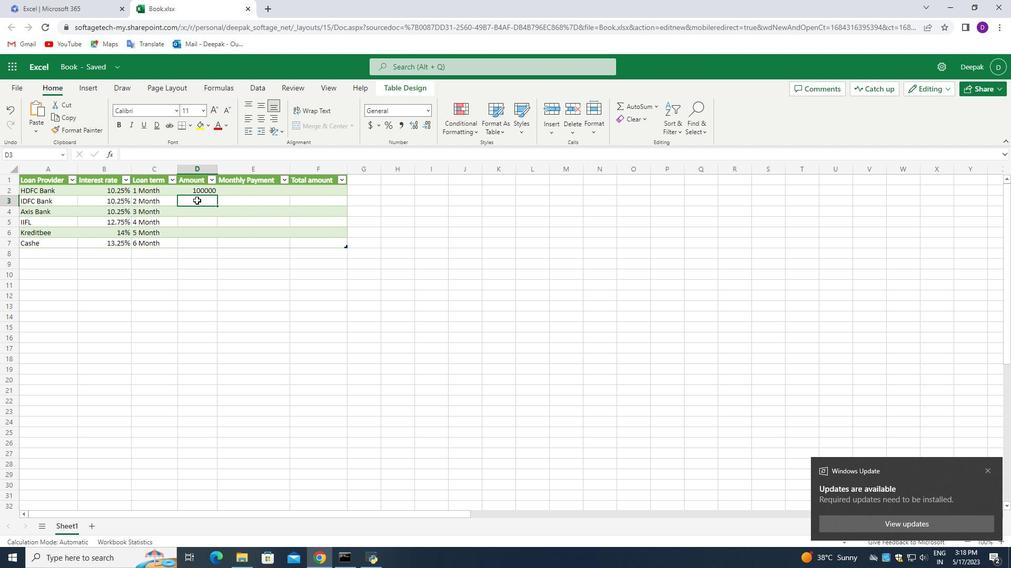
Action: Mouse pressed left at (191, 194)
Screenshot: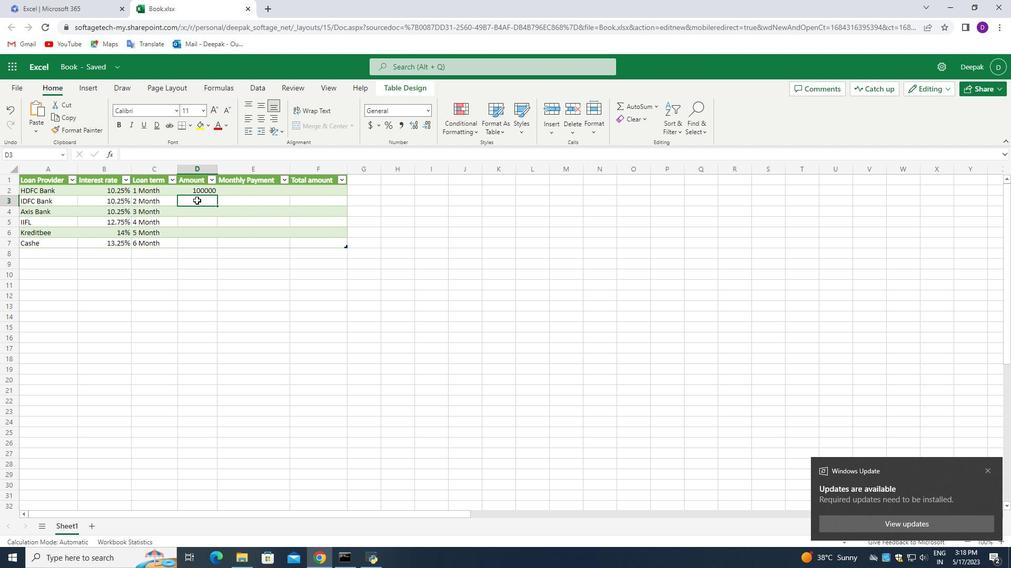 
Action: Mouse moved to (189, 194)
Screenshot: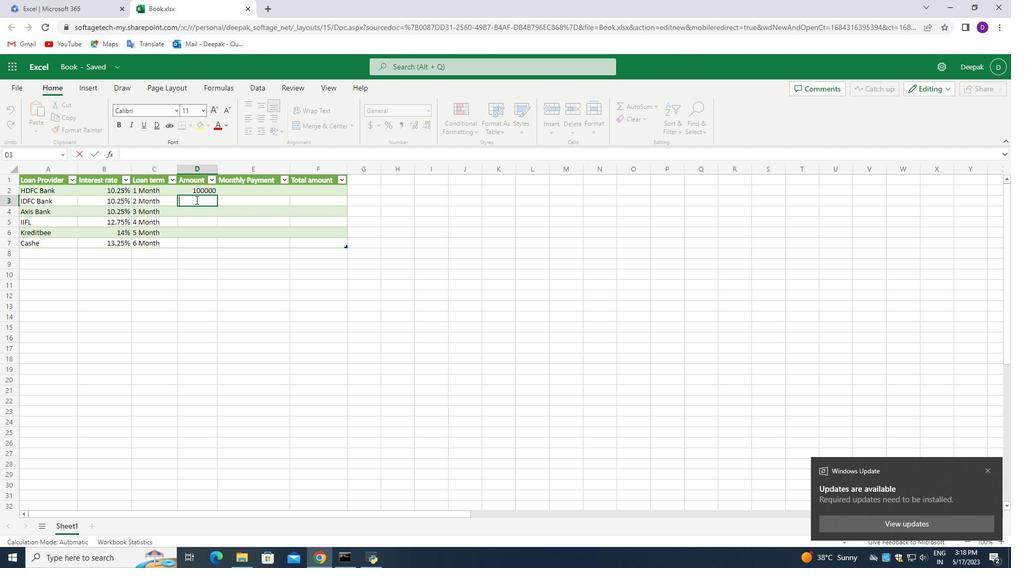 
Action: Key pressed 50000
Screenshot: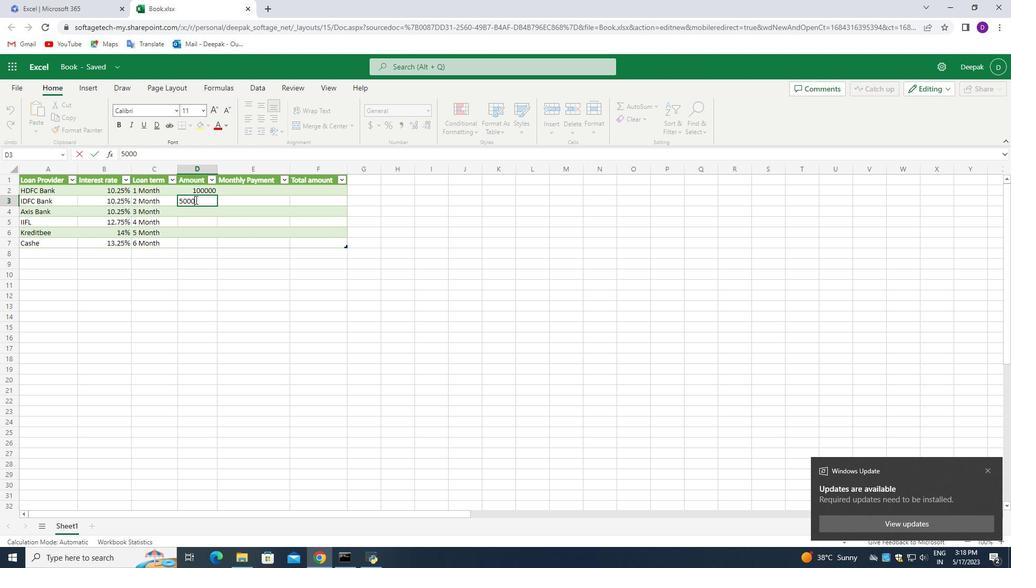 
Action: Mouse moved to (185, 208)
Screenshot: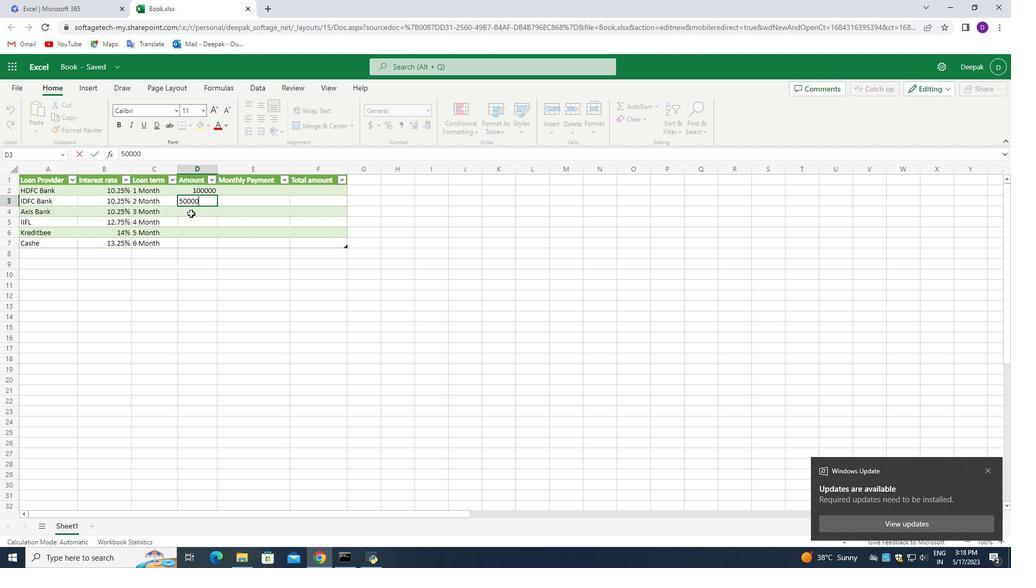 
Action: Mouse pressed left at (185, 208)
Screenshot: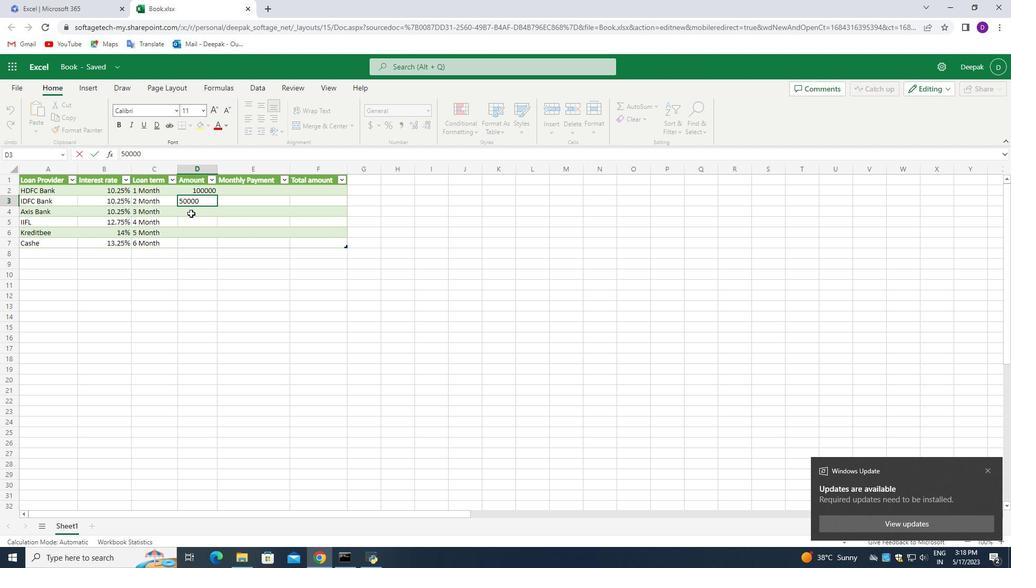 
Action: Mouse moved to (188, 207)
Screenshot: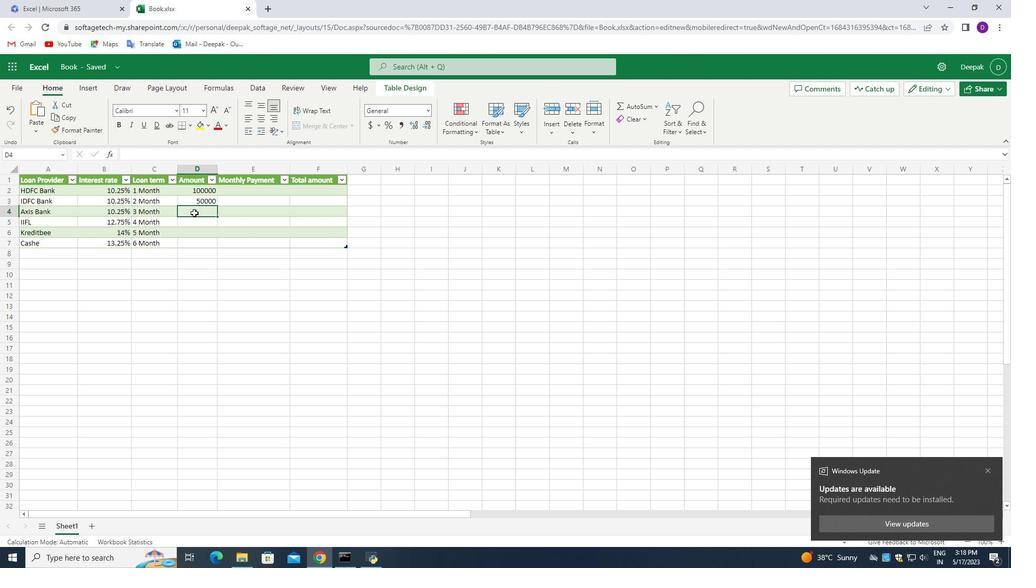 
Action: Mouse pressed left at (188, 207)
Screenshot: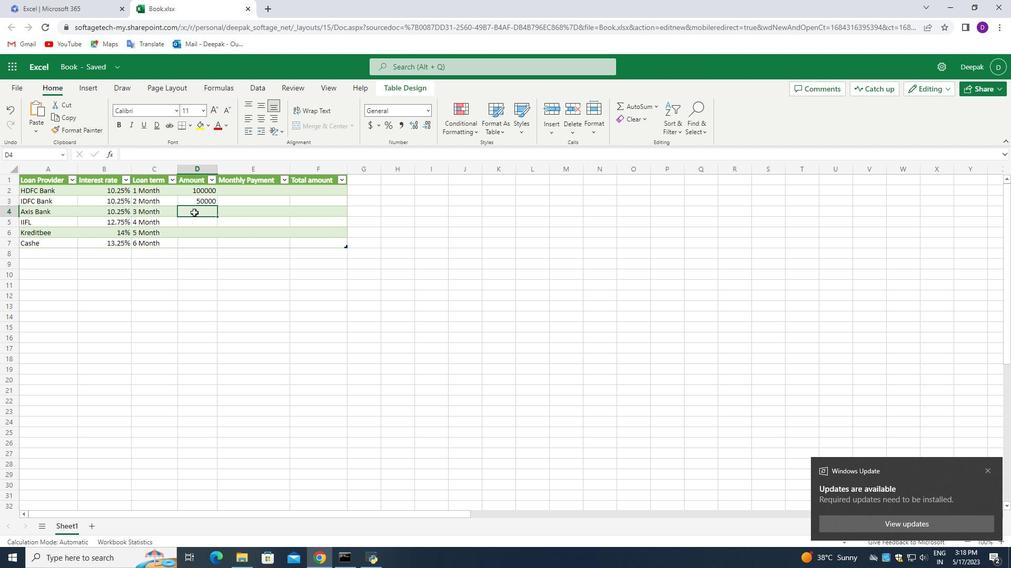 
Action: Mouse pressed left at (188, 207)
Screenshot: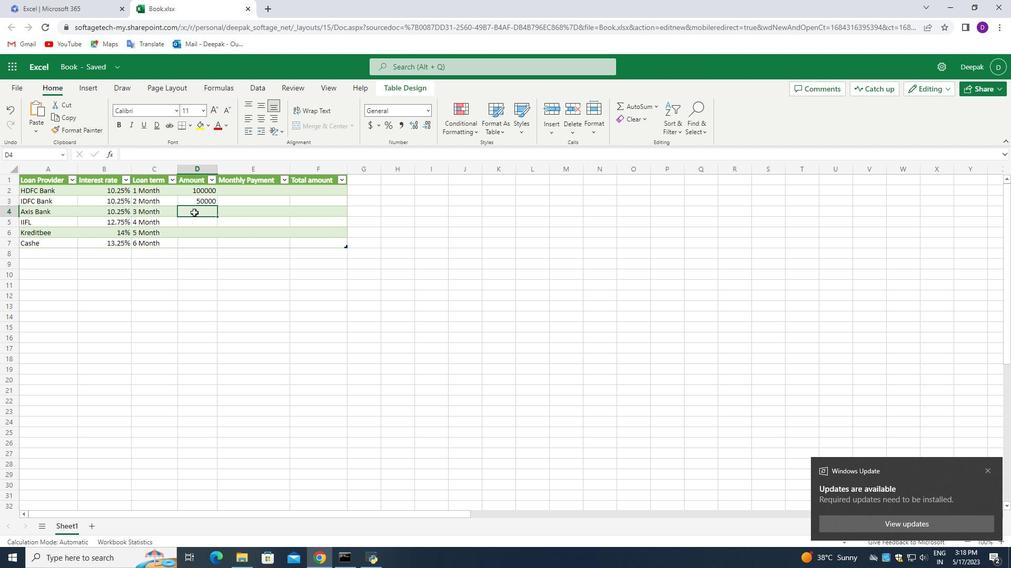 
Action: Mouse moved to (179, 198)
Screenshot: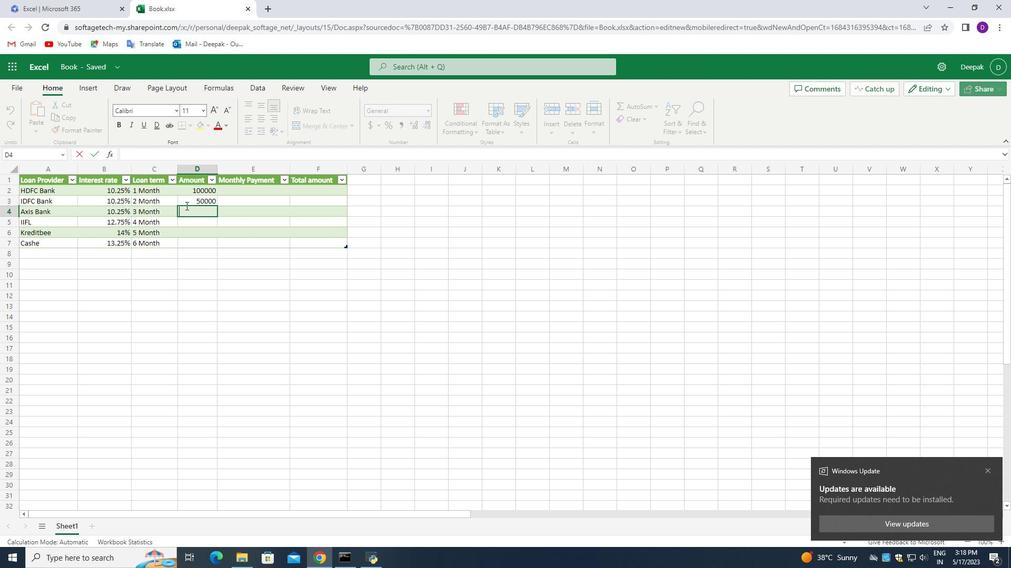 
Action: Key pressed 19000
Screenshot: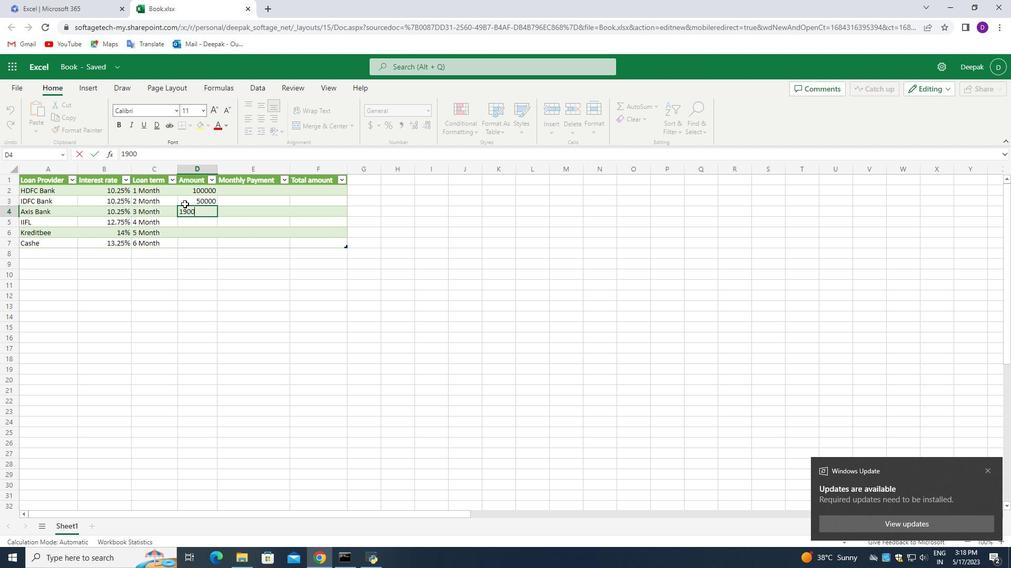 
Action: Mouse moved to (192, 215)
Screenshot: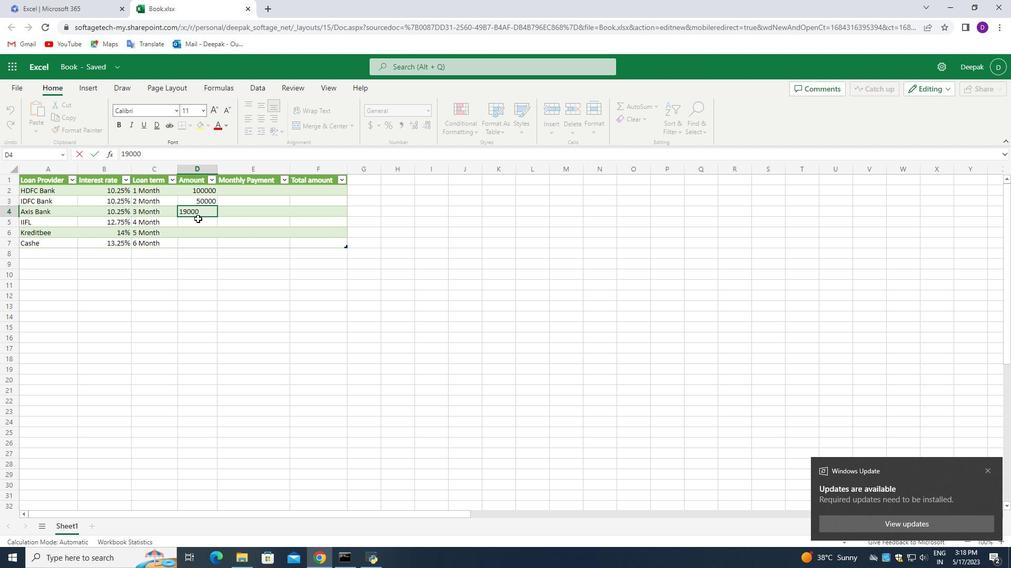 
Action: Mouse pressed left at (192, 215)
Screenshot: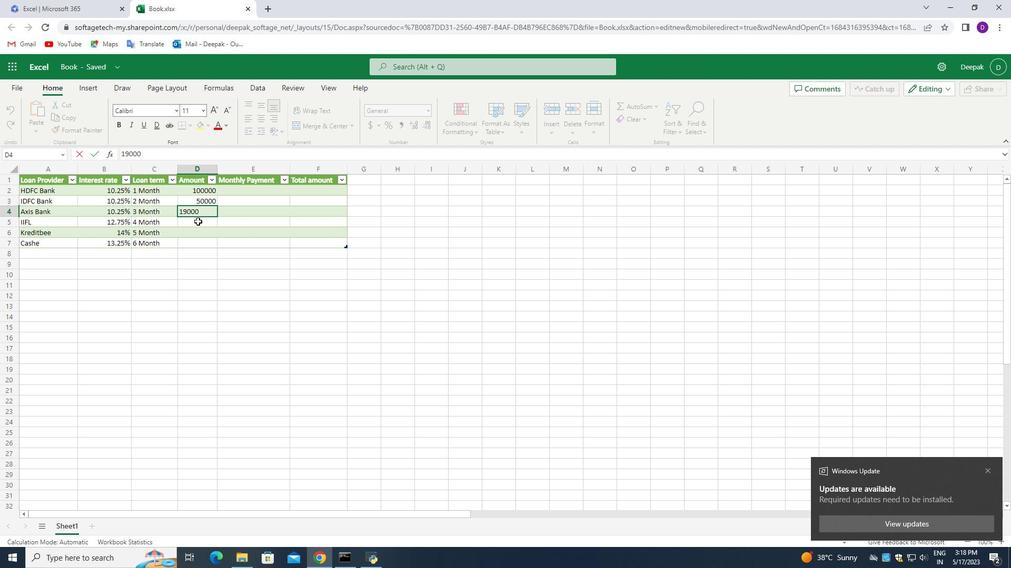 
Action: Mouse moved to (196, 214)
Screenshot: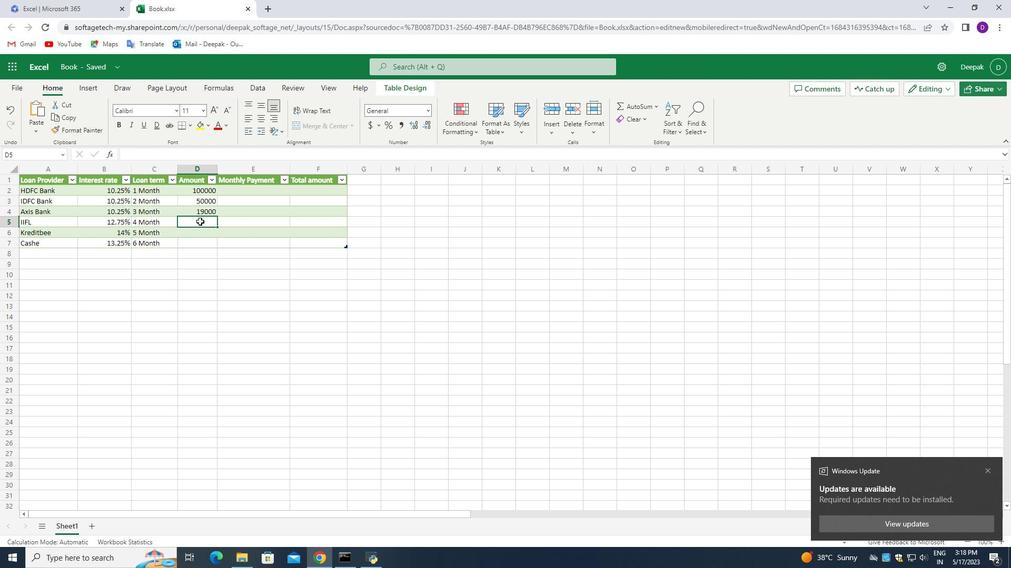 
Action: Mouse pressed left at (196, 214)
Screenshot: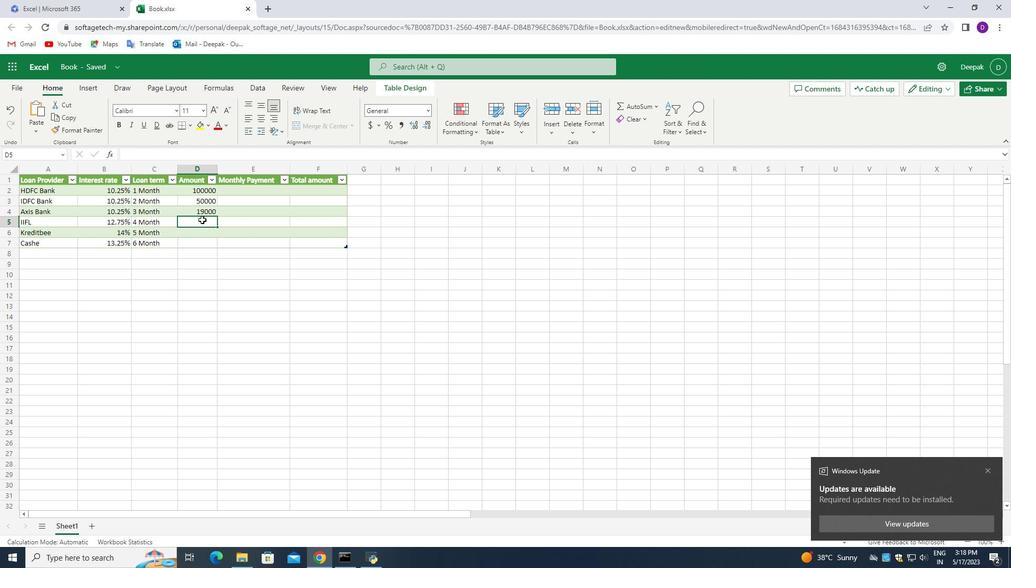 
Action: Mouse pressed left at (196, 214)
Screenshot: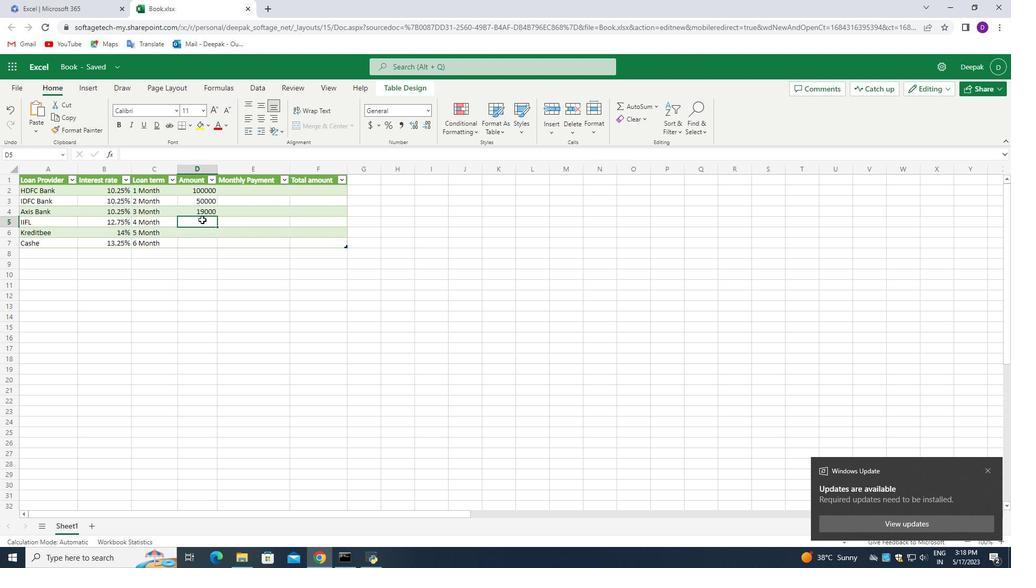 
Action: Mouse moved to (193, 205)
Screenshot: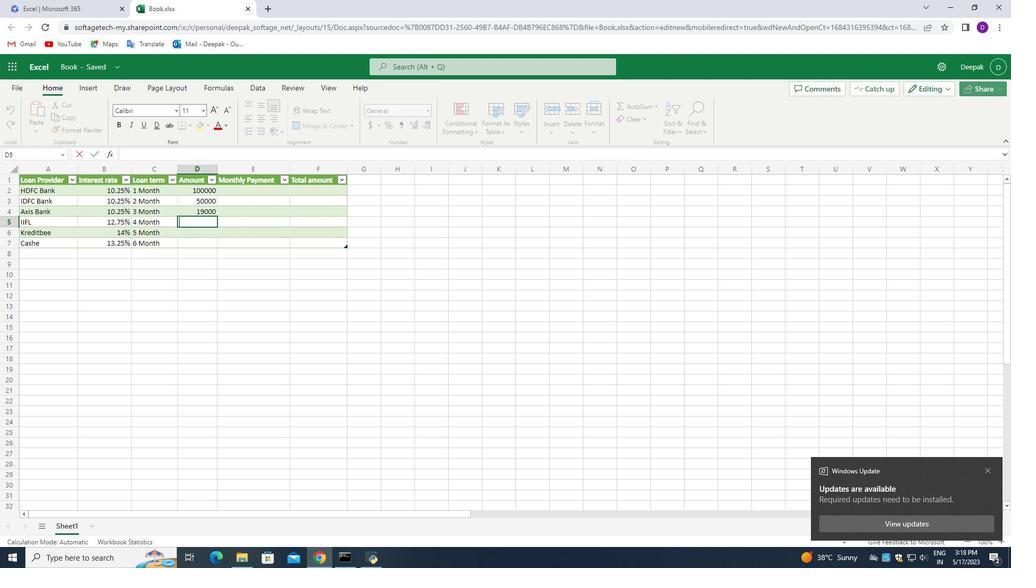 
Action: Key pressed 25000
